 Task: Find connections with filter location Canning with filter topic #Crowdfundingwith filter profile language English with filter current company Allegis Group with filter school Careers for engineering students with filter industry Waste Collection with filter service category Packaging Design with filter keywords title Skin Care Specialist
Action: Mouse moved to (691, 107)
Screenshot: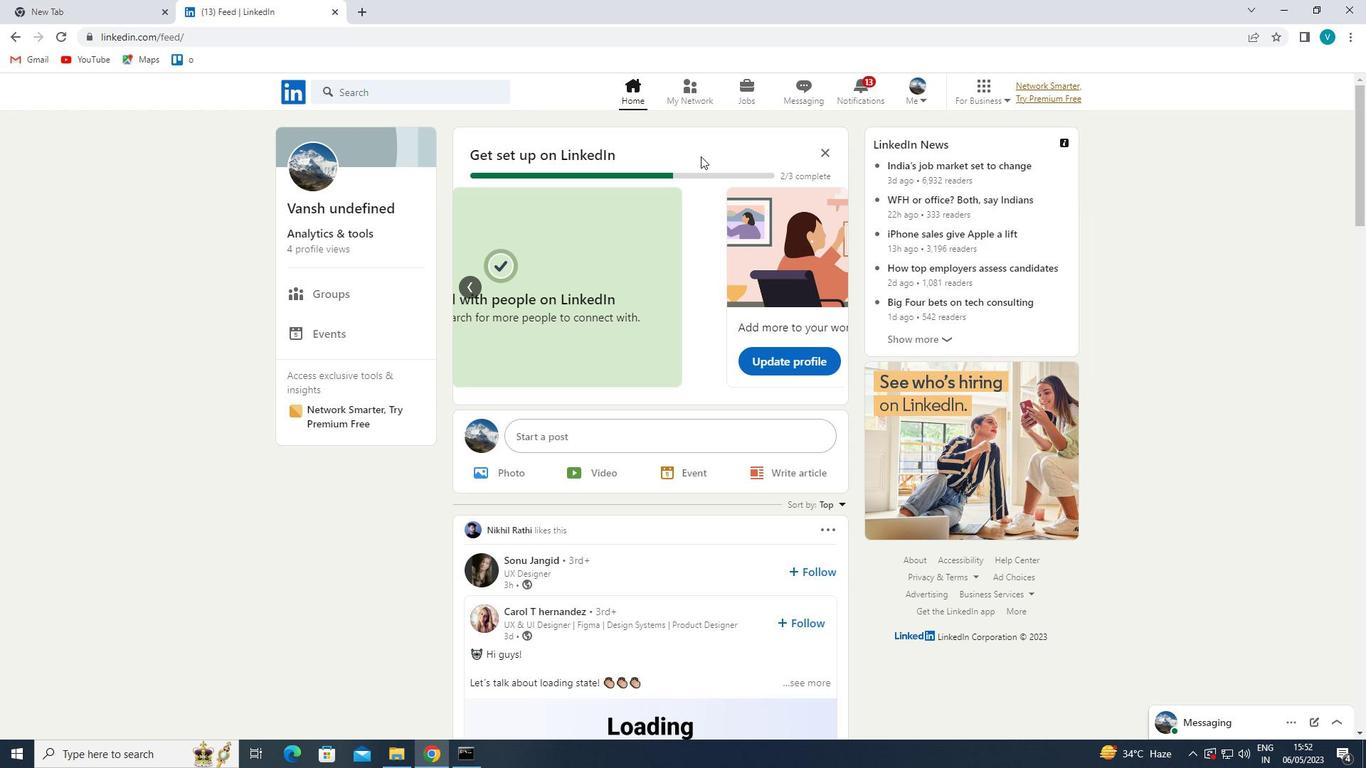 
Action: Mouse pressed left at (691, 107)
Screenshot: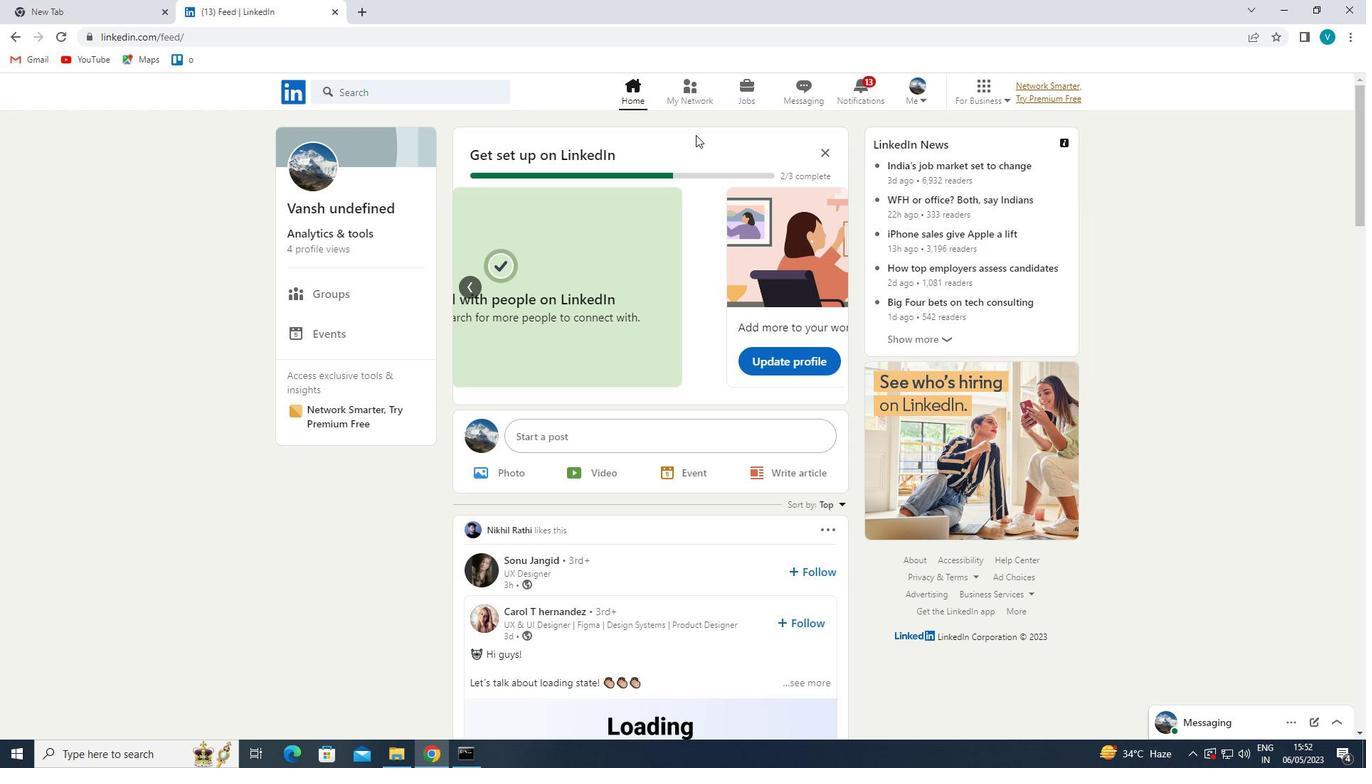
Action: Mouse moved to (406, 156)
Screenshot: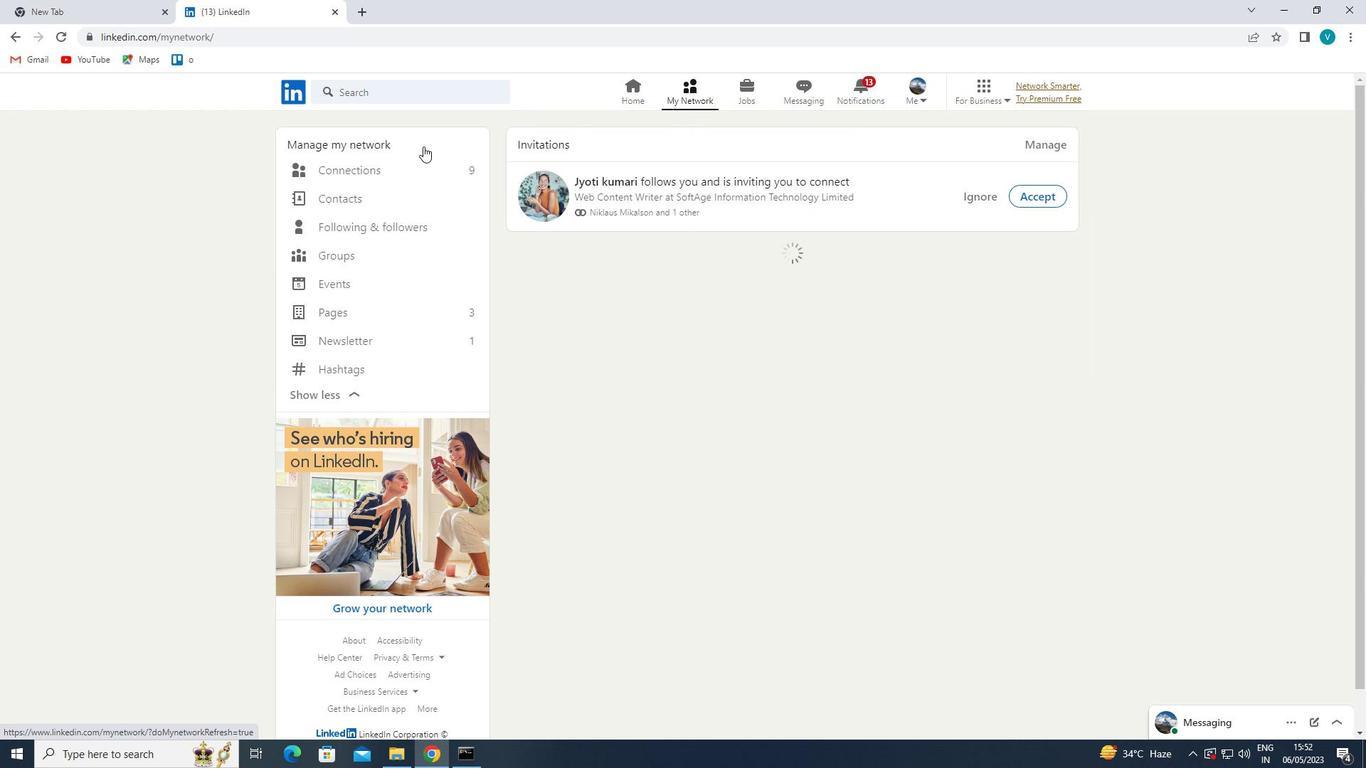 
Action: Mouse pressed left at (406, 156)
Screenshot: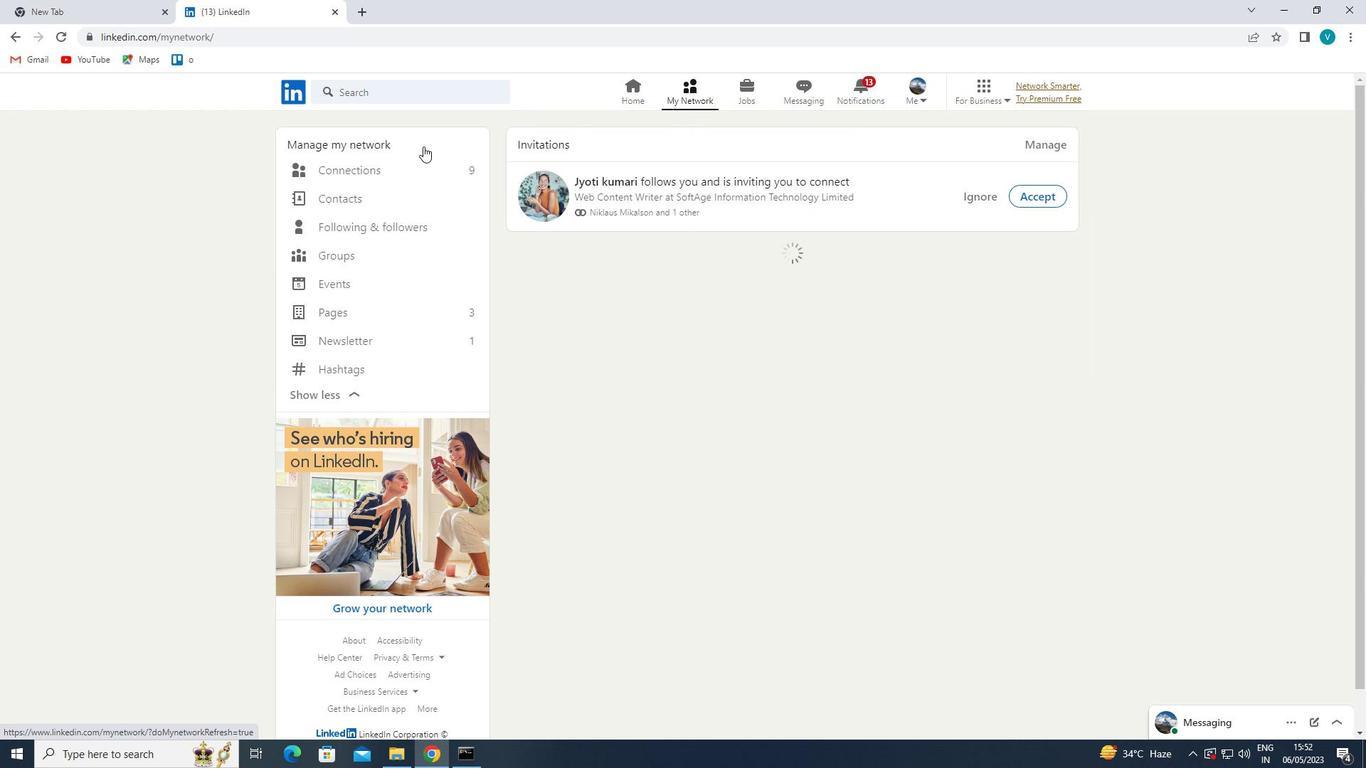 
Action: Mouse moved to (406, 159)
Screenshot: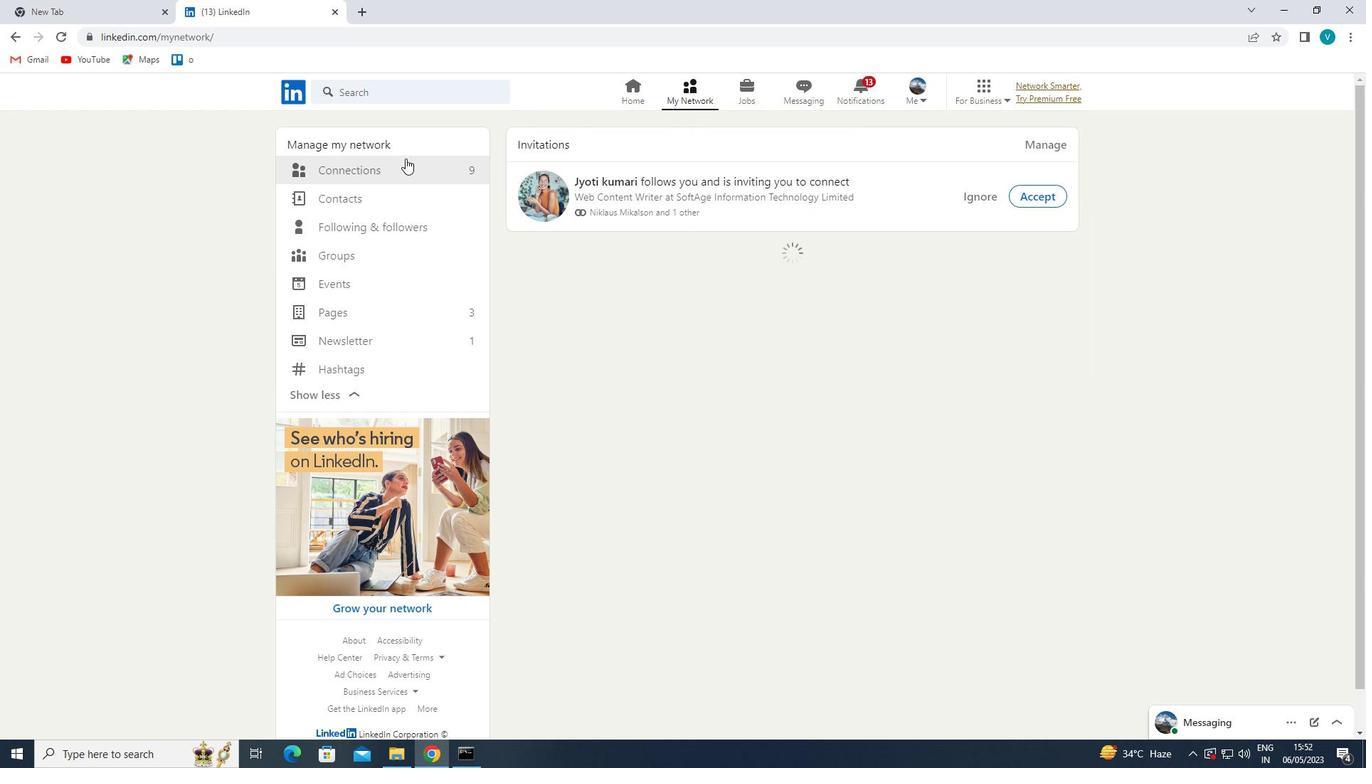 
Action: Mouse pressed left at (406, 159)
Screenshot: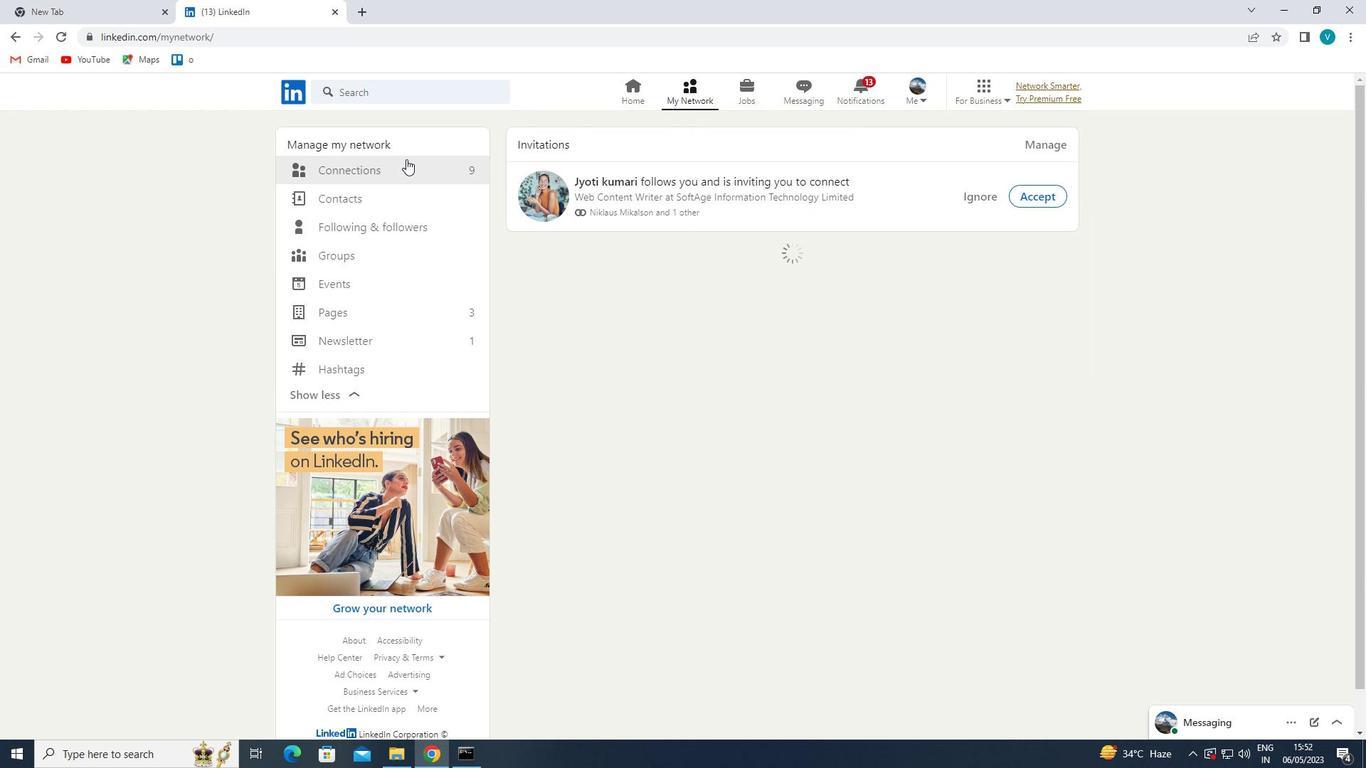 
Action: Mouse moved to (398, 168)
Screenshot: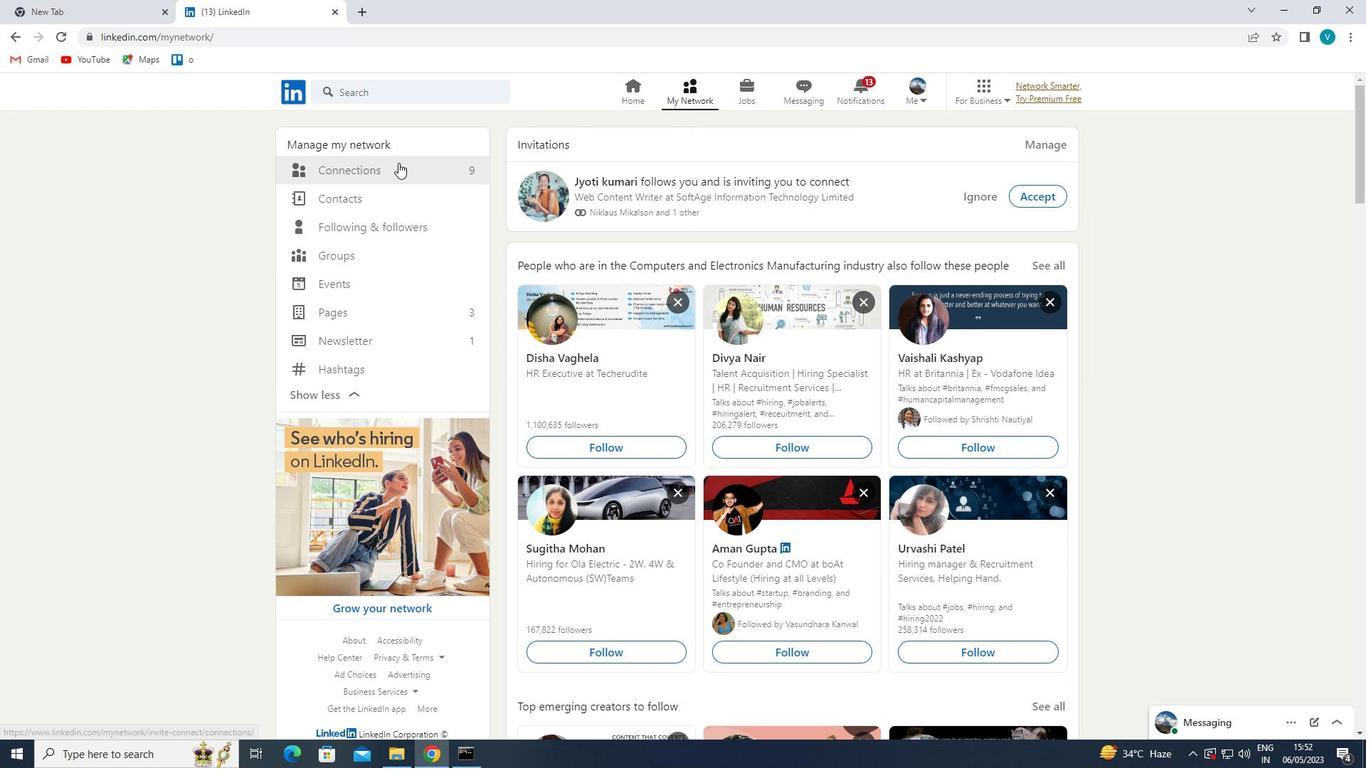 
Action: Mouse pressed left at (398, 168)
Screenshot: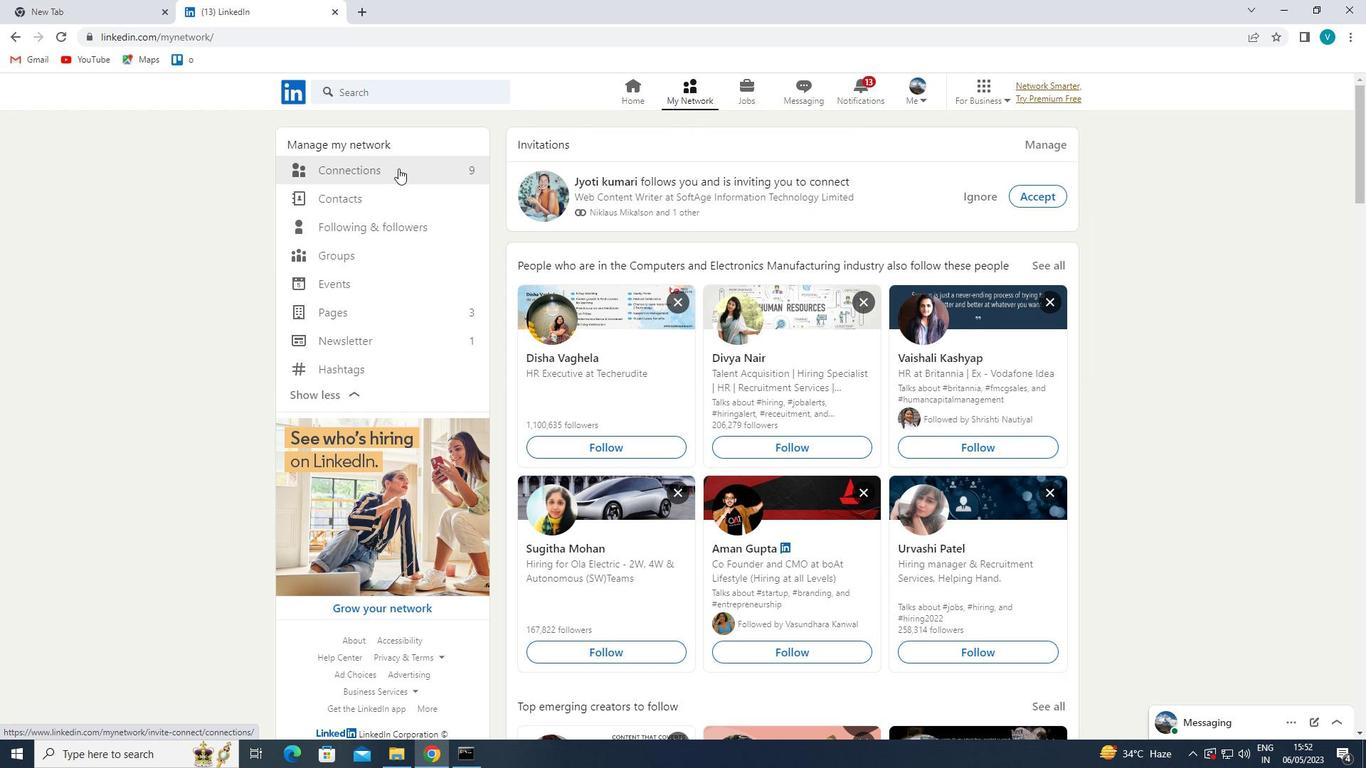 
Action: Mouse moved to (769, 170)
Screenshot: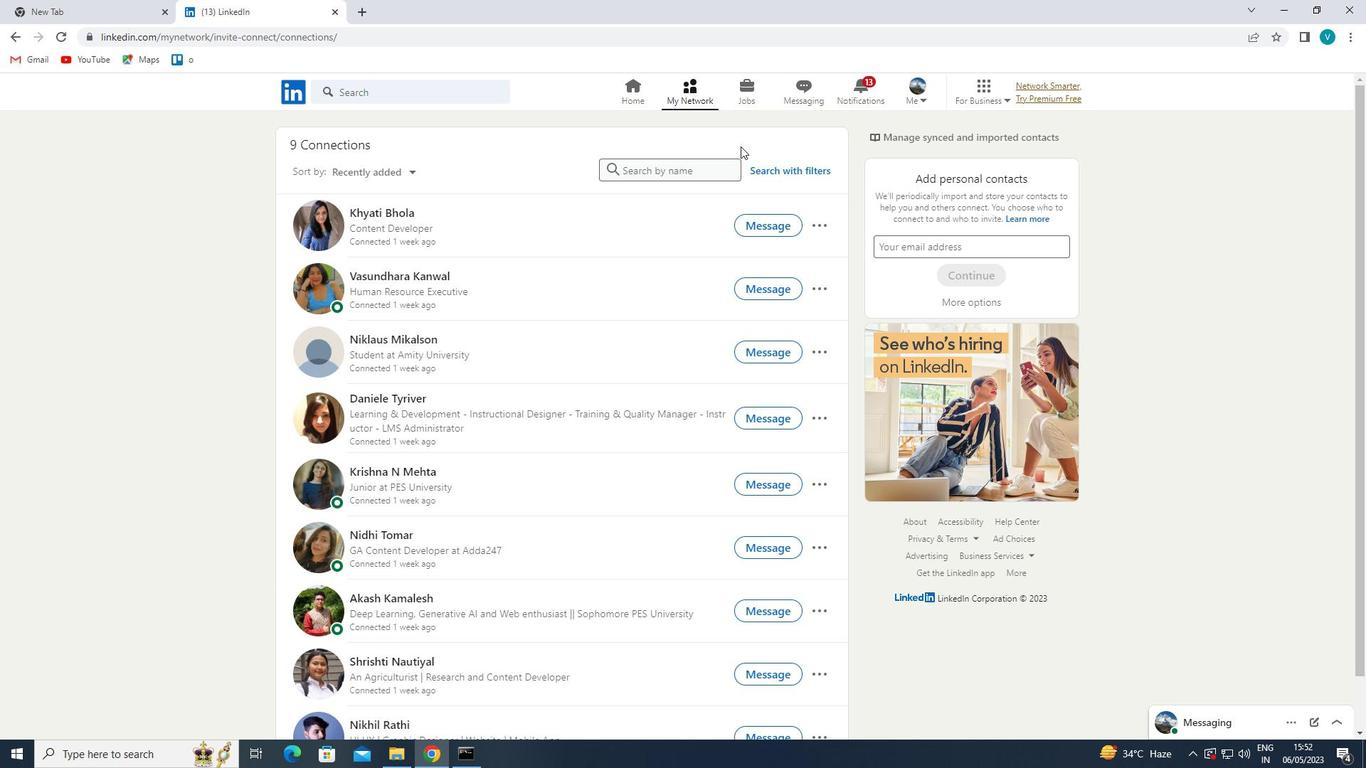 
Action: Mouse pressed left at (769, 170)
Screenshot: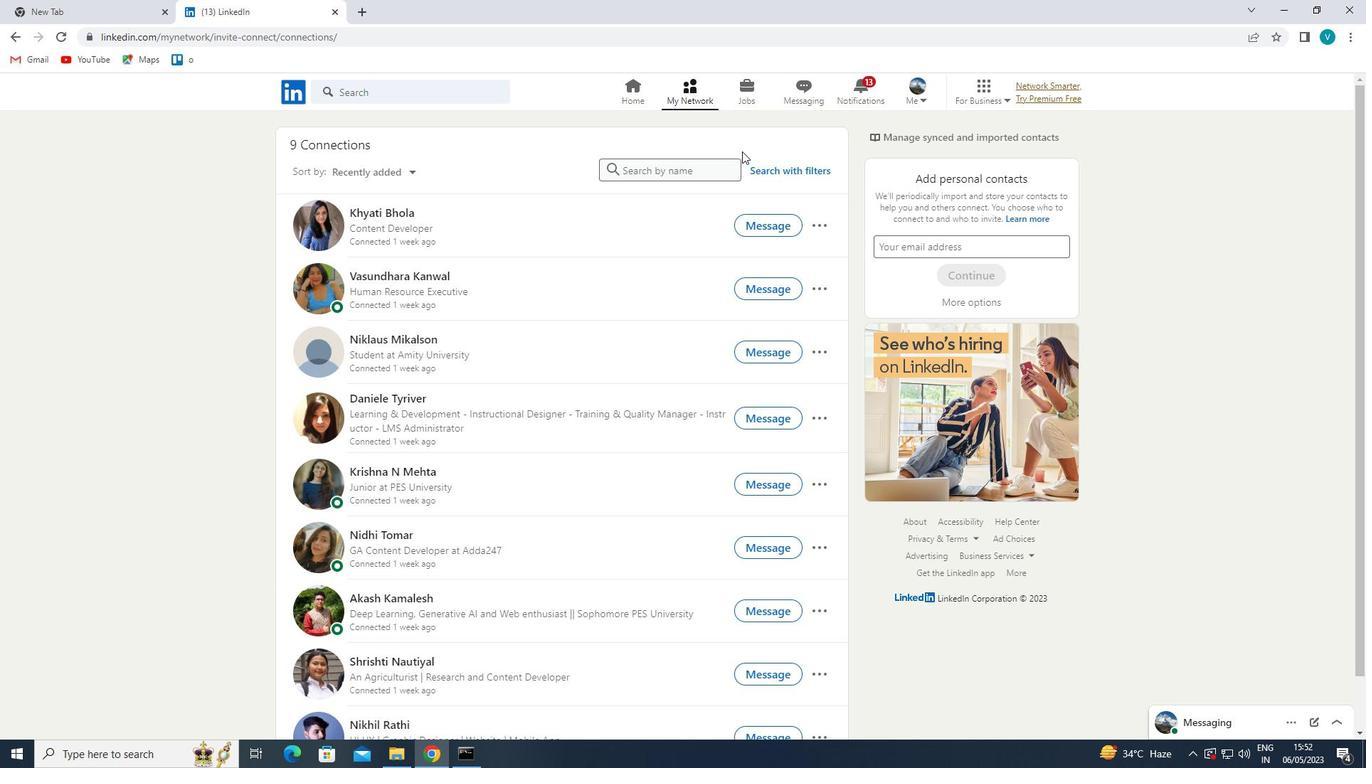 
Action: Mouse moved to (660, 130)
Screenshot: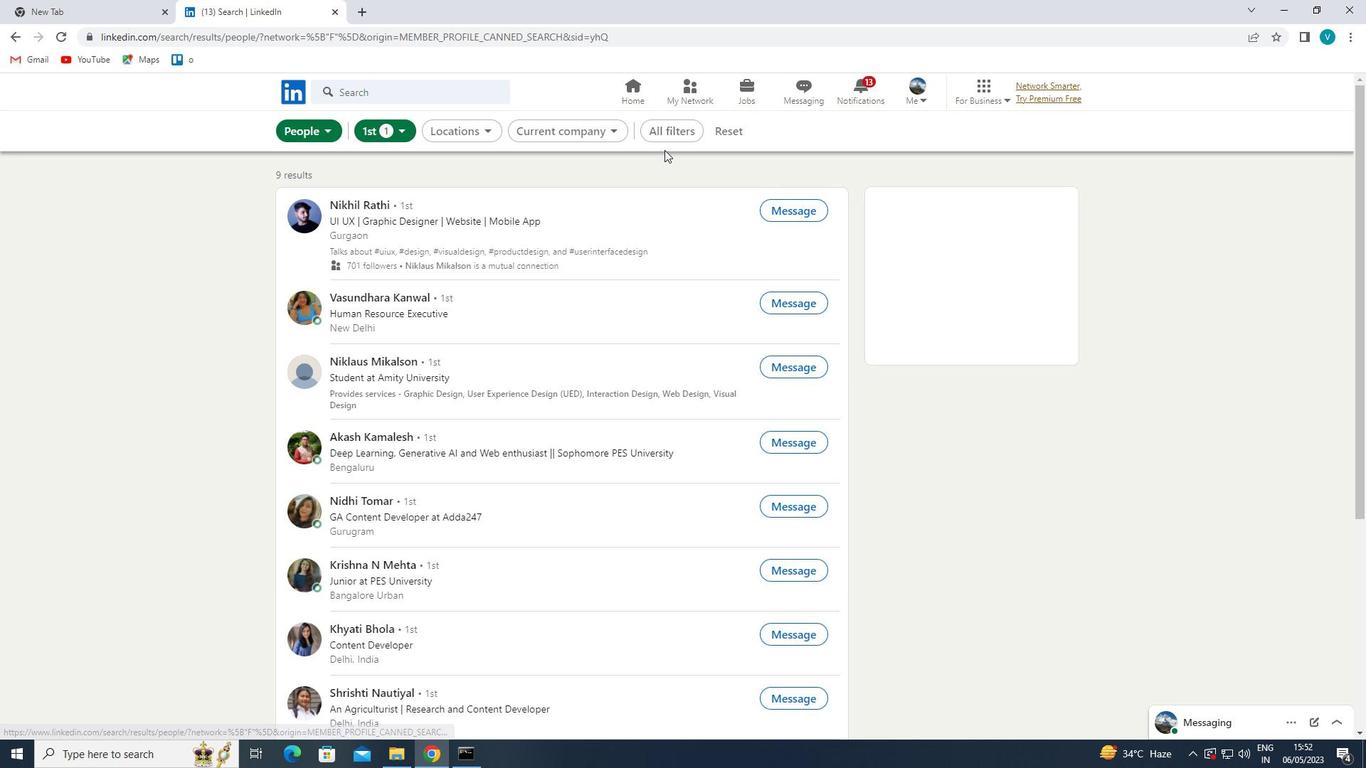 
Action: Mouse pressed left at (660, 130)
Screenshot: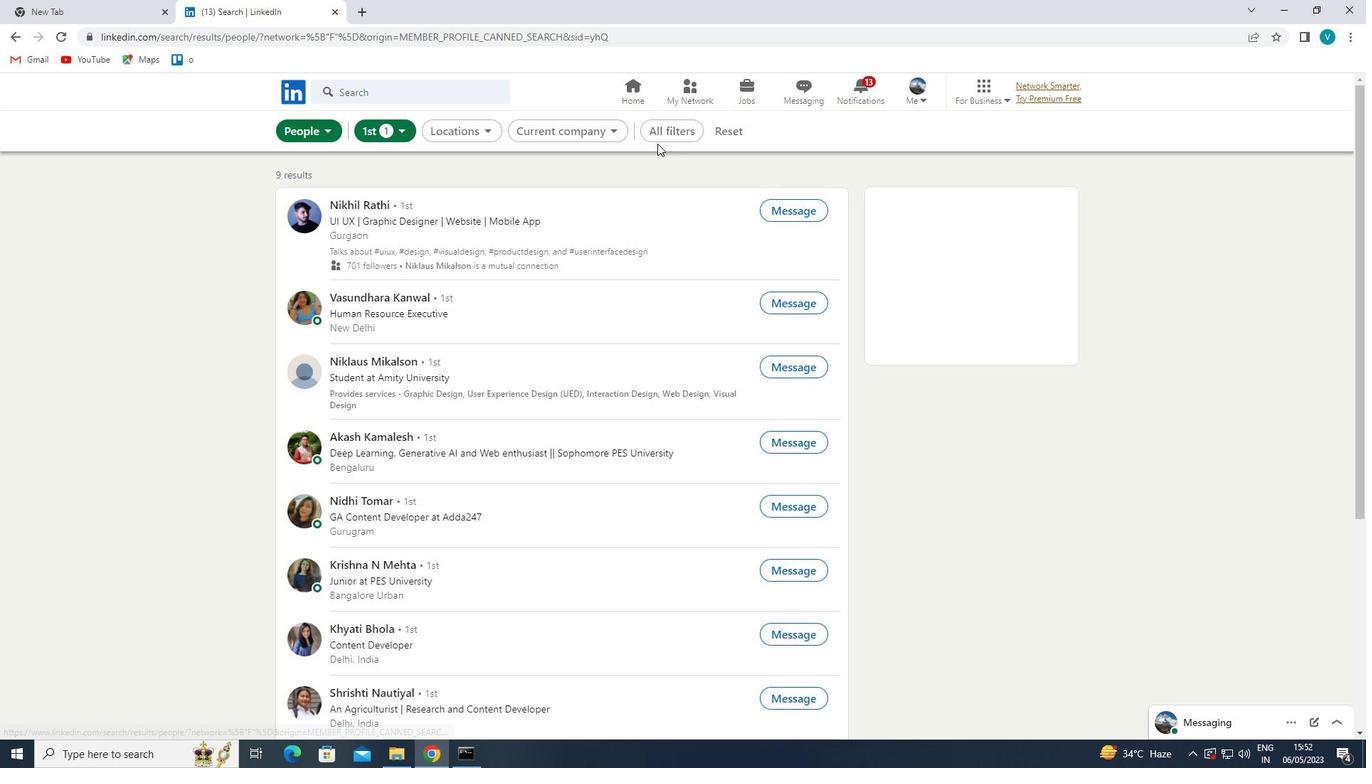 
Action: Mouse moved to (1202, 324)
Screenshot: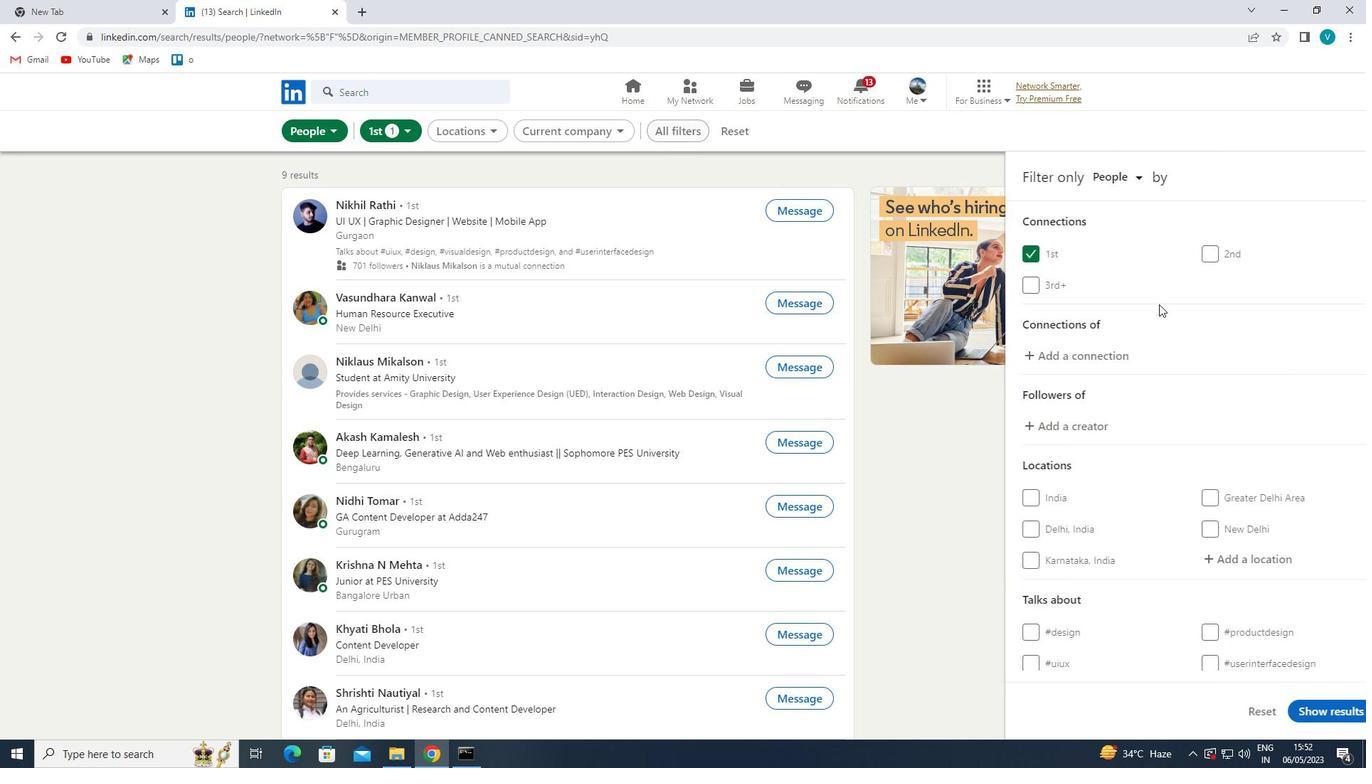 
Action: Mouse scrolled (1202, 323) with delta (0, 0)
Screenshot: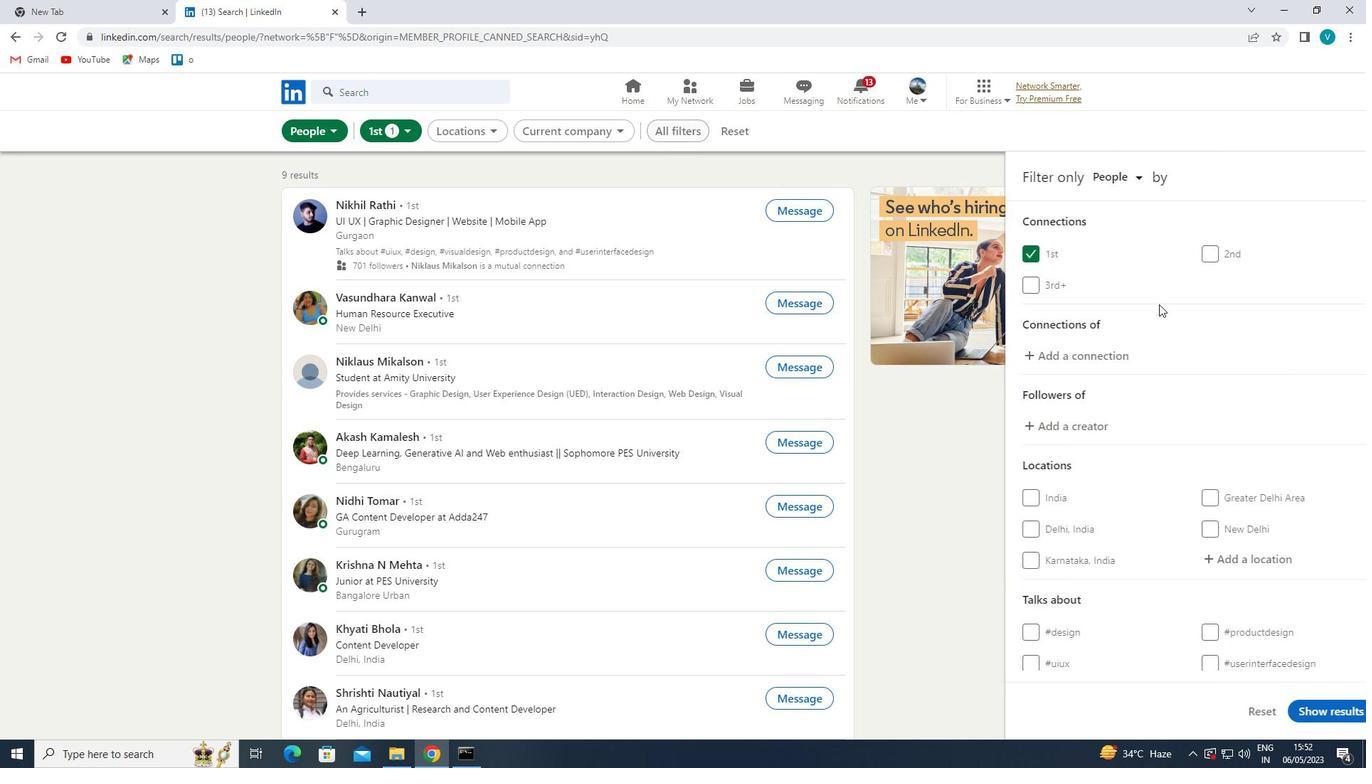 
Action: Mouse scrolled (1202, 323) with delta (0, 0)
Screenshot: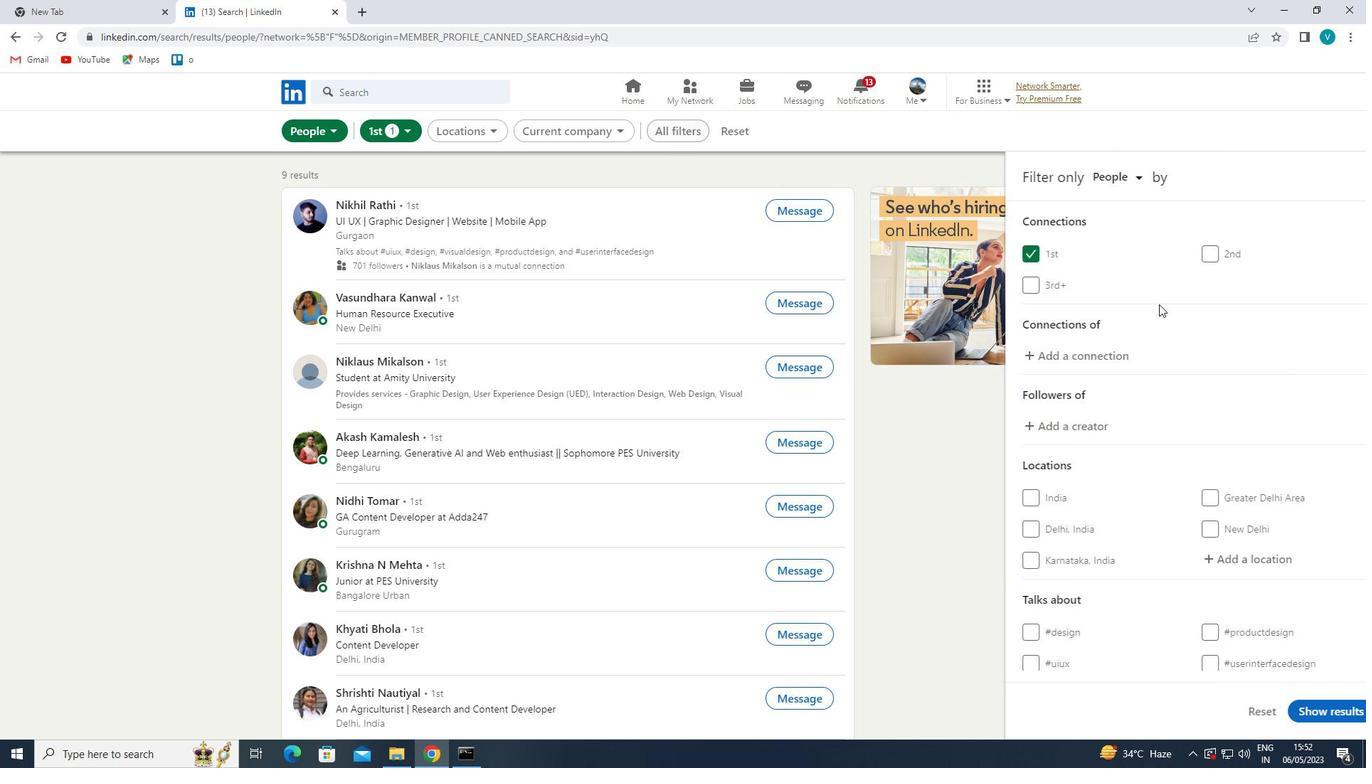 
Action: Mouse moved to (1231, 421)
Screenshot: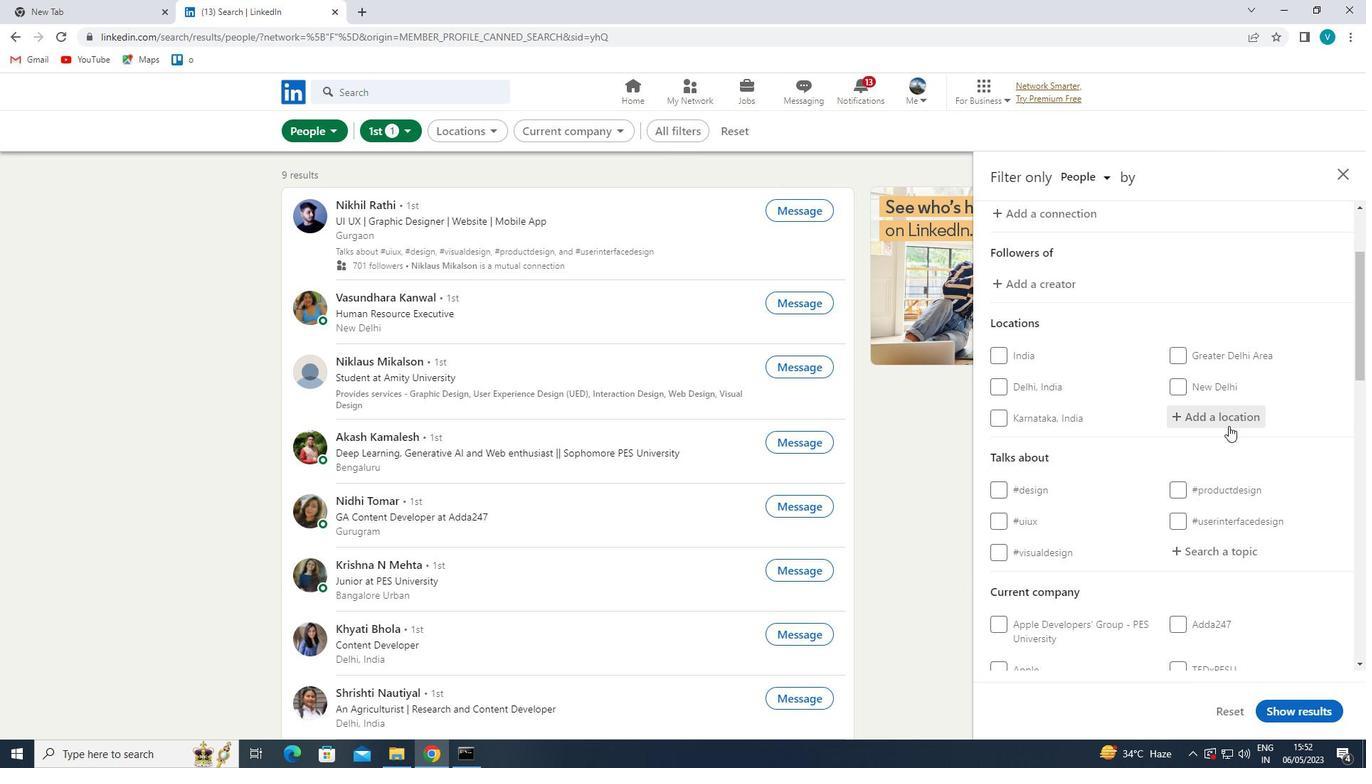 
Action: Mouse pressed left at (1231, 421)
Screenshot: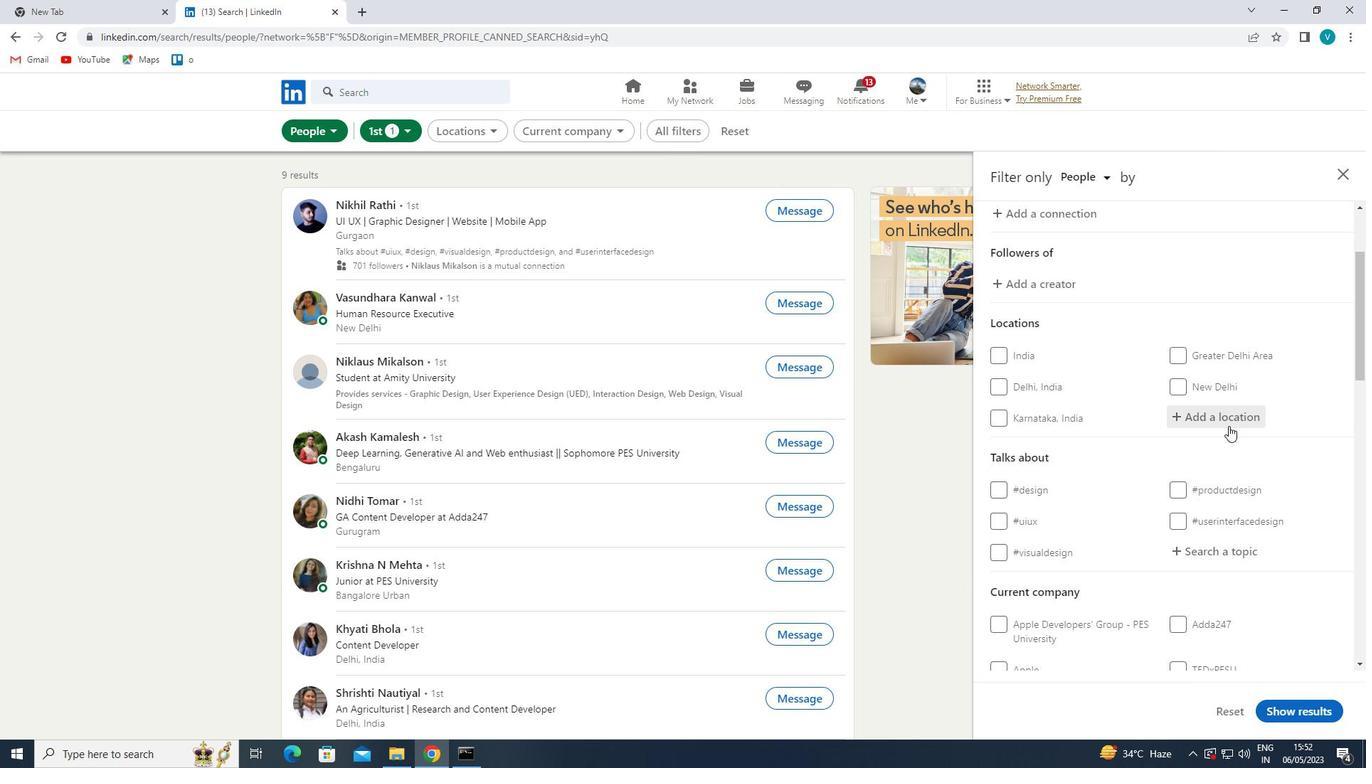 
Action: Mouse moved to (704, 234)
Screenshot: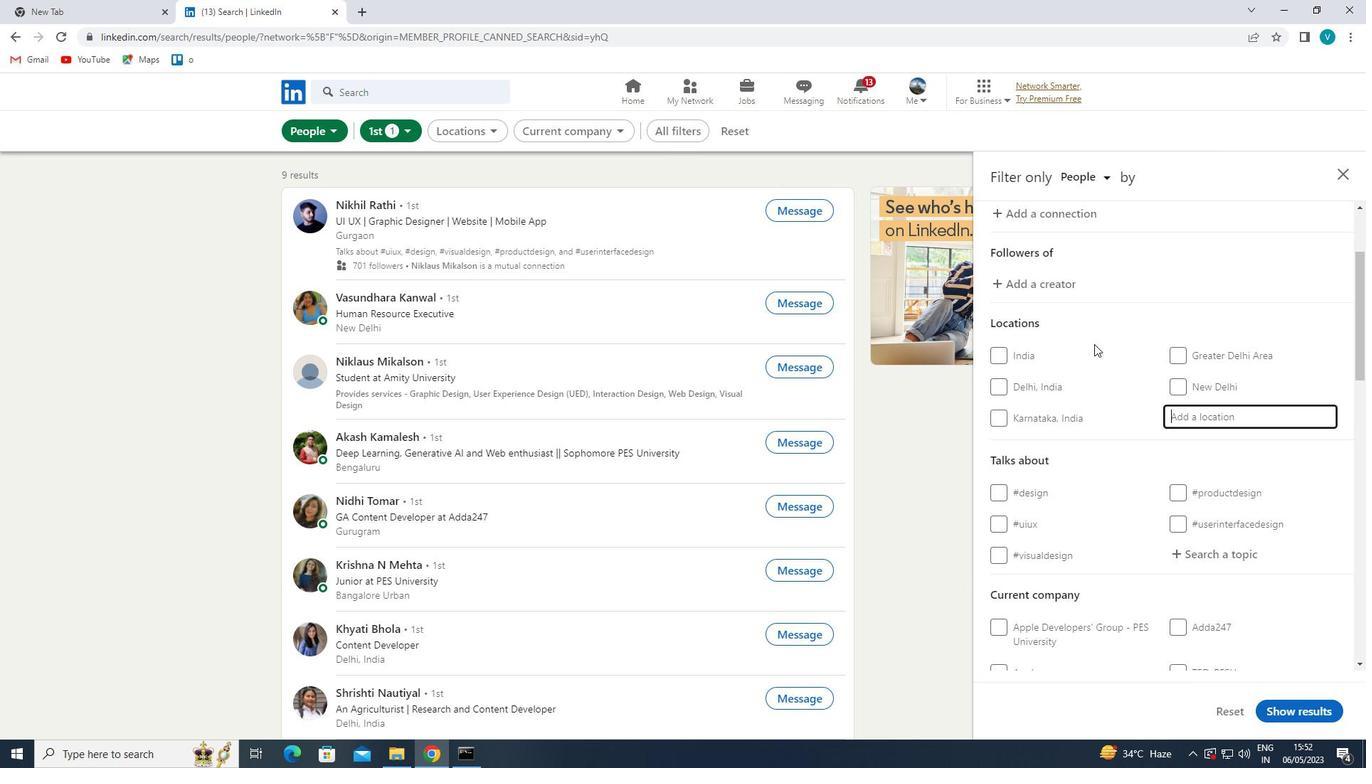 
Action: Key pressed <Key.shift>CANNING
Screenshot: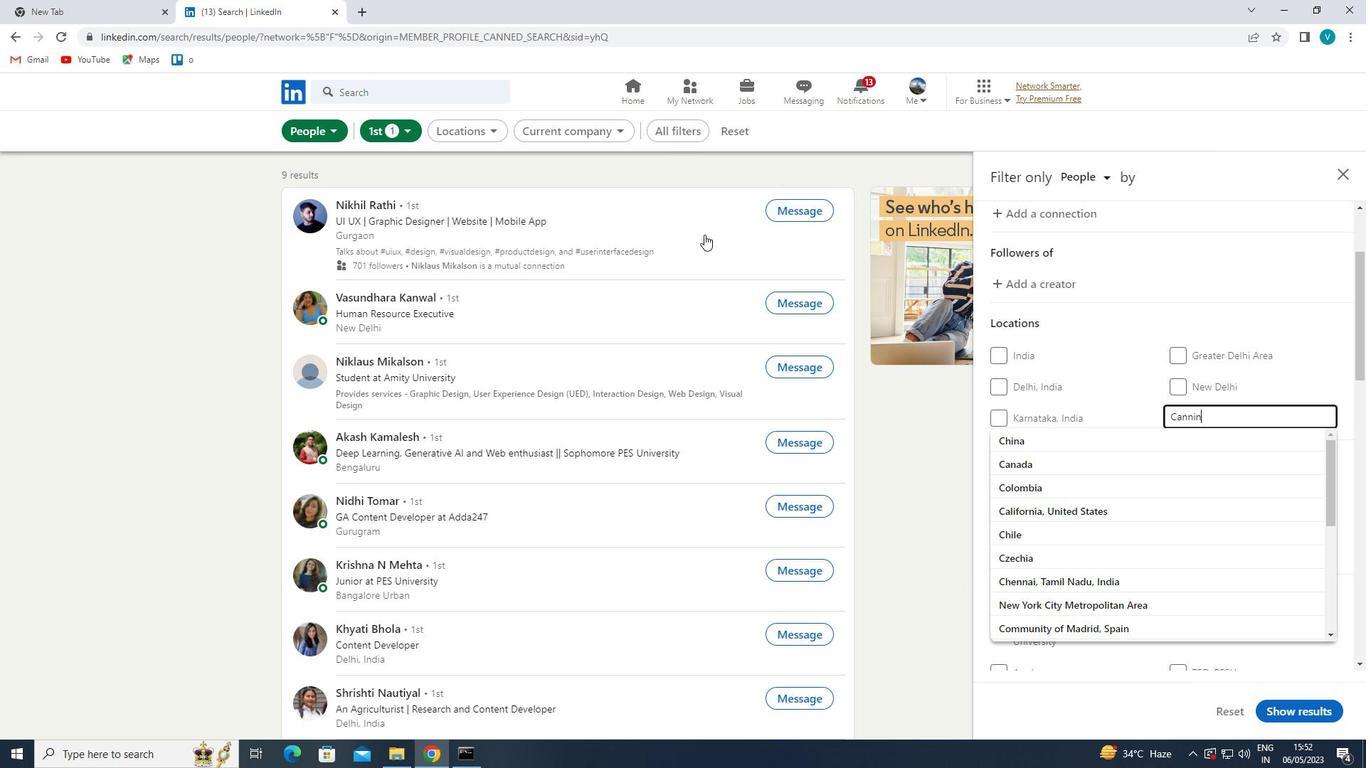 
Action: Mouse moved to (1119, 437)
Screenshot: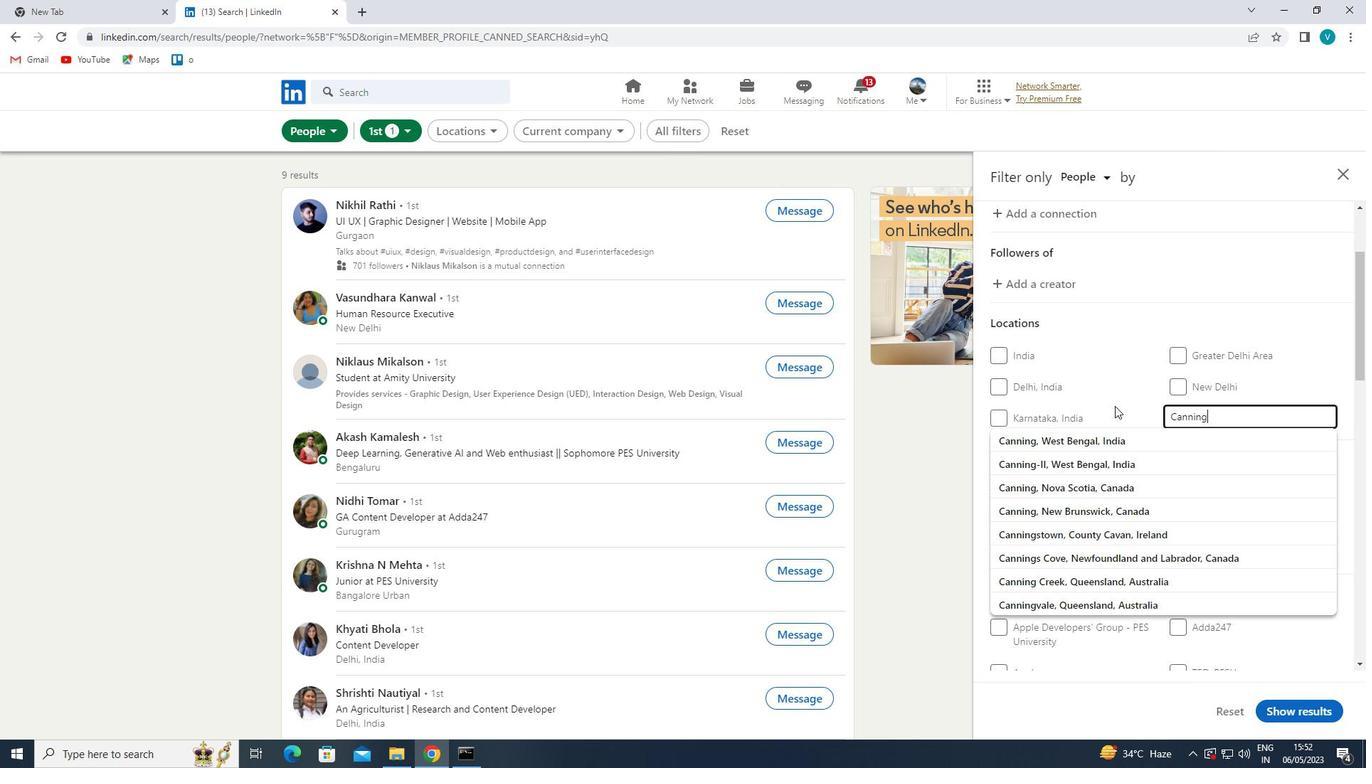 
Action: Mouse pressed left at (1119, 437)
Screenshot: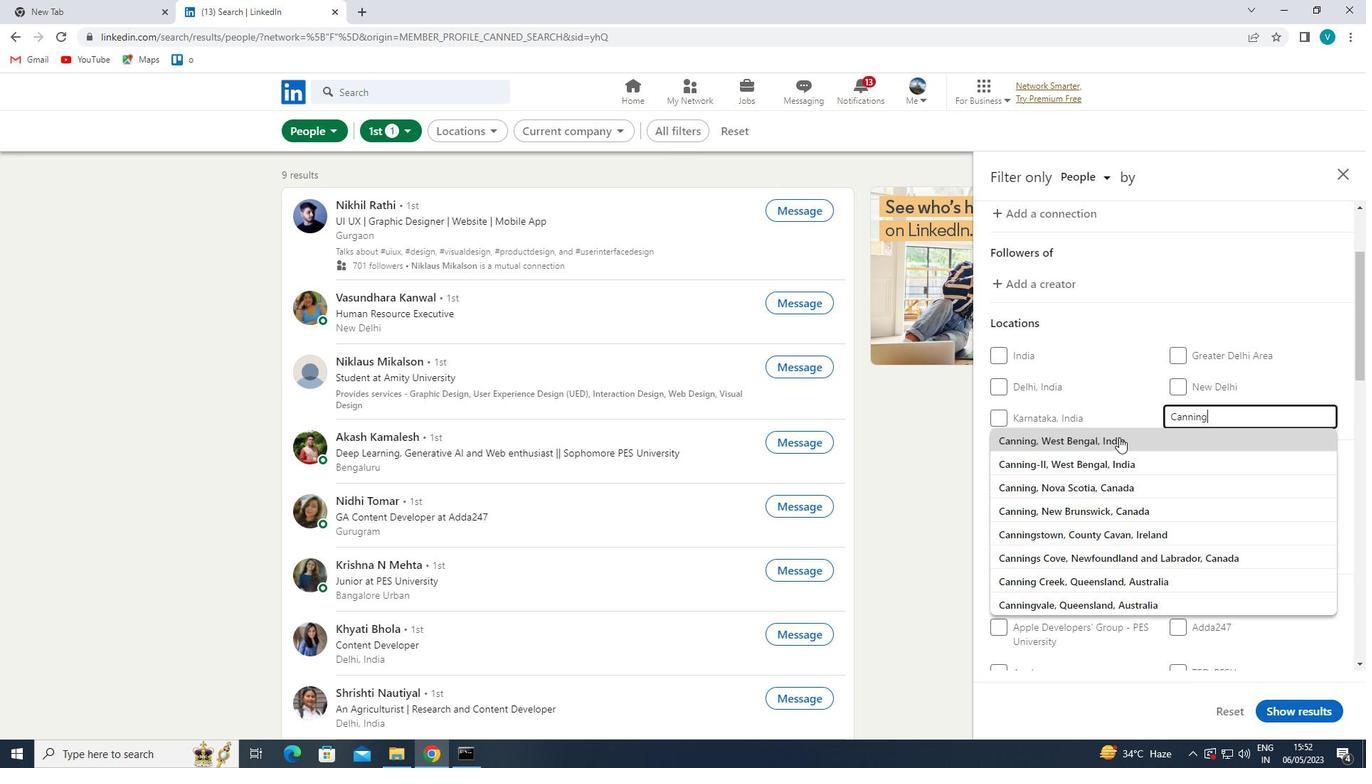 
Action: Mouse moved to (1146, 437)
Screenshot: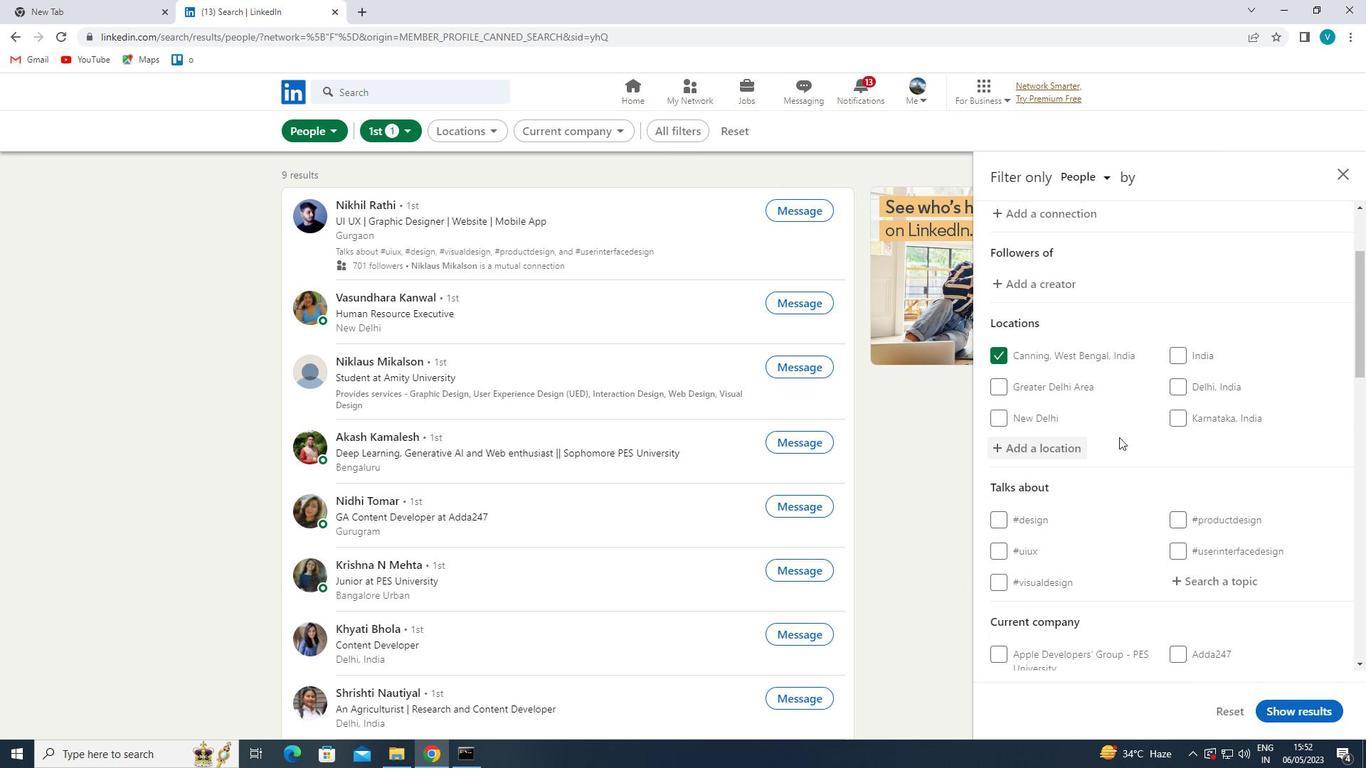 
Action: Mouse scrolled (1146, 436) with delta (0, 0)
Screenshot: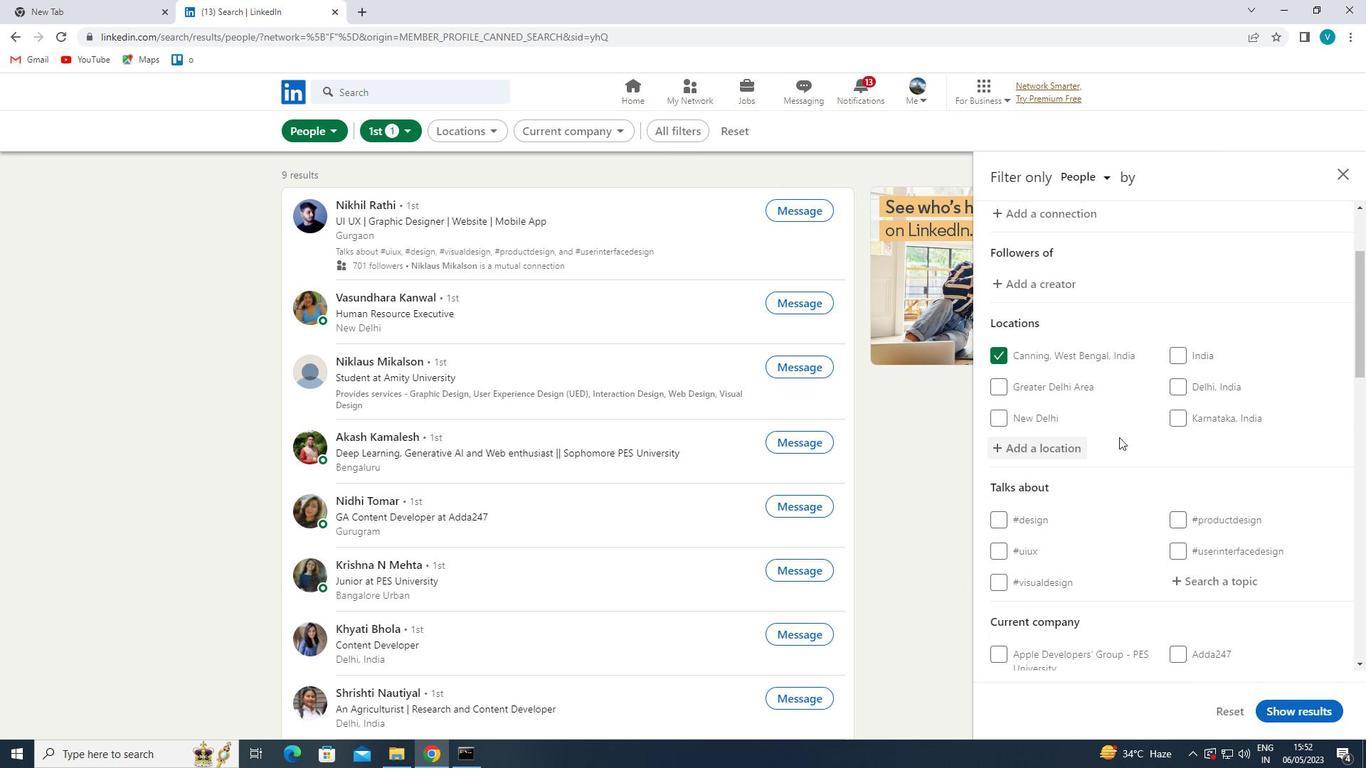
Action: Mouse moved to (1195, 503)
Screenshot: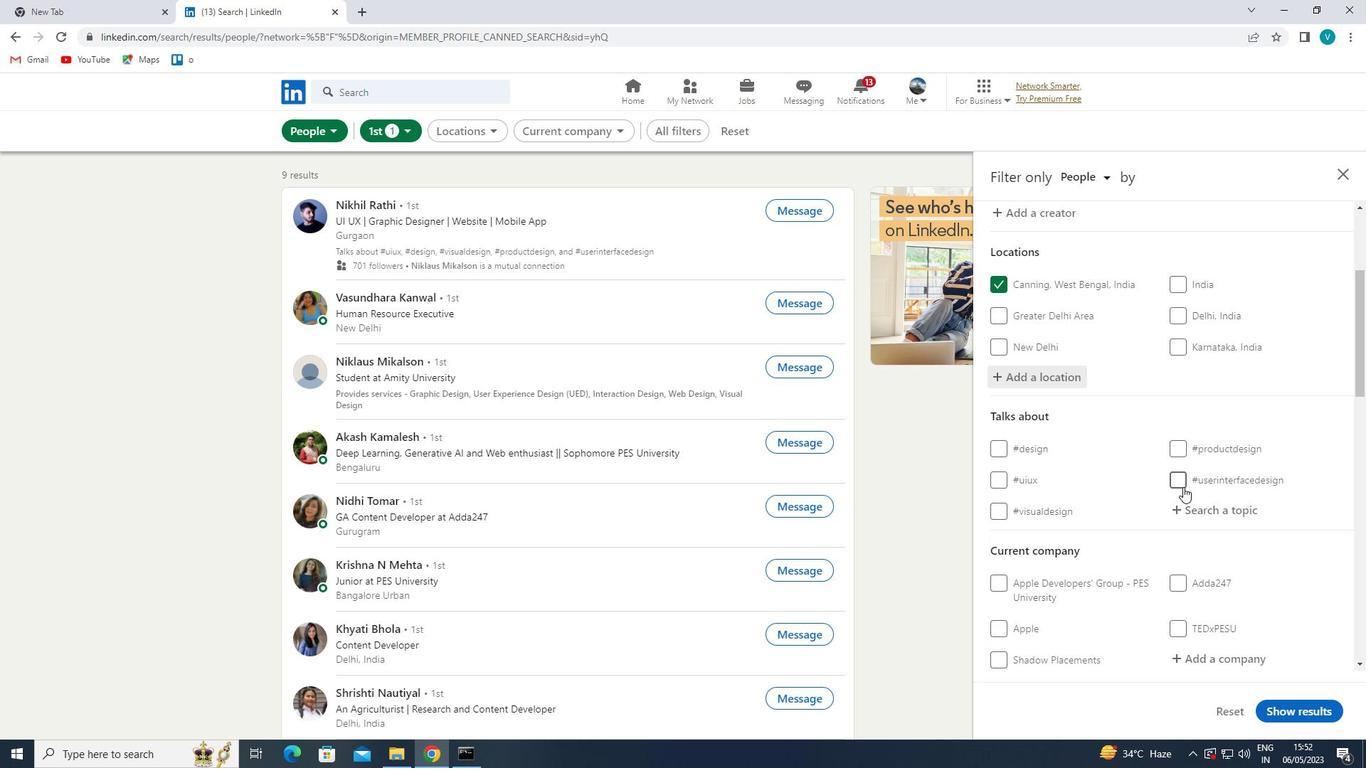 
Action: Mouse pressed left at (1195, 503)
Screenshot: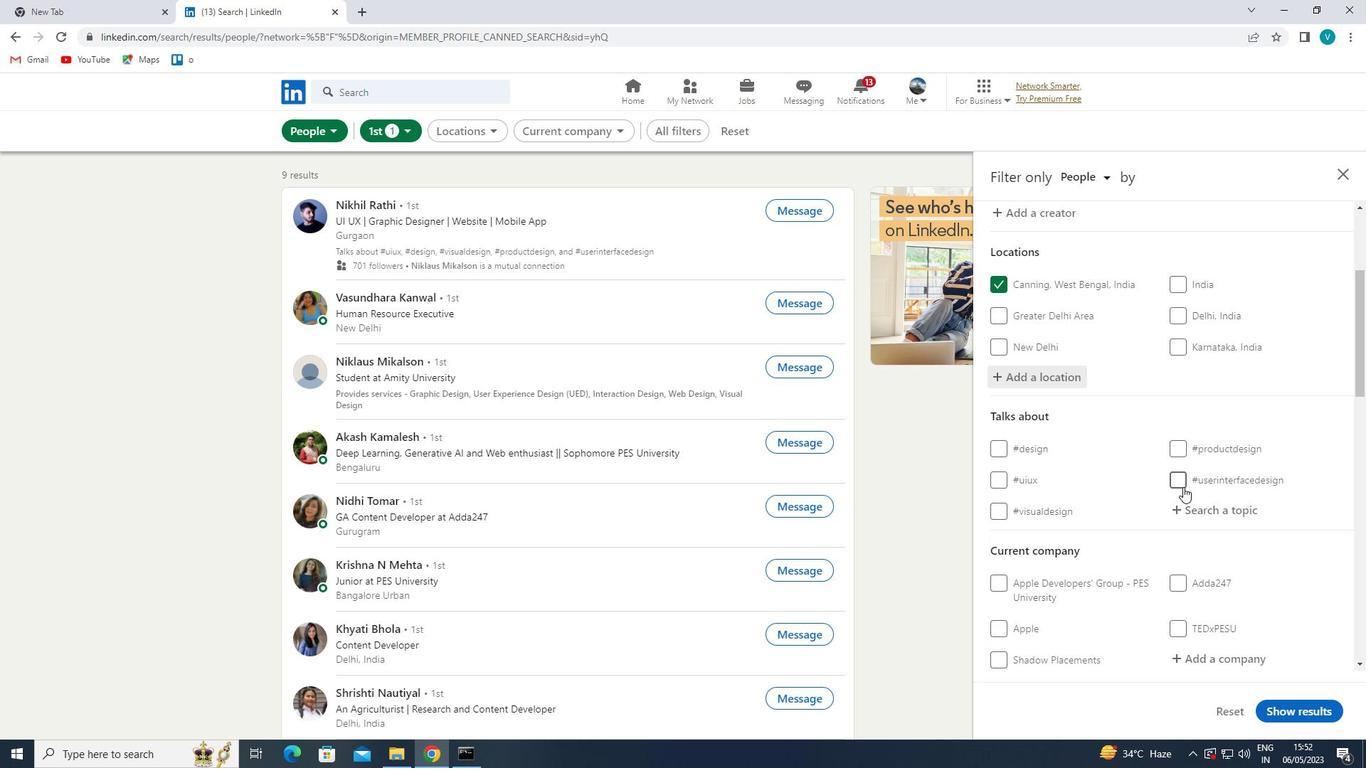 
Action: Mouse moved to (944, 371)
Screenshot: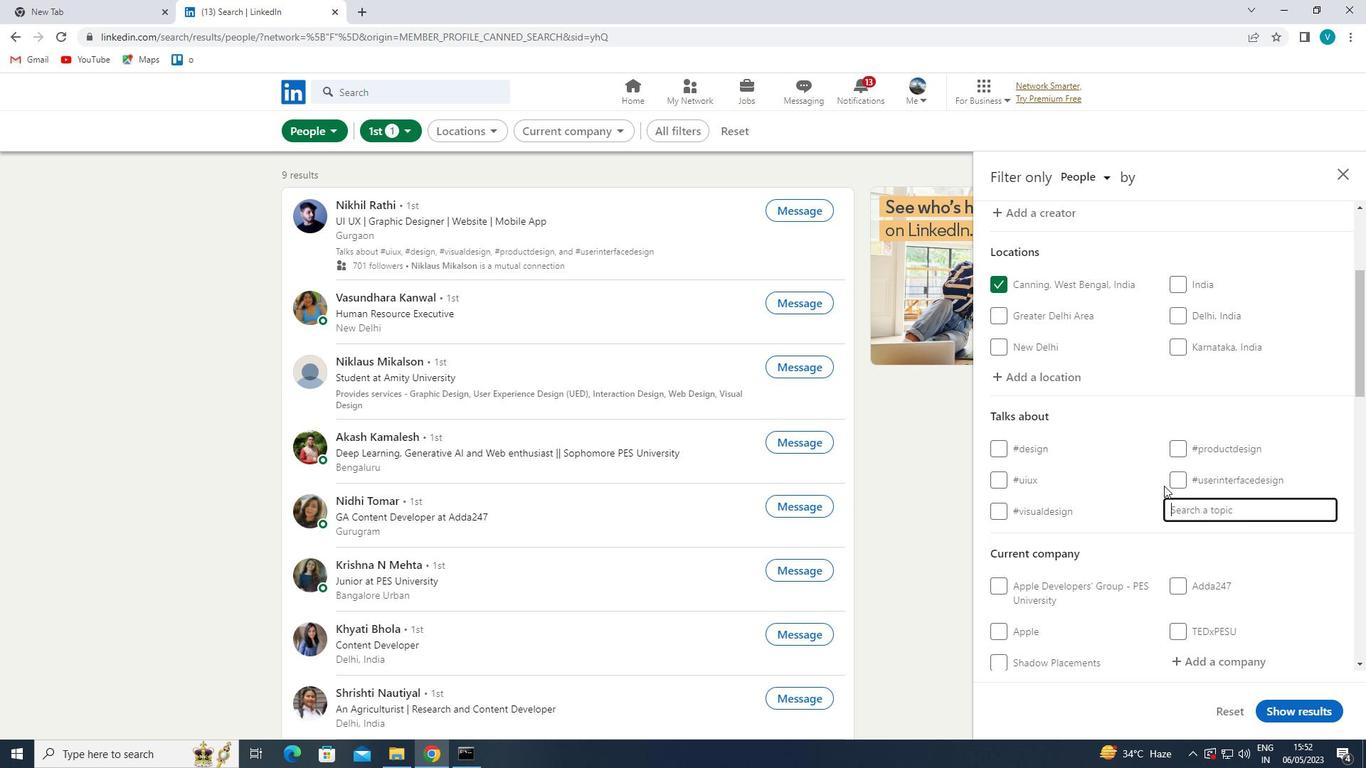 
Action: Key pressed CROWD
Screenshot: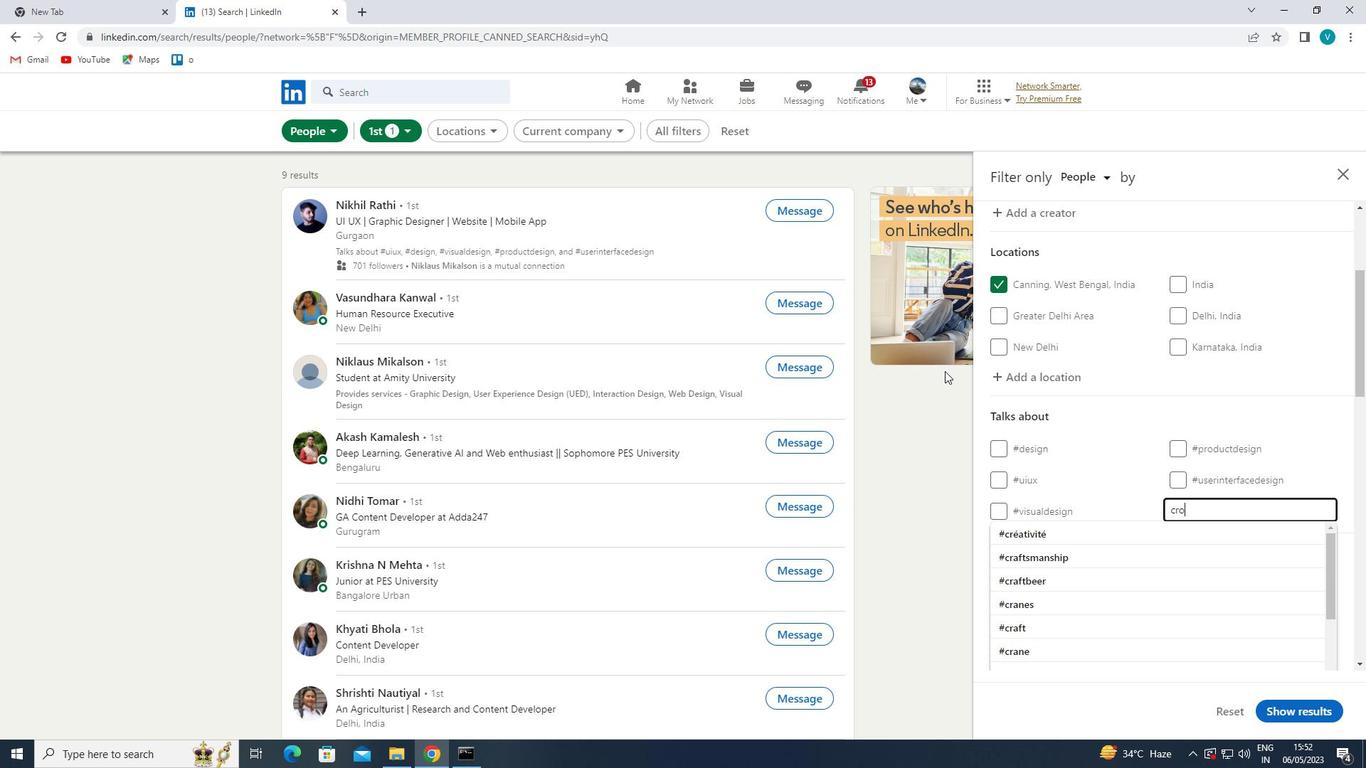 
Action: Mouse moved to (1083, 539)
Screenshot: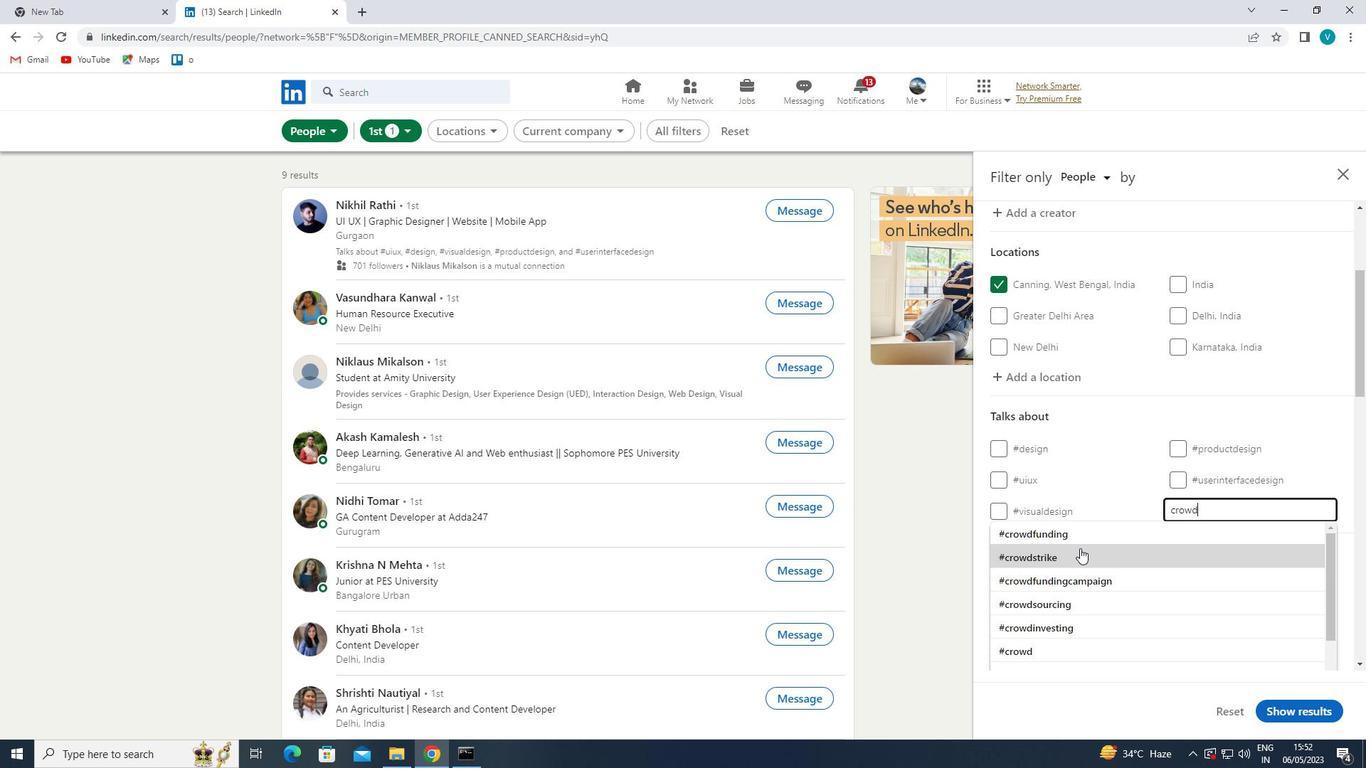 
Action: Mouse pressed left at (1083, 539)
Screenshot: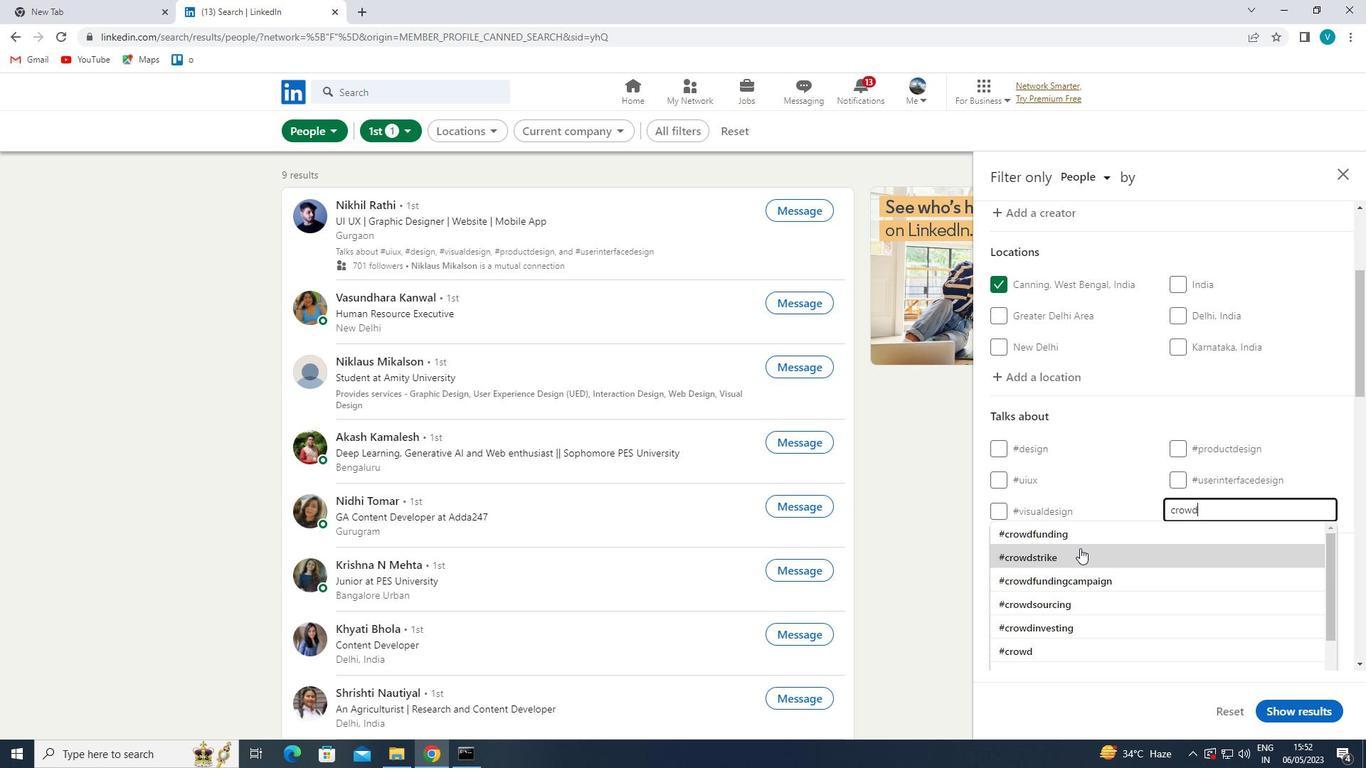 
Action: Mouse moved to (1108, 515)
Screenshot: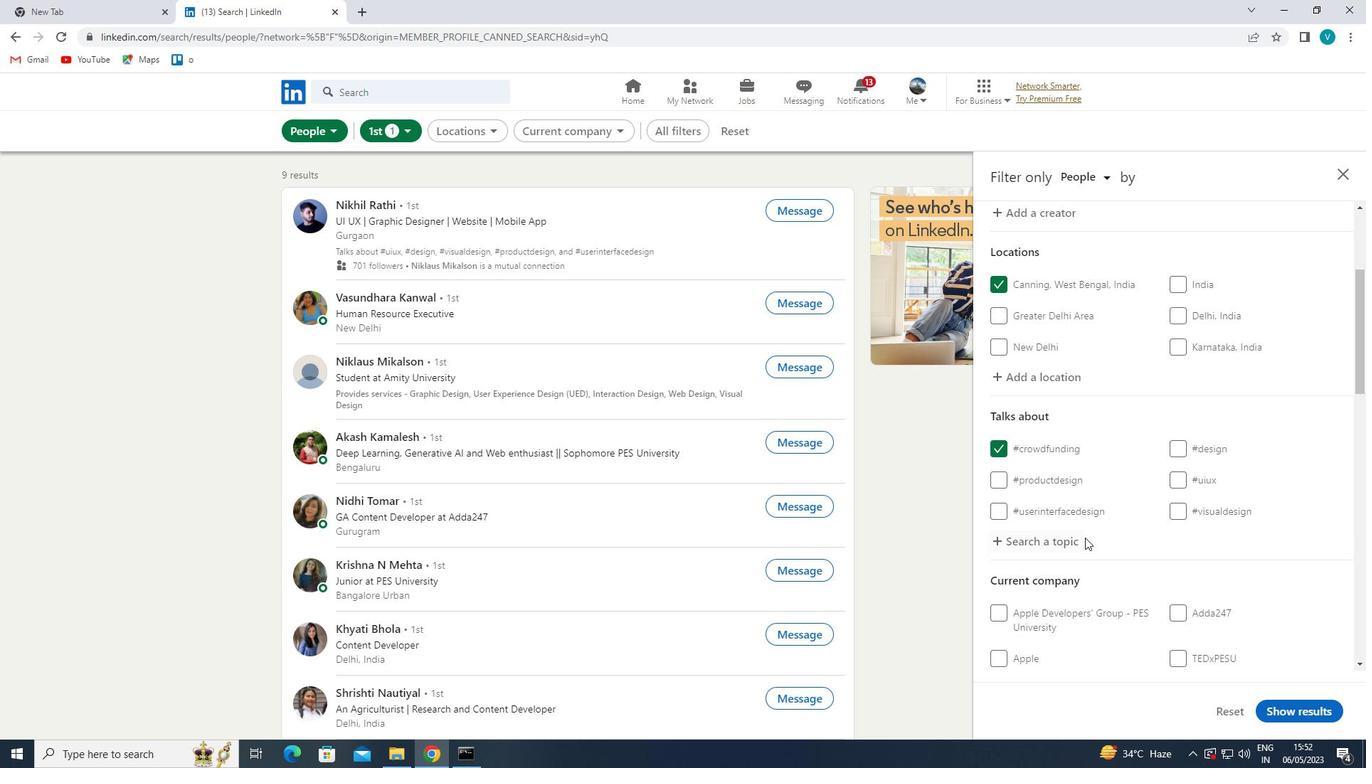 
Action: Mouse scrolled (1108, 515) with delta (0, 0)
Screenshot: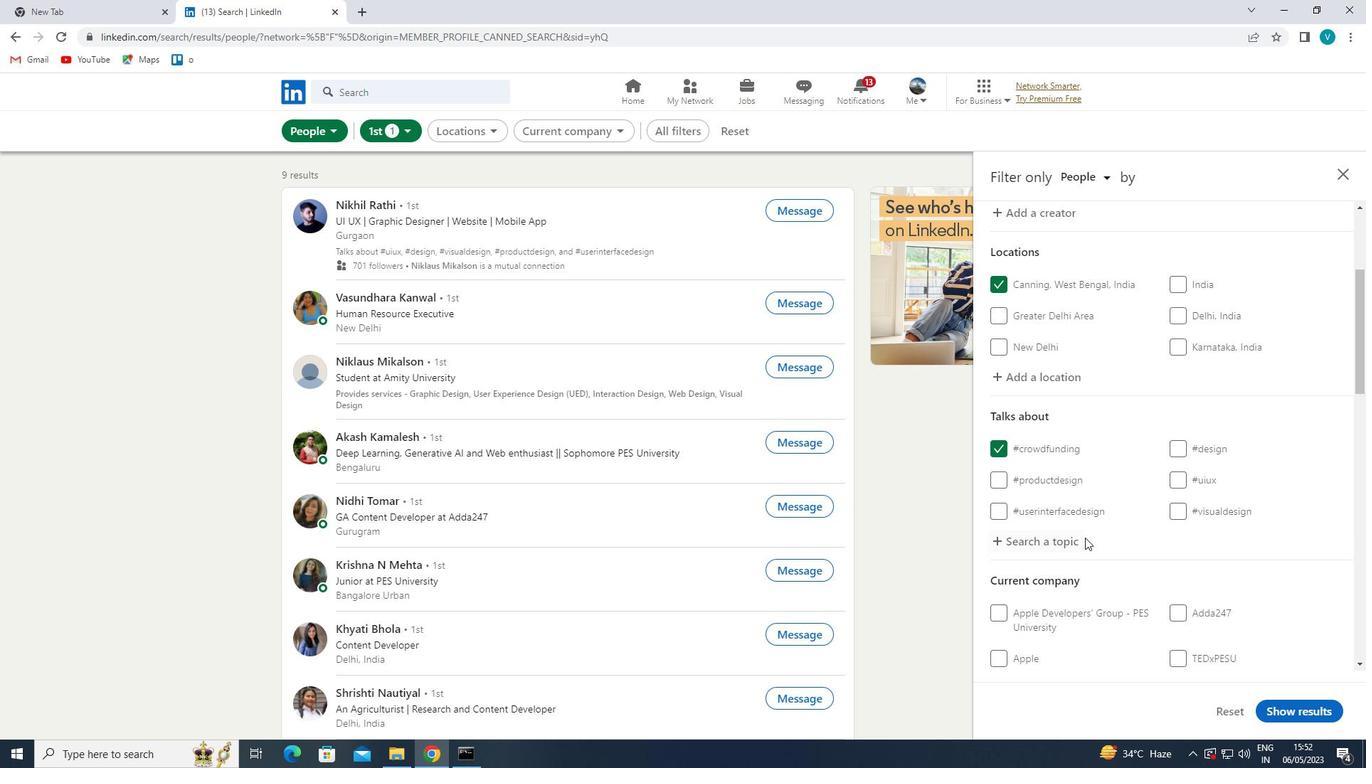 
Action: Mouse moved to (1112, 514)
Screenshot: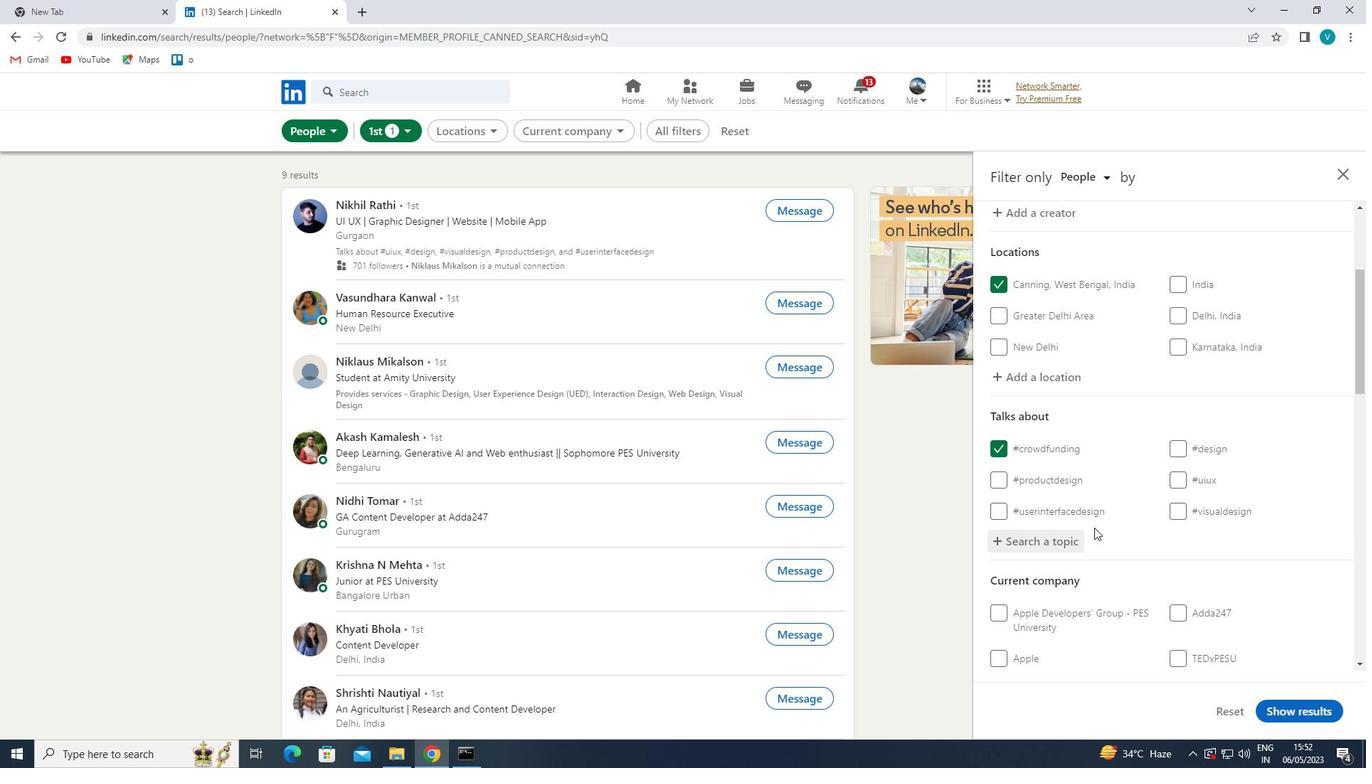 
Action: Mouse scrolled (1112, 513) with delta (0, 0)
Screenshot: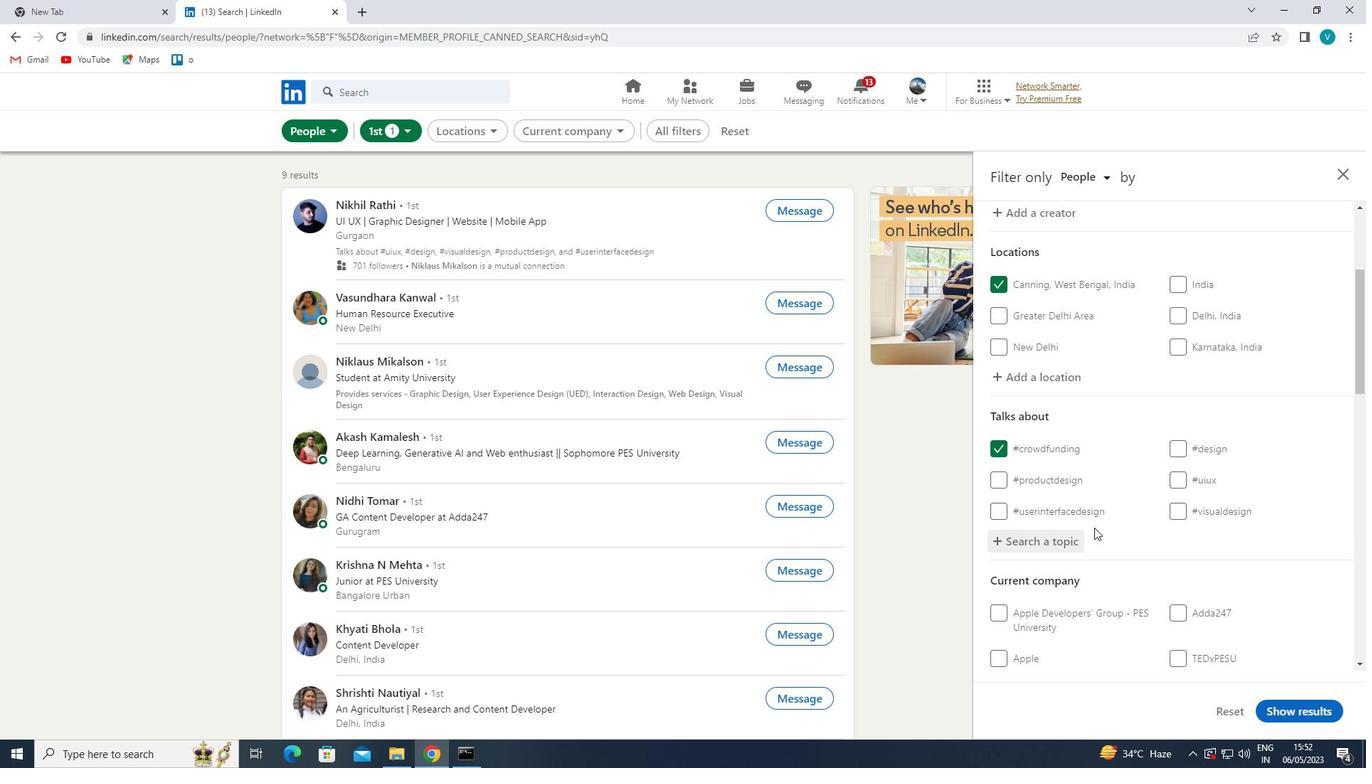 
Action: Mouse moved to (1116, 514)
Screenshot: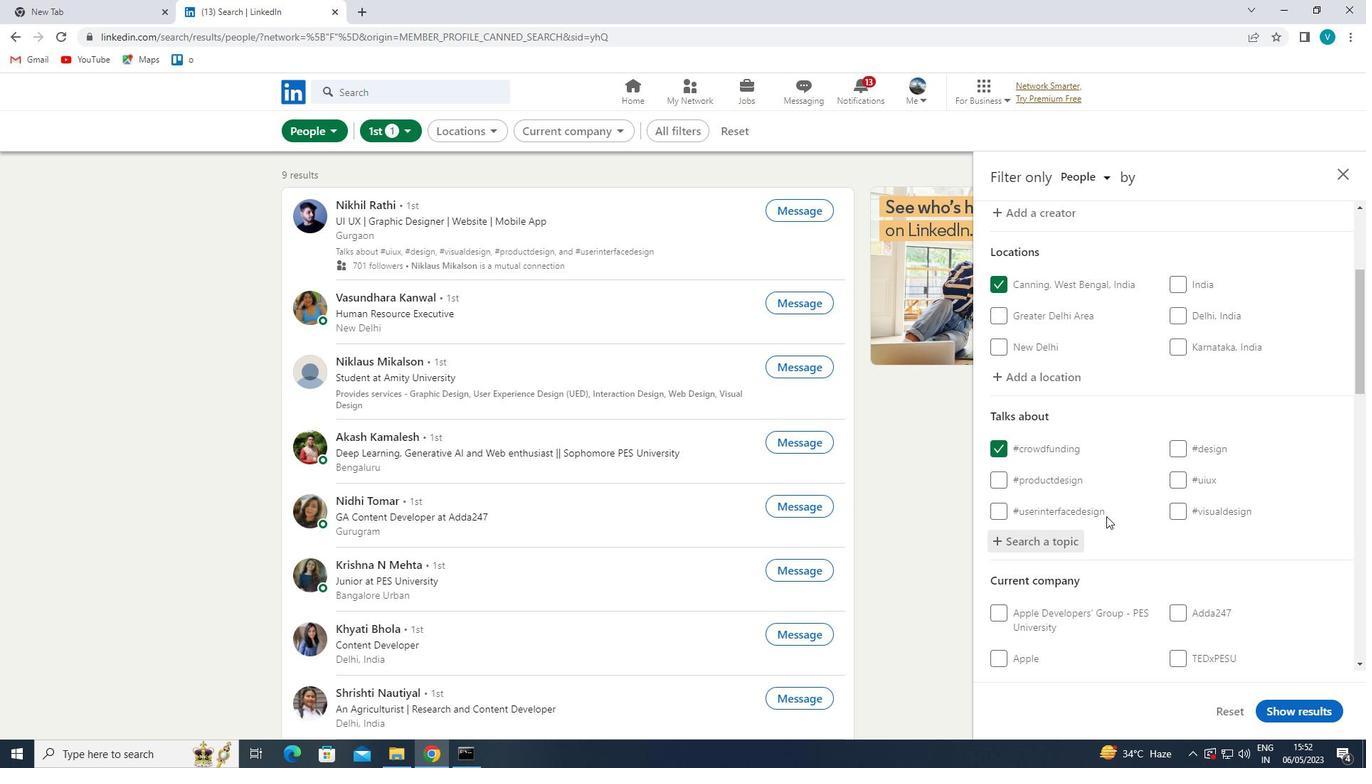 
Action: Mouse scrolled (1116, 513) with delta (0, 0)
Screenshot: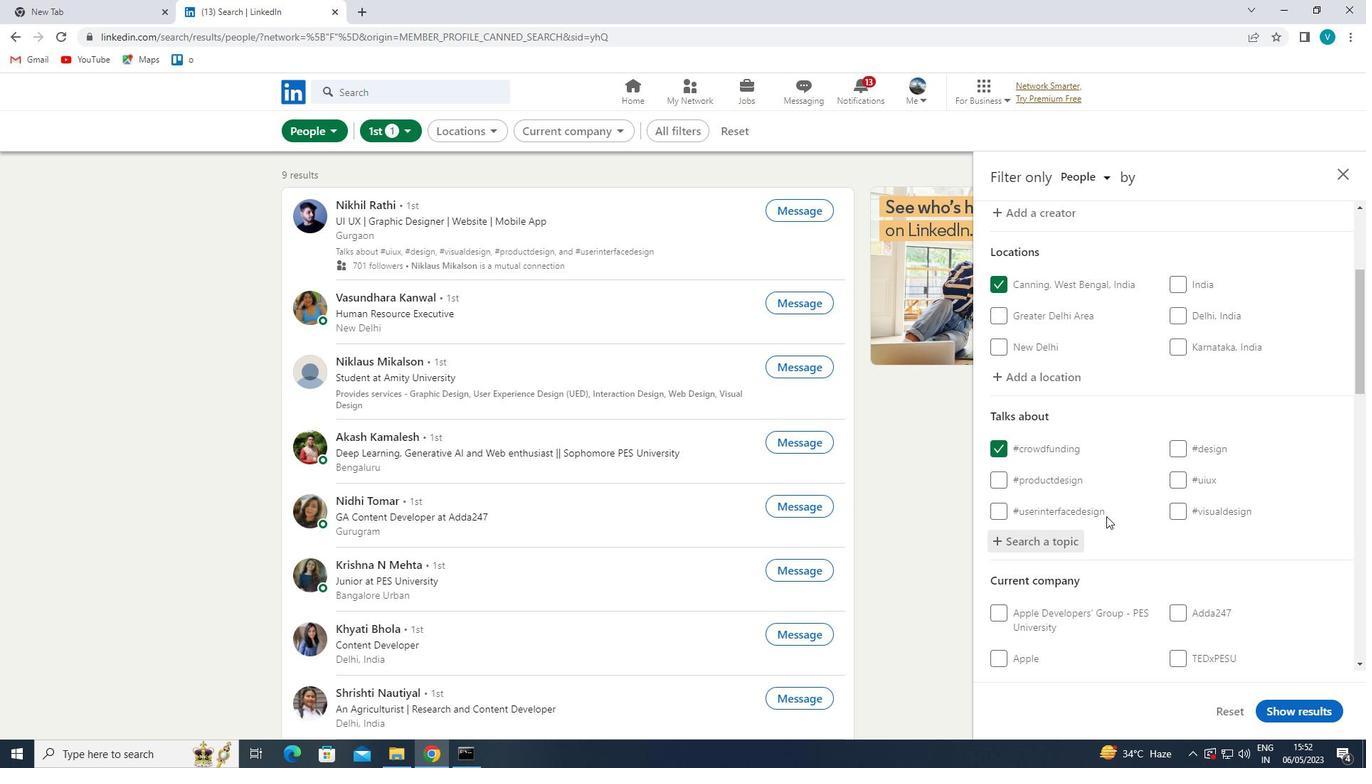 
Action: Mouse moved to (1189, 480)
Screenshot: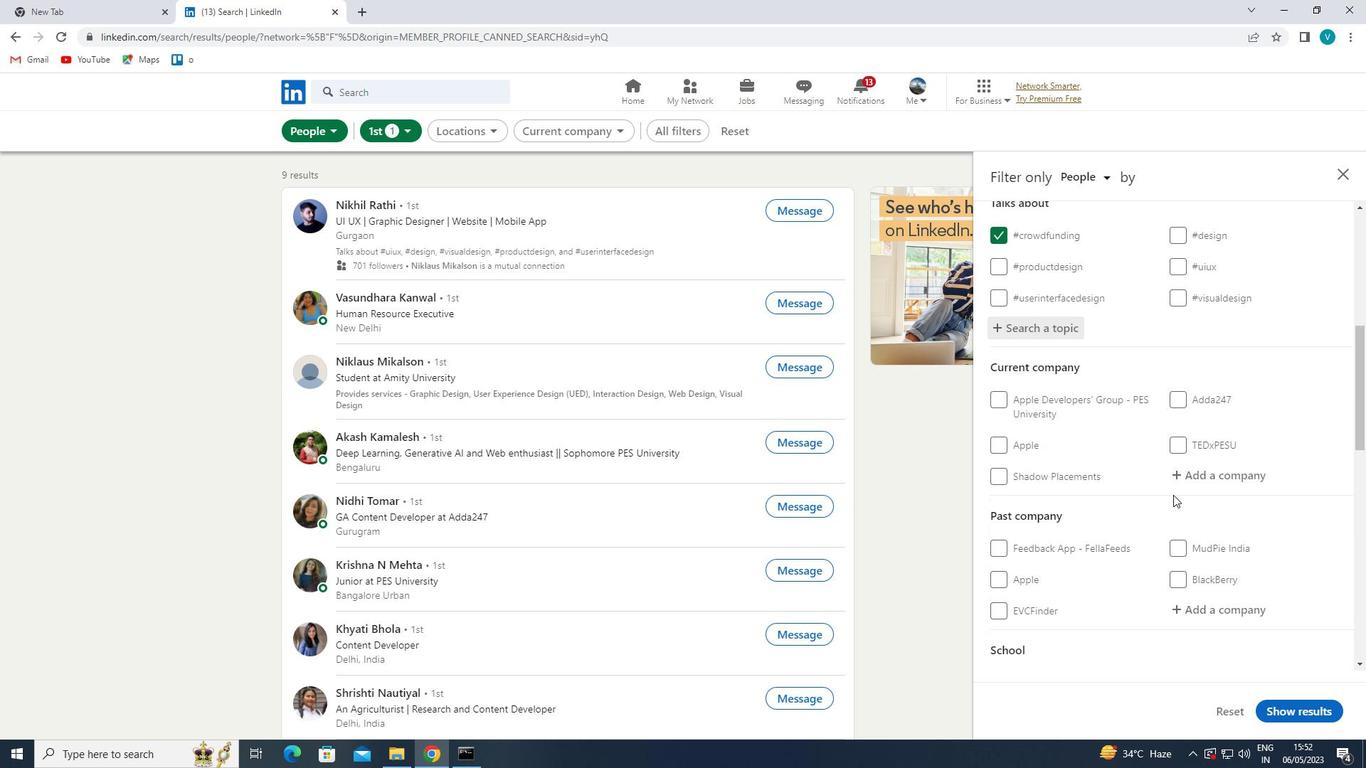 
Action: Mouse pressed left at (1189, 480)
Screenshot: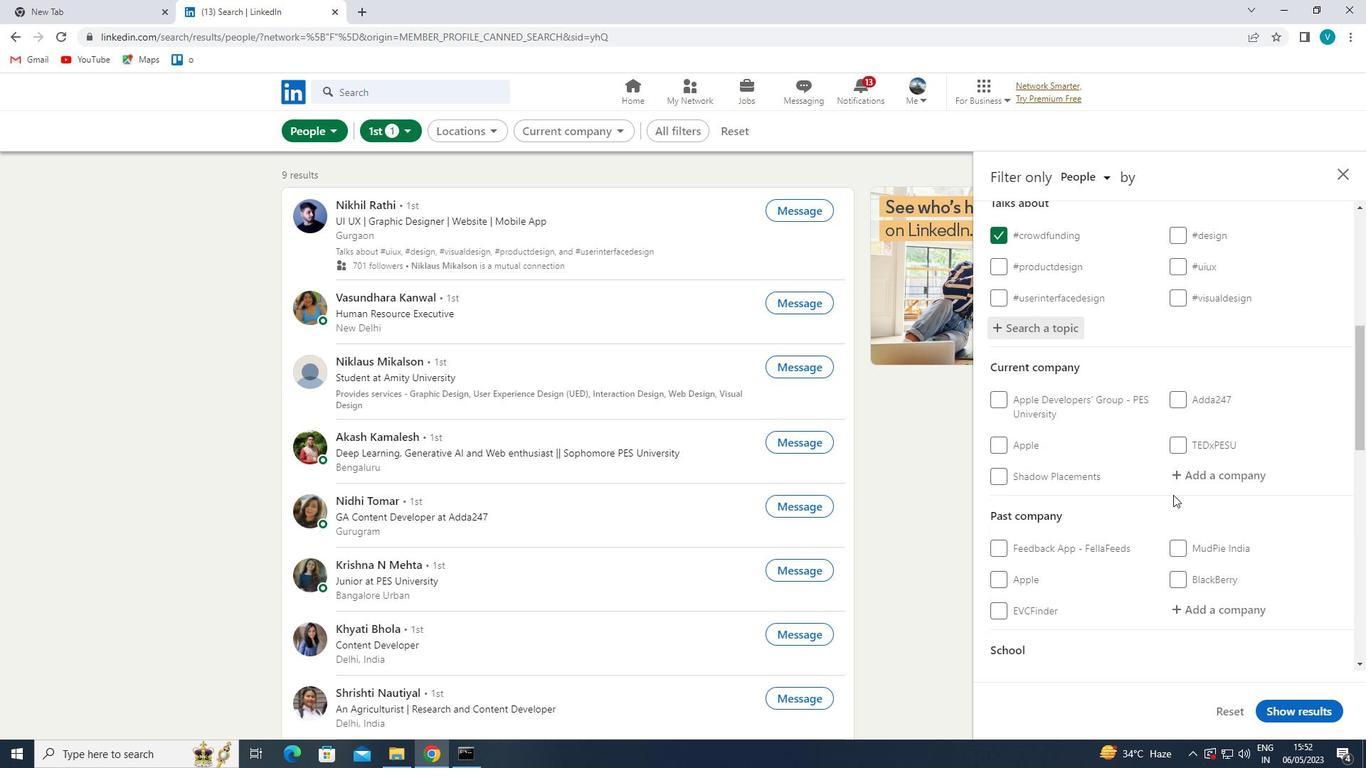 
Action: Mouse moved to (1154, 388)
Screenshot: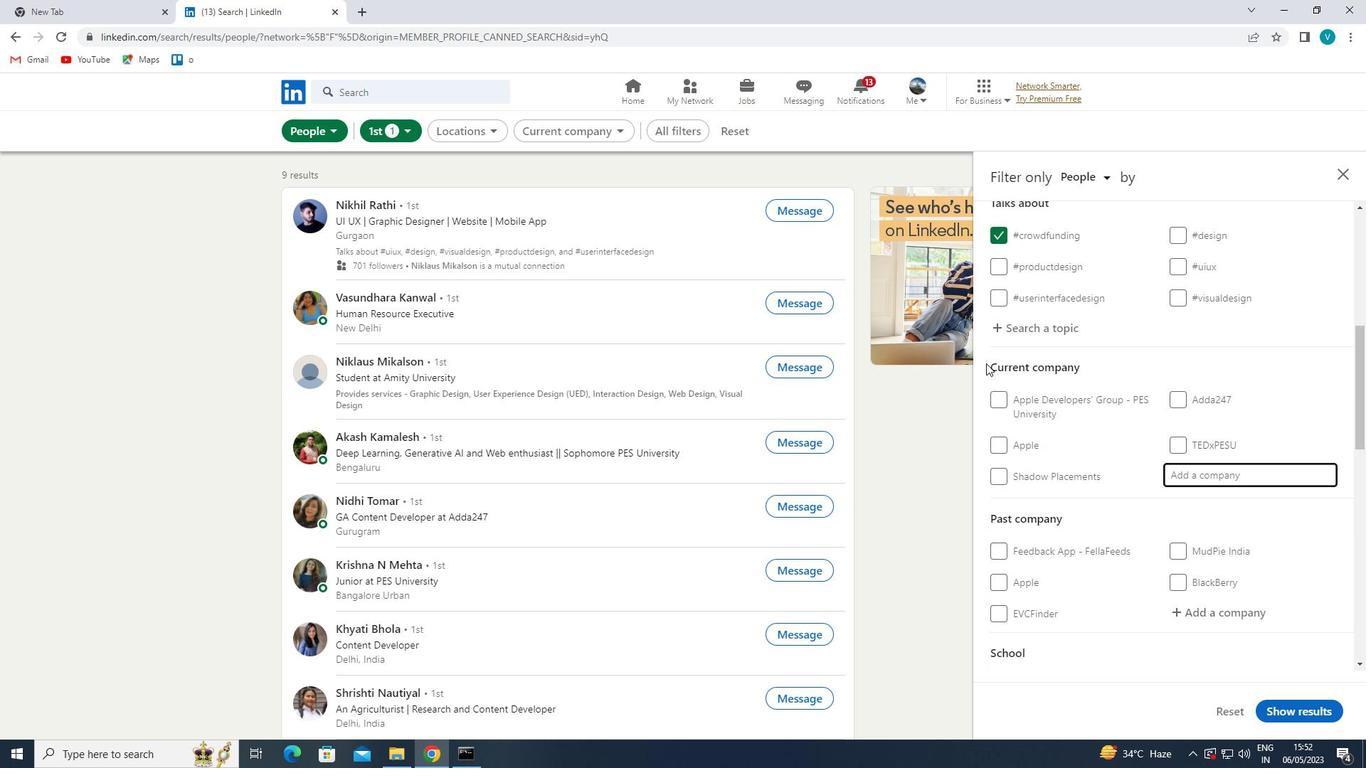 
Action: Mouse scrolled (1154, 387) with delta (0, 0)
Screenshot: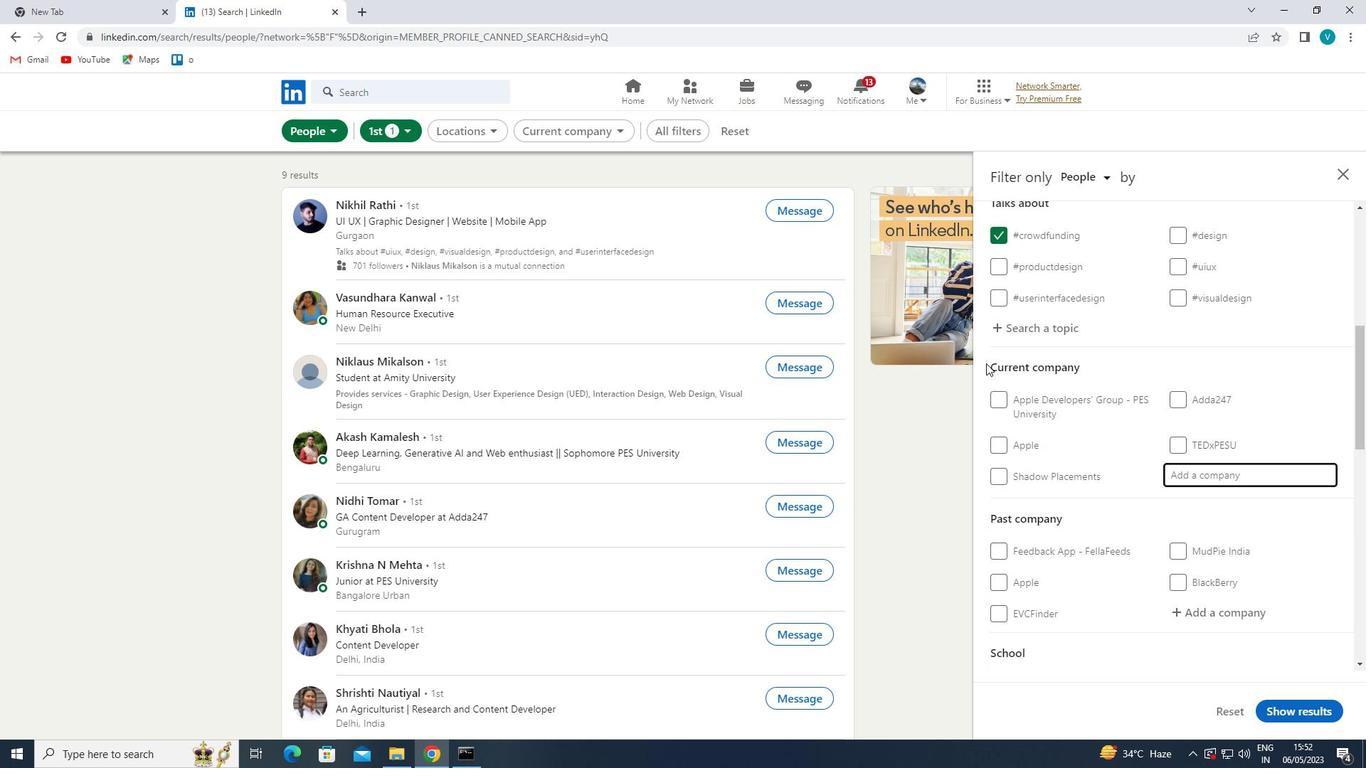 
Action: Mouse moved to (1155, 389)
Screenshot: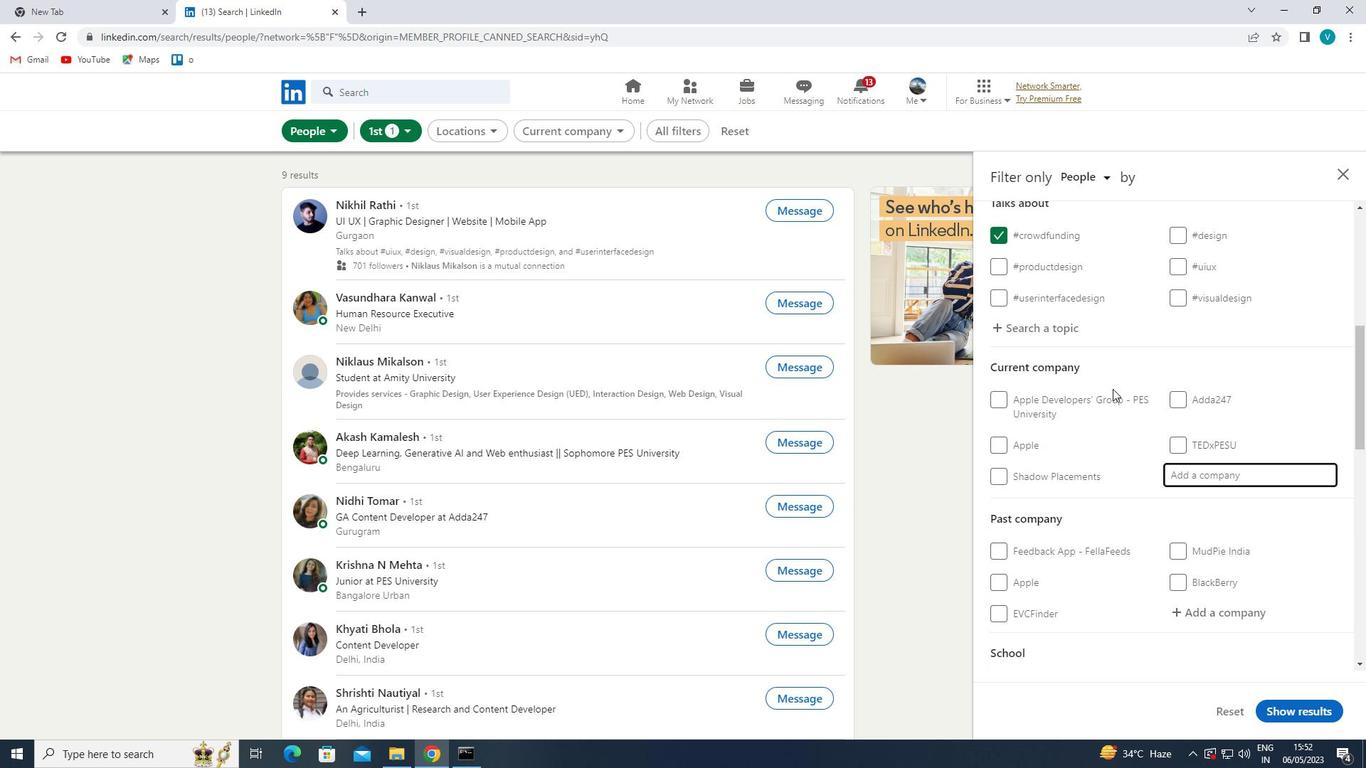 
Action: Mouse scrolled (1155, 388) with delta (0, 0)
Screenshot: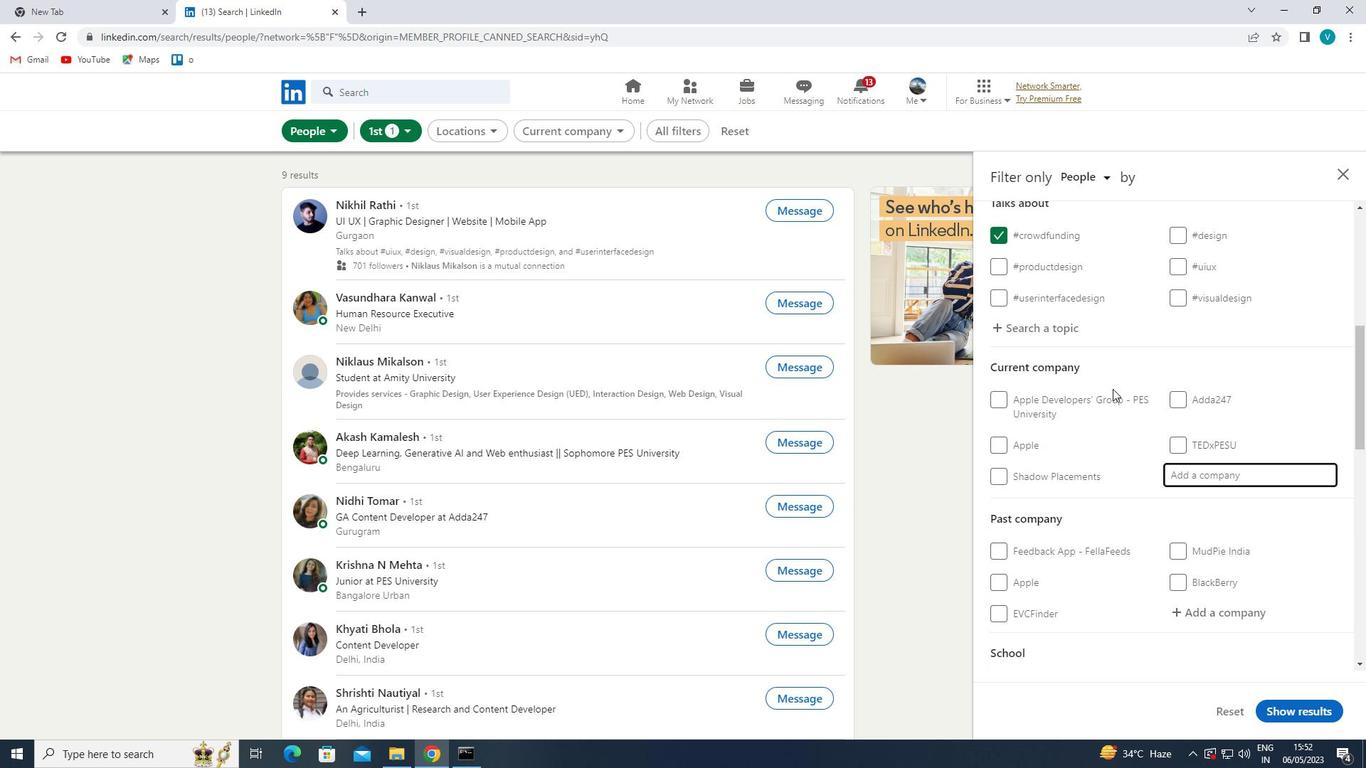 
Action: Mouse moved to (1156, 389)
Screenshot: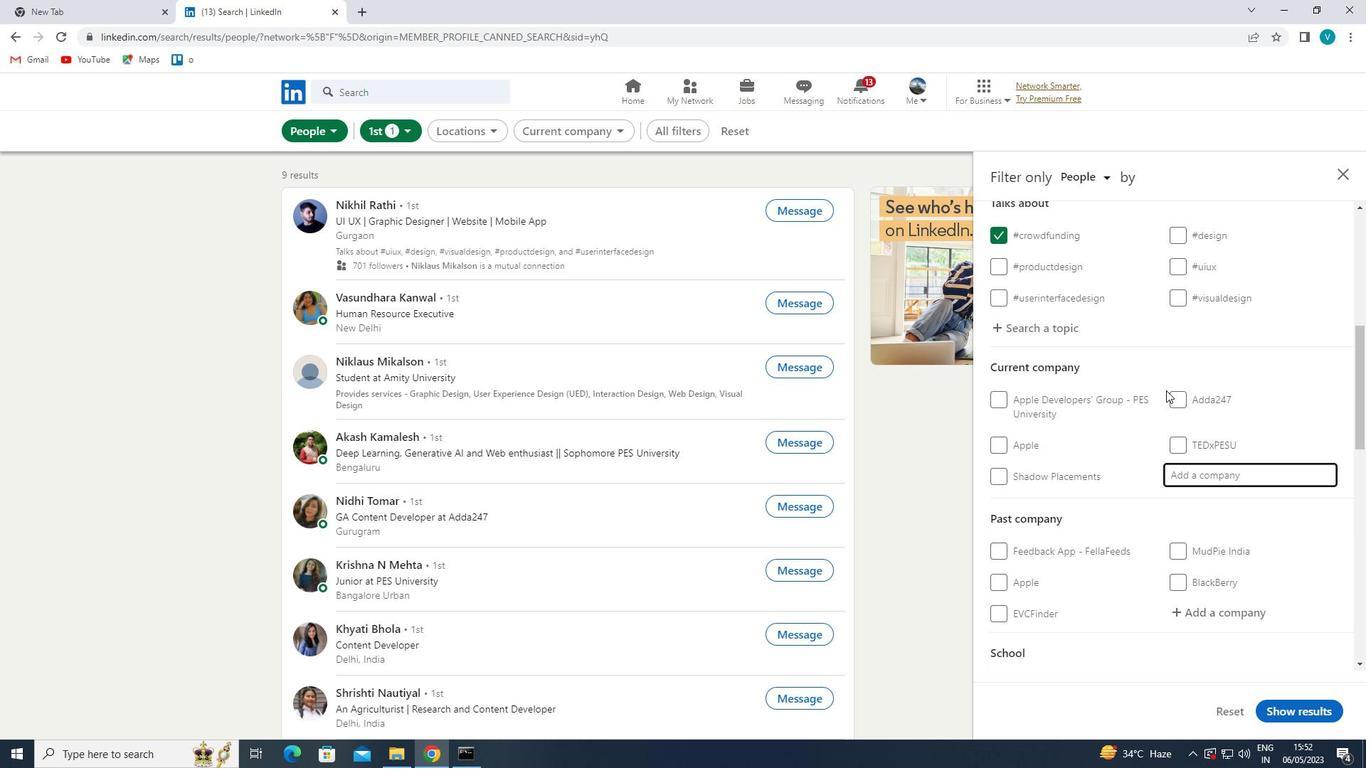 
Action: Mouse scrolled (1156, 389) with delta (0, 0)
Screenshot: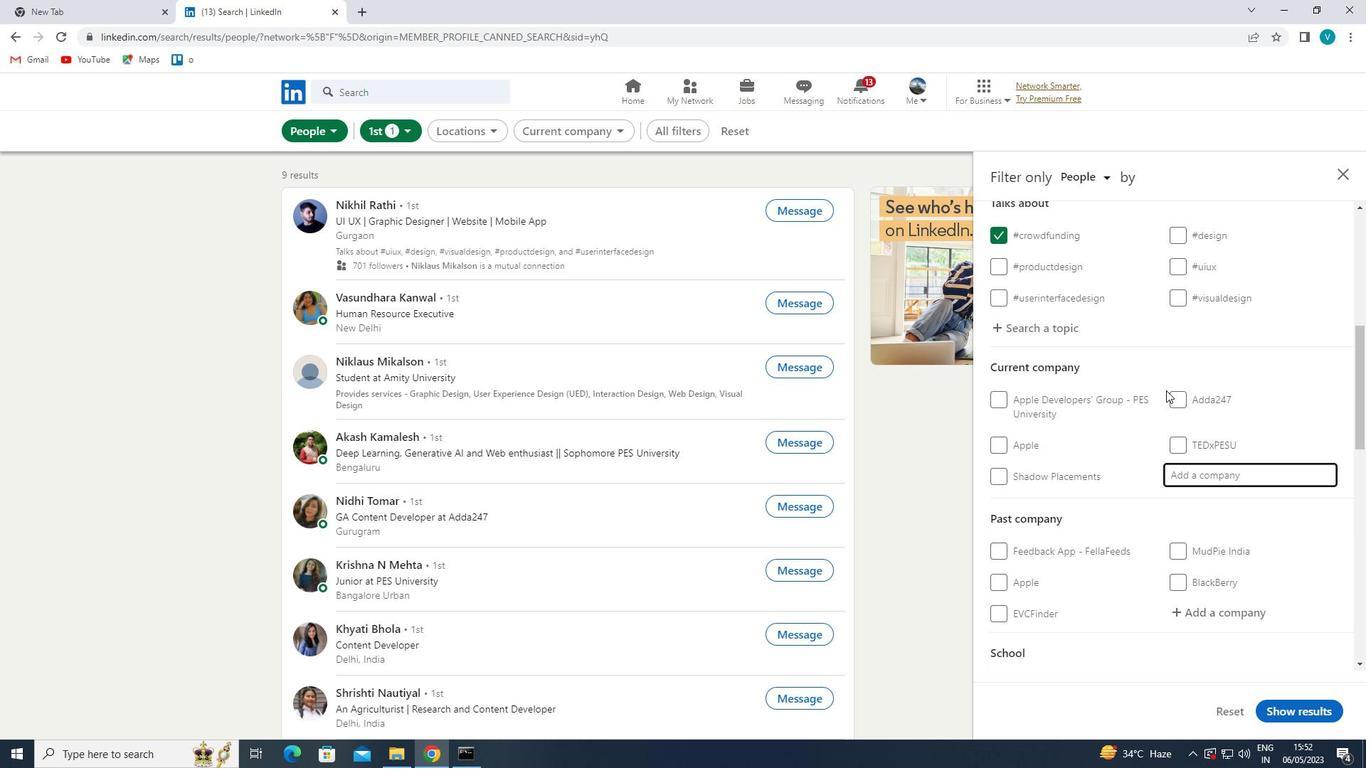 
Action: Mouse moved to (1156, 391)
Screenshot: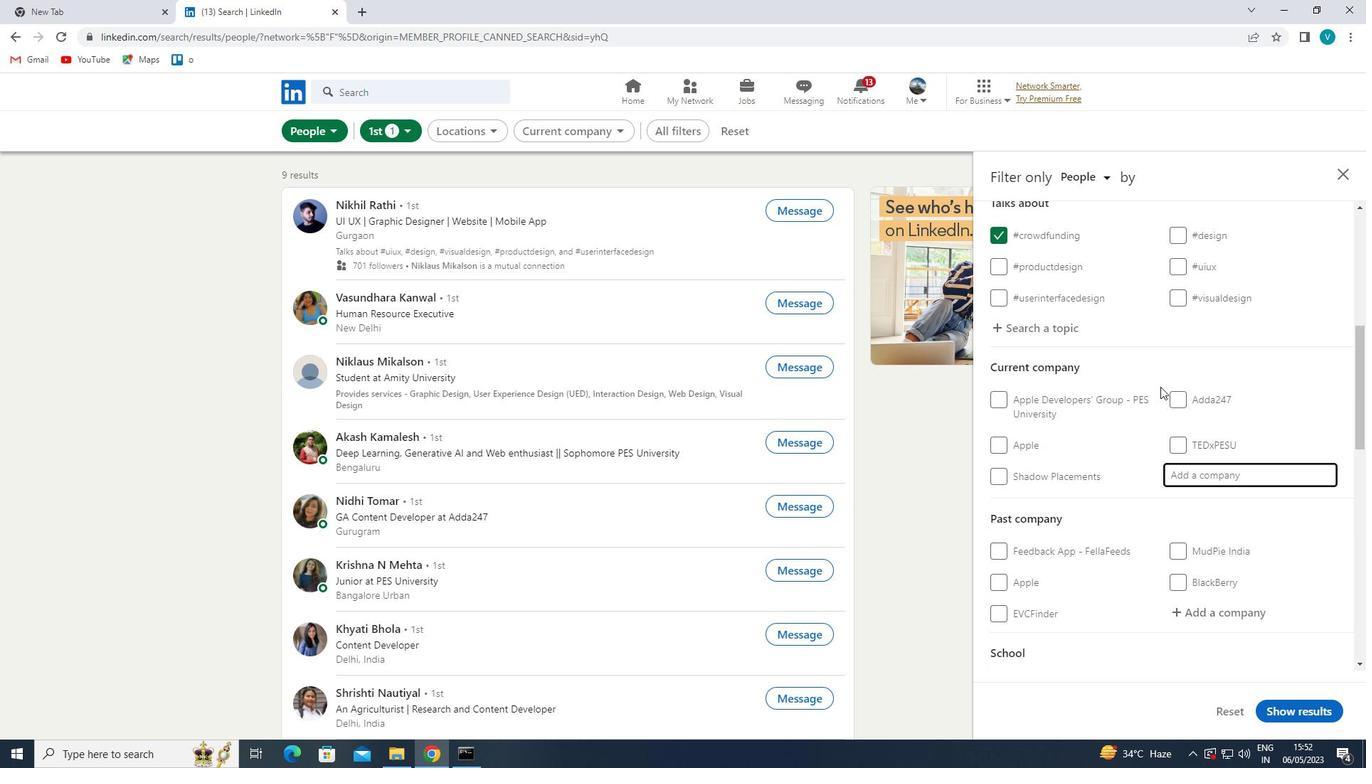 
Action: Mouse scrolled (1156, 390) with delta (0, 0)
Screenshot: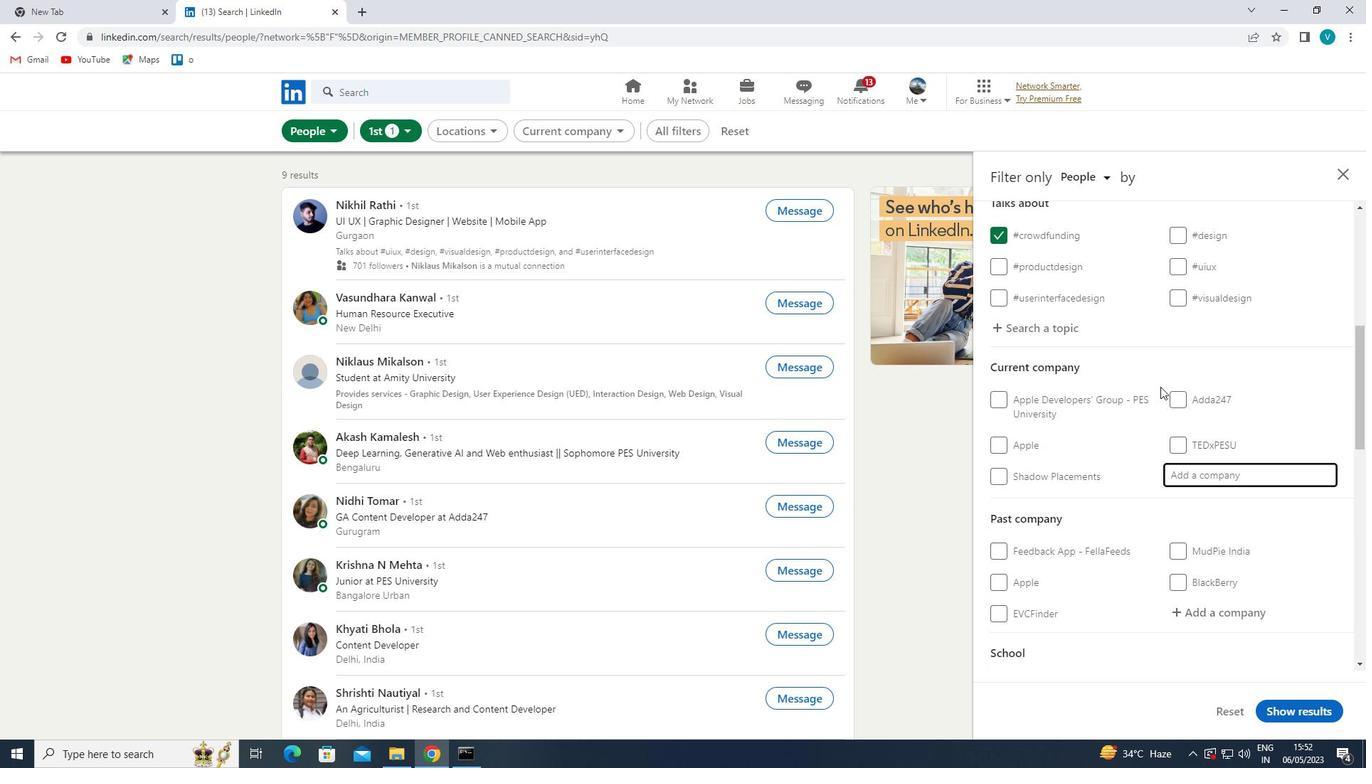
Action: Mouse scrolled (1156, 390) with delta (0, 0)
Screenshot: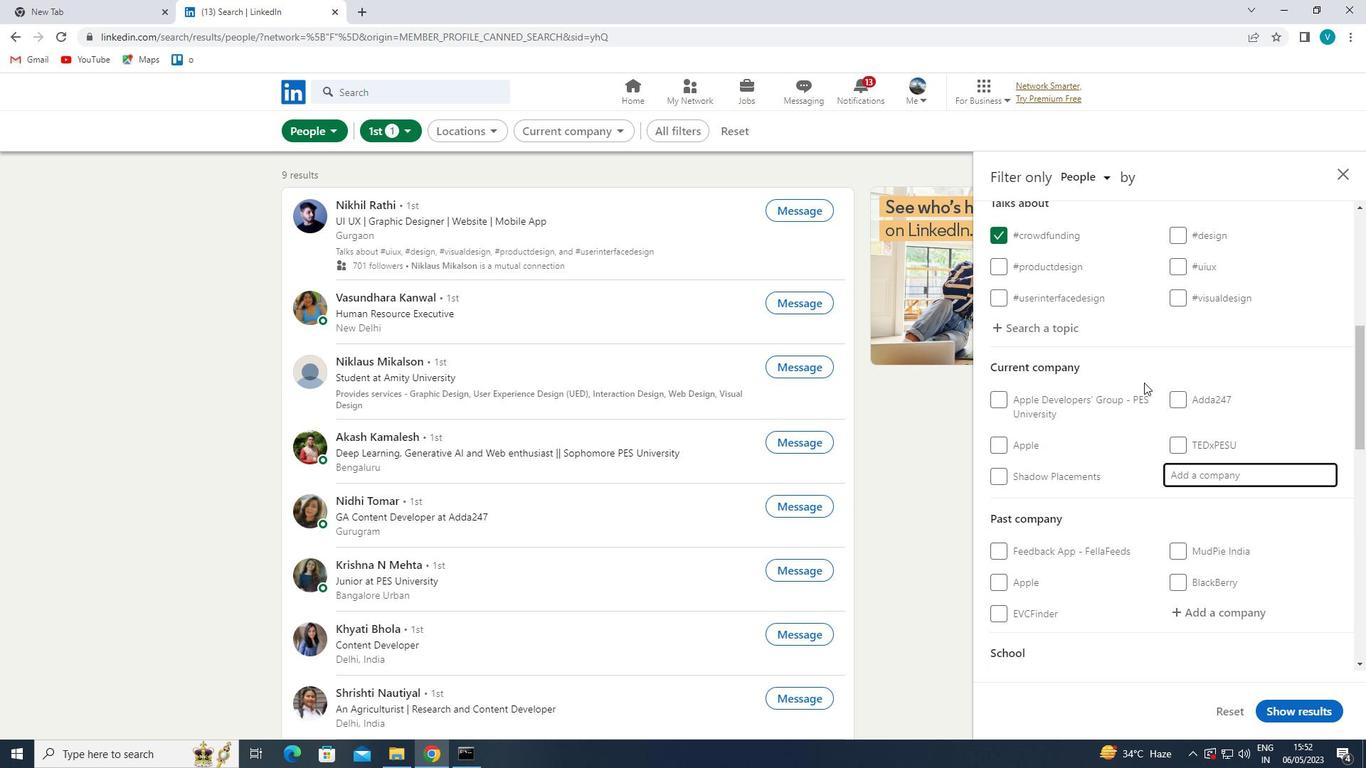 
Action: Mouse scrolled (1156, 390) with delta (0, 0)
Screenshot: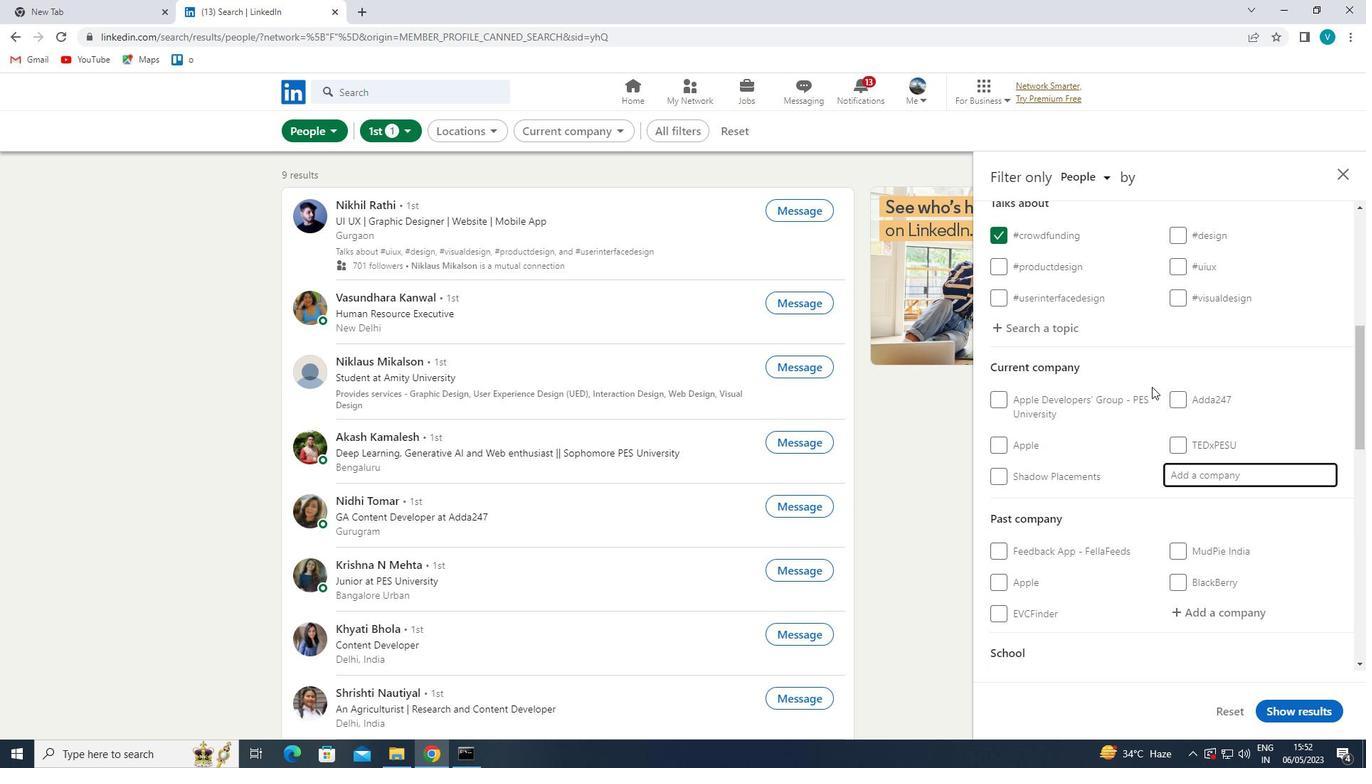 
Action: Mouse moved to (1063, 525)
Screenshot: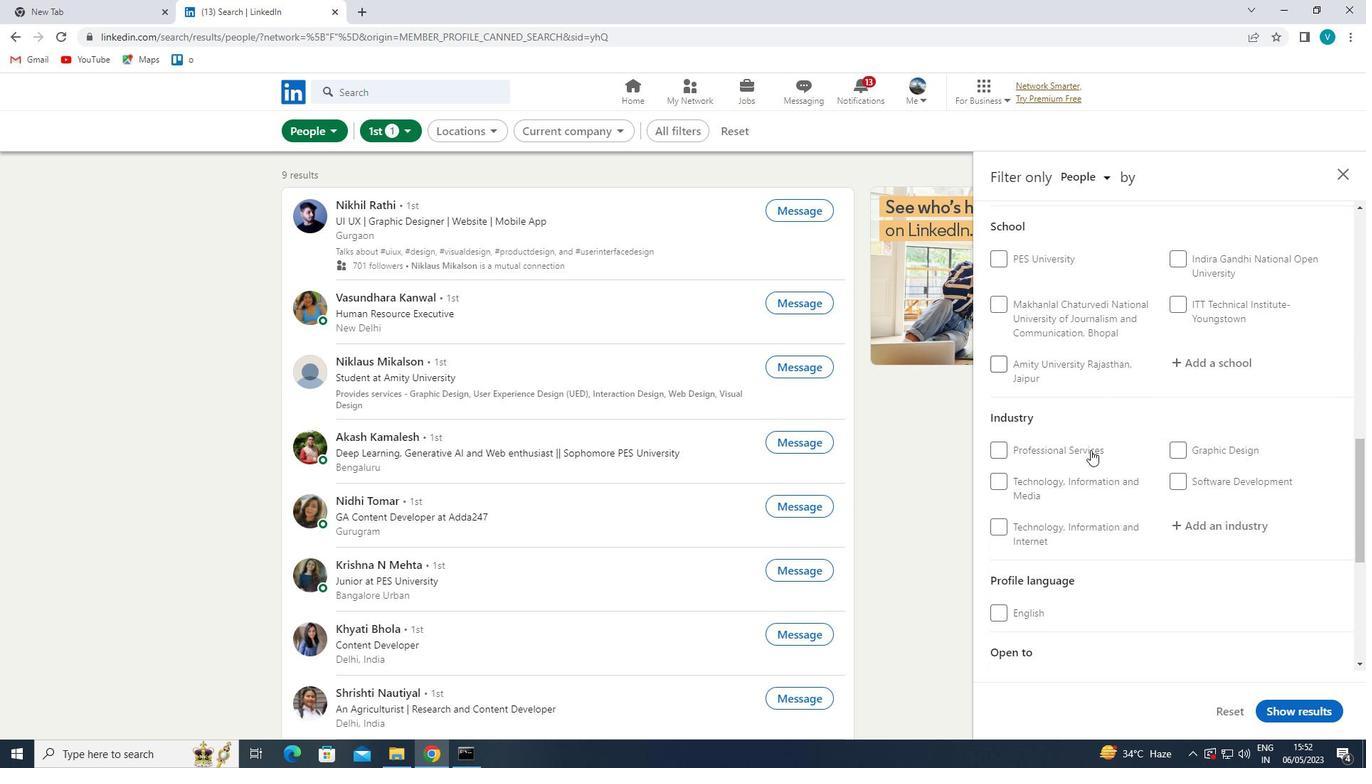 
Action: Mouse scrolled (1063, 525) with delta (0, 0)
Screenshot: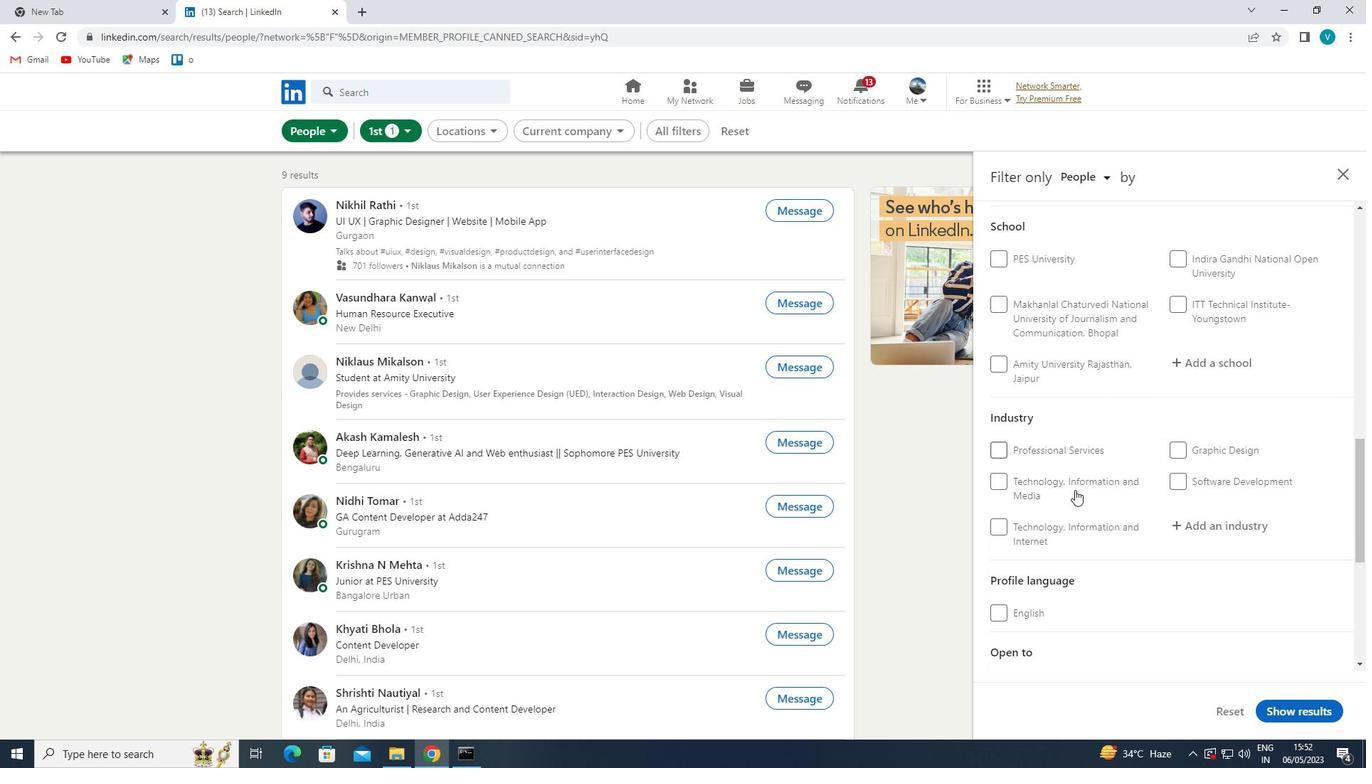 
Action: Mouse moved to (1063, 526)
Screenshot: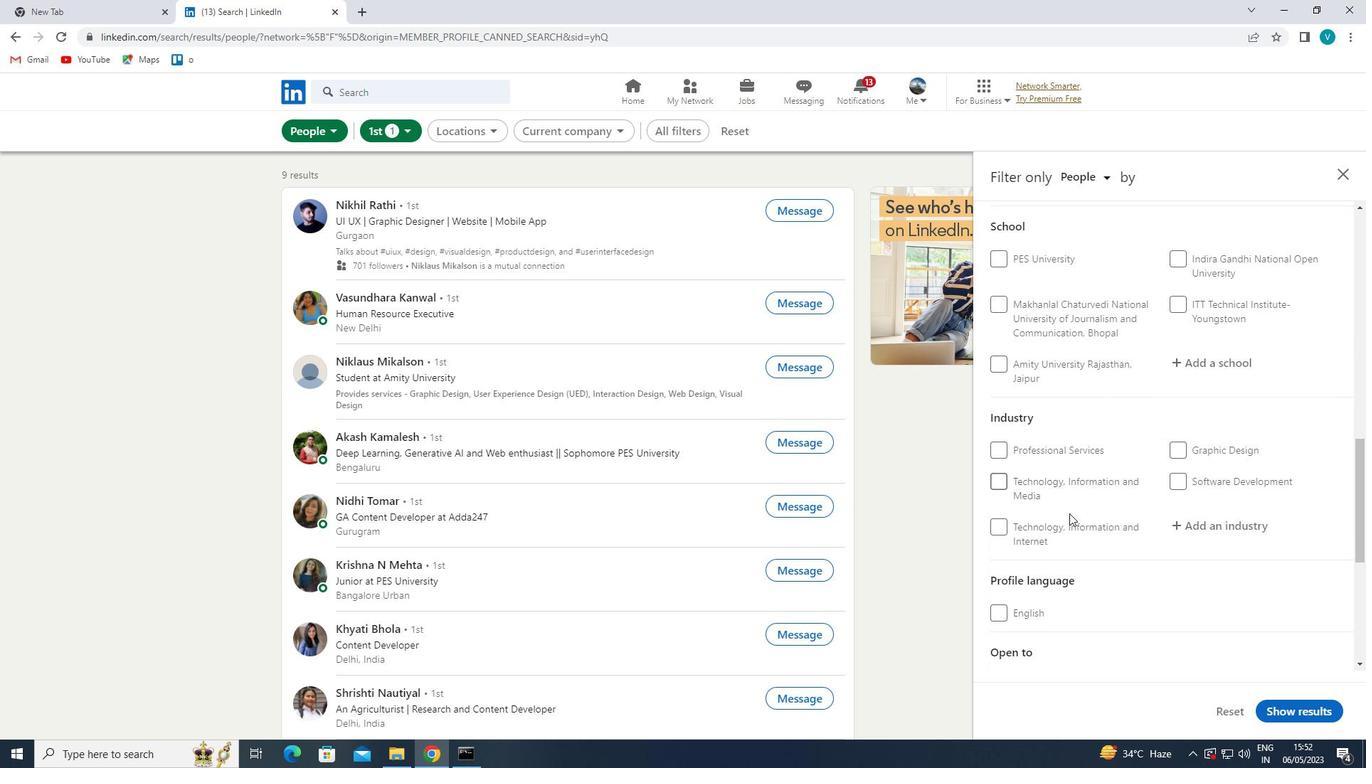 
Action: Mouse scrolled (1063, 525) with delta (0, 0)
Screenshot: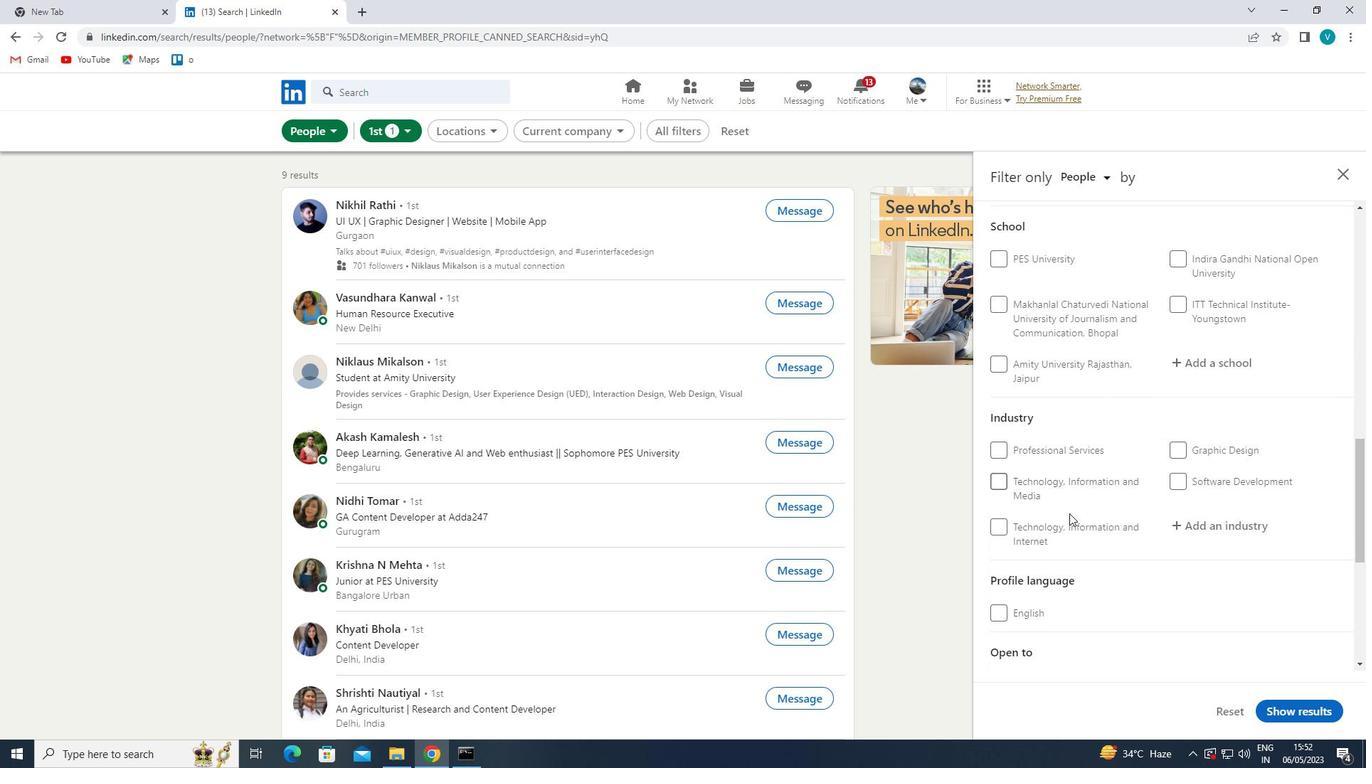 
Action: Mouse moved to (999, 472)
Screenshot: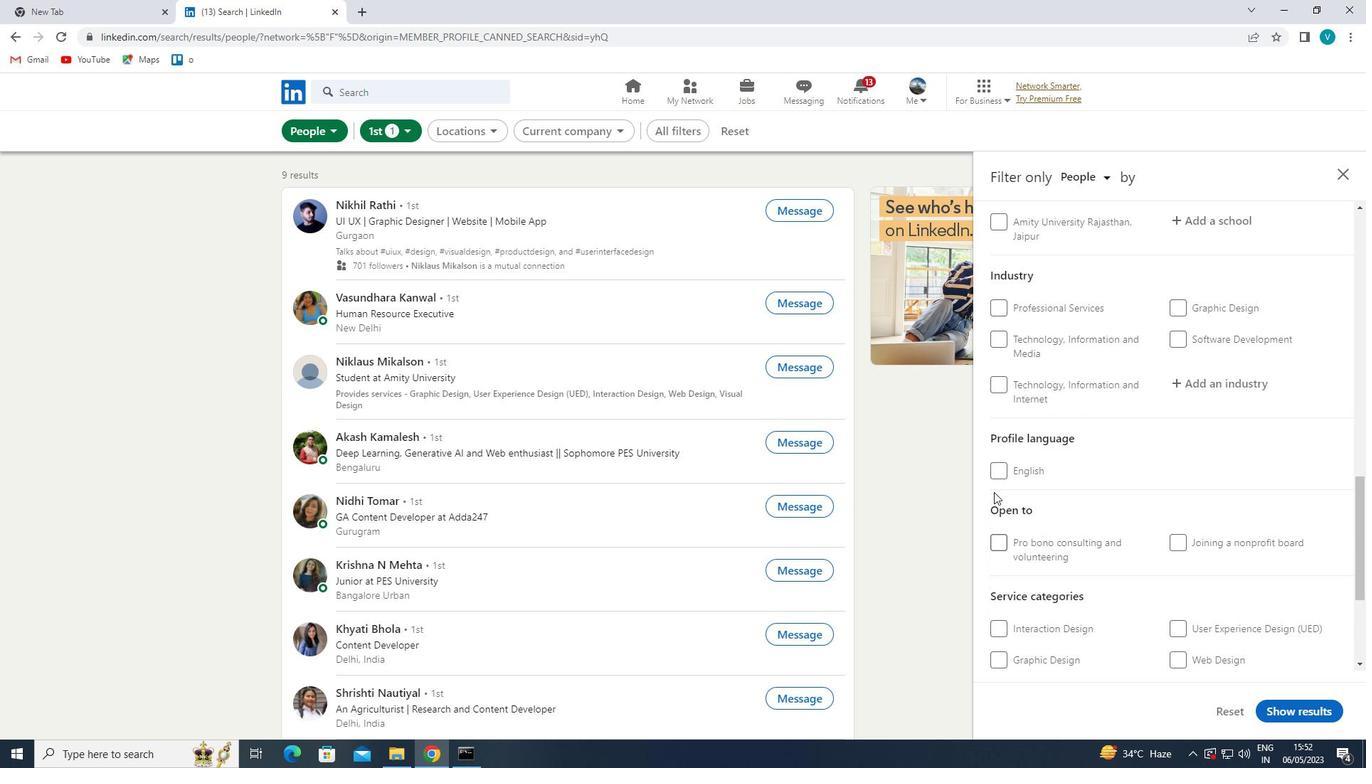 
Action: Mouse pressed left at (999, 472)
Screenshot: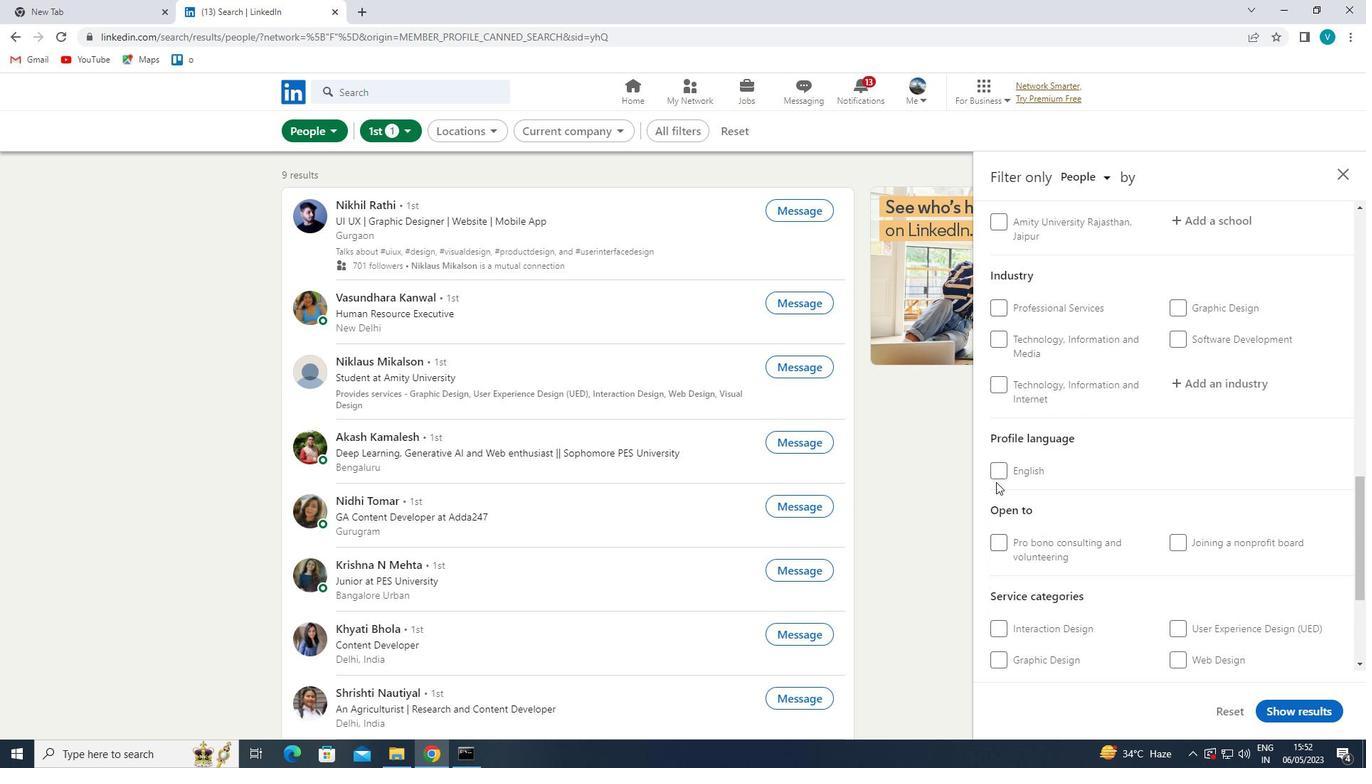 
Action: Mouse moved to (1154, 456)
Screenshot: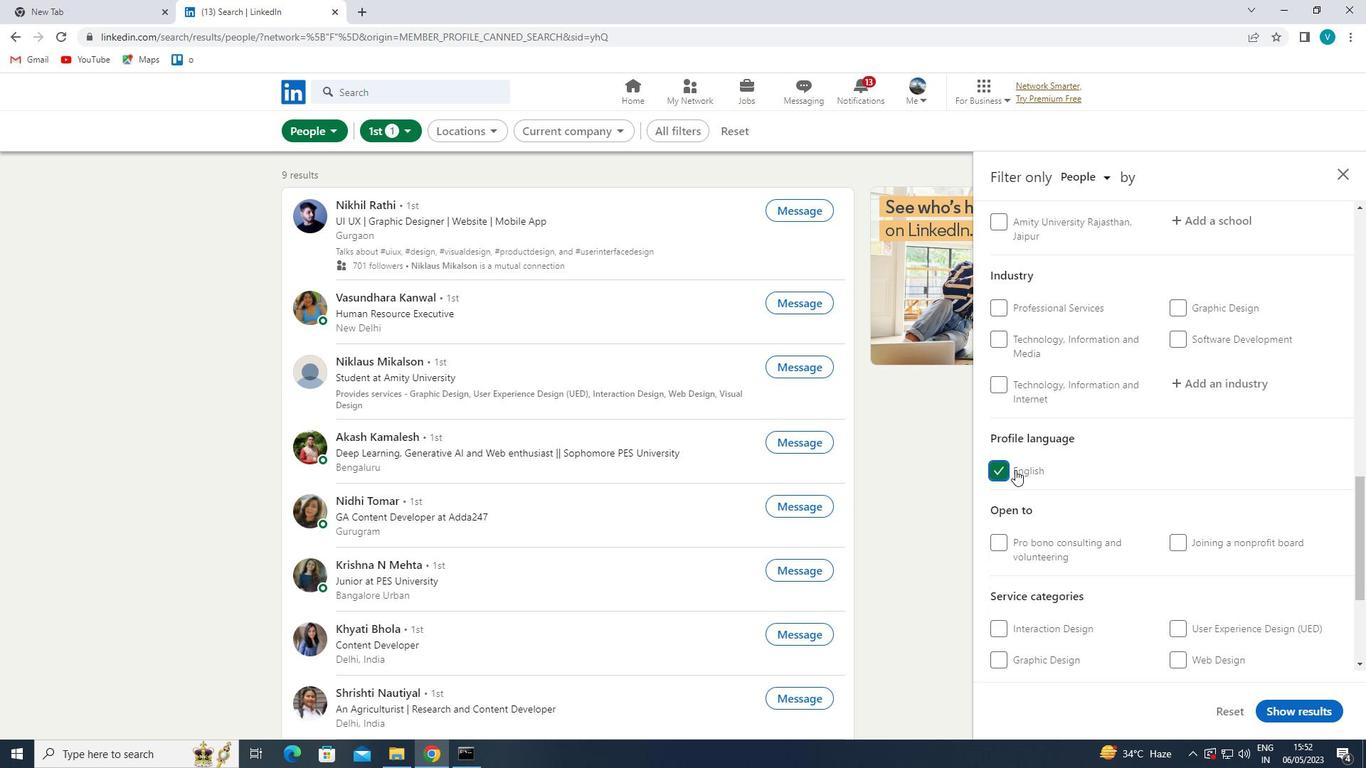 
Action: Mouse scrolled (1154, 457) with delta (0, 0)
Screenshot: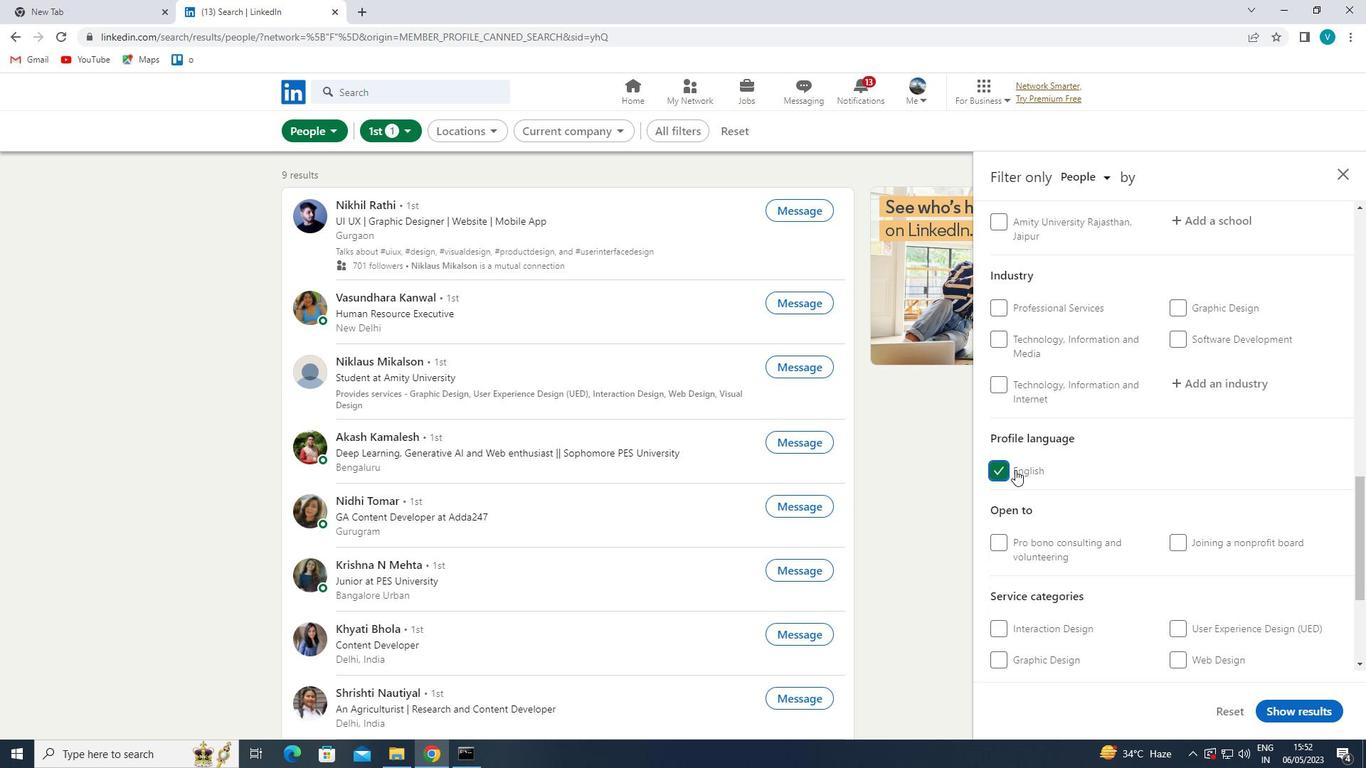 
Action: Mouse moved to (1156, 456)
Screenshot: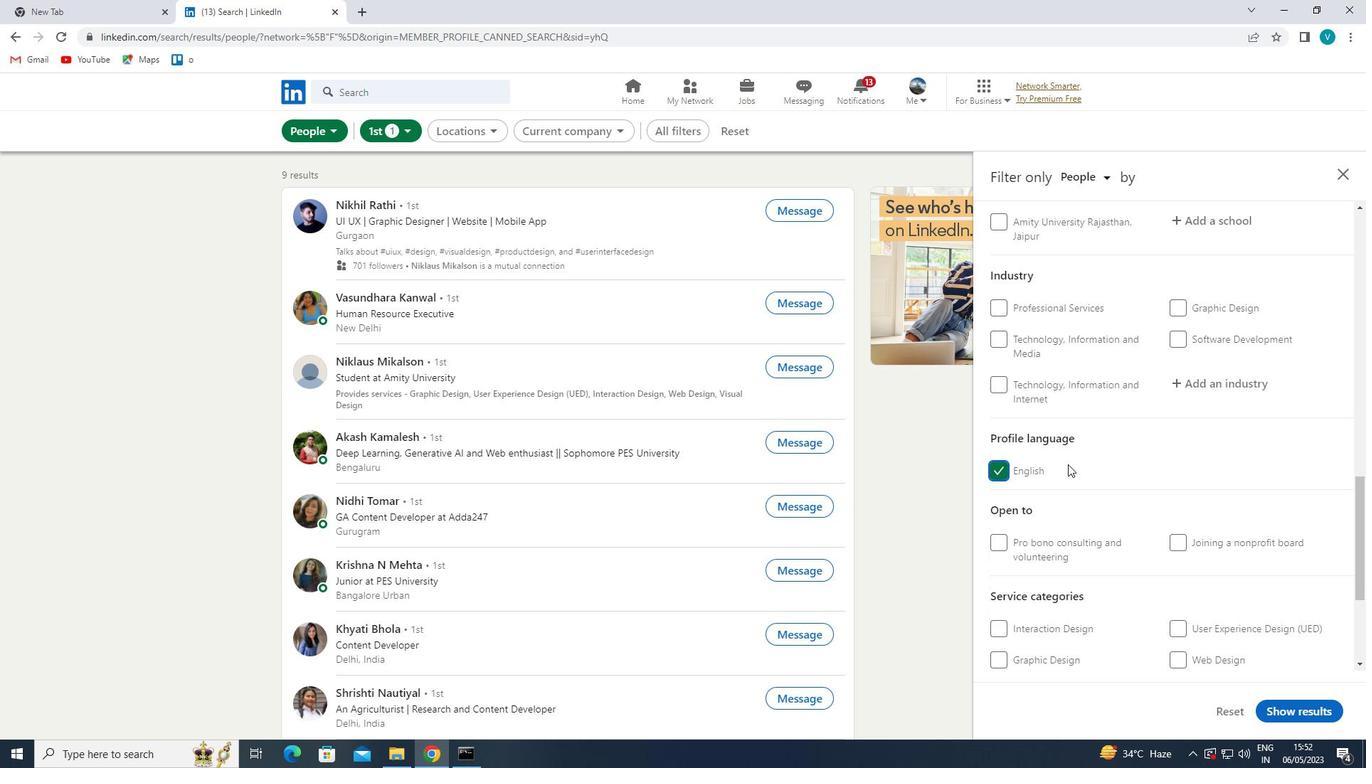 
Action: Mouse scrolled (1156, 456) with delta (0, 0)
Screenshot: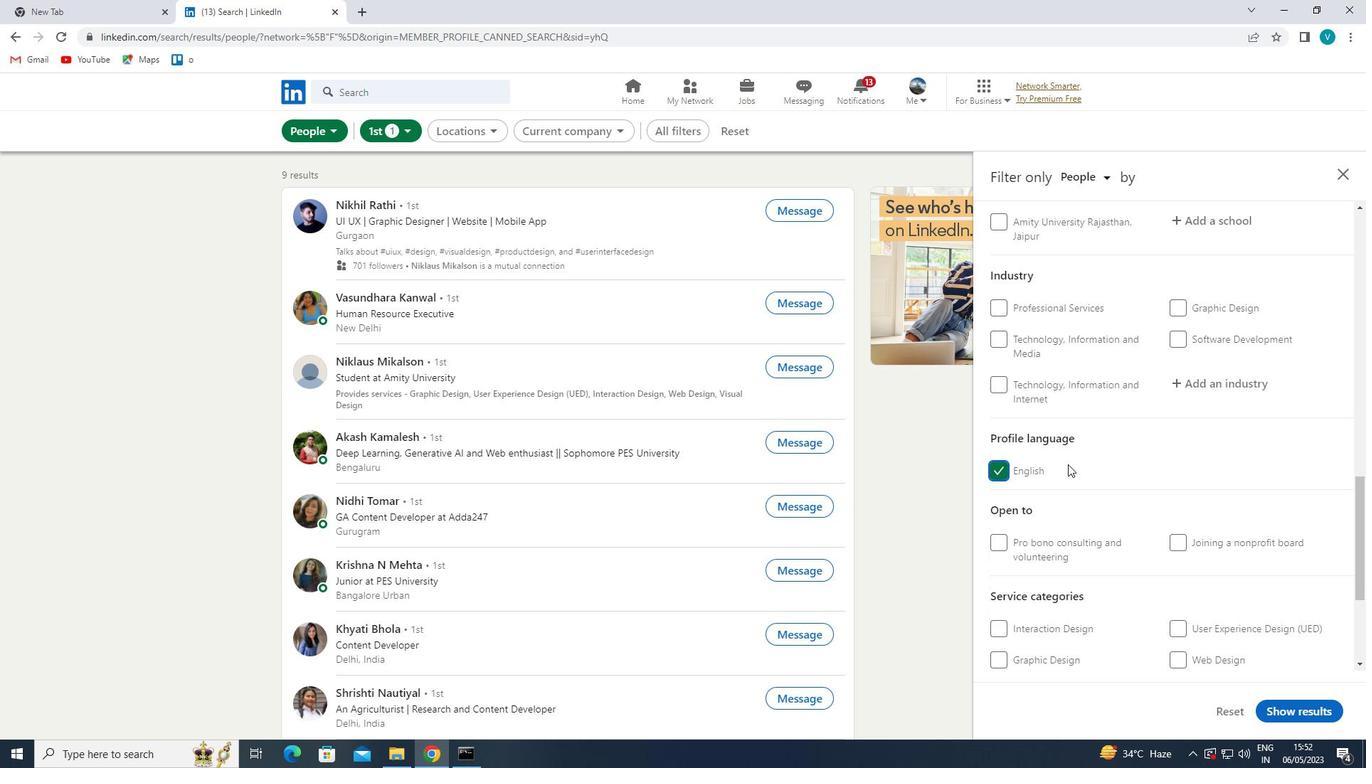 
Action: Mouse moved to (1161, 454)
Screenshot: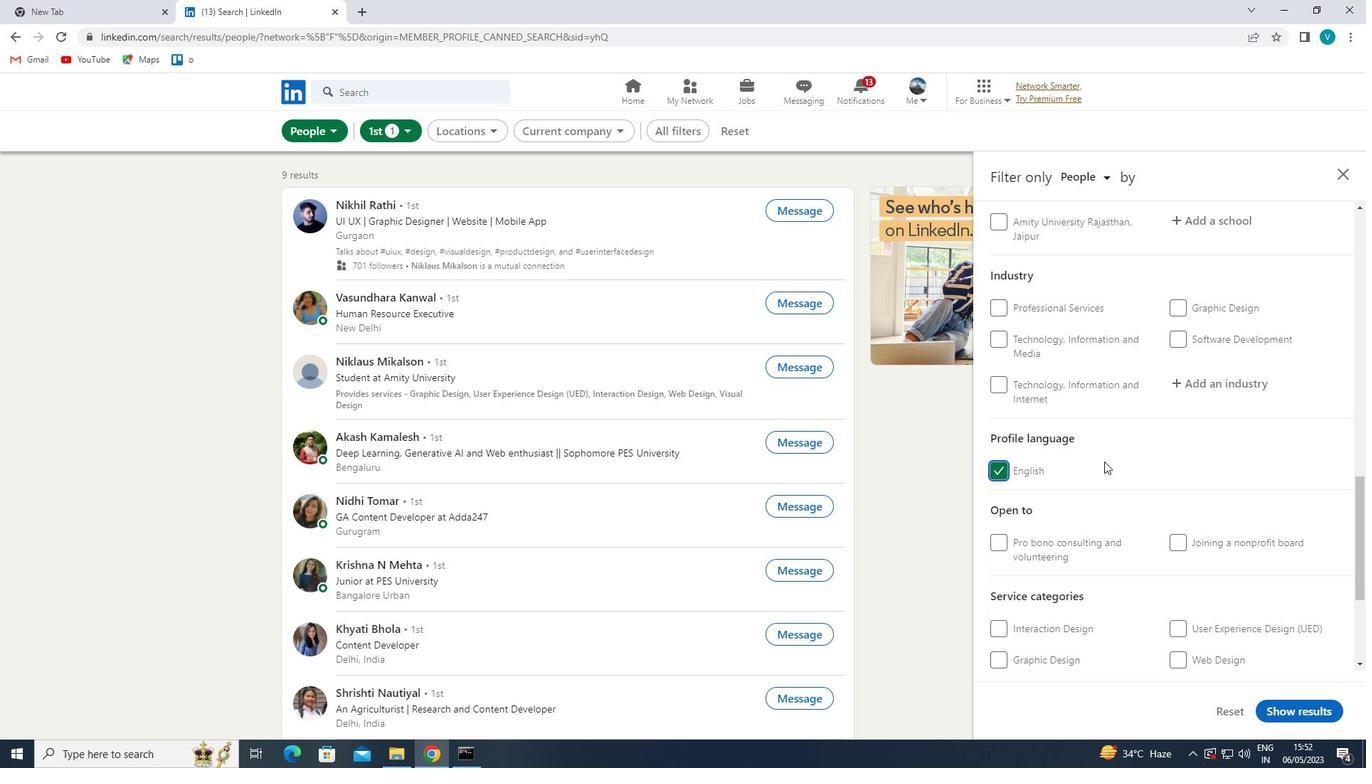 
Action: Mouse scrolled (1161, 455) with delta (0, 0)
Screenshot: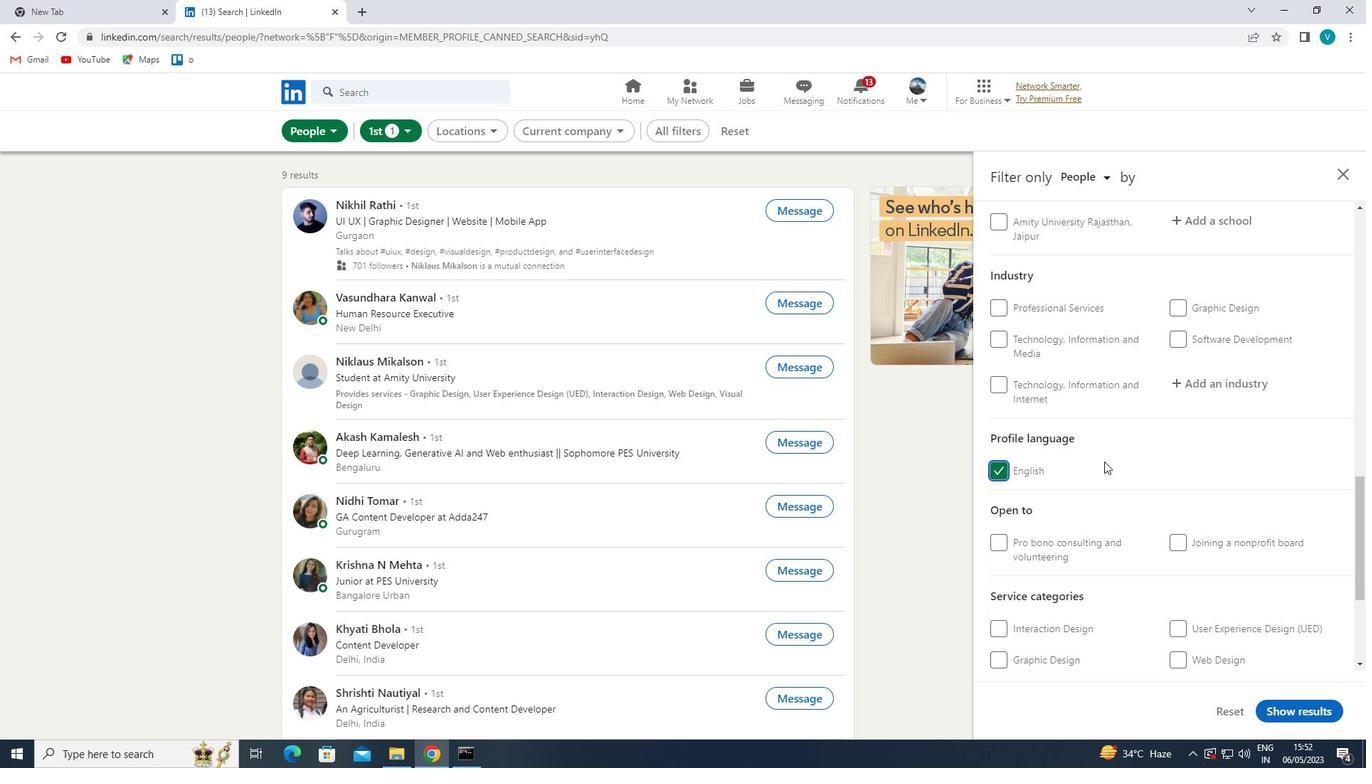 
Action: Mouse moved to (1163, 454)
Screenshot: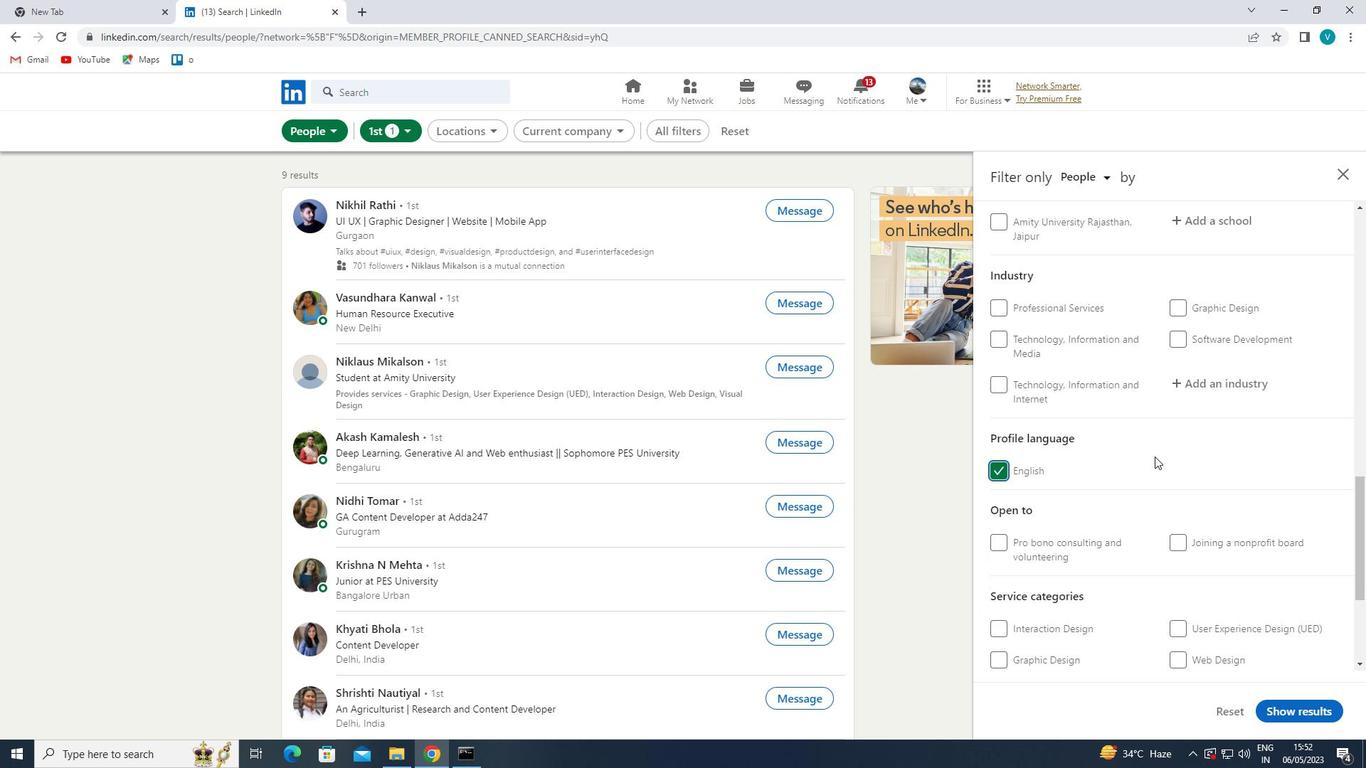 
Action: Mouse scrolled (1163, 455) with delta (0, 0)
Screenshot: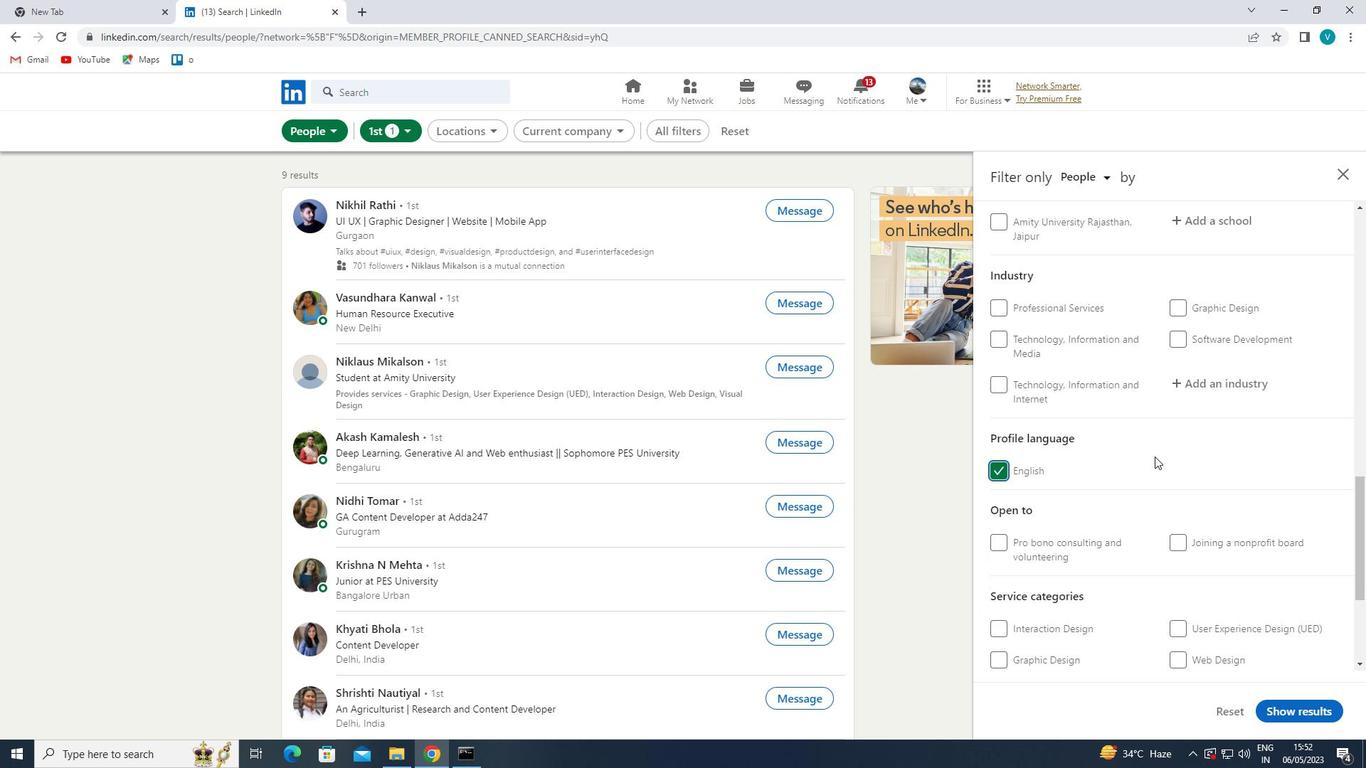 
Action: Mouse moved to (1163, 454)
Screenshot: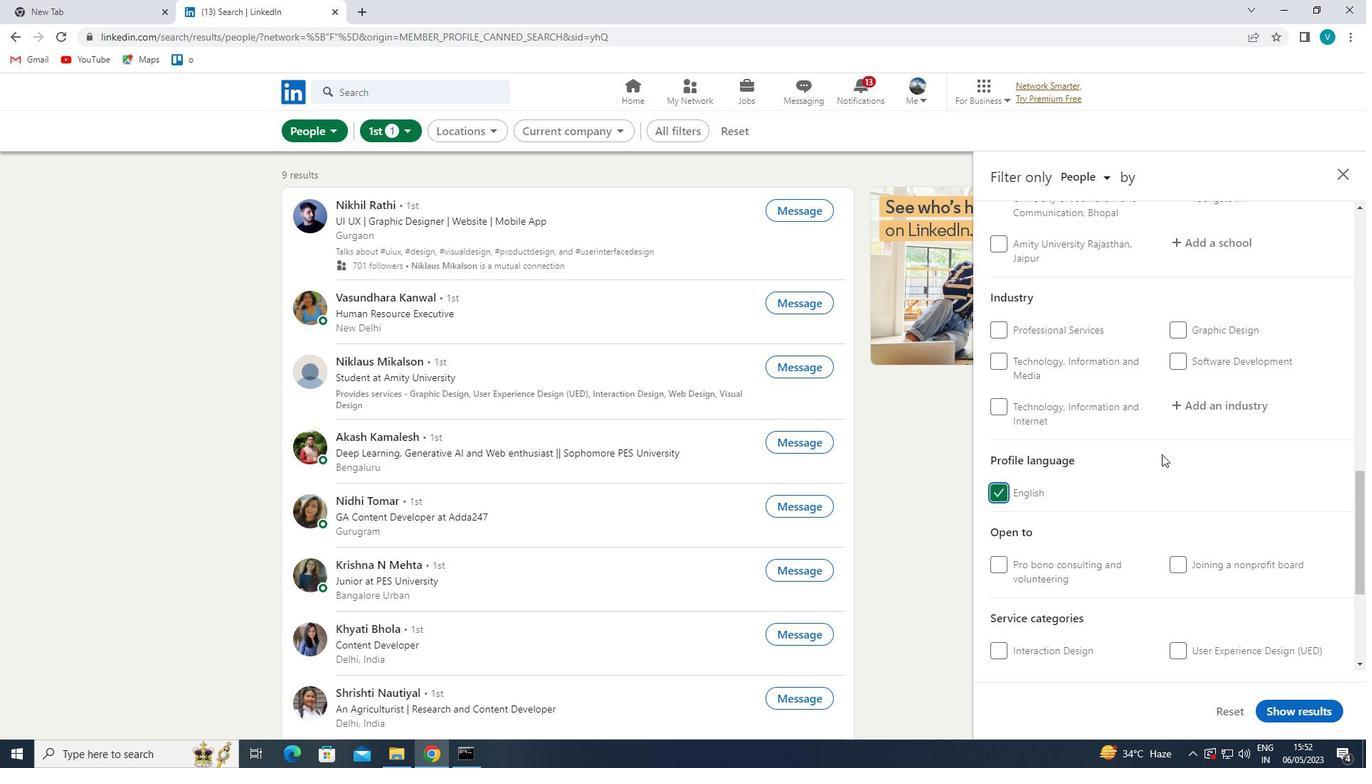 
Action: Mouse scrolled (1163, 455) with delta (0, 0)
Screenshot: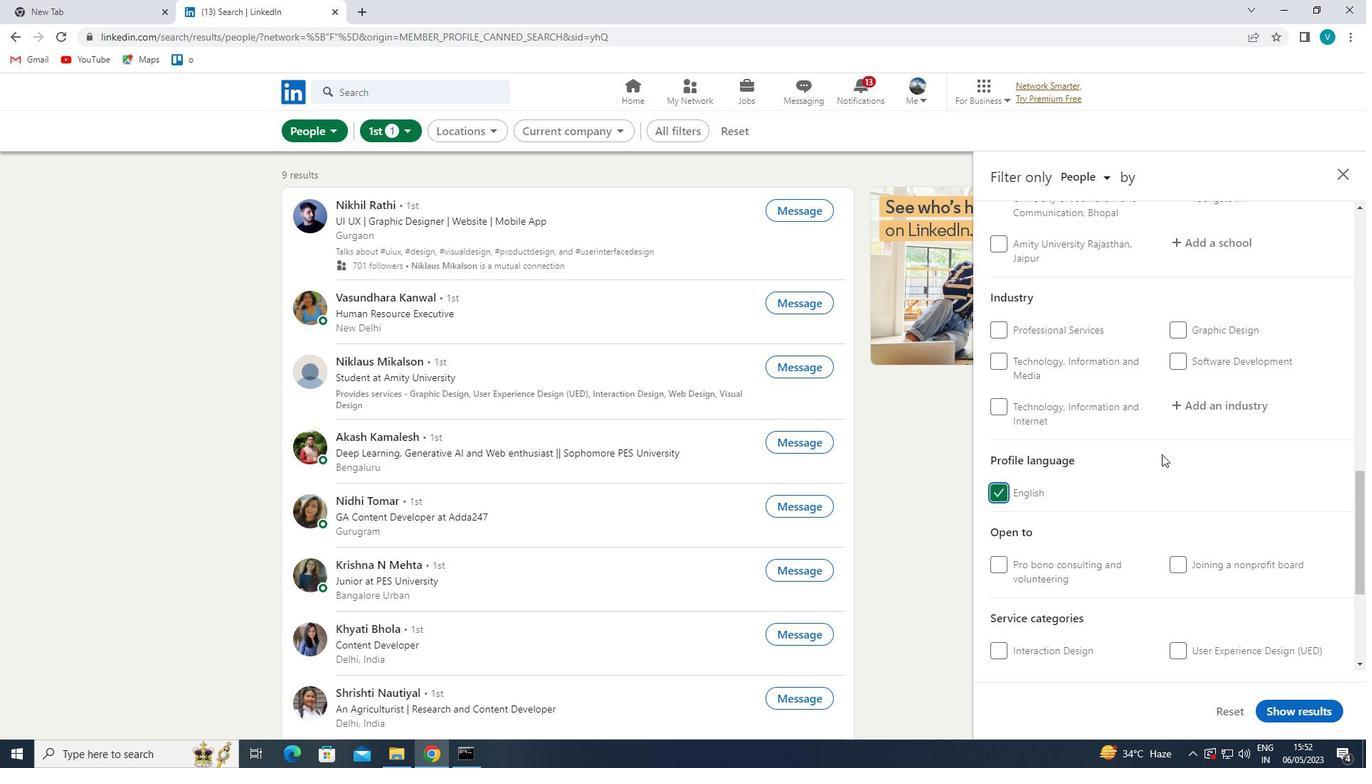 
Action: Mouse moved to (1165, 454)
Screenshot: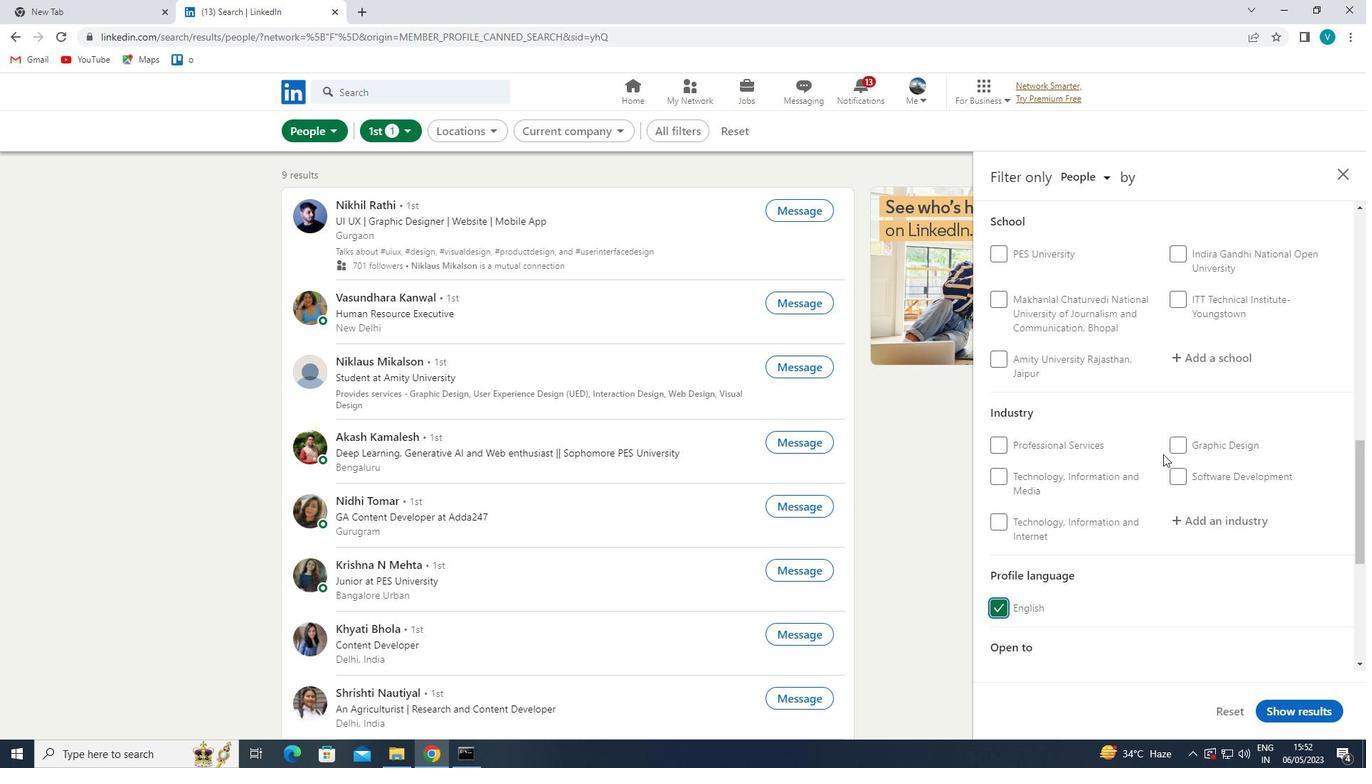 
Action: Mouse scrolled (1165, 455) with delta (0, 0)
Screenshot: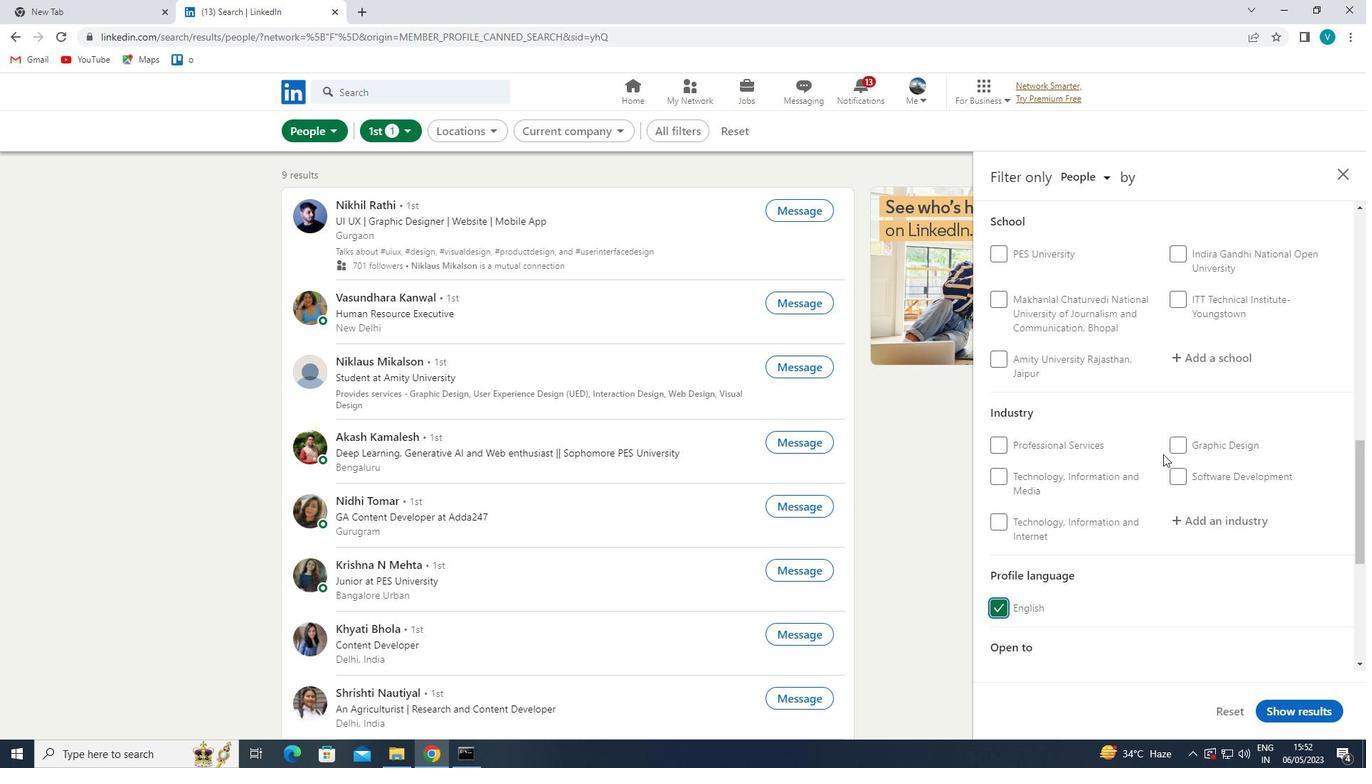 
Action: Mouse moved to (1244, 333)
Screenshot: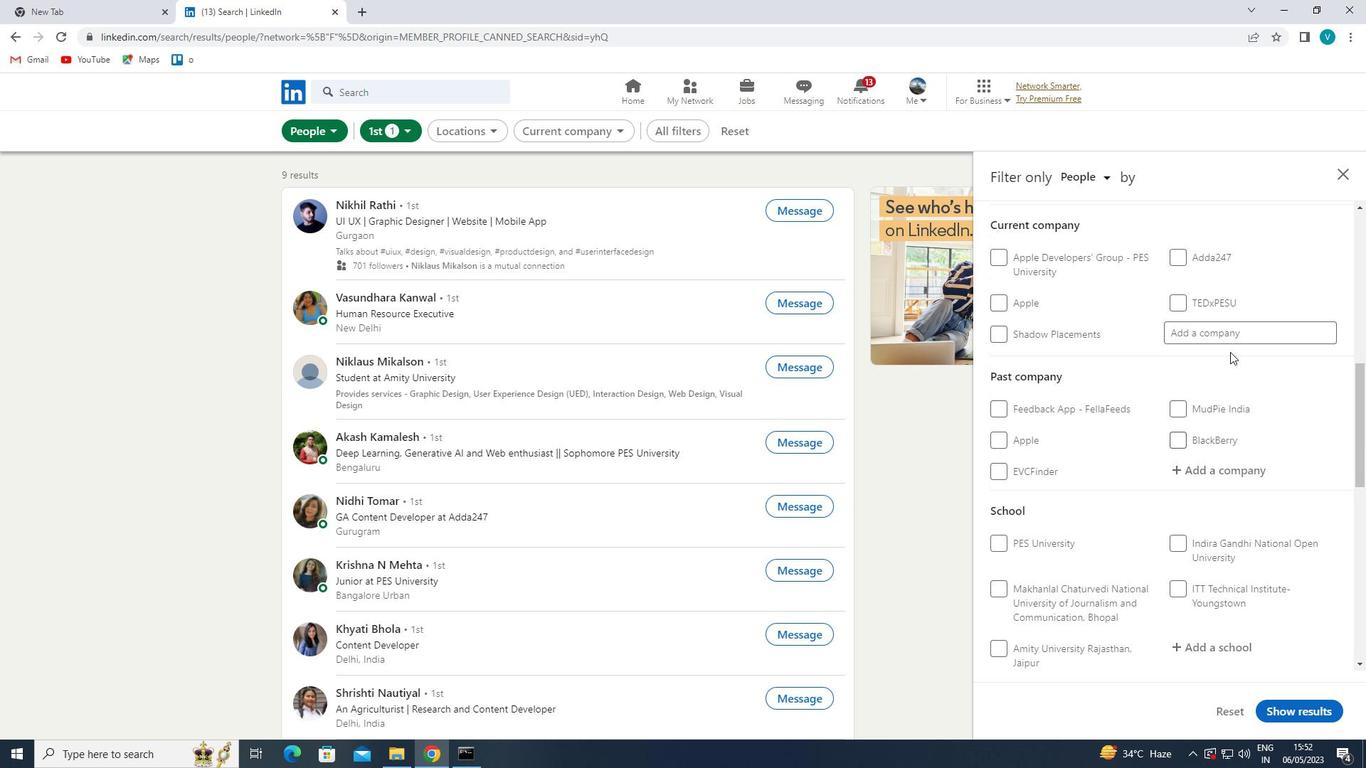 
Action: Mouse pressed left at (1244, 333)
Screenshot: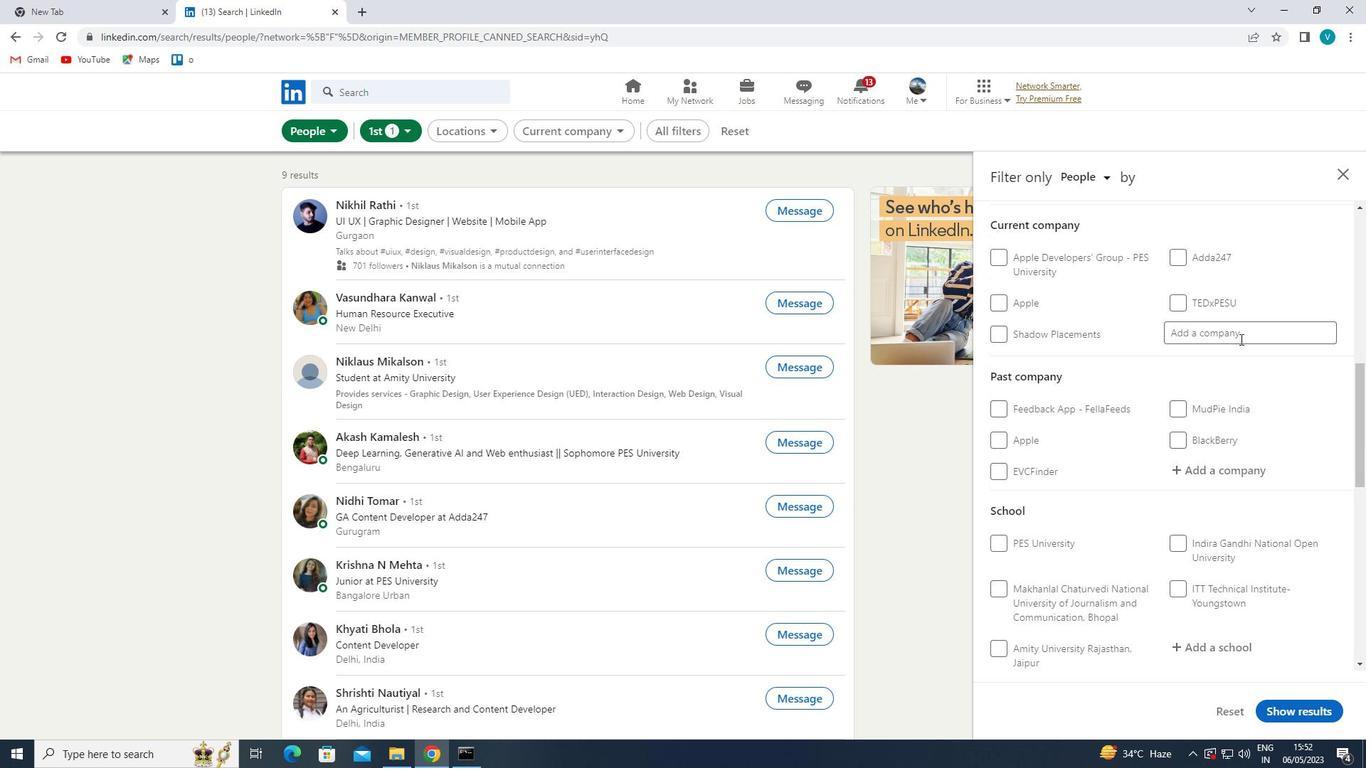 
Action: Mouse moved to (1193, 303)
Screenshot: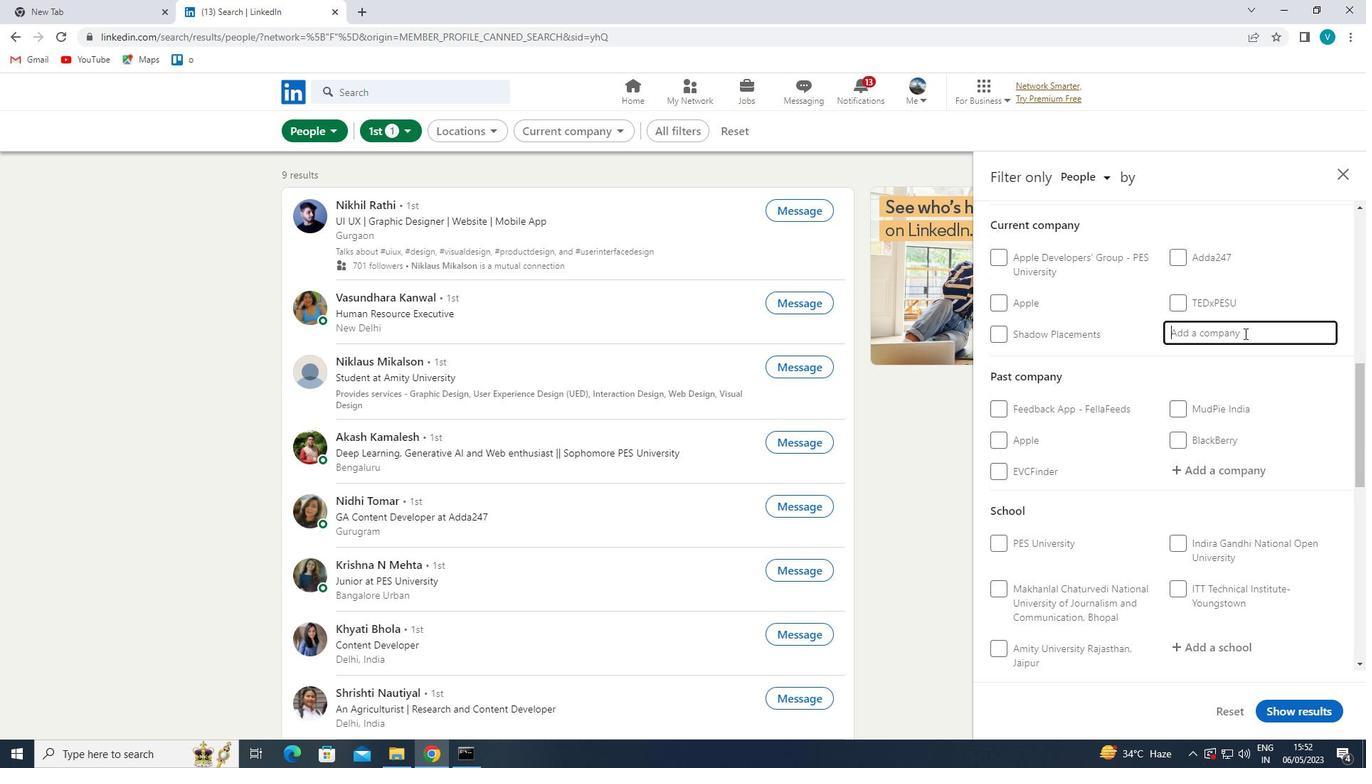 
Action: Key pressed <Key.shift>ALLE
Screenshot: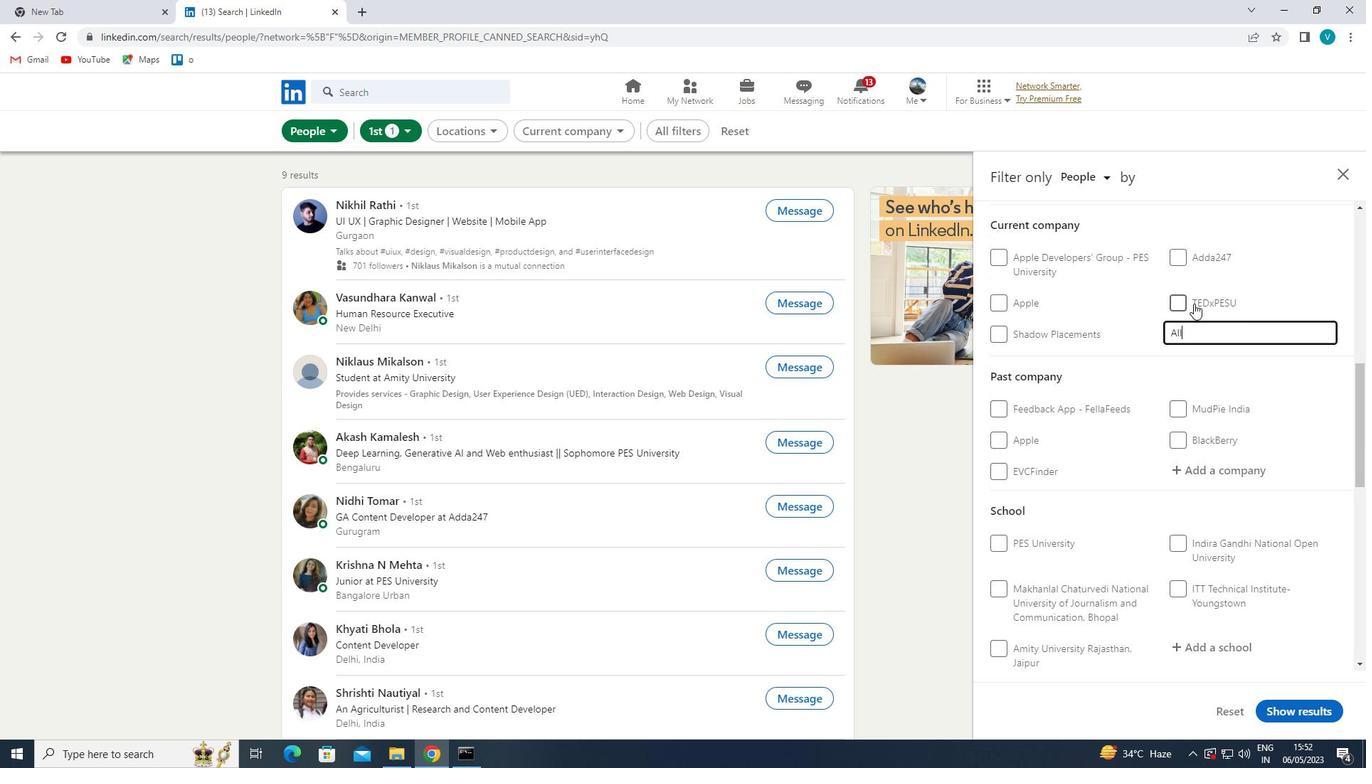 
Action: Mouse moved to (1145, 401)
Screenshot: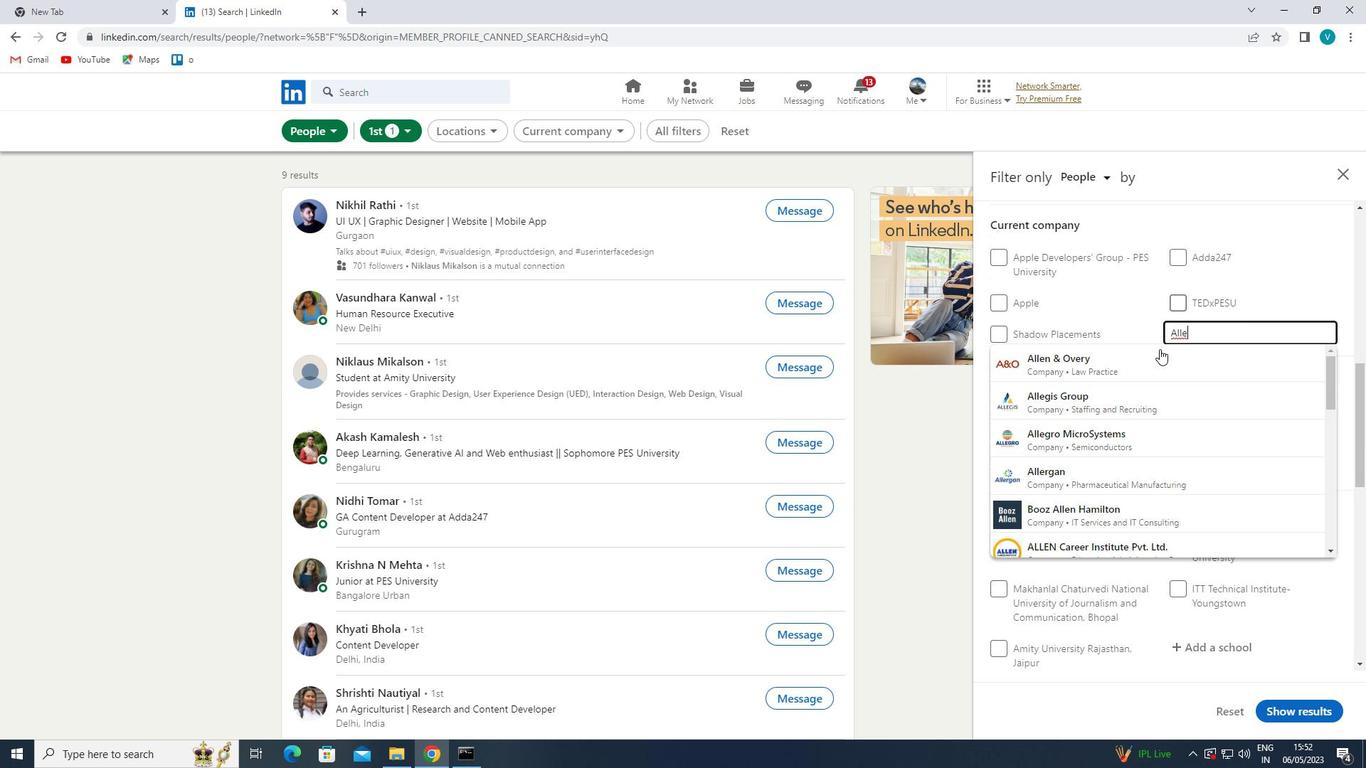 
Action: Mouse pressed left at (1145, 401)
Screenshot: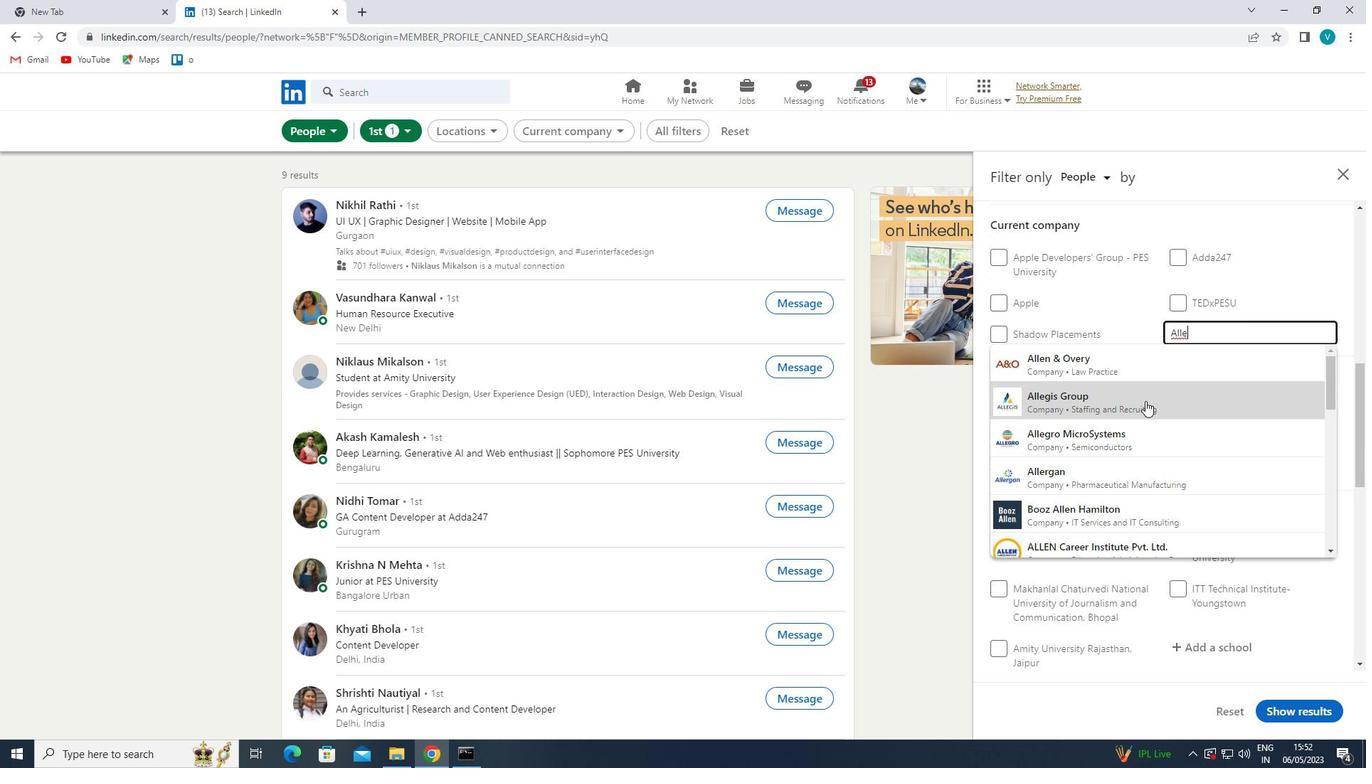 
Action: Mouse moved to (1144, 401)
Screenshot: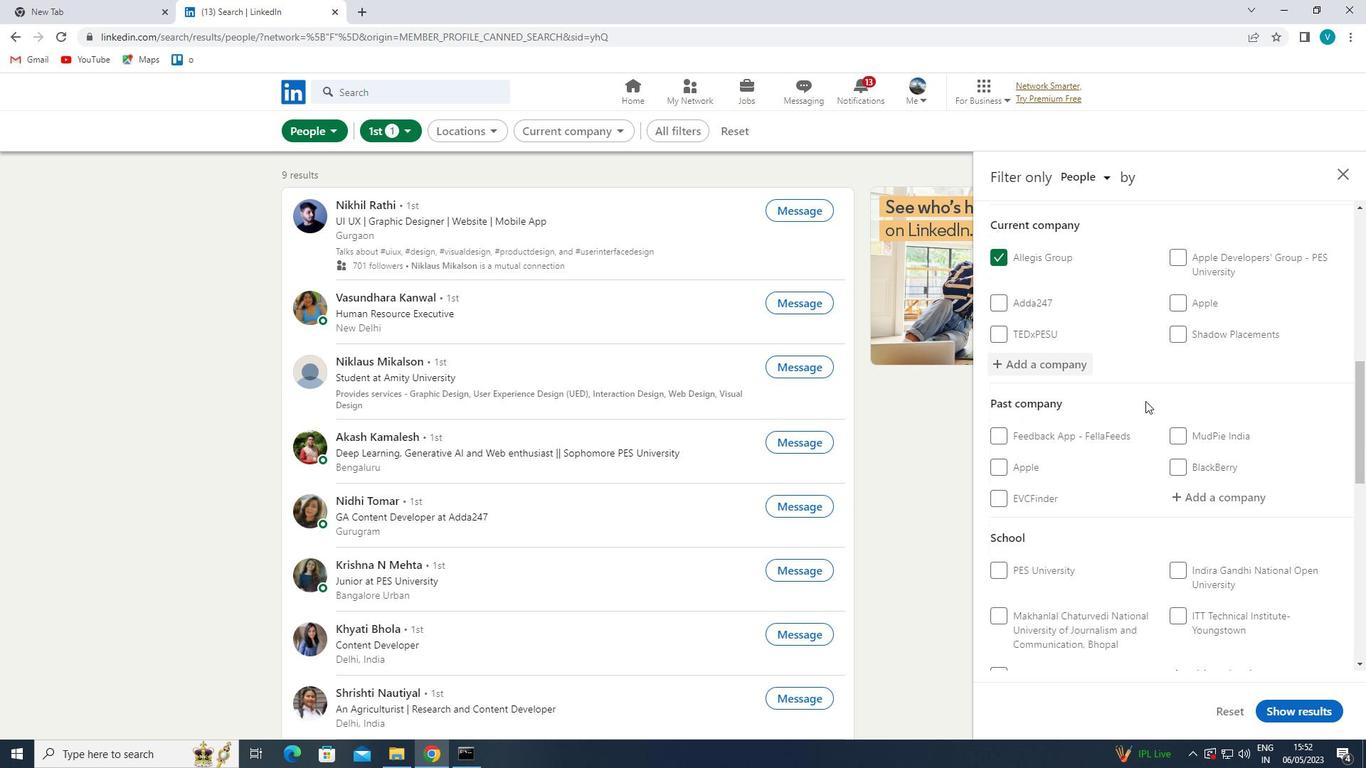
Action: Mouse scrolled (1144, 400) with delta (0, 0)
Screenshot: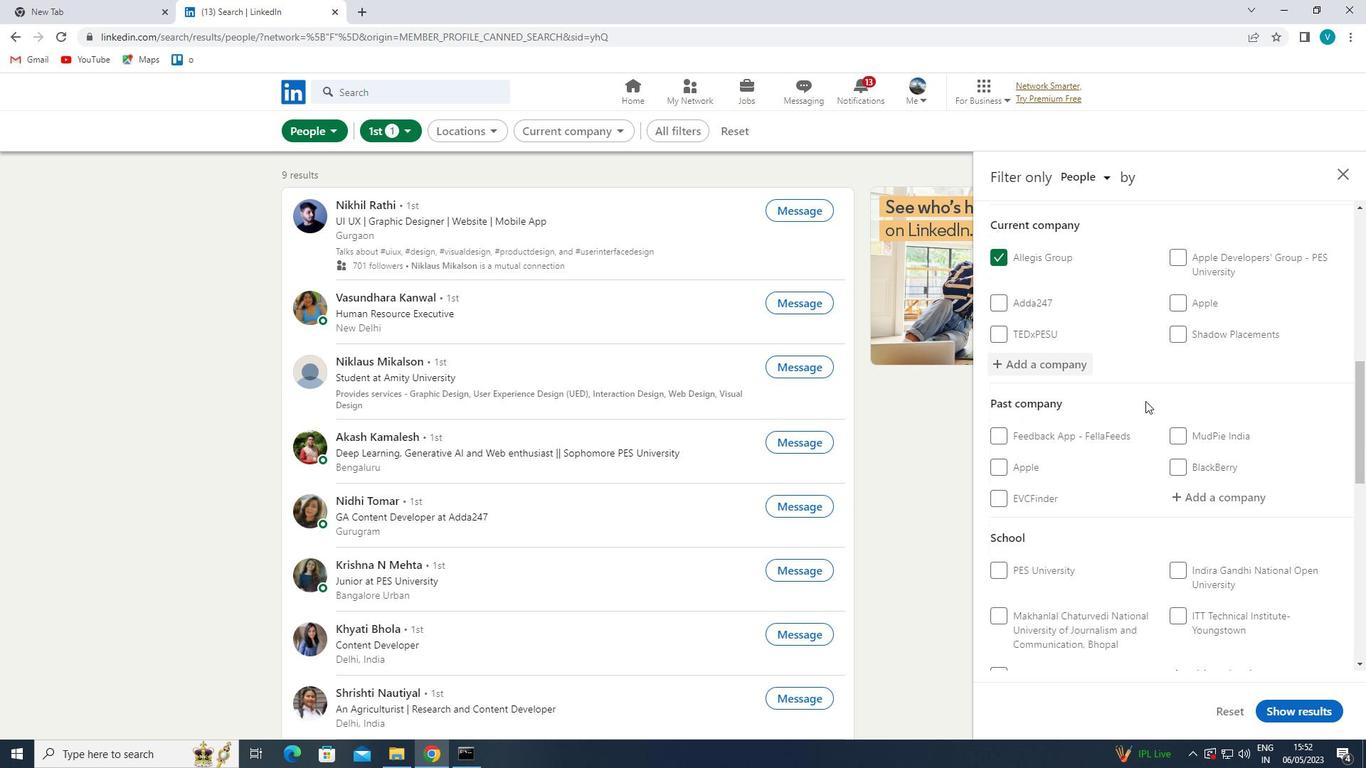 
Action: Mouse moved to (1143, 401)
Screenshot: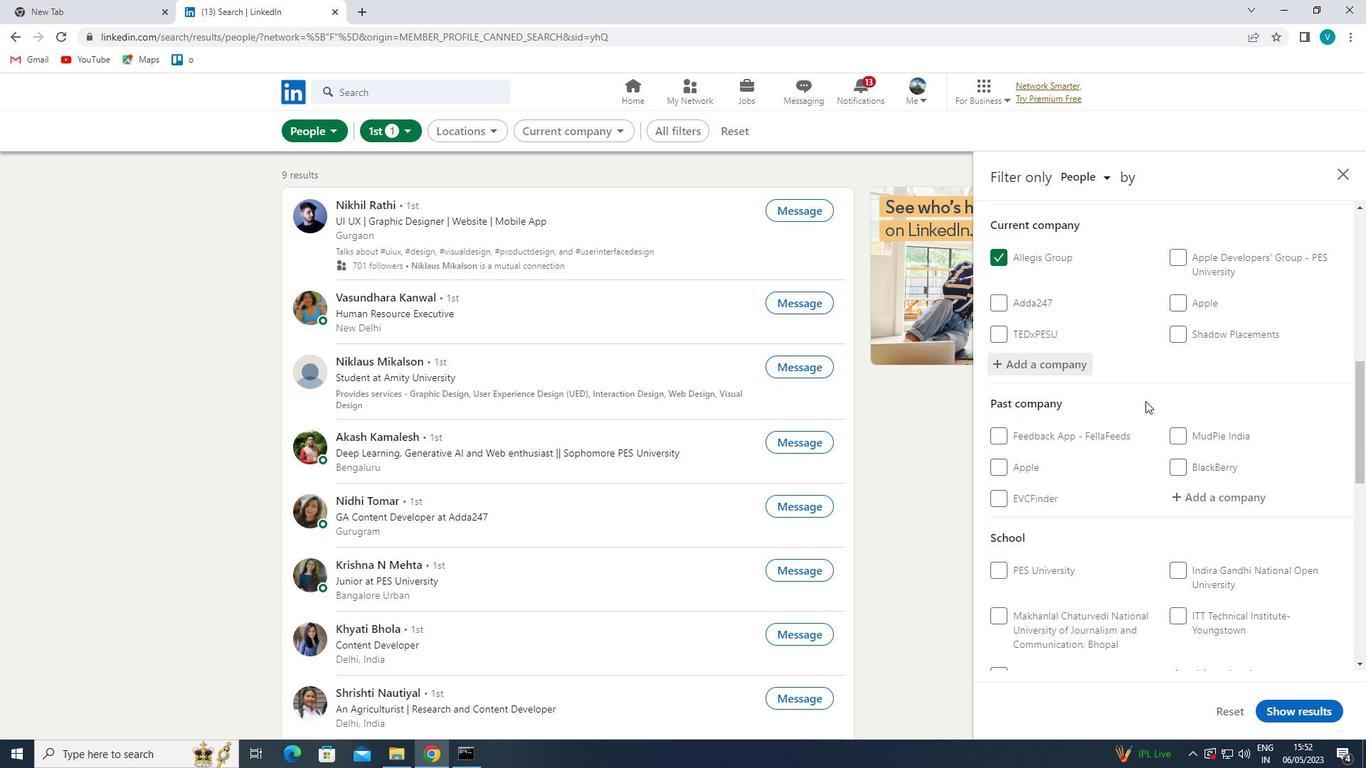 
Action: Mouse scrolled (1143, 400) with delta (0, 0)
Screenshot: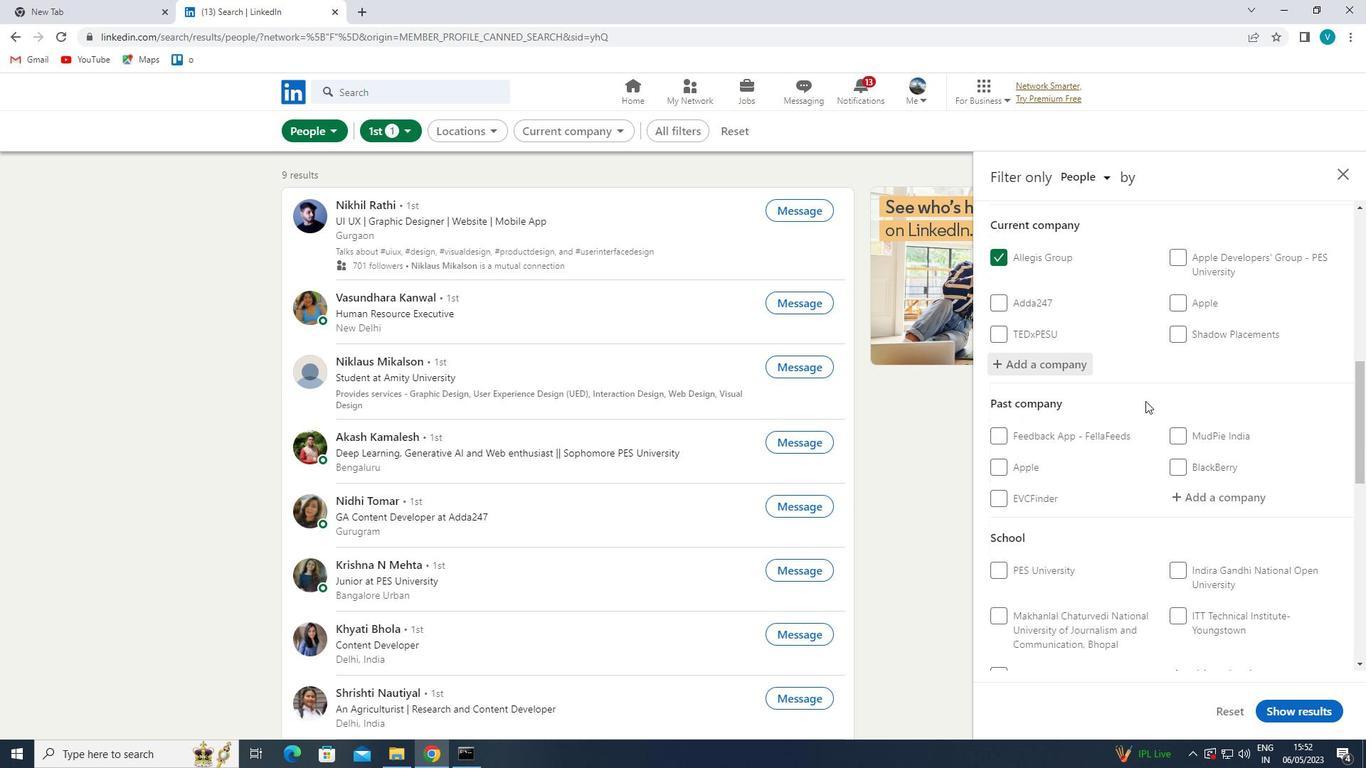 
Action: Mouse moved to (1143, 401)
Screenshot: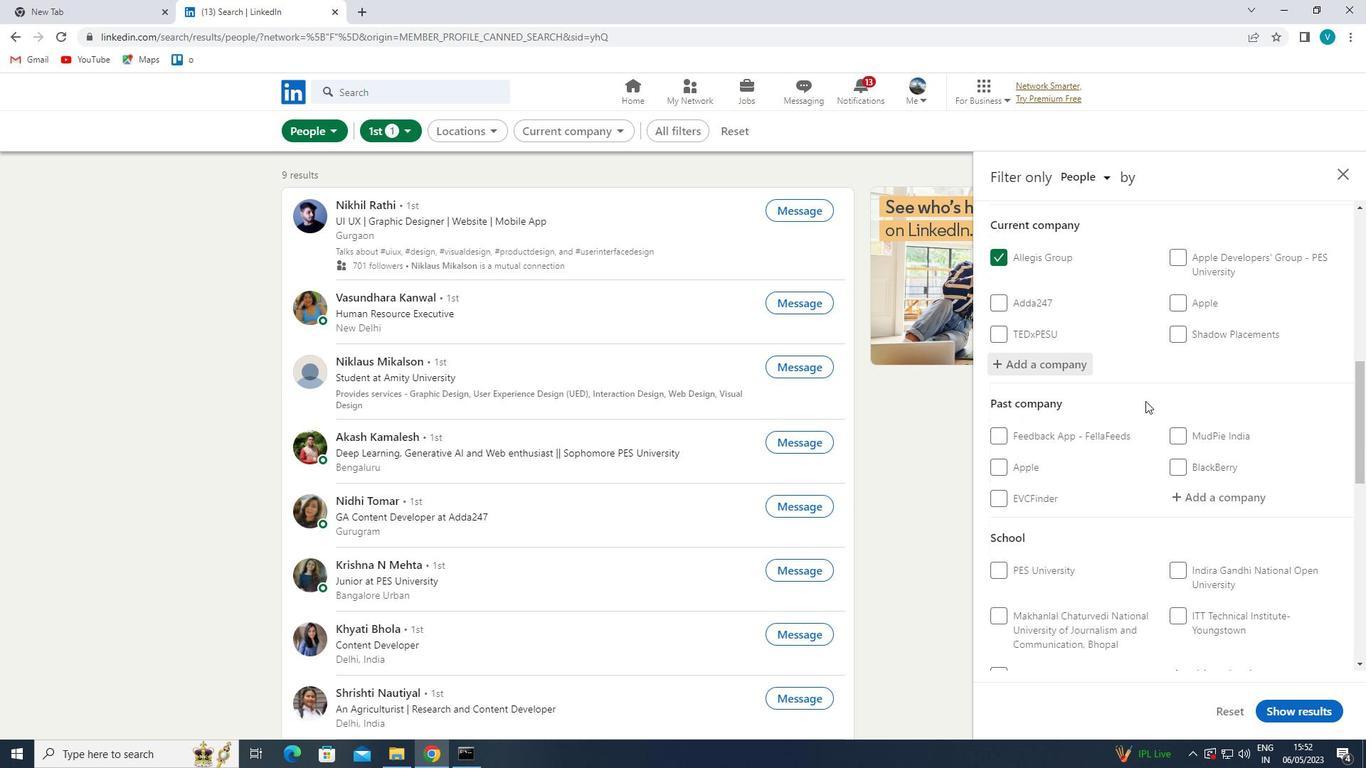 
Action: Mouse scrolled (1143, 400) with delta (0, 0)
Screenshot: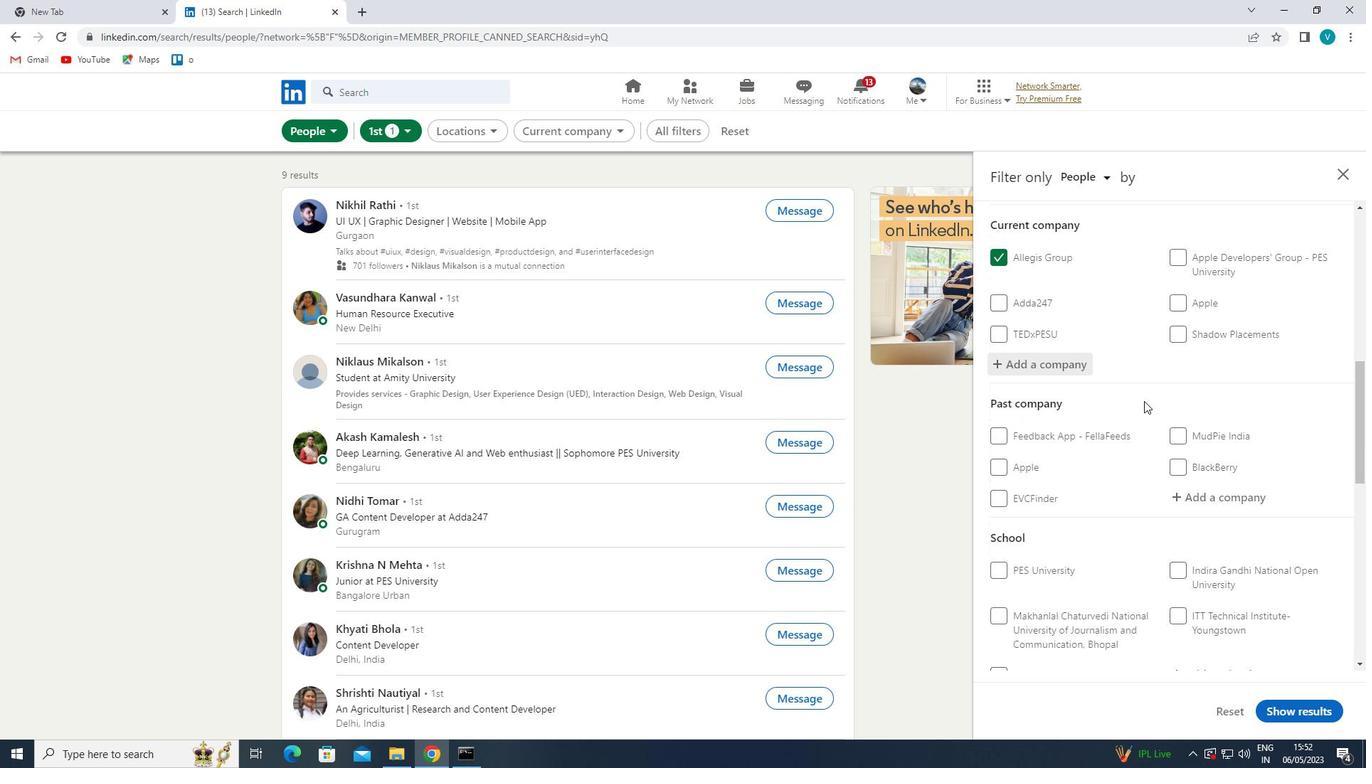 
Action: Mouse moved to (1143, 401)
Screenshot: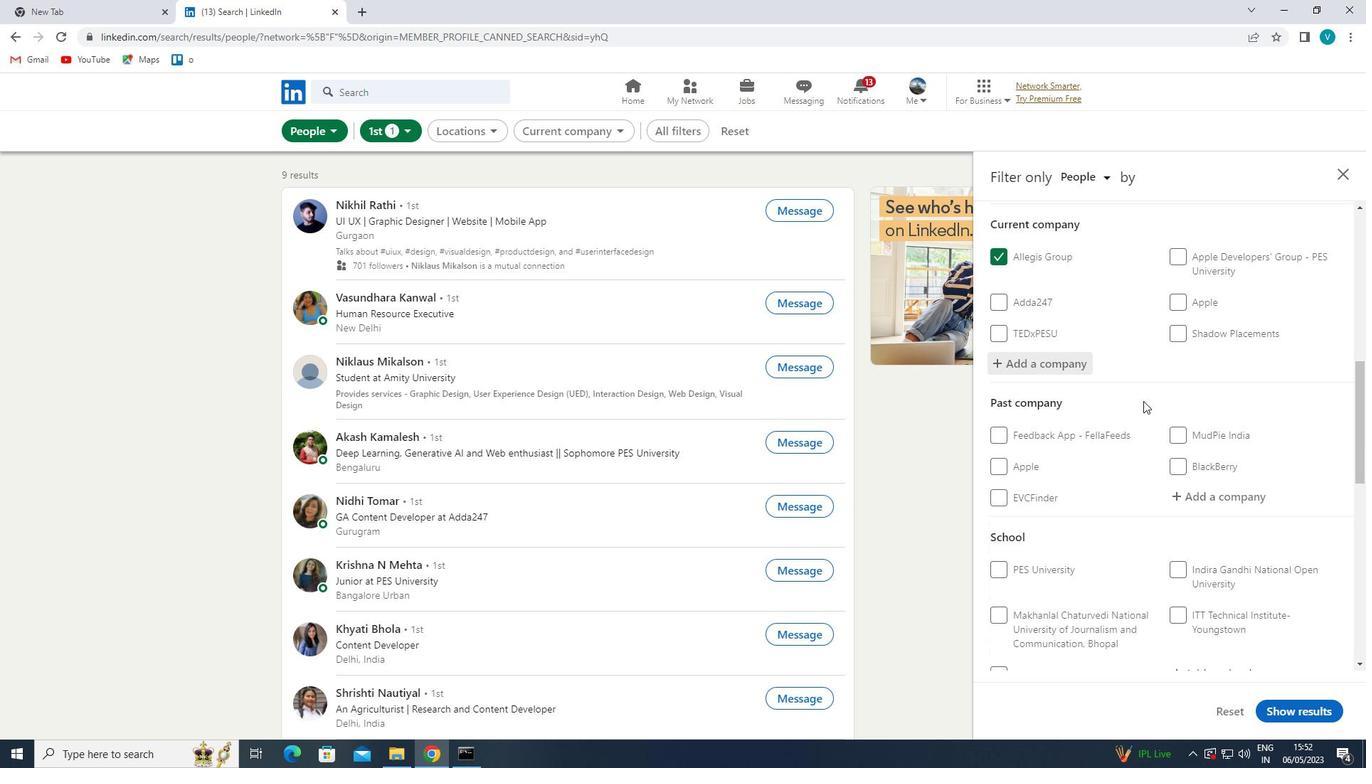 
Action: Mouse scrolled (1143, 400) with delta (0, 0)
Screenshot: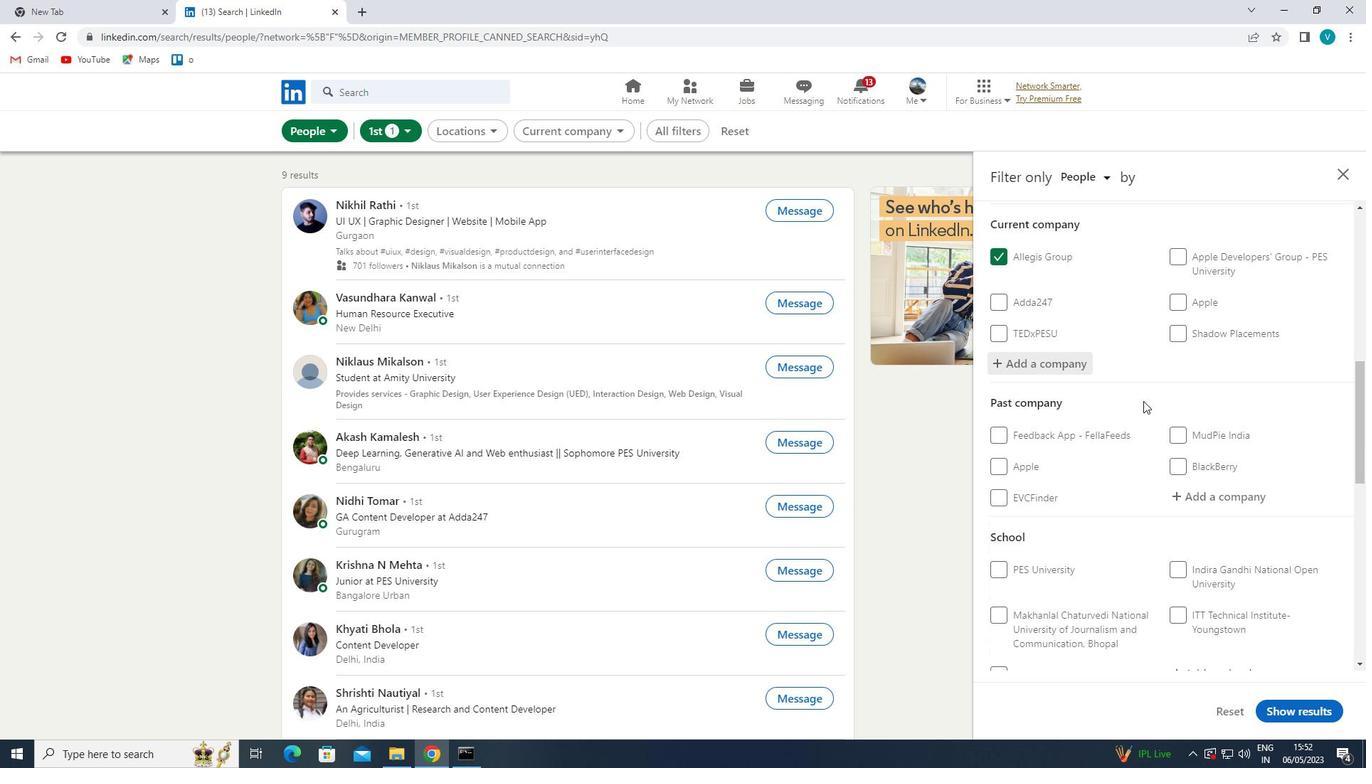 
Action: Mouse moved to (1144, 399)
Screenshot: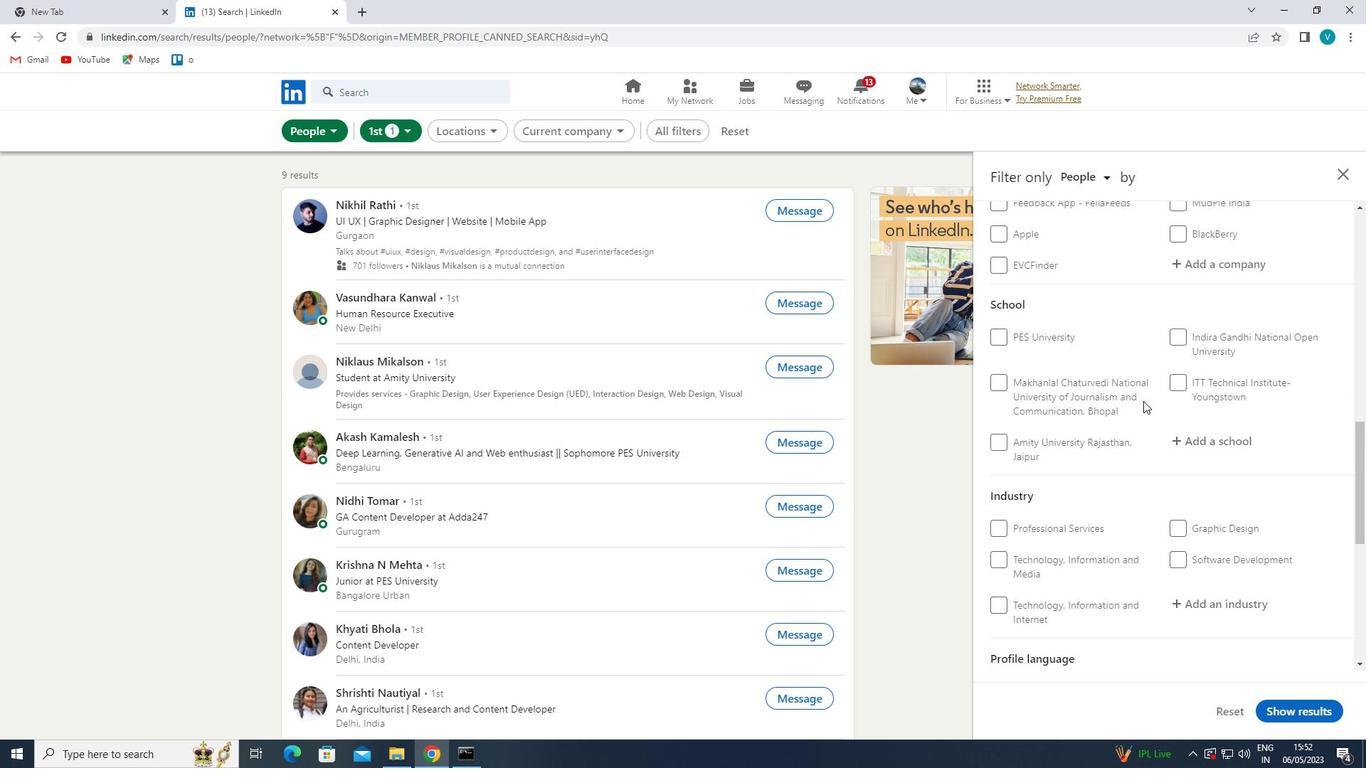 
Action: Mouse scrolled (1144, 400) with delta (0, 0)
Screenshot: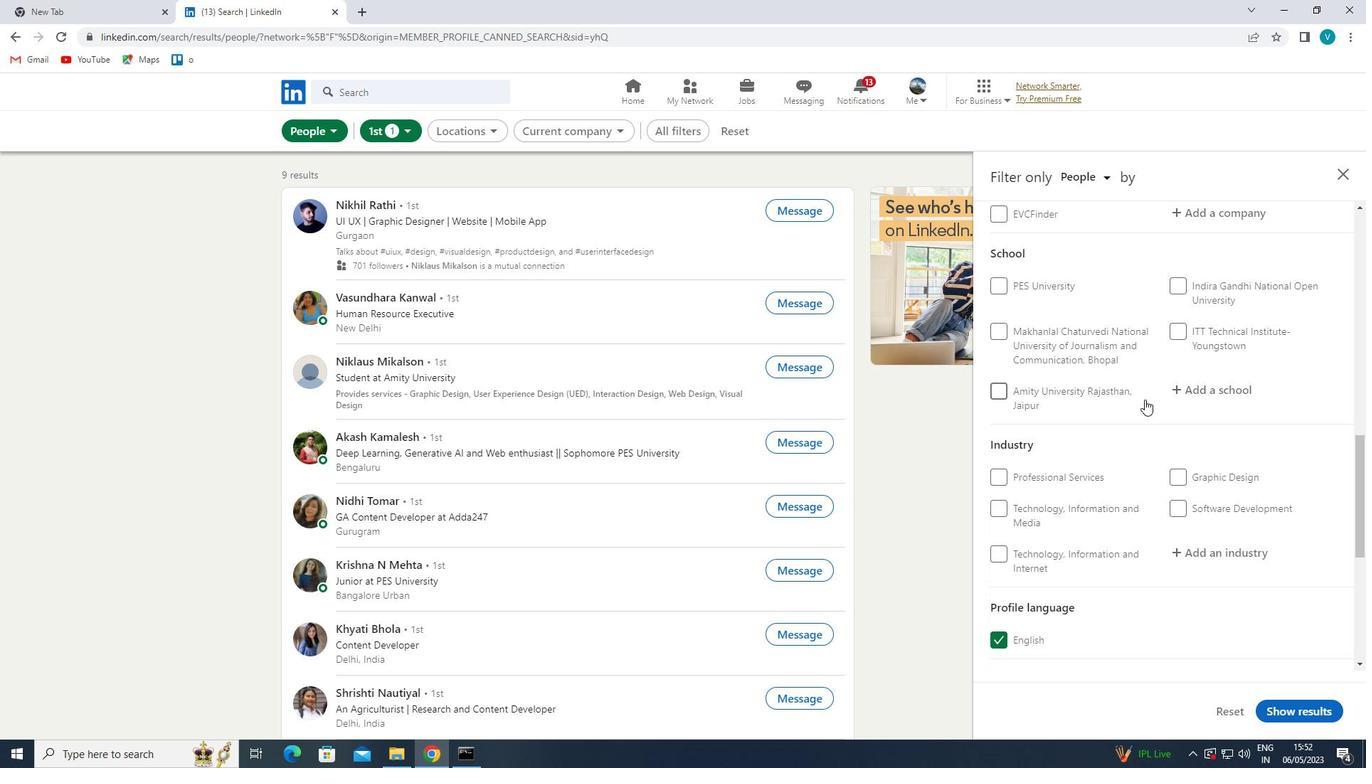 
Action: Mouse moved to (1146, 399)
Screenshot: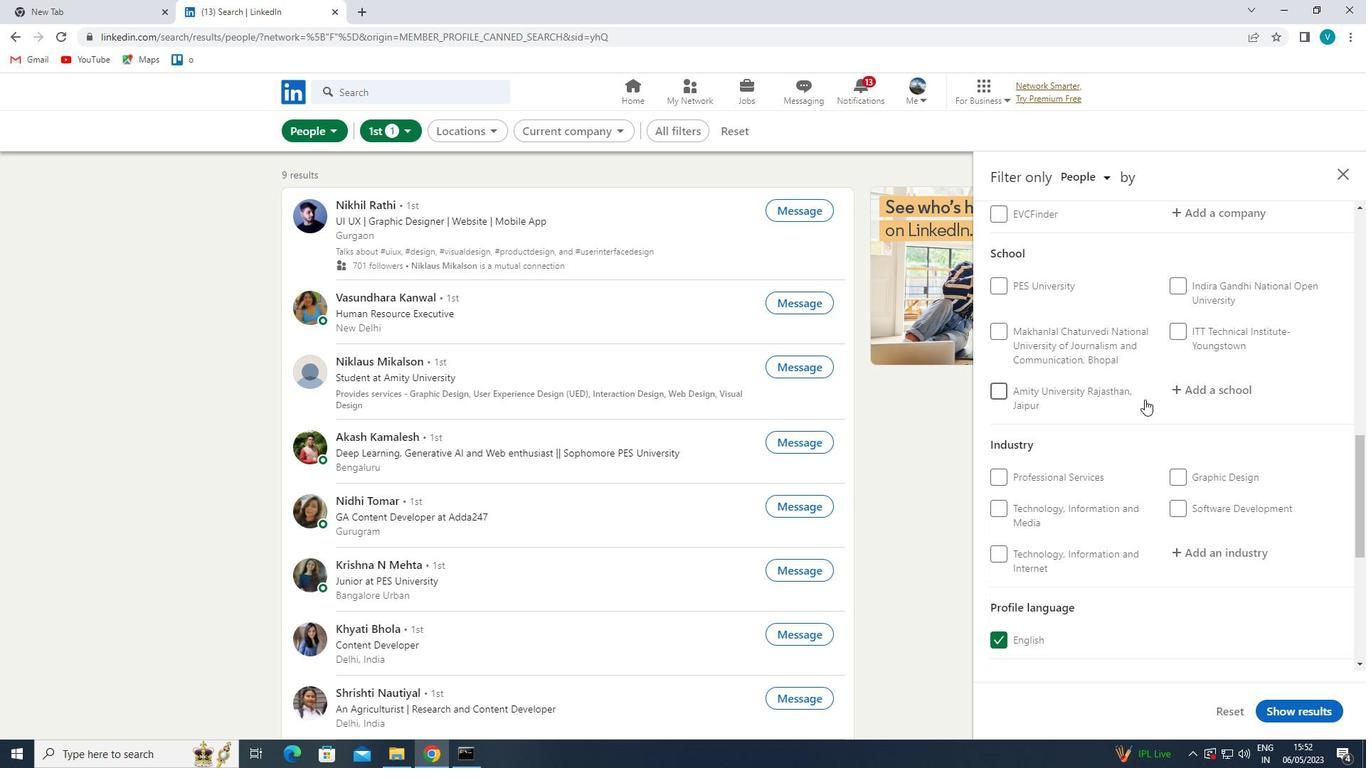 
Action: Mouse scrolled (1146, 399) with delta (0, 0)
Screenshot: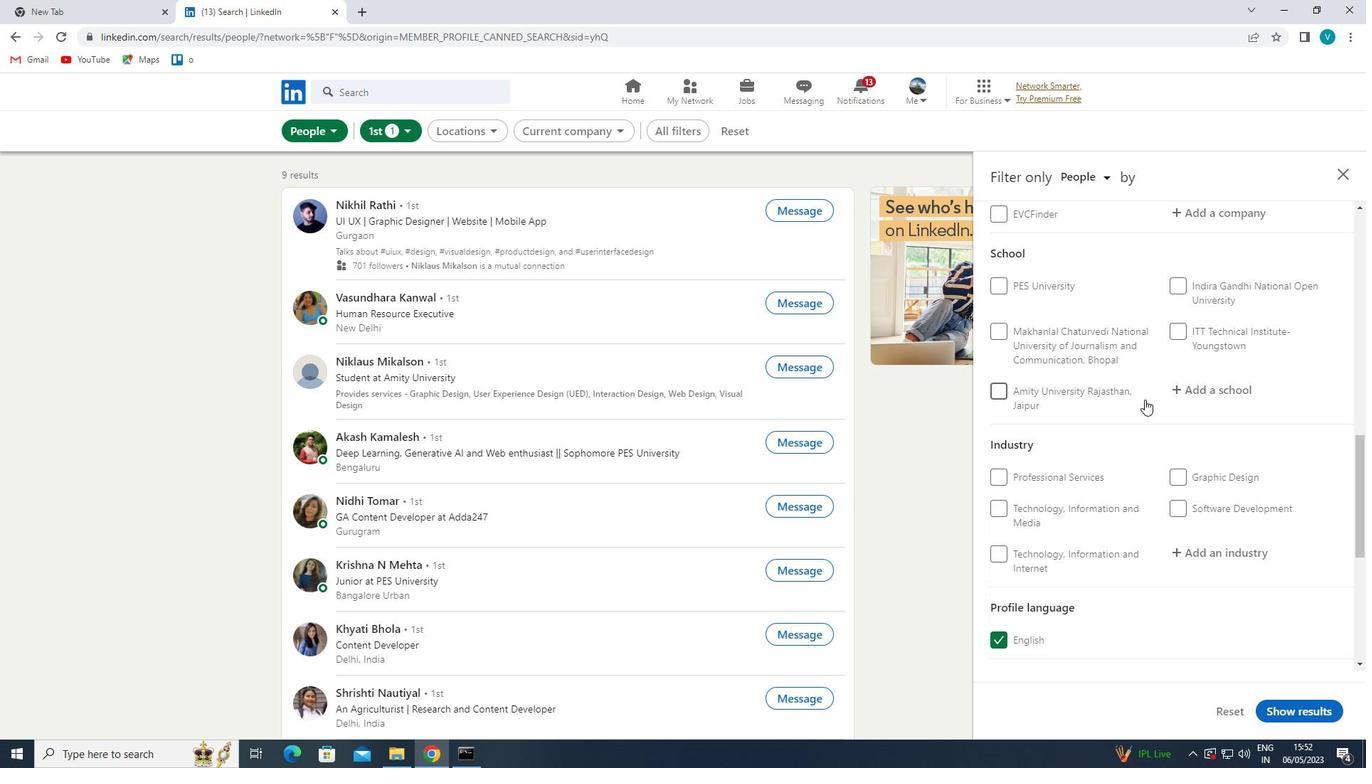 
Action: Mouse moved to (1146, 399)
Screenshot: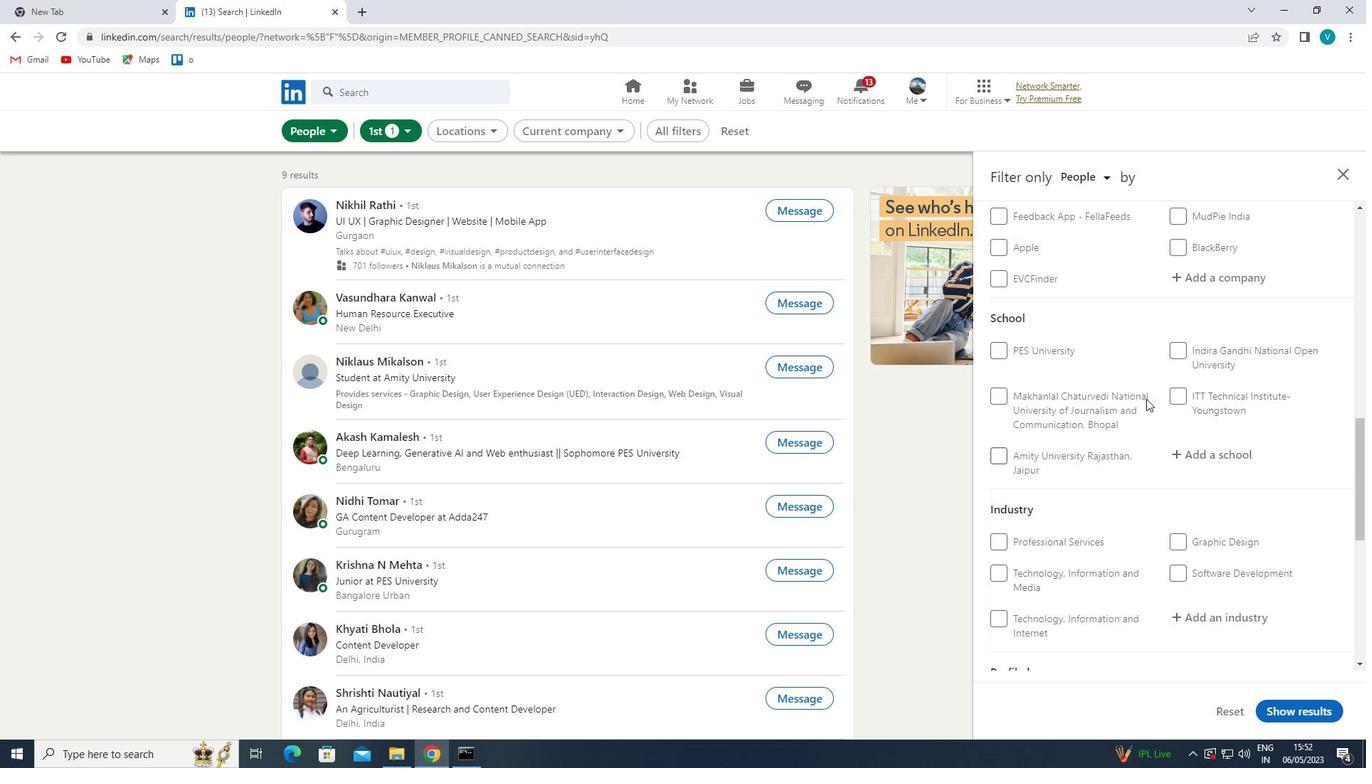 
Action: Mouse scrolled (1146, 398) with delta (0, 0)
Screenshot: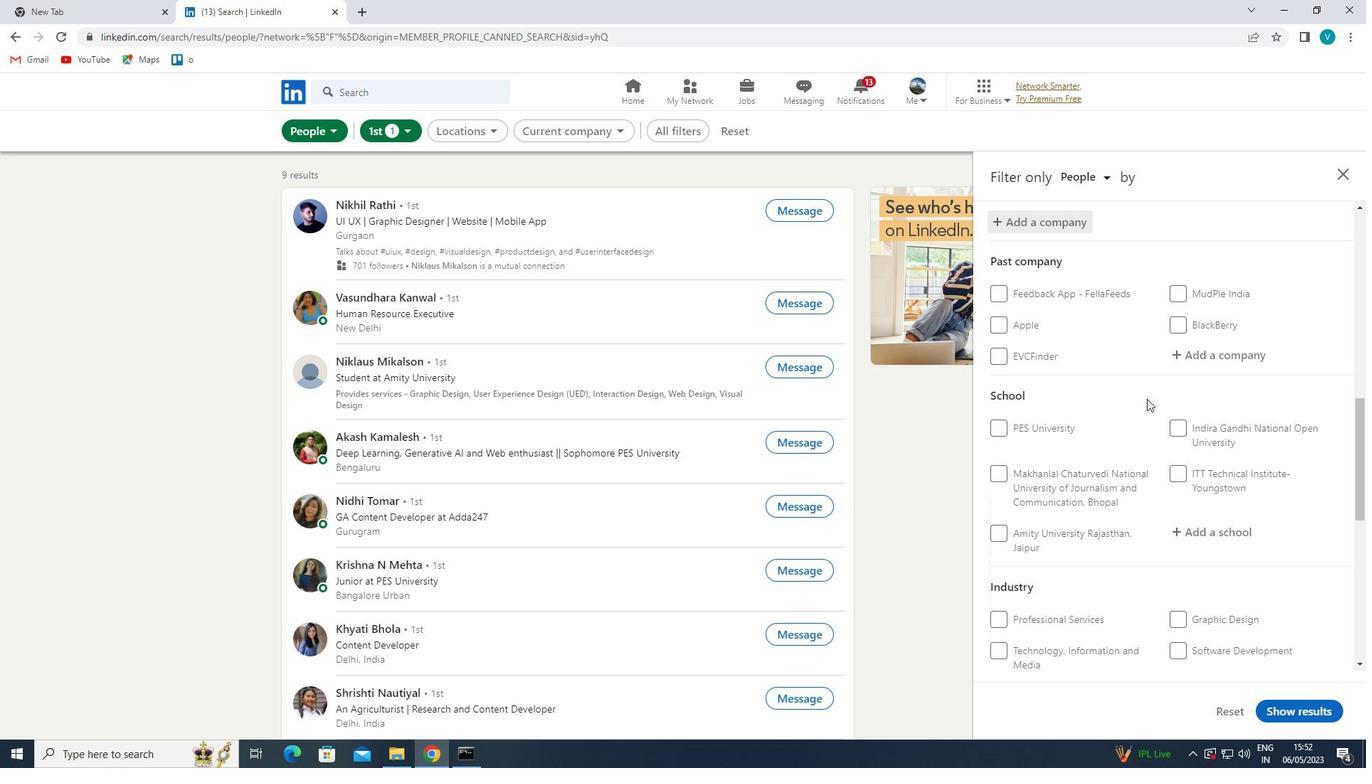 
Action: Mouse moved to (1147, 399)
Screenshot: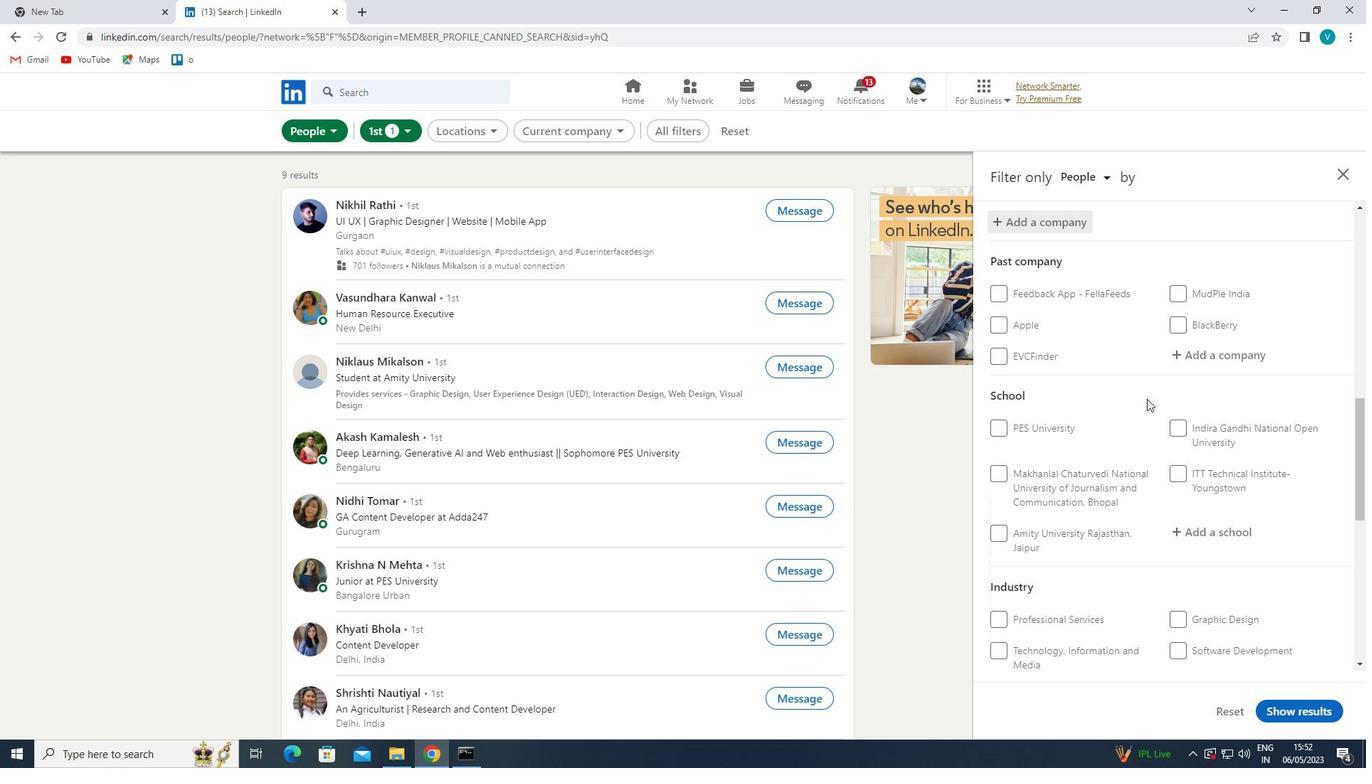 
Action: Mouse scrolled (1147, 398) with delta (0, 0)
Screenshot: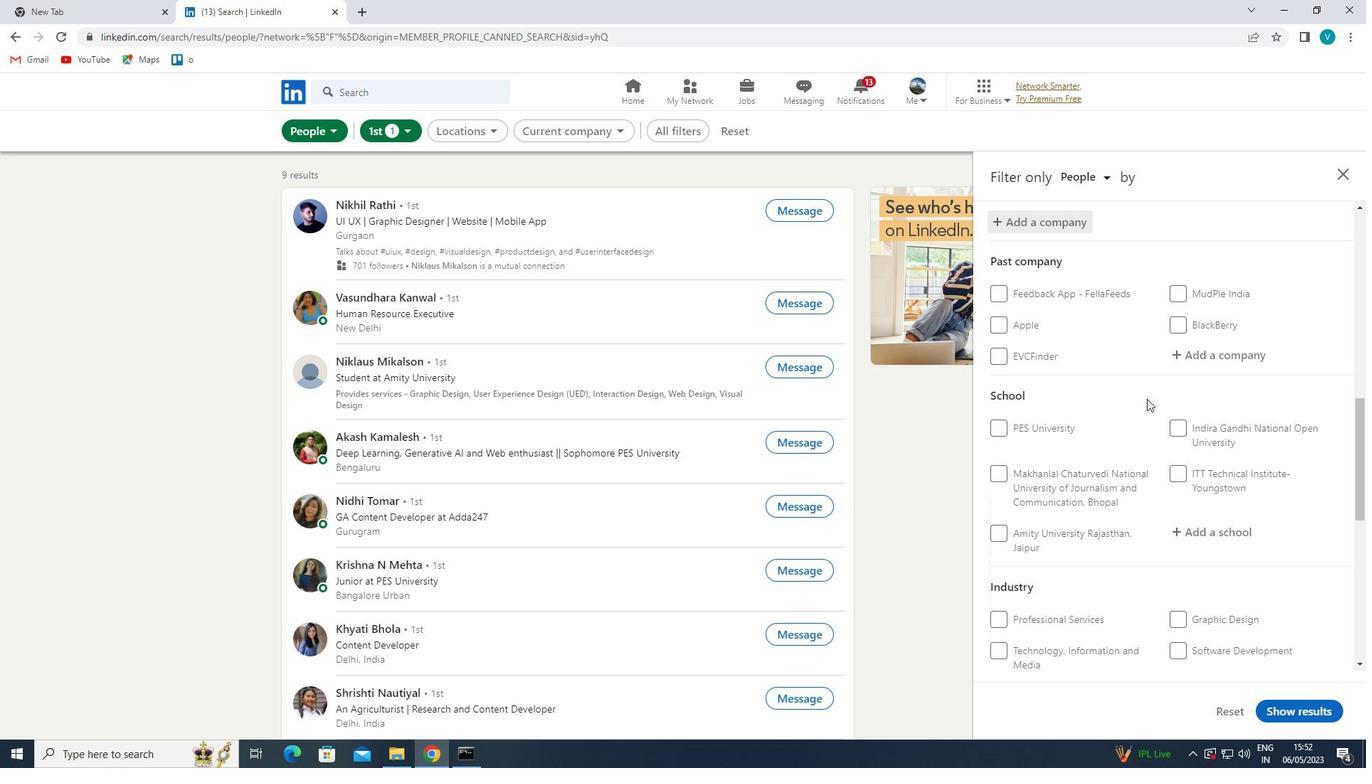 
Action: Mouse moved to (1213, 388)
Screenshot: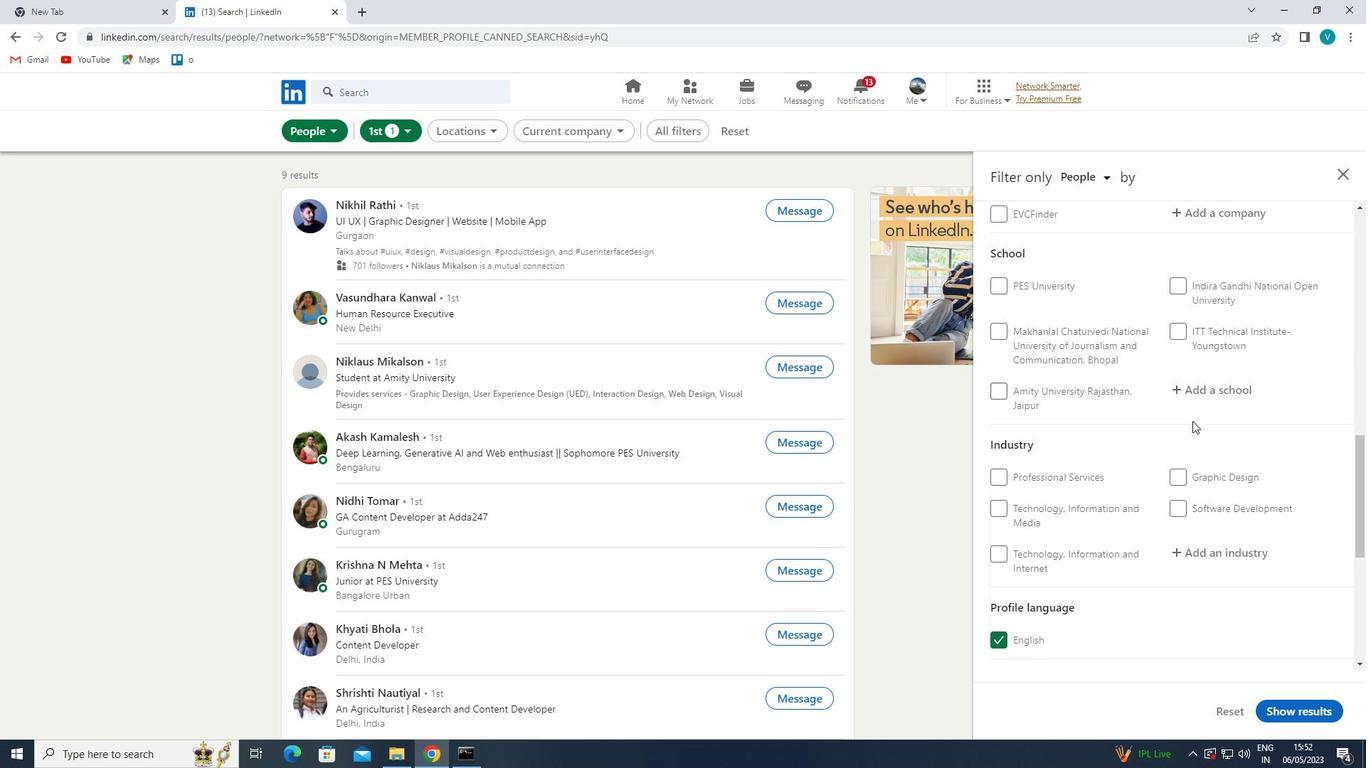 
Action: Mouse pressed left at (1213, 388)
Screenshot: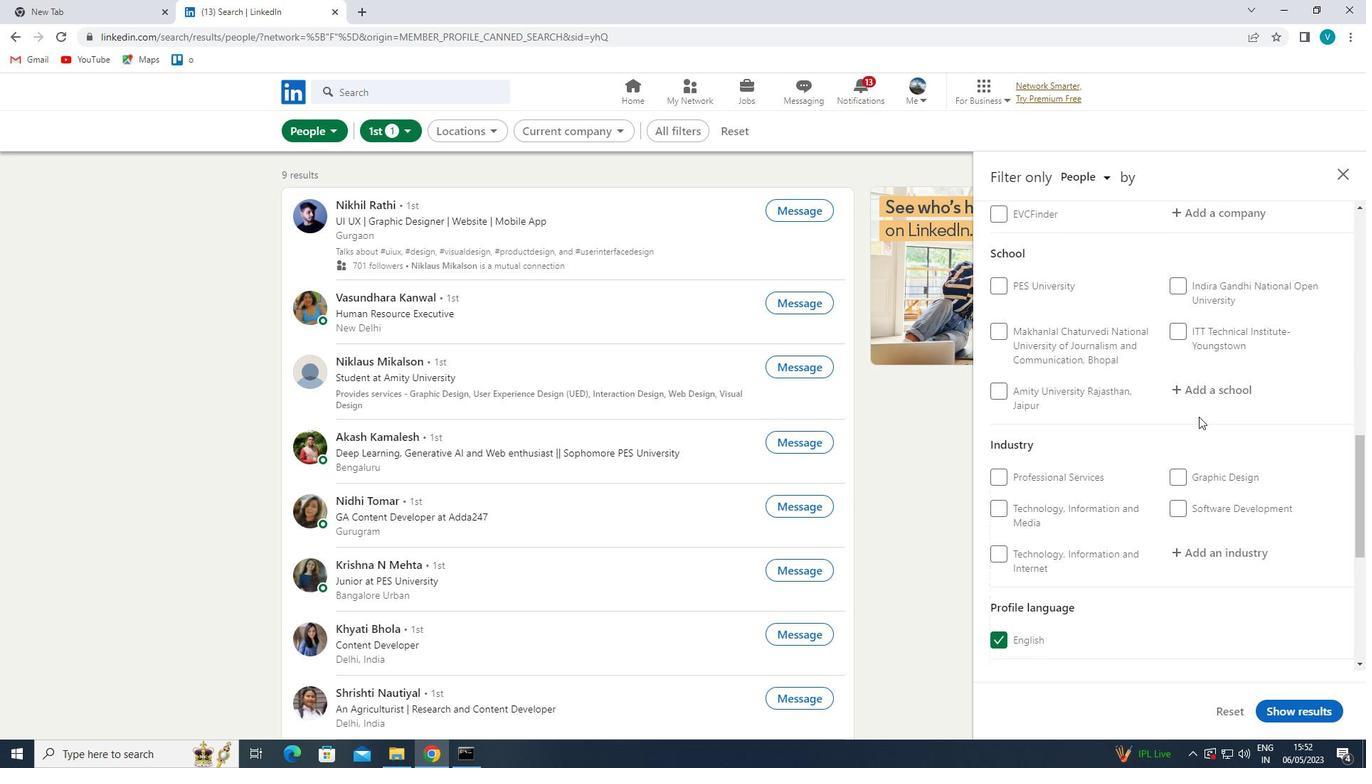 
Action: Mouse moved to (1160, 357)
Screenshot: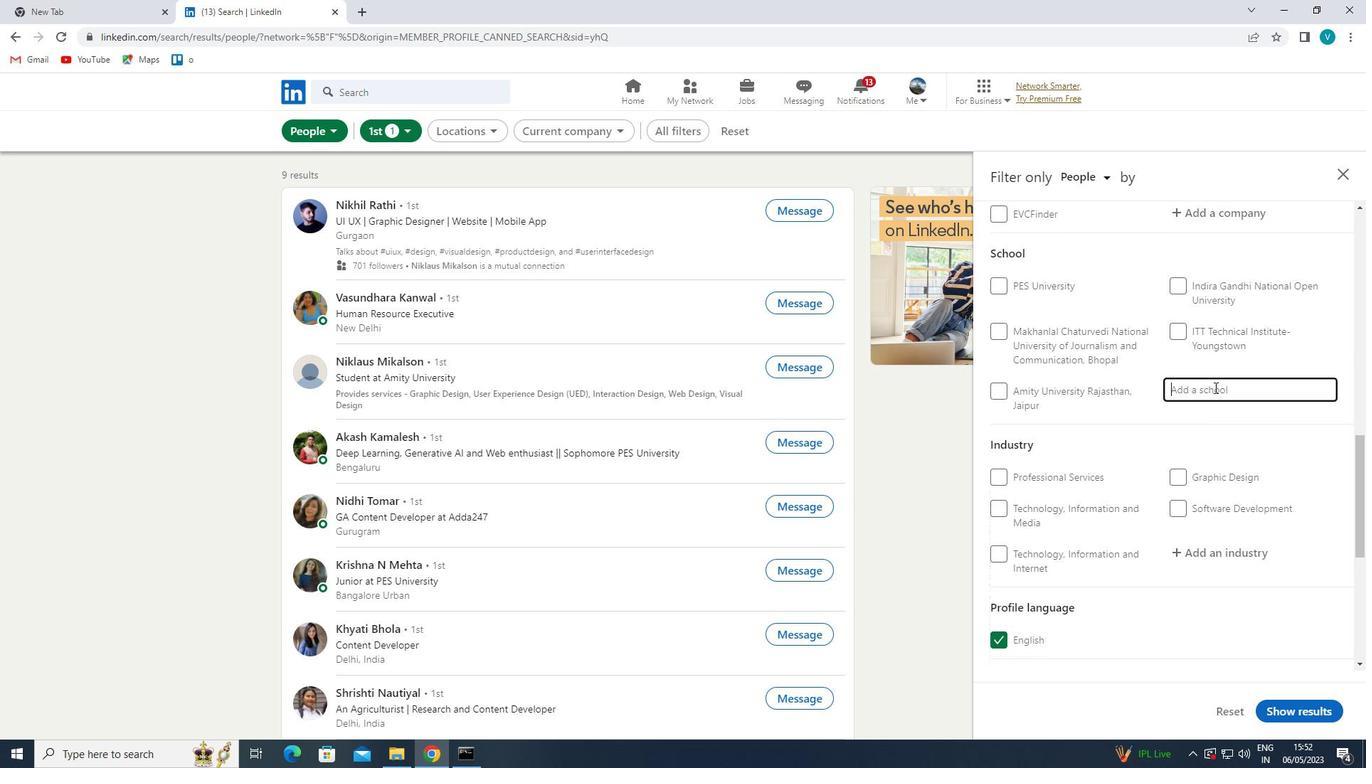 
Action: Key pressed <Key.shift>CAREERS
Screenshot: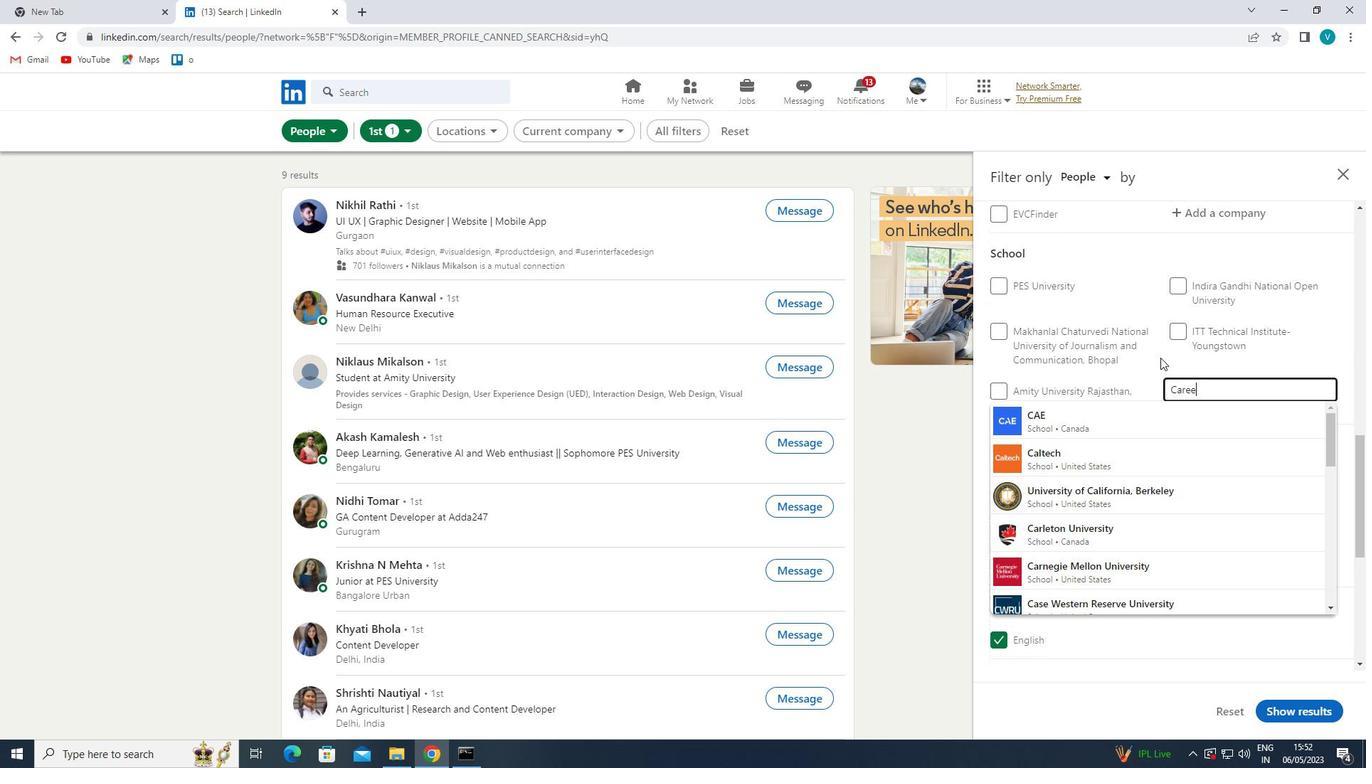 
Action: Mouse moved to (1142, 488)
Screenshot: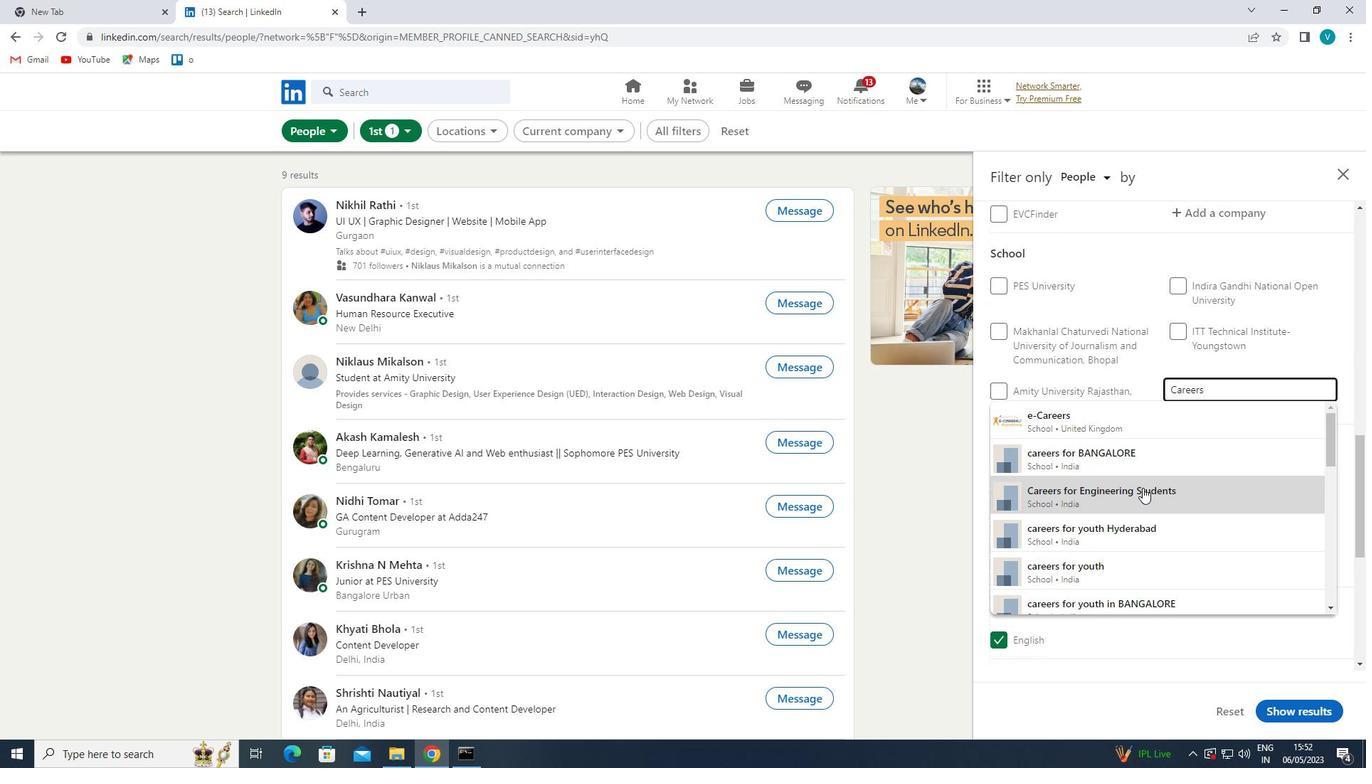 
Action: Mouse pressed left at (1142, 488)
Screenshot: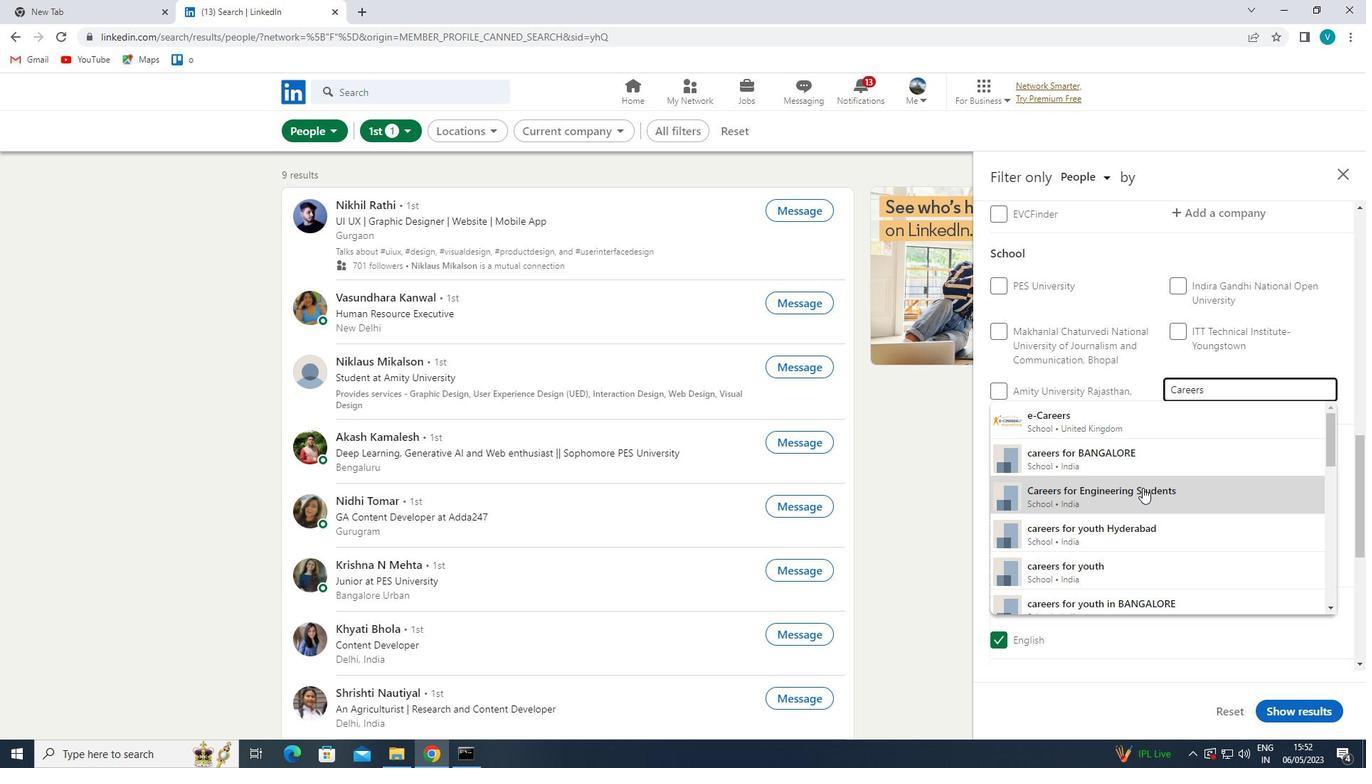 
Action: Mouse moved to (1158, 483)
Screenshot: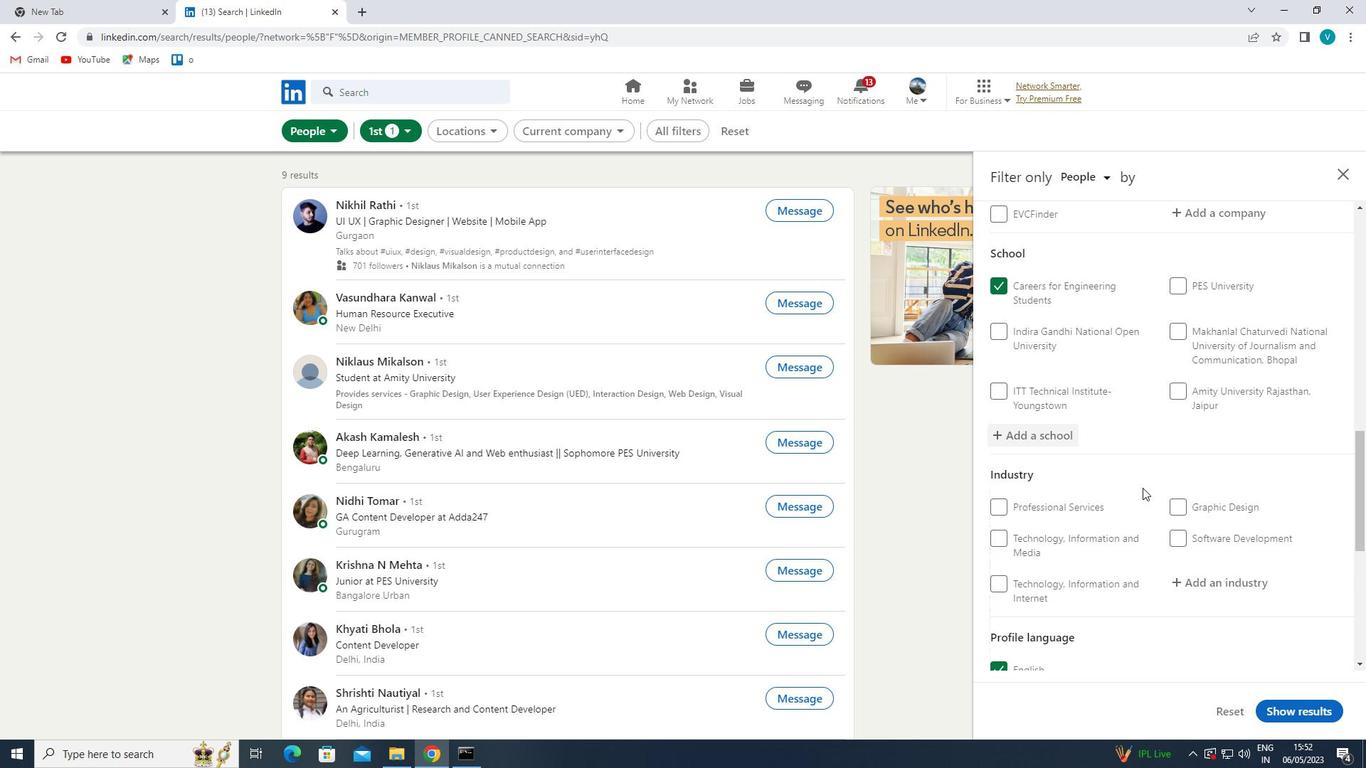 
Action: Mouse scrolled (1158, 482) with delta (0, 0)
Screenshot: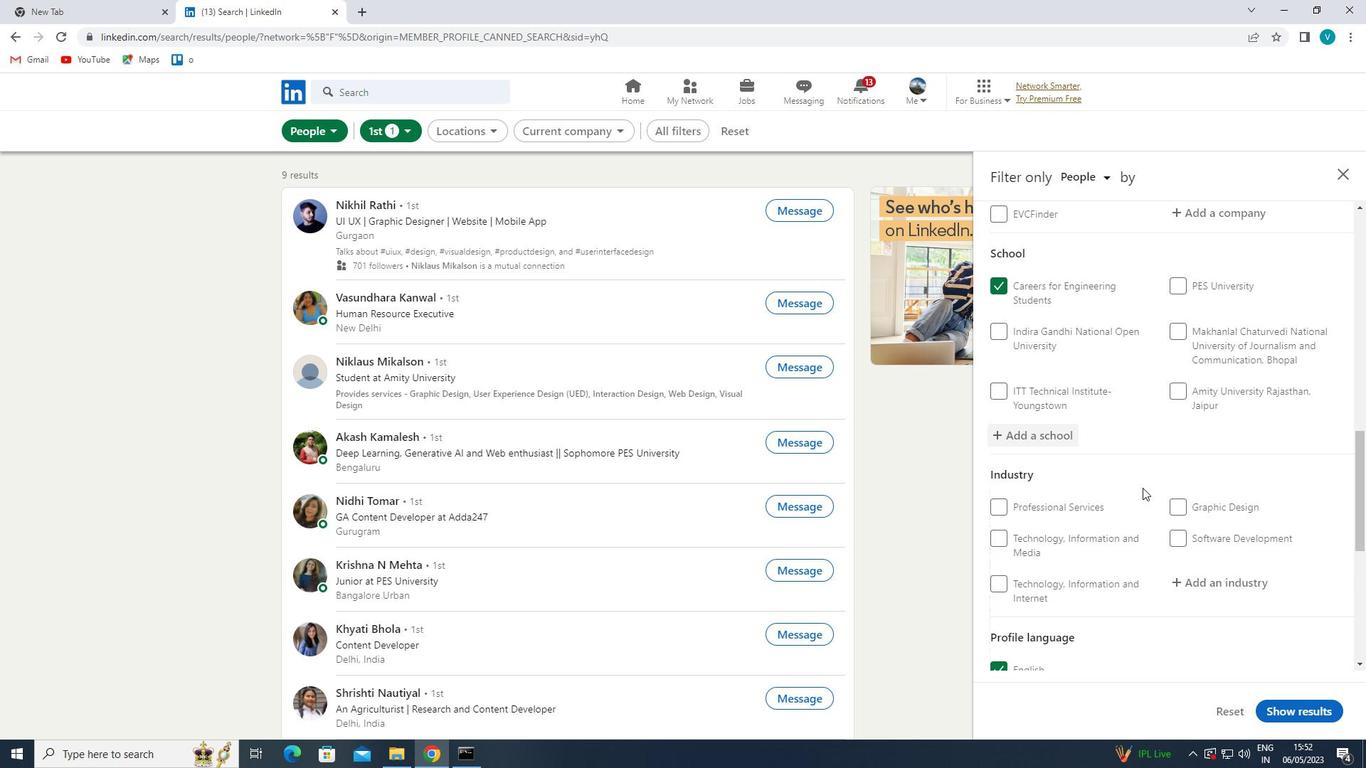 
Action: Mouse moved to (1176, 477)
Screenshot: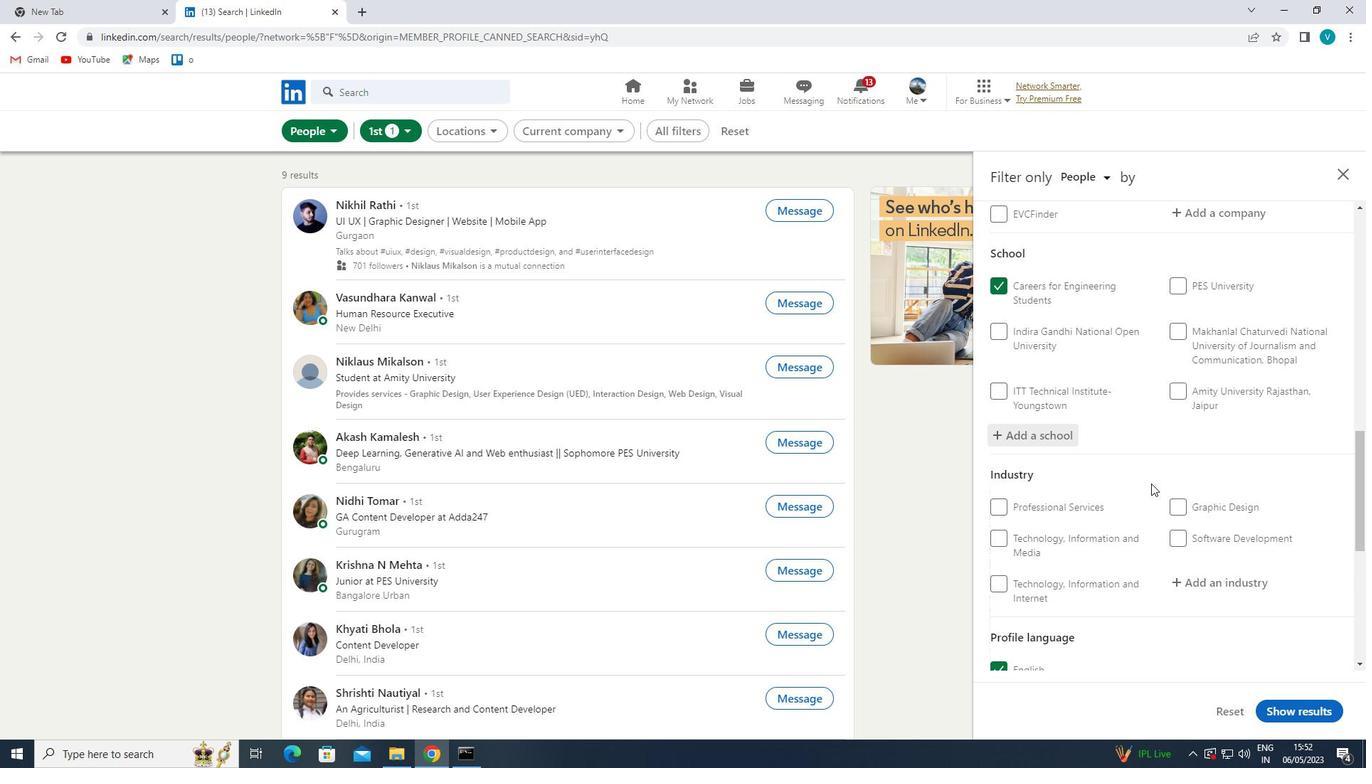 
Action: Mouse scrolled (1176, 476) with delta (0, 0)
Screenshot: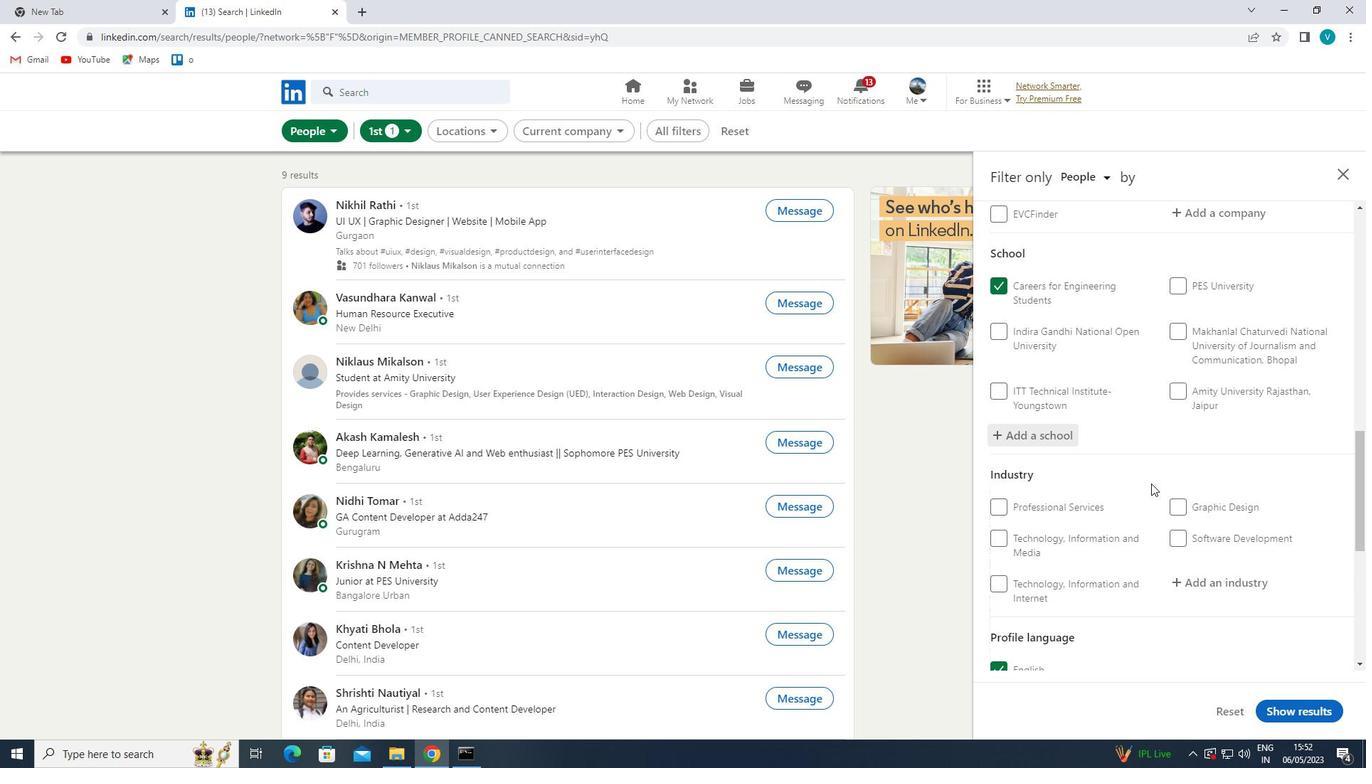 
Action: Mouse moved to (1183, 475)
Screenshot: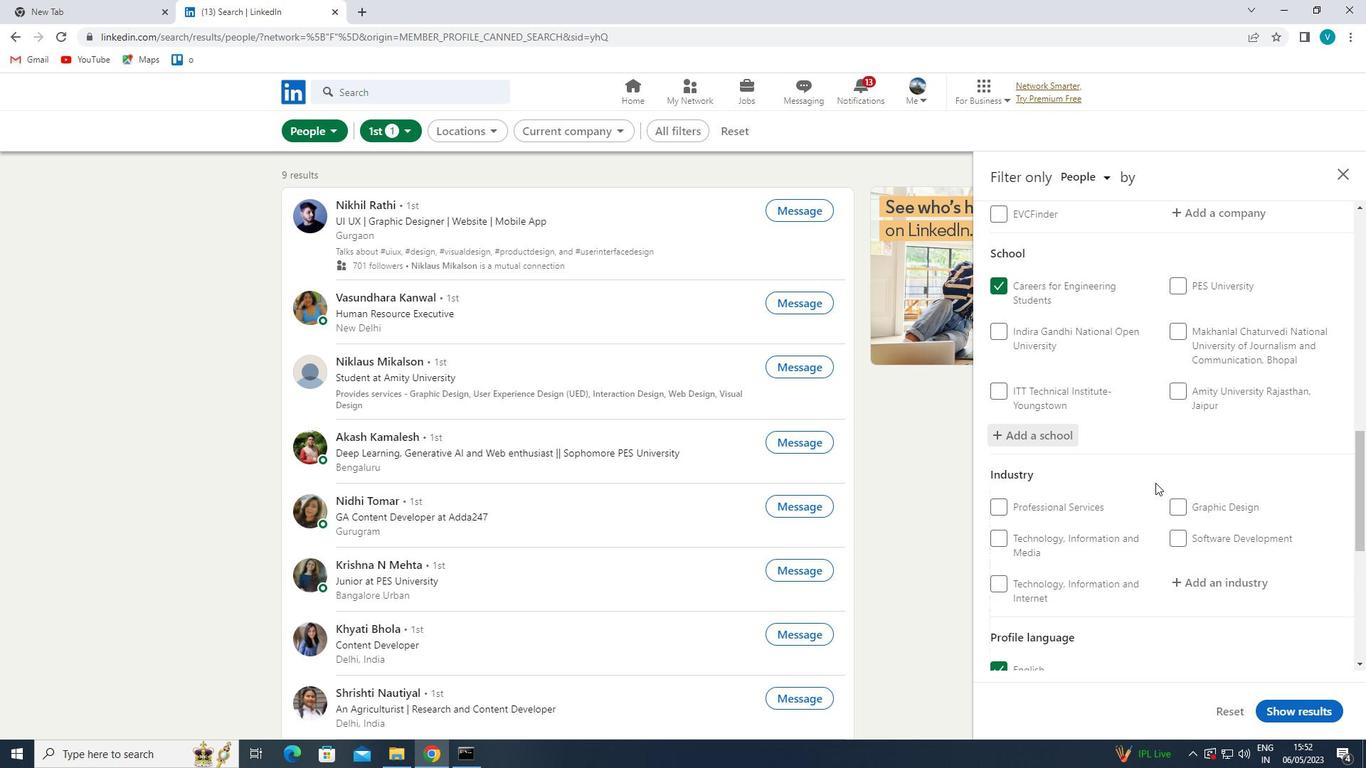 
Action: Mouse scrolled (1183, 474) with delta (0, 0)
Screenshot: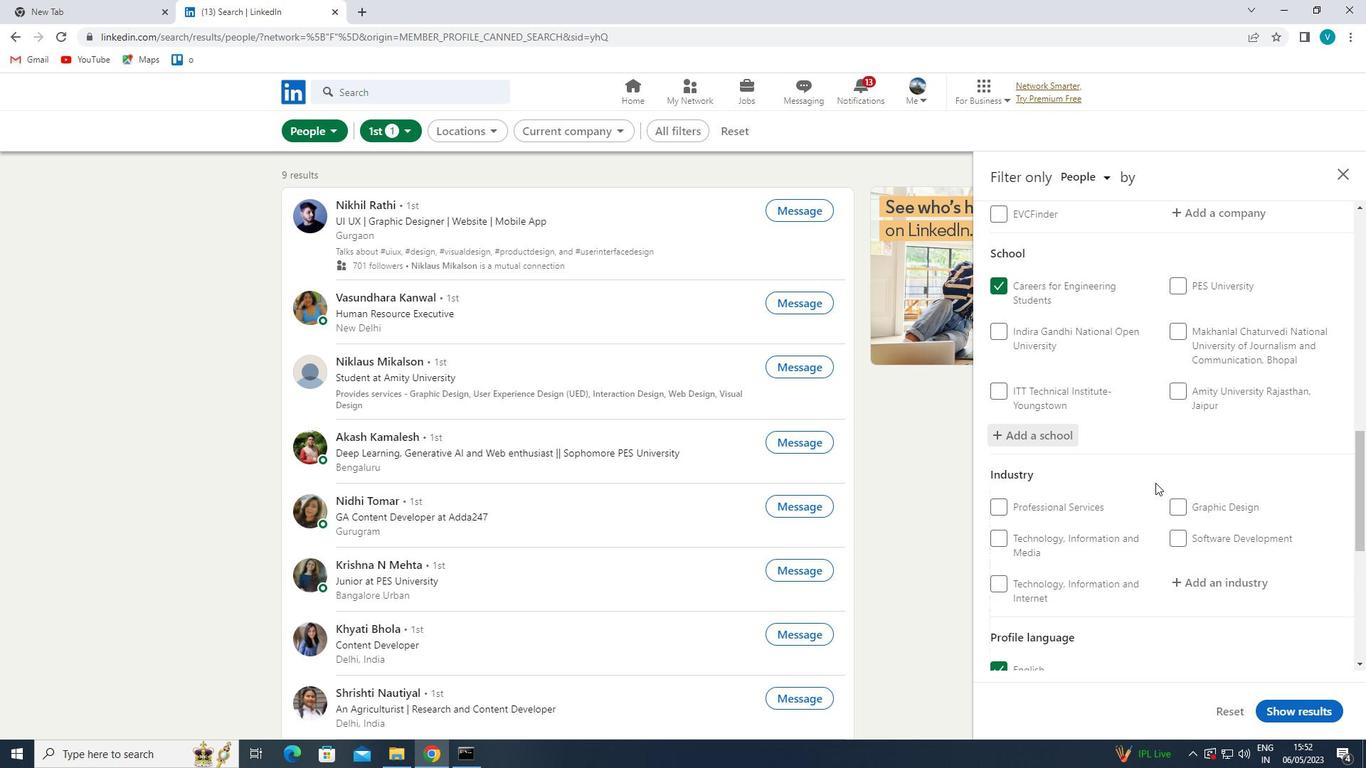 
Action: Mouse moved to (1183, 475)
Screenshot: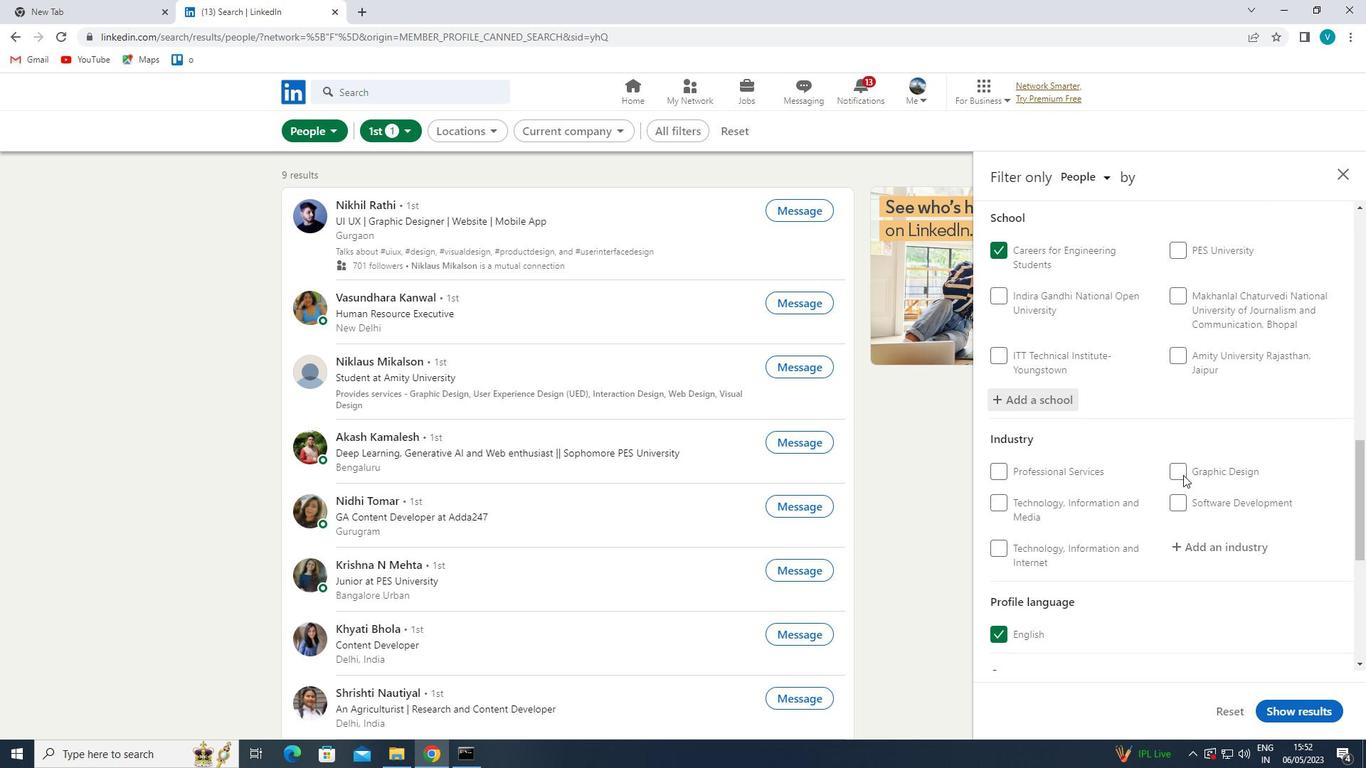 
Action: Mouse scrolled (1183, 474) with delta (0, 0)
Screenshot: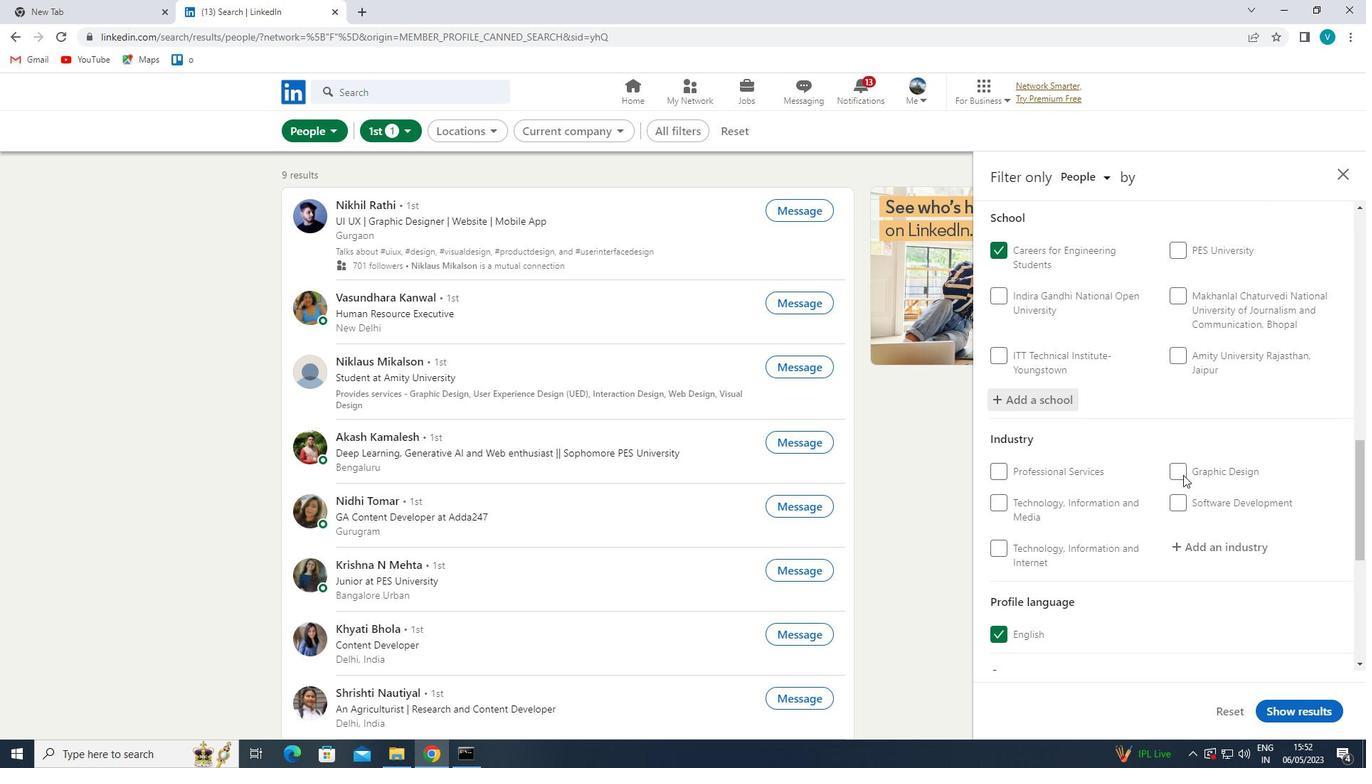 
Action: Mouse moved to (1184, 473)
Screenshot: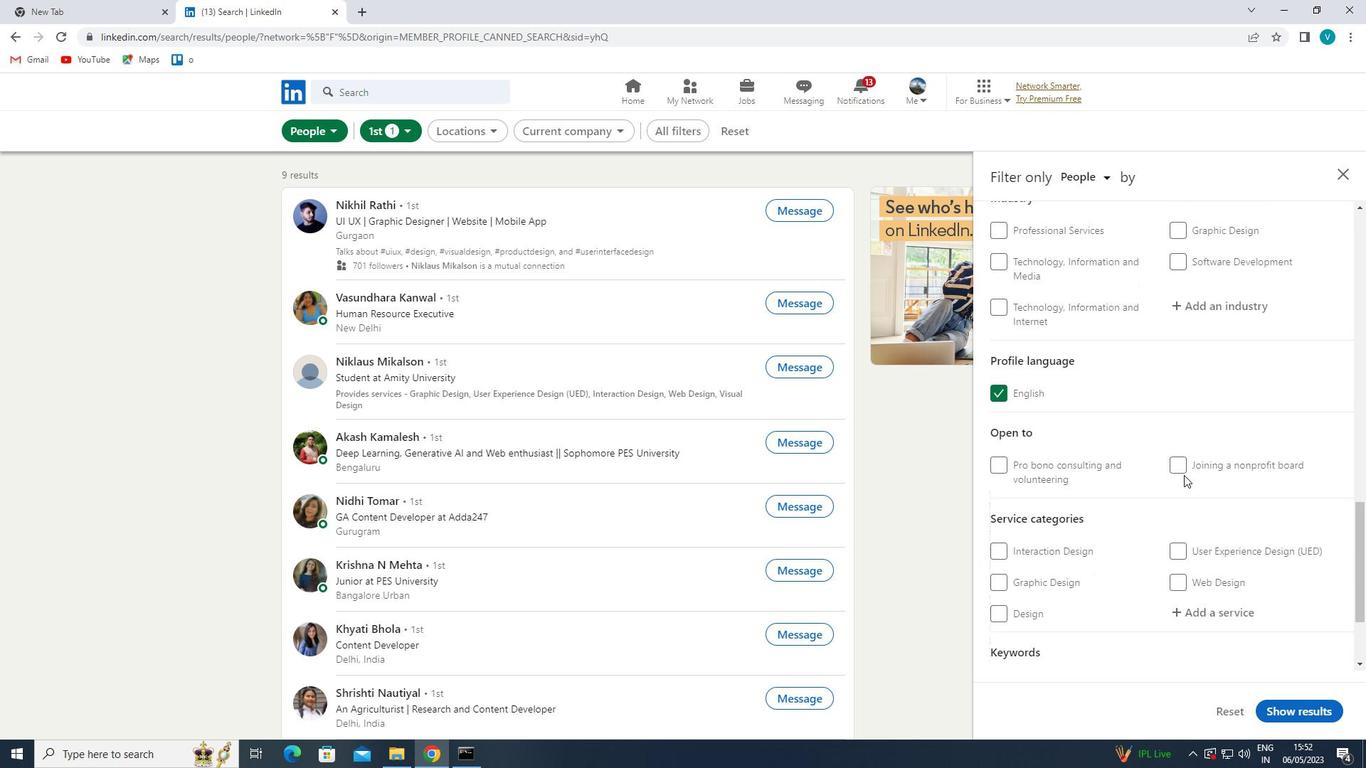
Action: Mouse scrolled (1184, 474) with delta (0, 0)
Screenshot: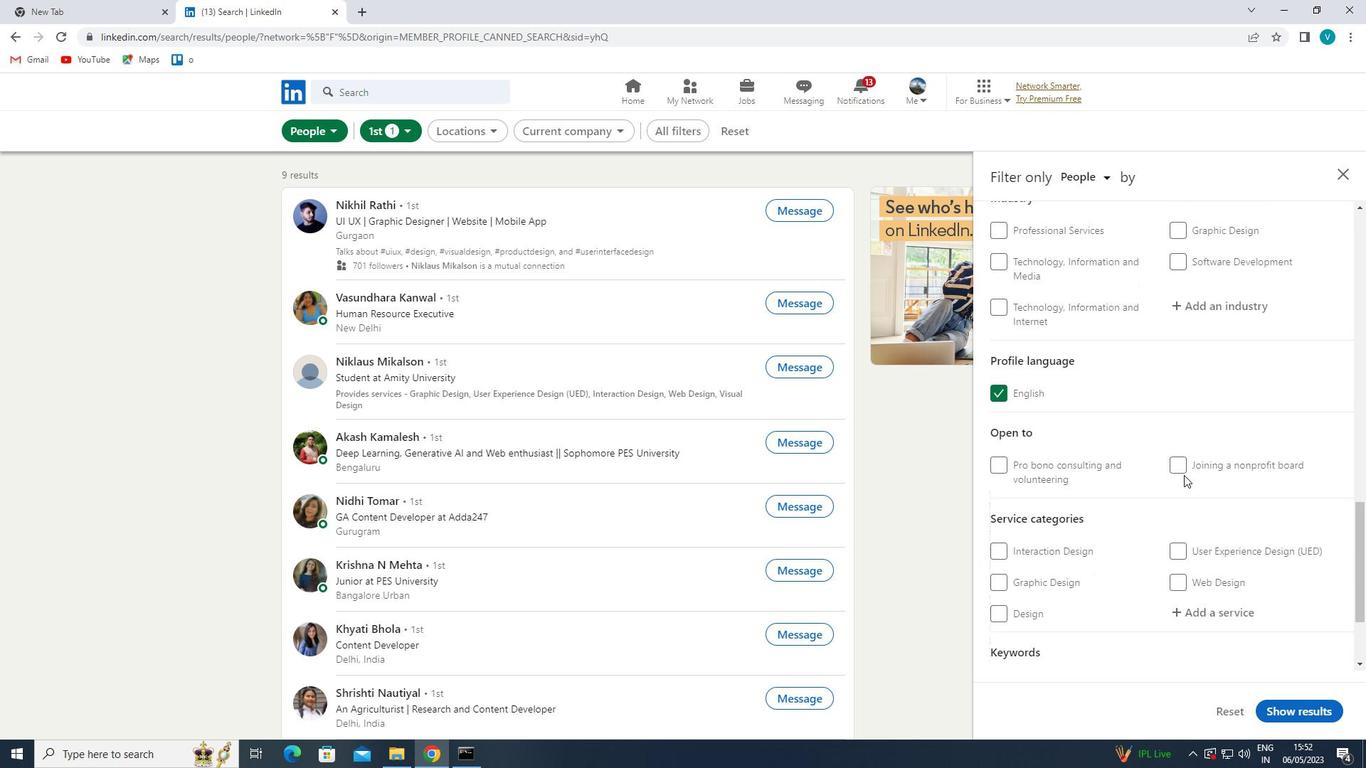 
Action: Mouse moved to (1220, 374)
Screenshot: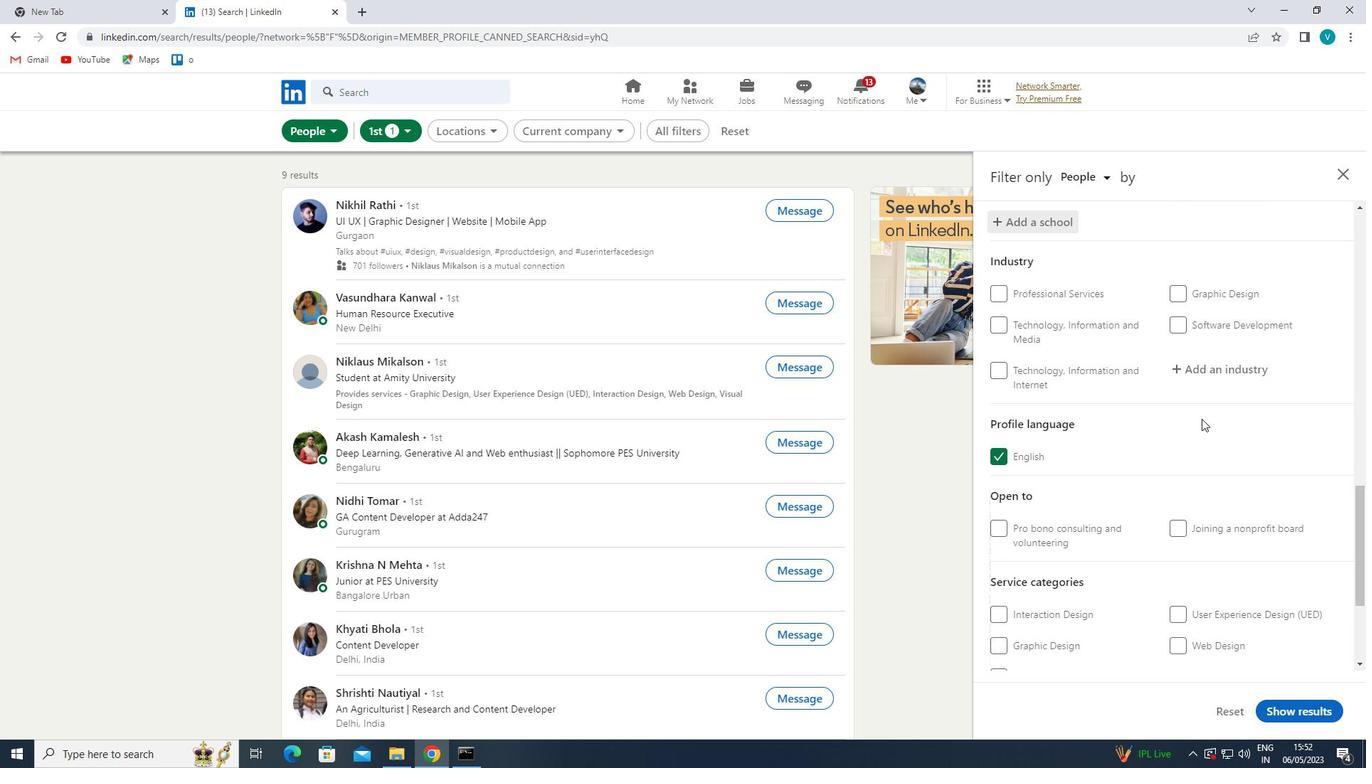 
Action: Mouse pressed left at (1220, 374)
Screenshot: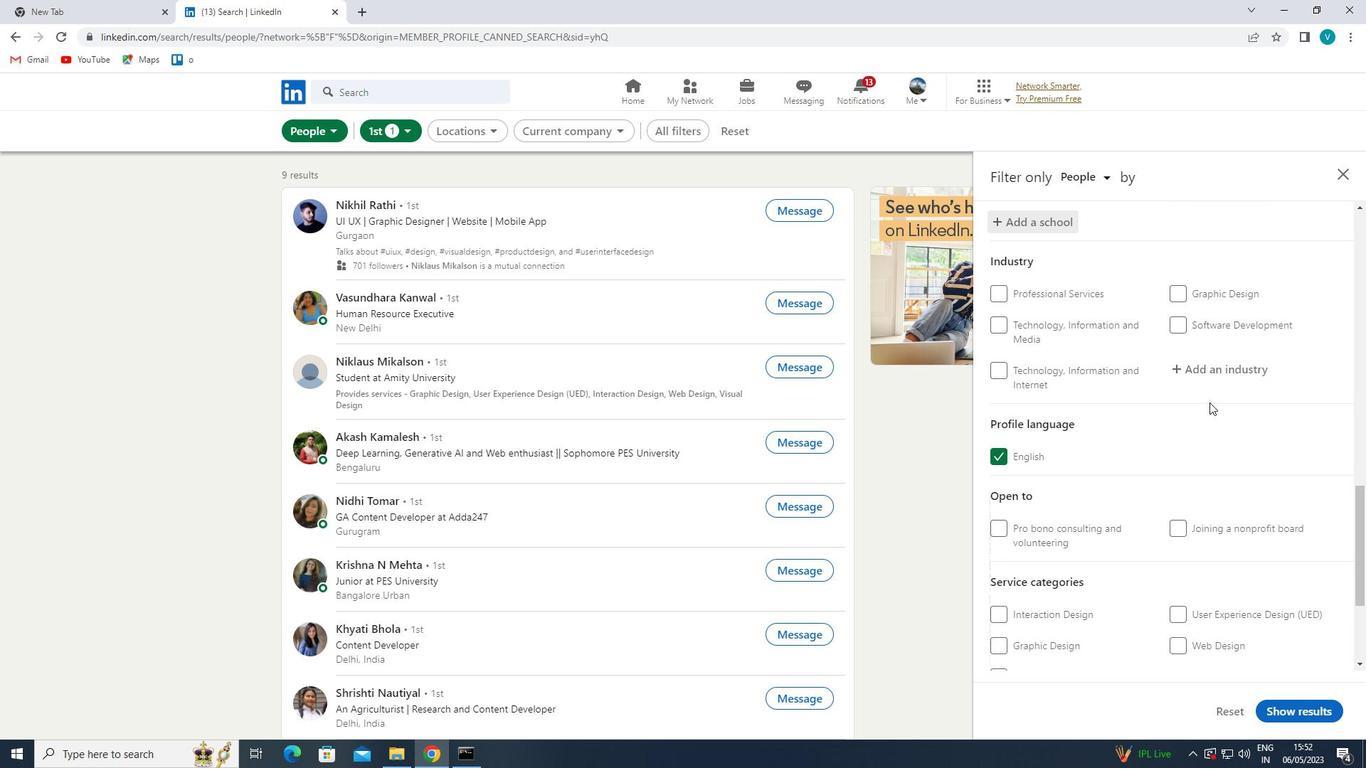 
Action: Mouse moved to (1135, 326)
Screenshot: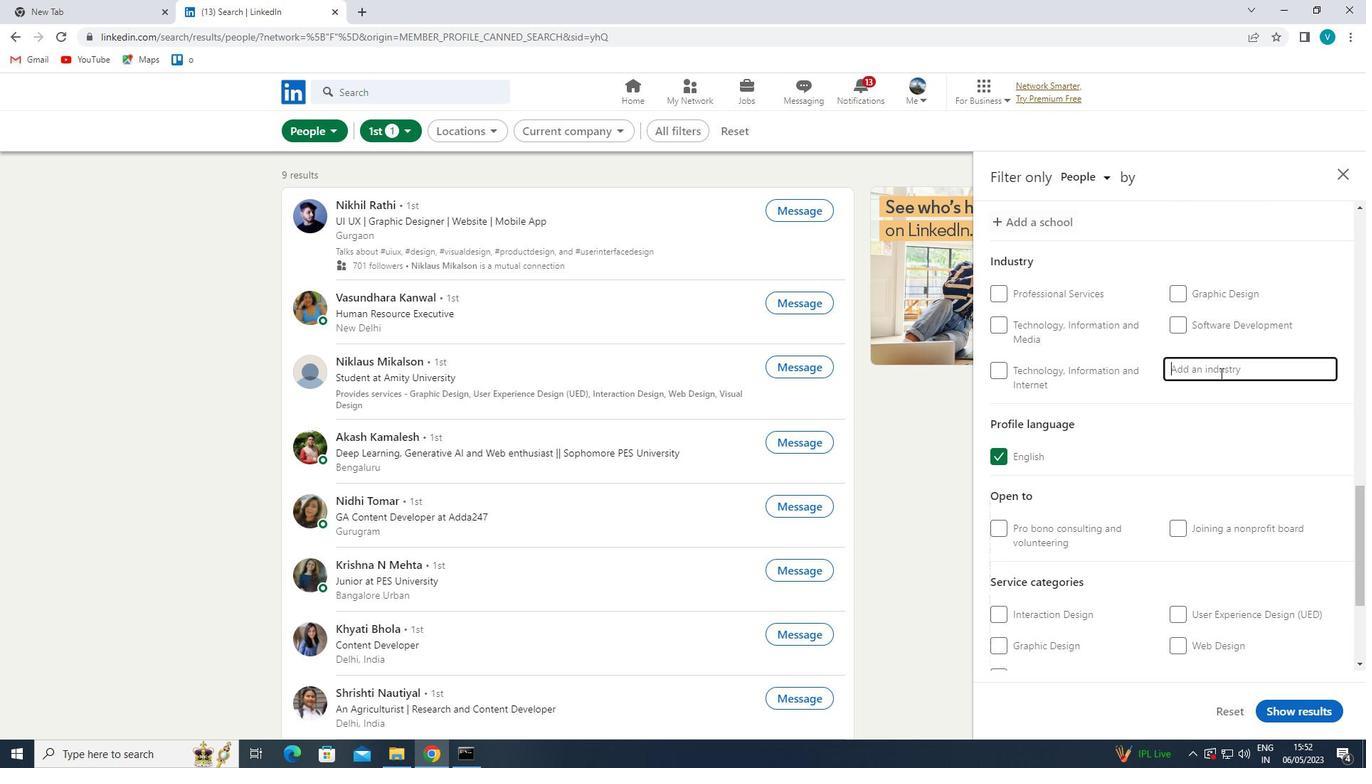 
Action: Key pressed <Key.shift>WASTE<Key.space>
Screenshot: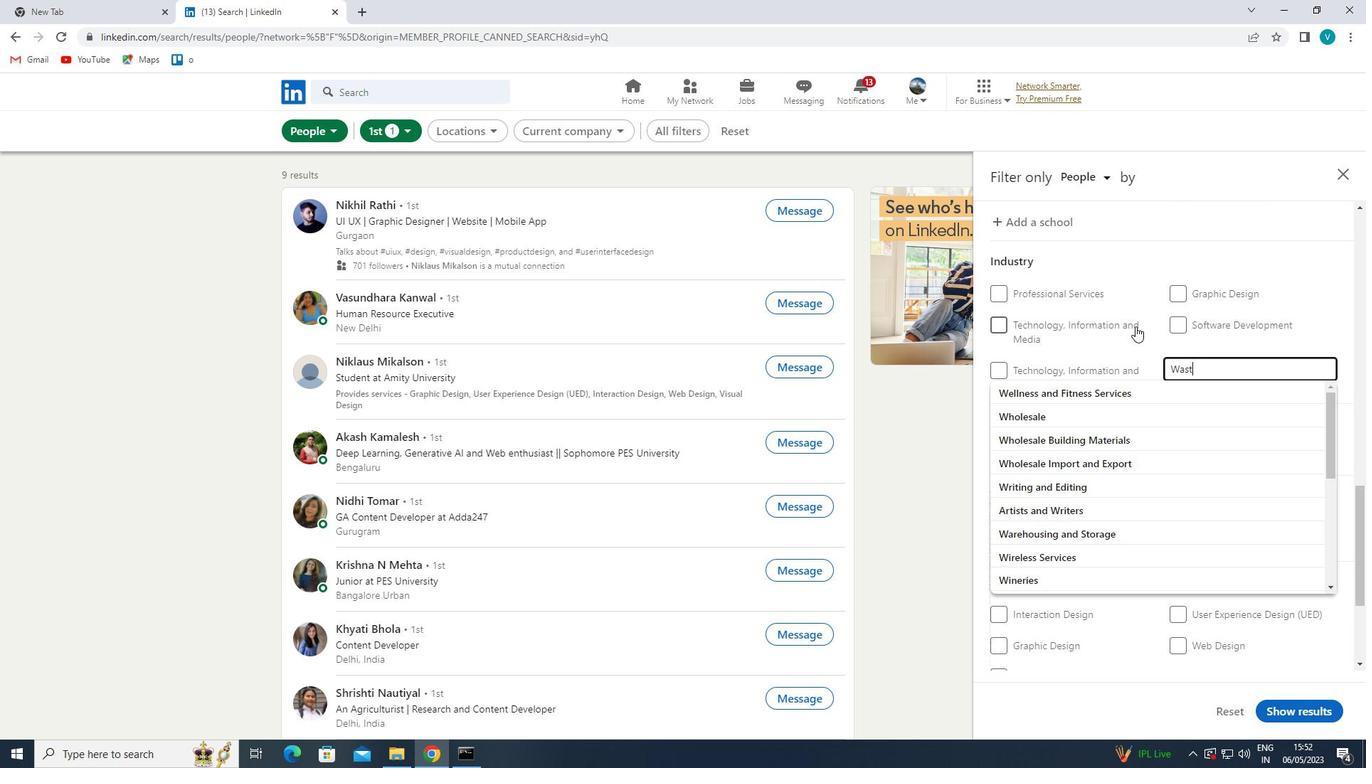 
Action: Mouse moved to (1117, 441)
Screenshot: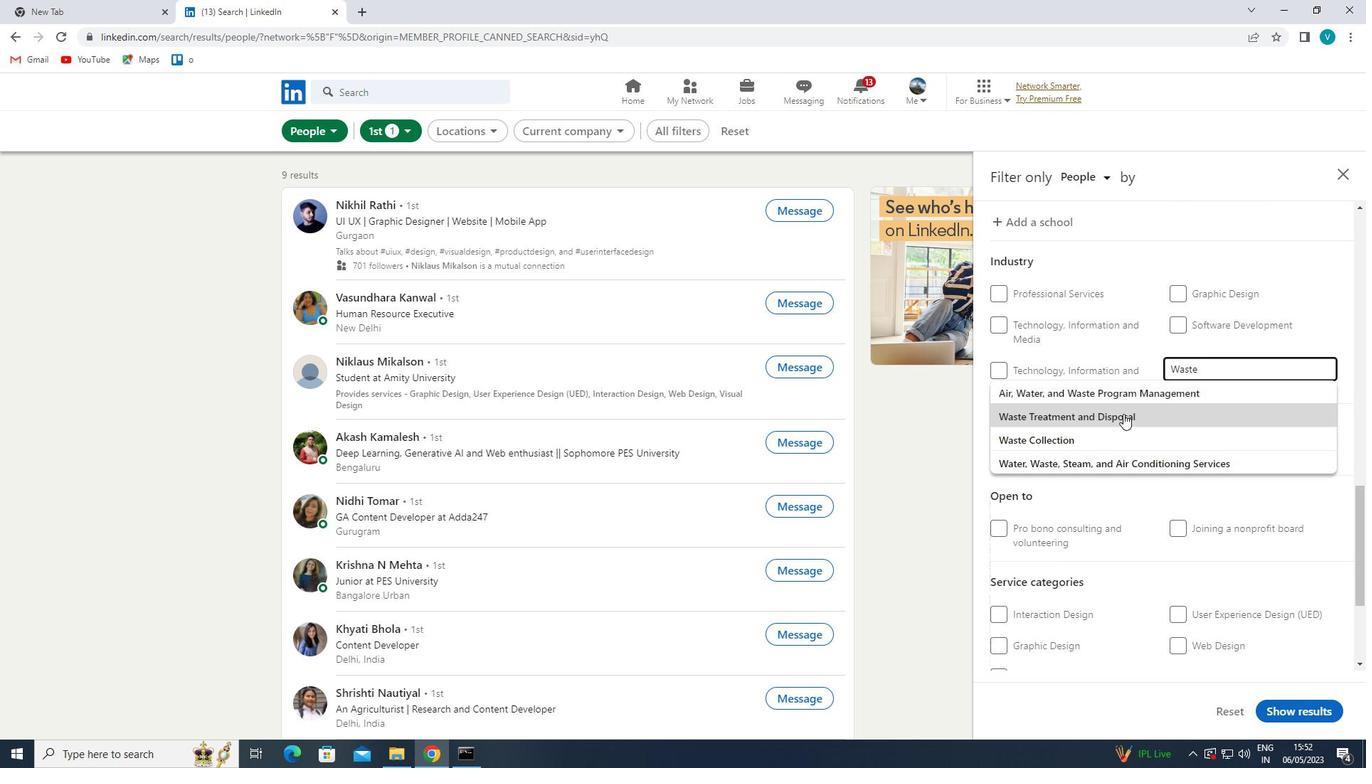 
Action: Mouse pressed left at (1117, 441)
Screenshot: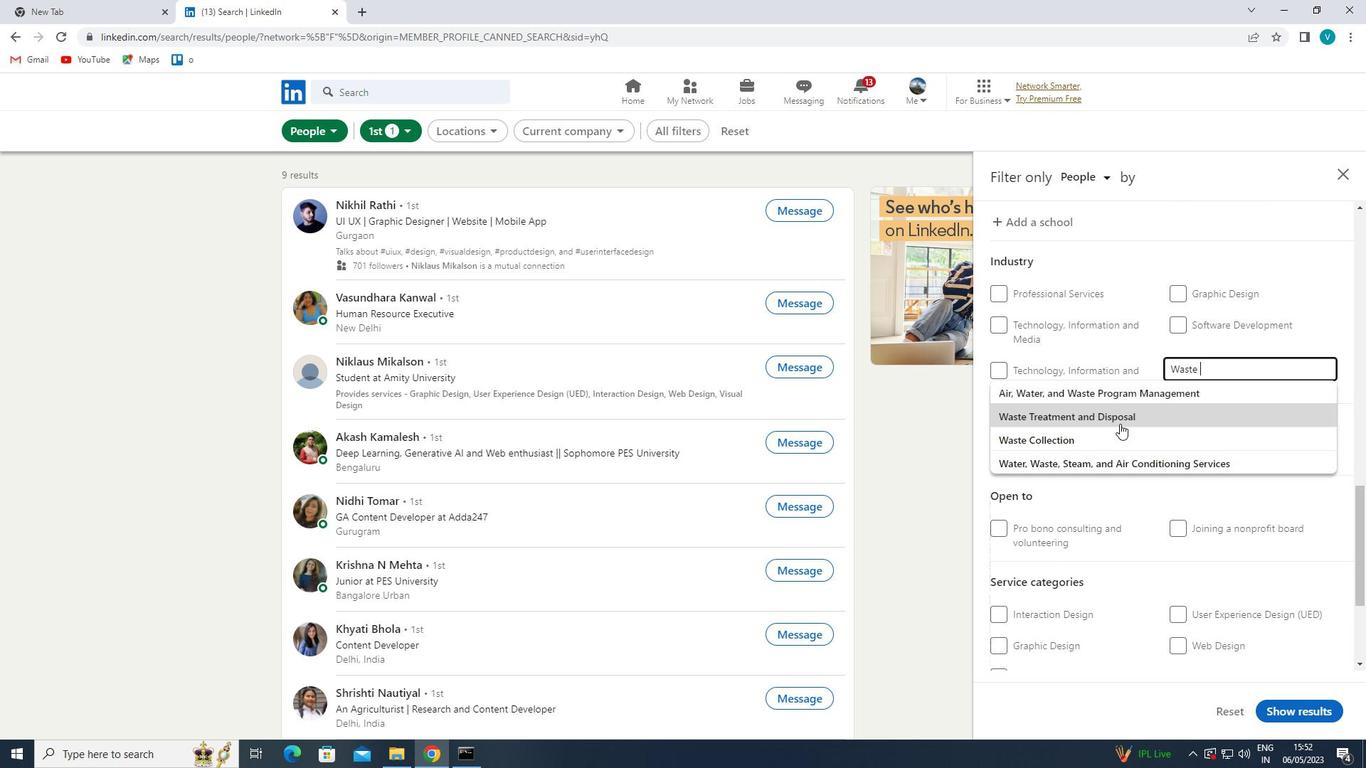 
Action: Mouse moved to (1124, 441)
Screenshot: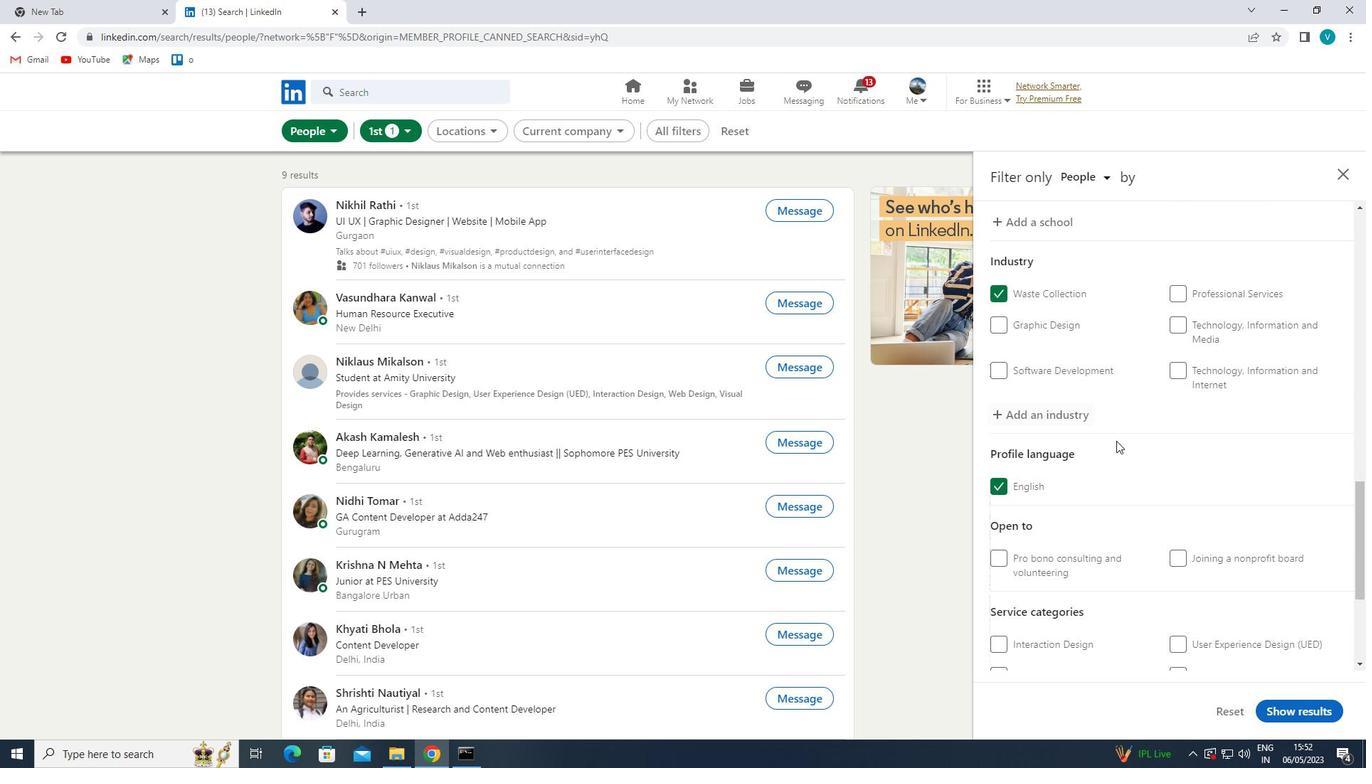 
Action: Mouse scrolled (1124, 441) with delta (0, 0)
Screenshot: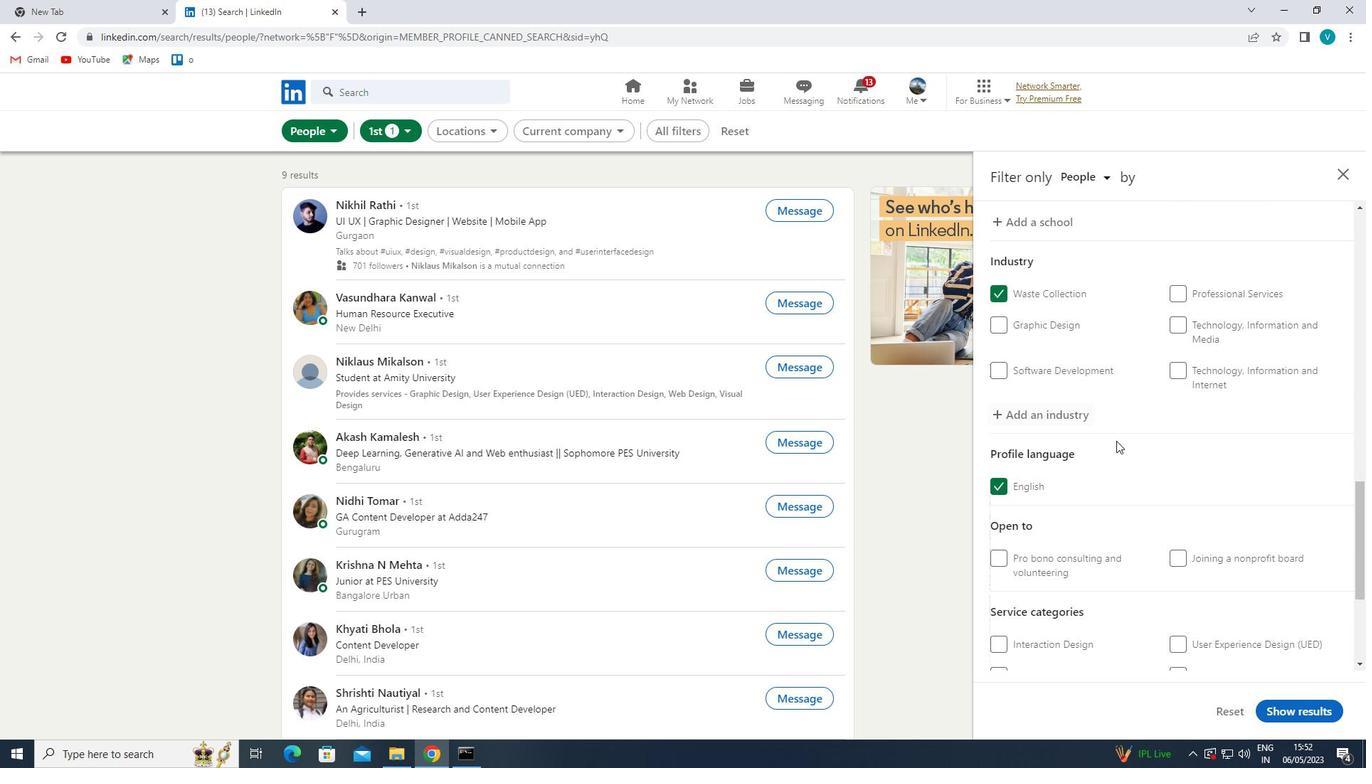 
Action: Mouse moved to (1129, 443)
Screenshot: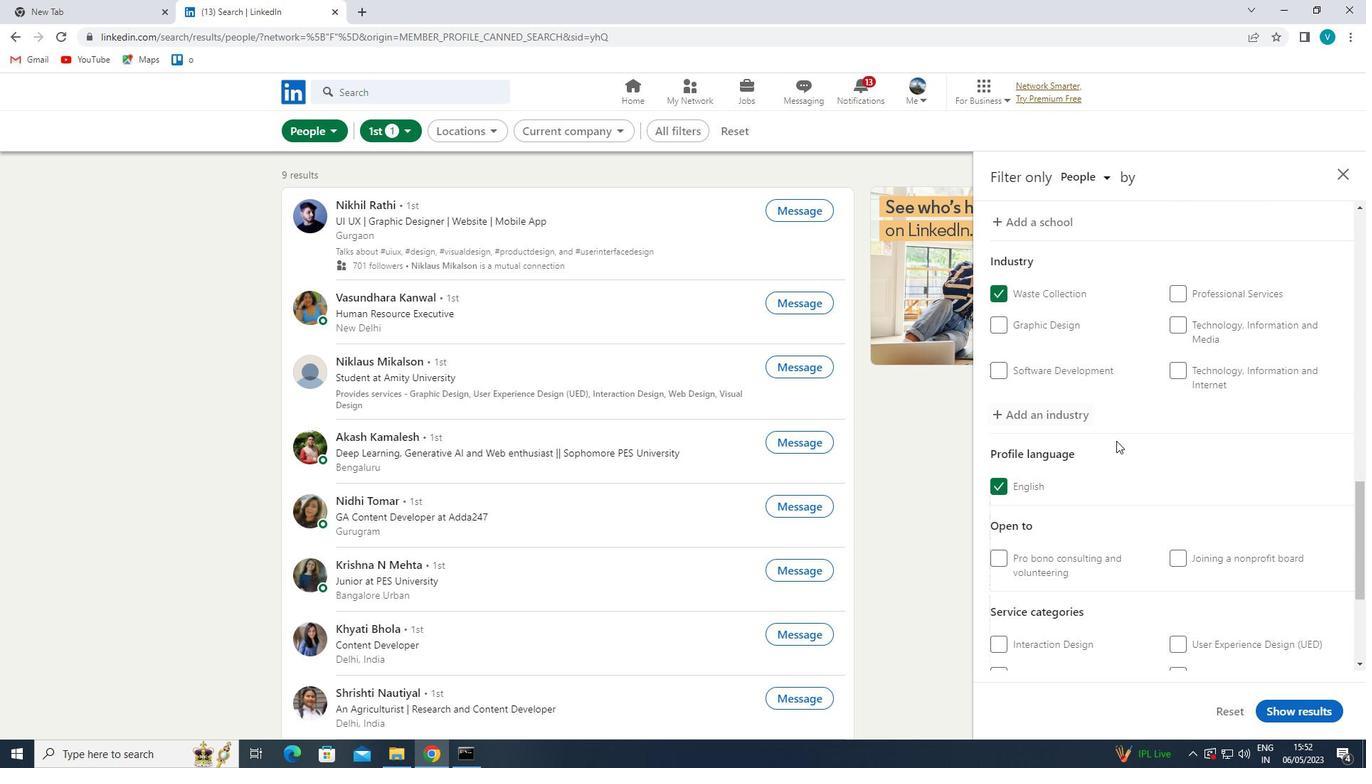 
Action: Mouse scrolled (1129, 443) with delta (0, 0)
Screenshot: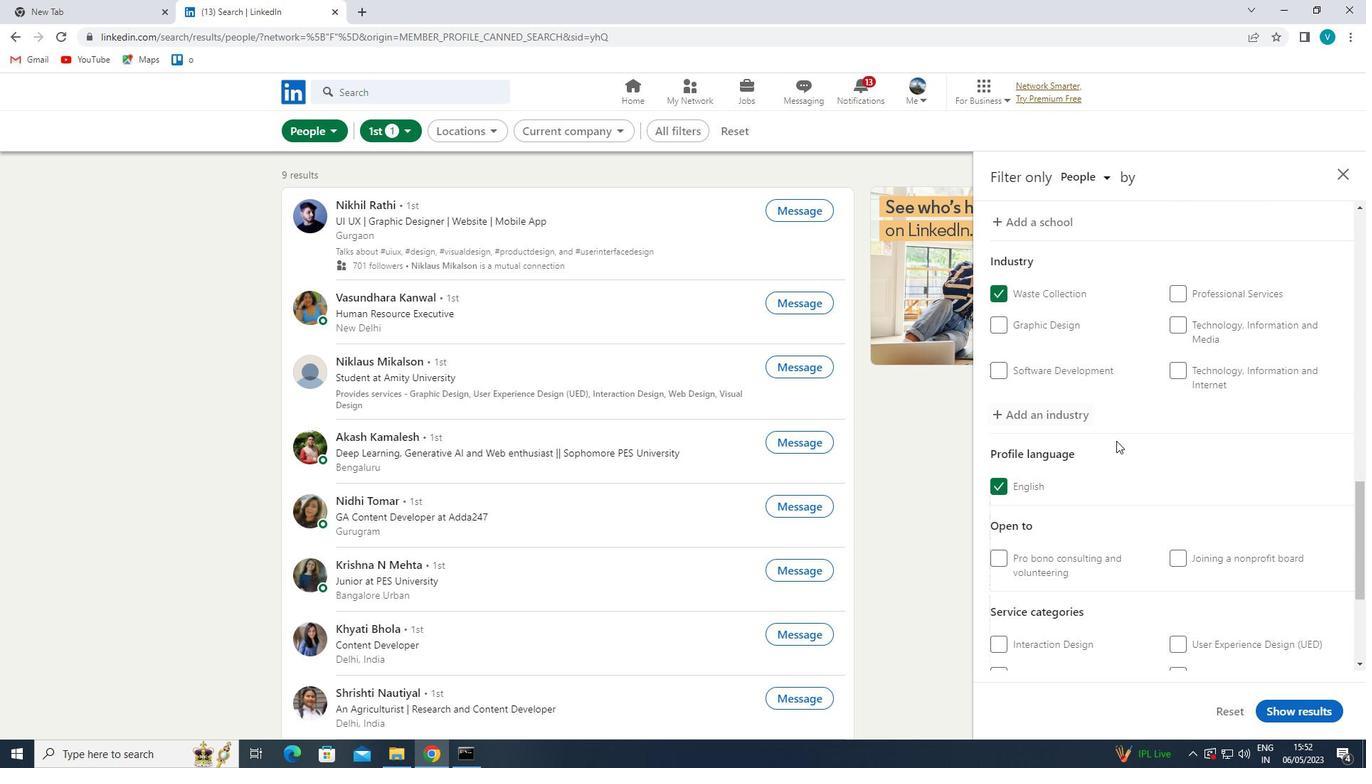 
Action: Mouse moved to (1132, 446)
Screenshot: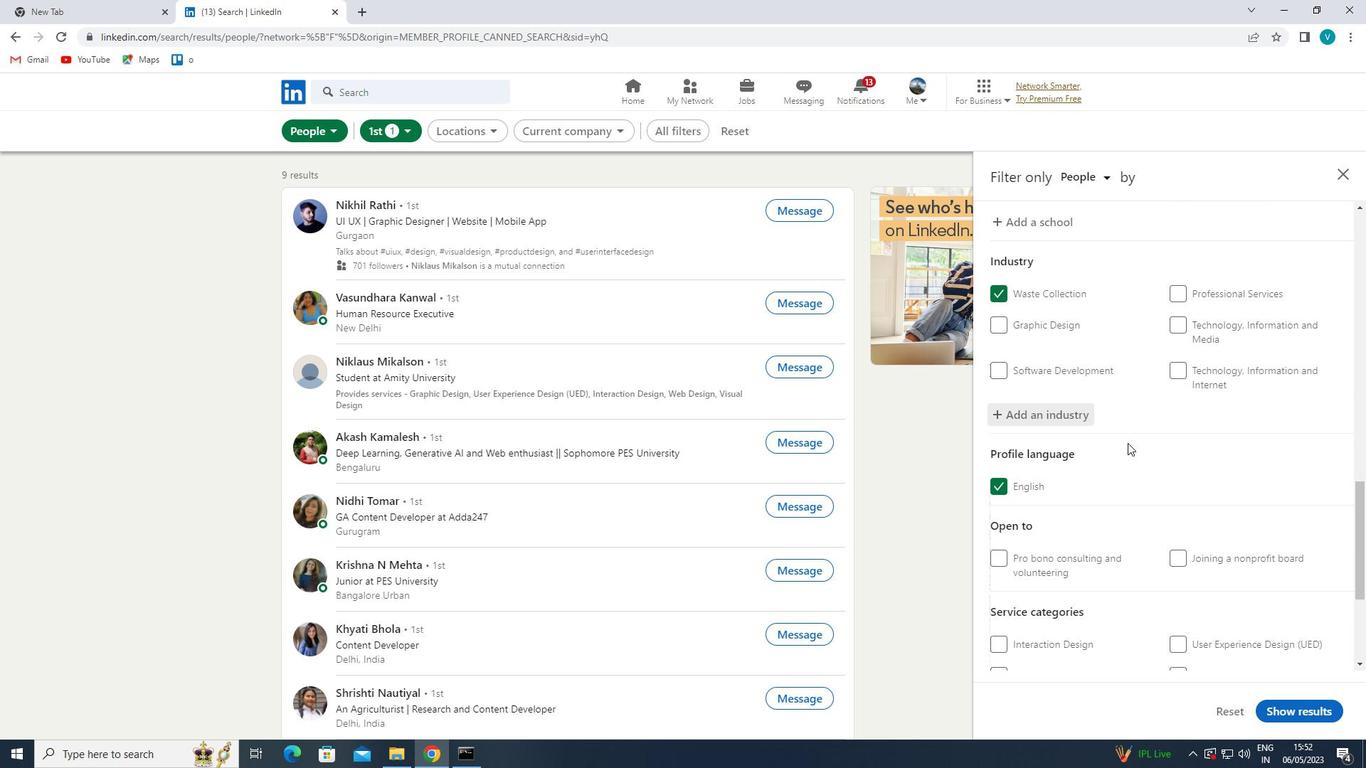 
Action: Mouse scrolled (1132, 445) with delta (0, 0)
Screenshot: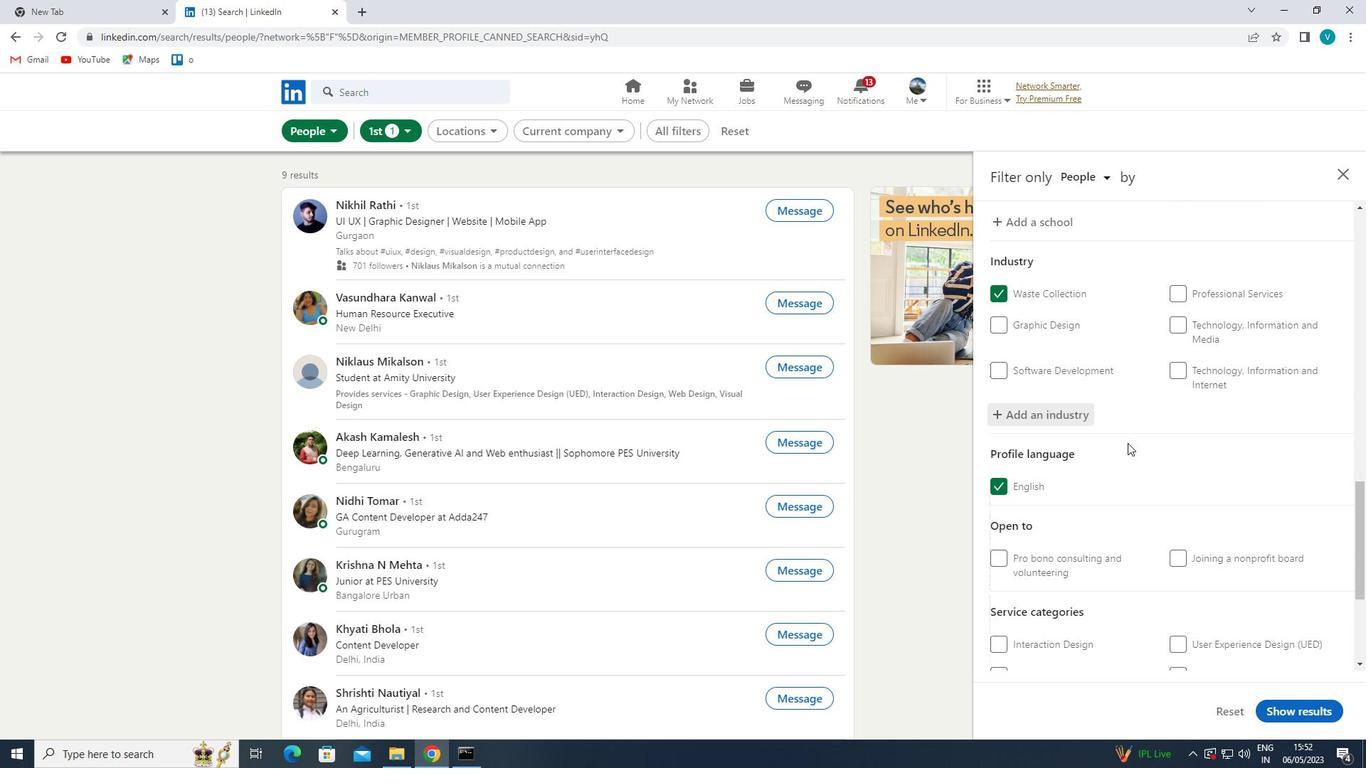 
Action: Mouse moved to (1134, 446)
Screenshot: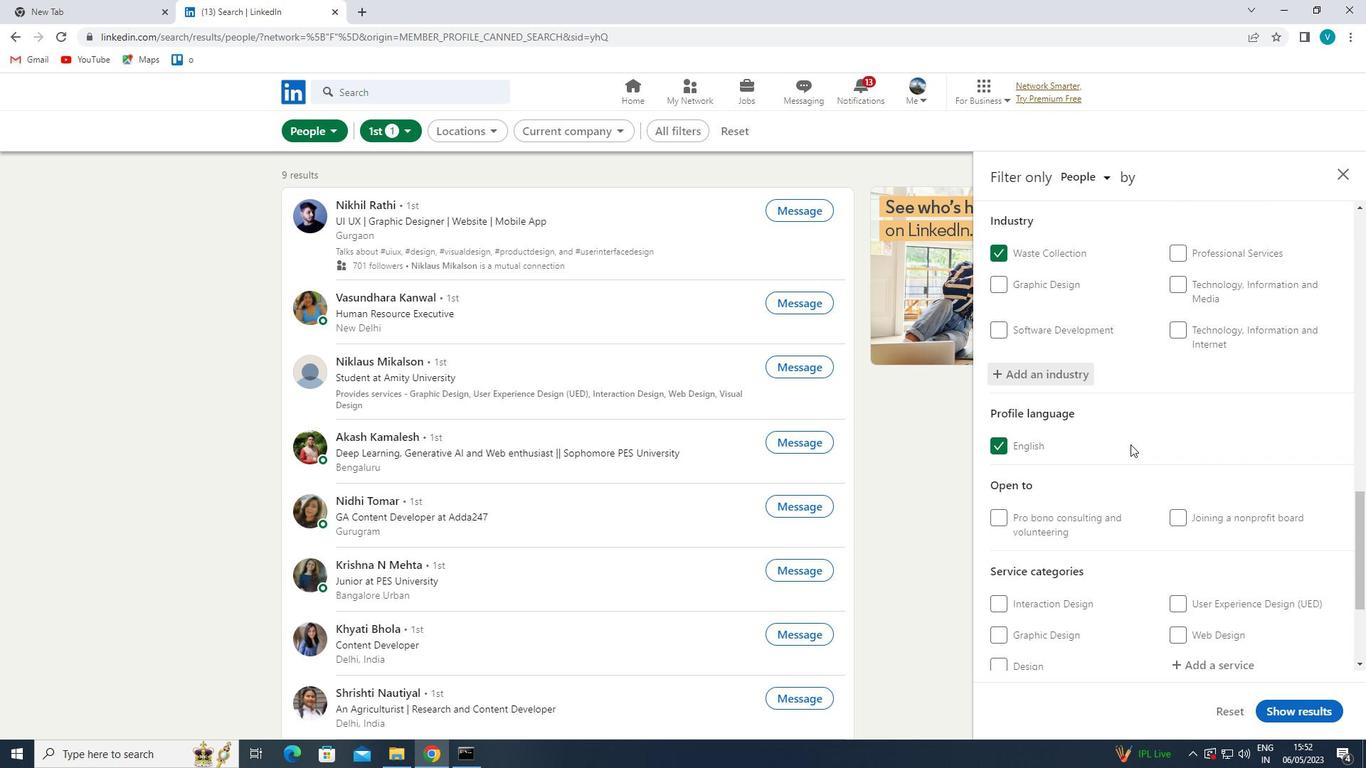 
Action: Mouse scrolled (1134, 446) with delta (0, 0)
Screenshot: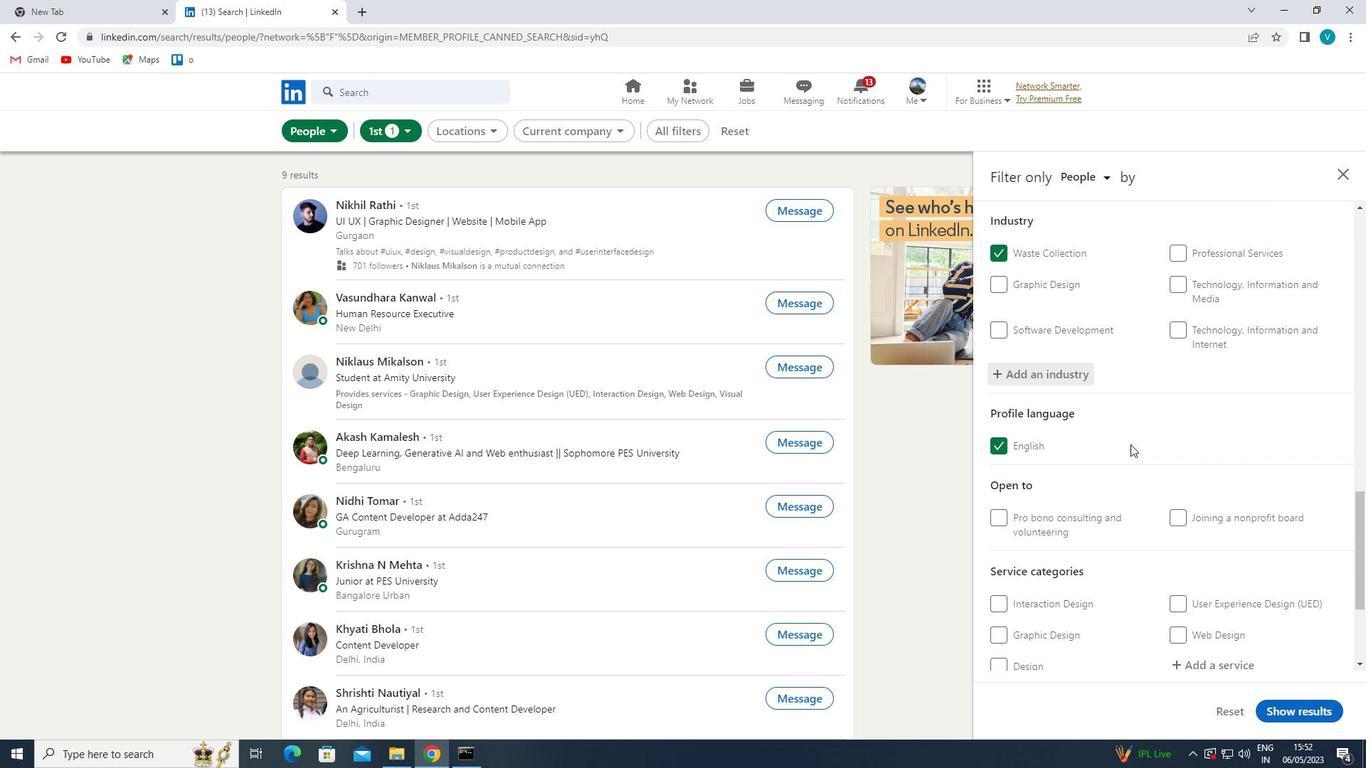
Action: Mouse moved to (1195, 470)
Screenshot: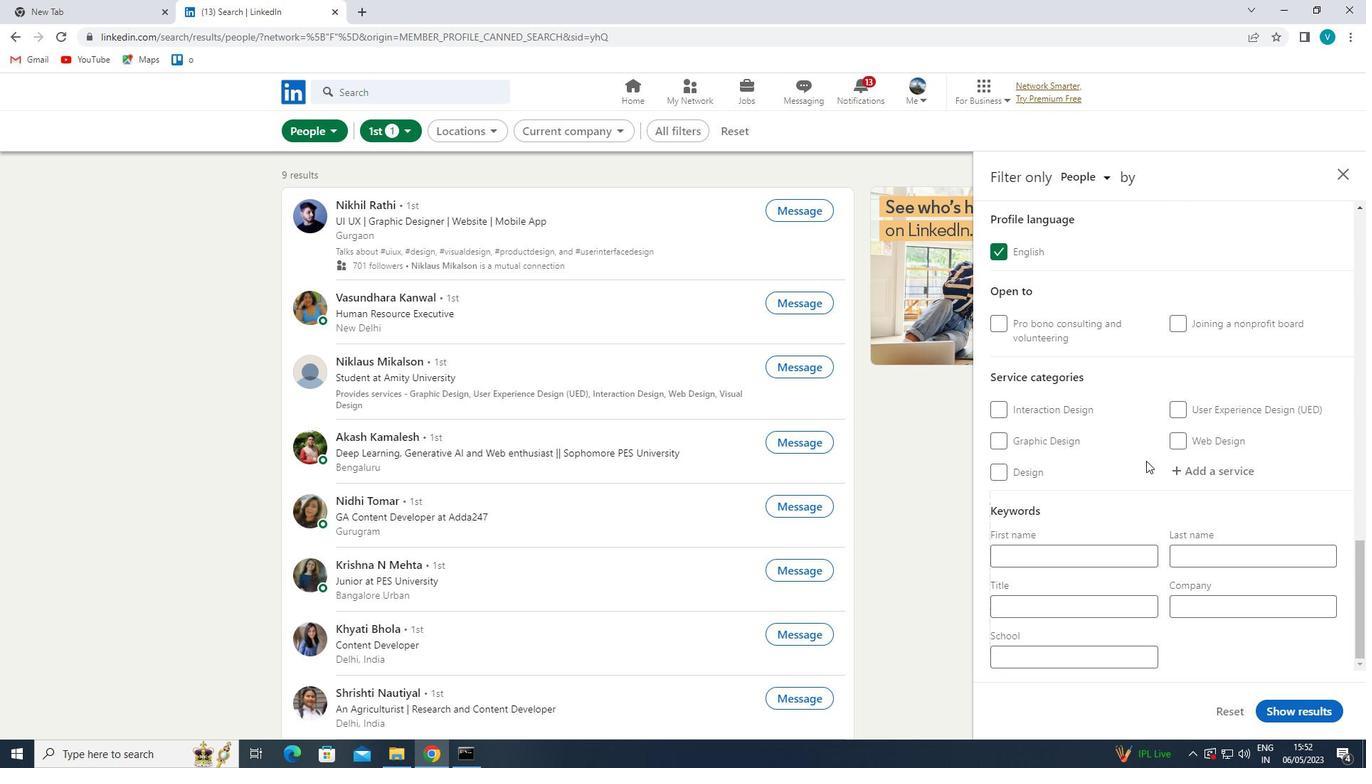 
Action: Mouse pressed left at (1195, 470)
Screenshot: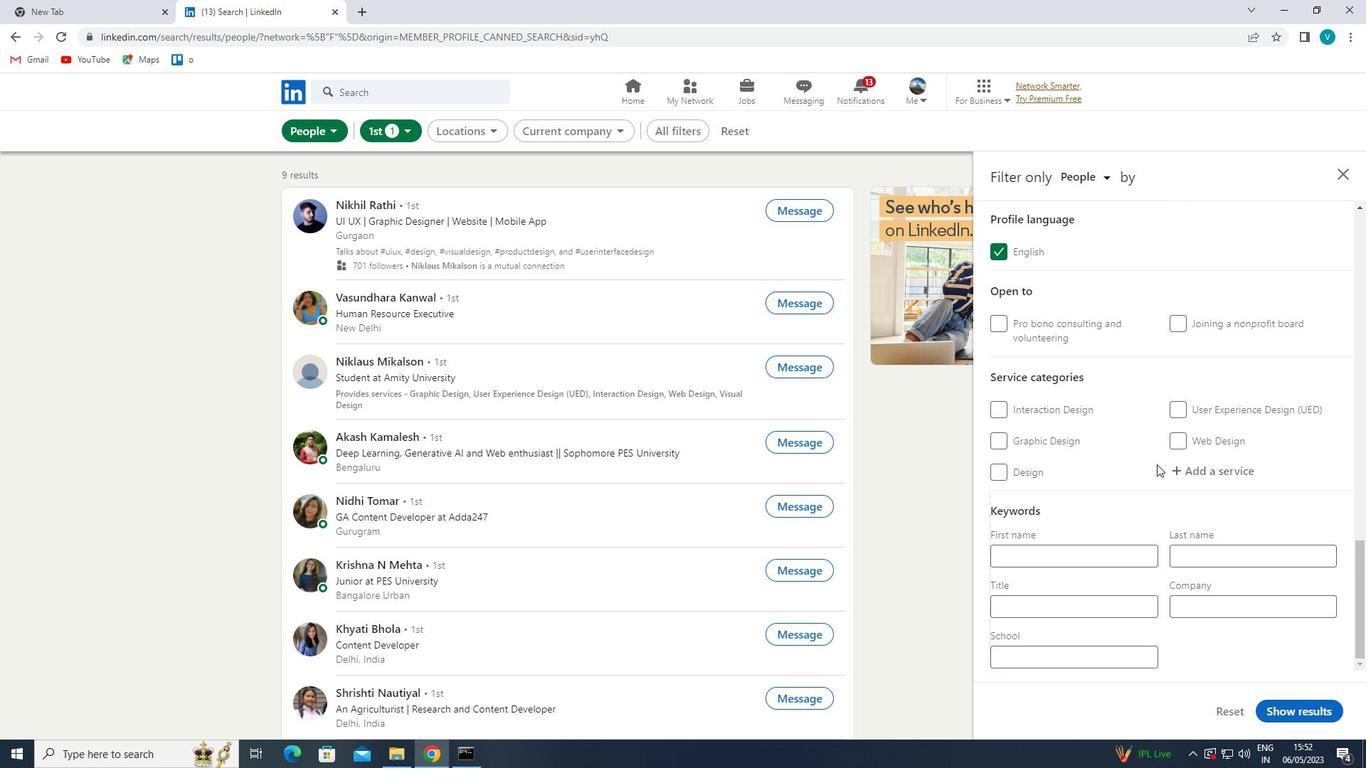
Action: Mouse moved to (978, 343)
Screenshot: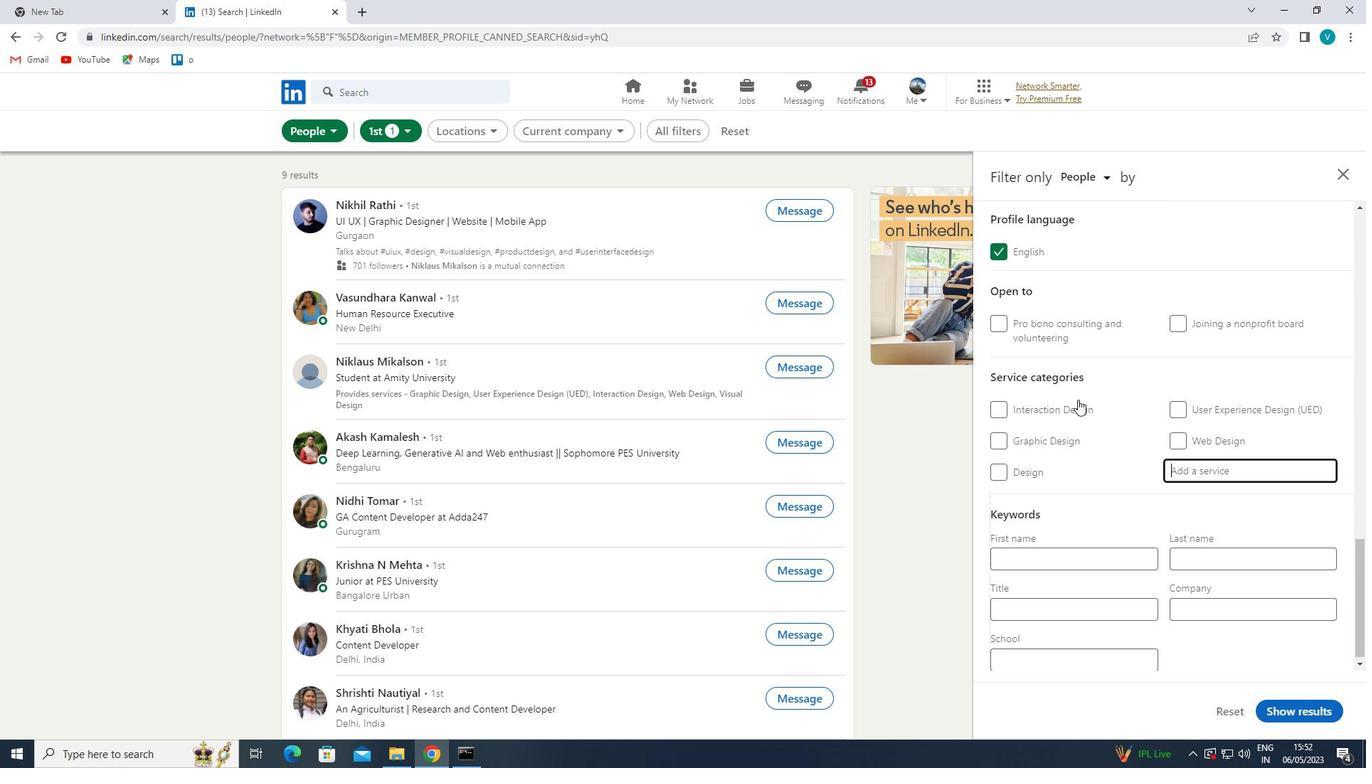 
Action: Key pressed <Key.shift>PACKA
Screenshot: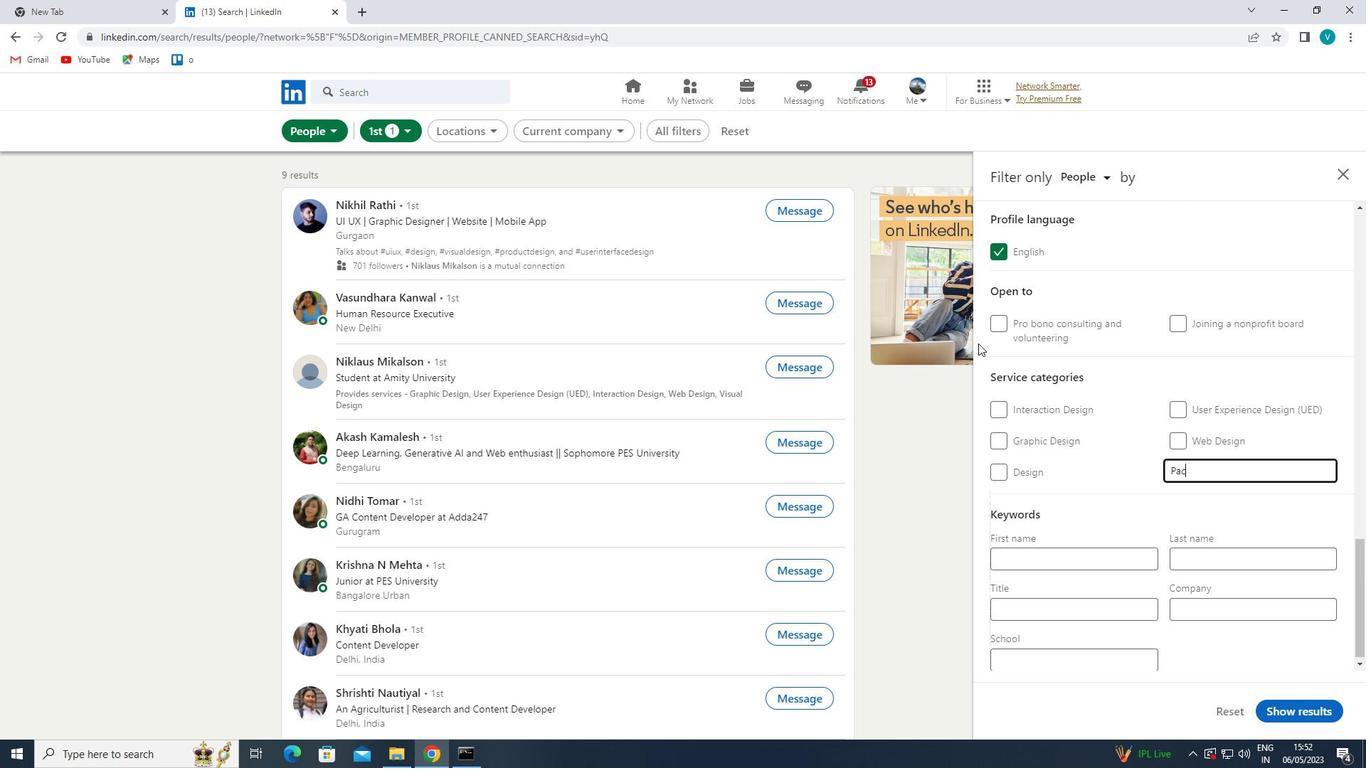 
Action: Mouse moved to (977, 342)
Screenshot: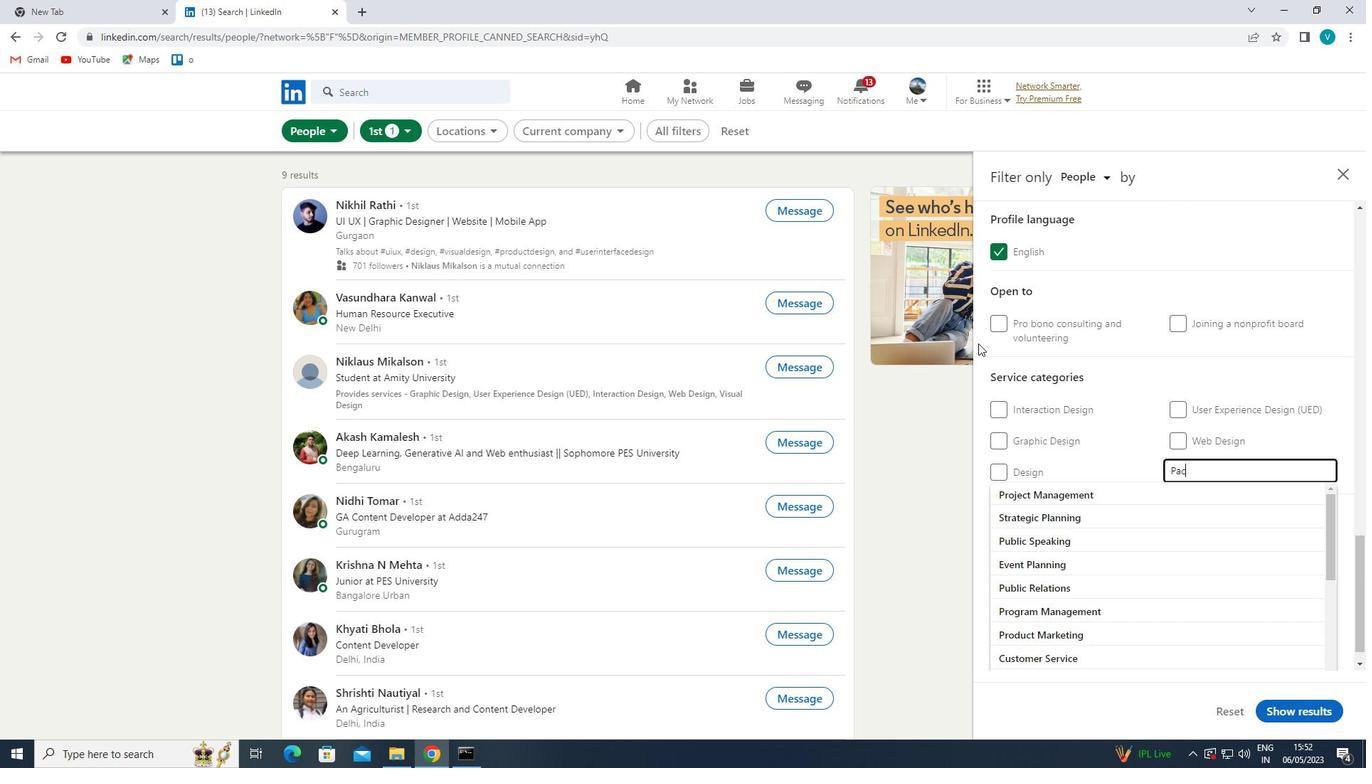 
Action: Key pressed GING<Key.space>
Screenshot: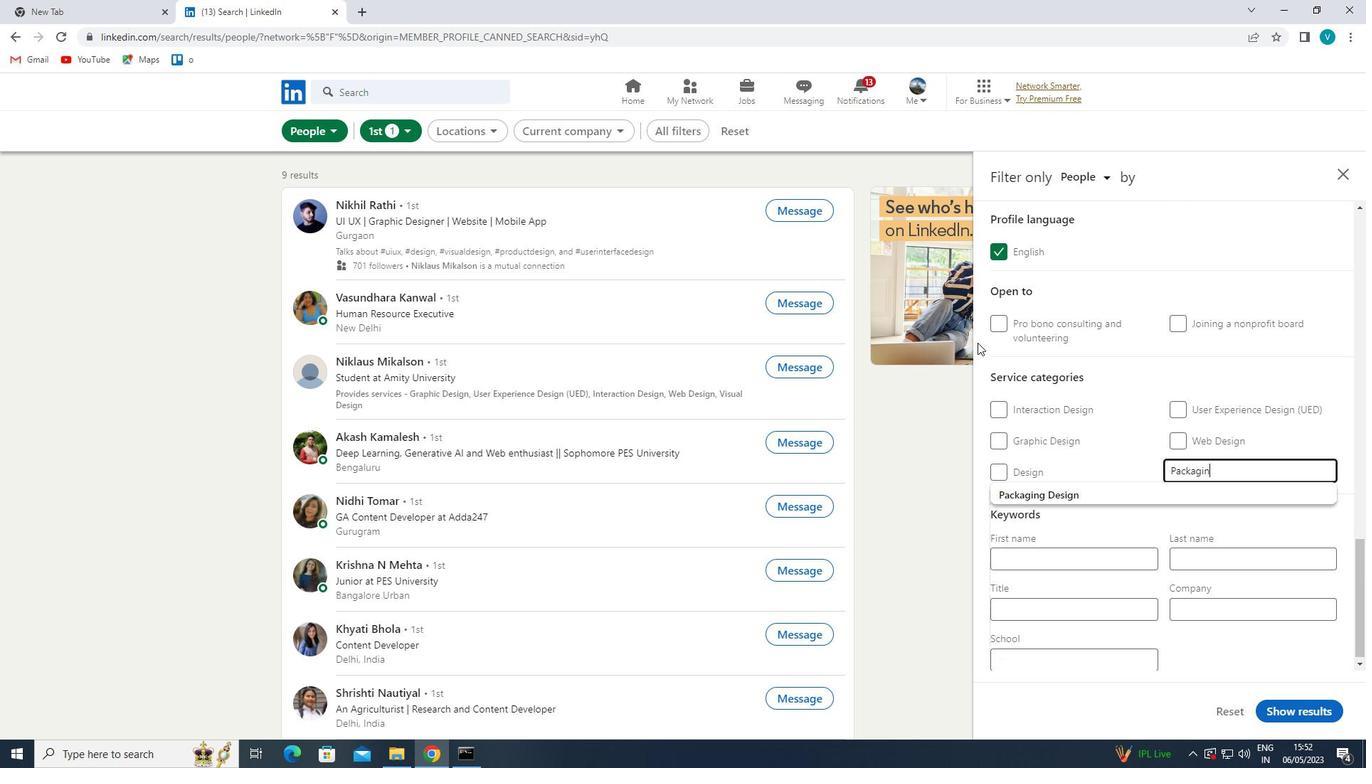 
Action: Mouse moved to (1097, 499)
Screenshot: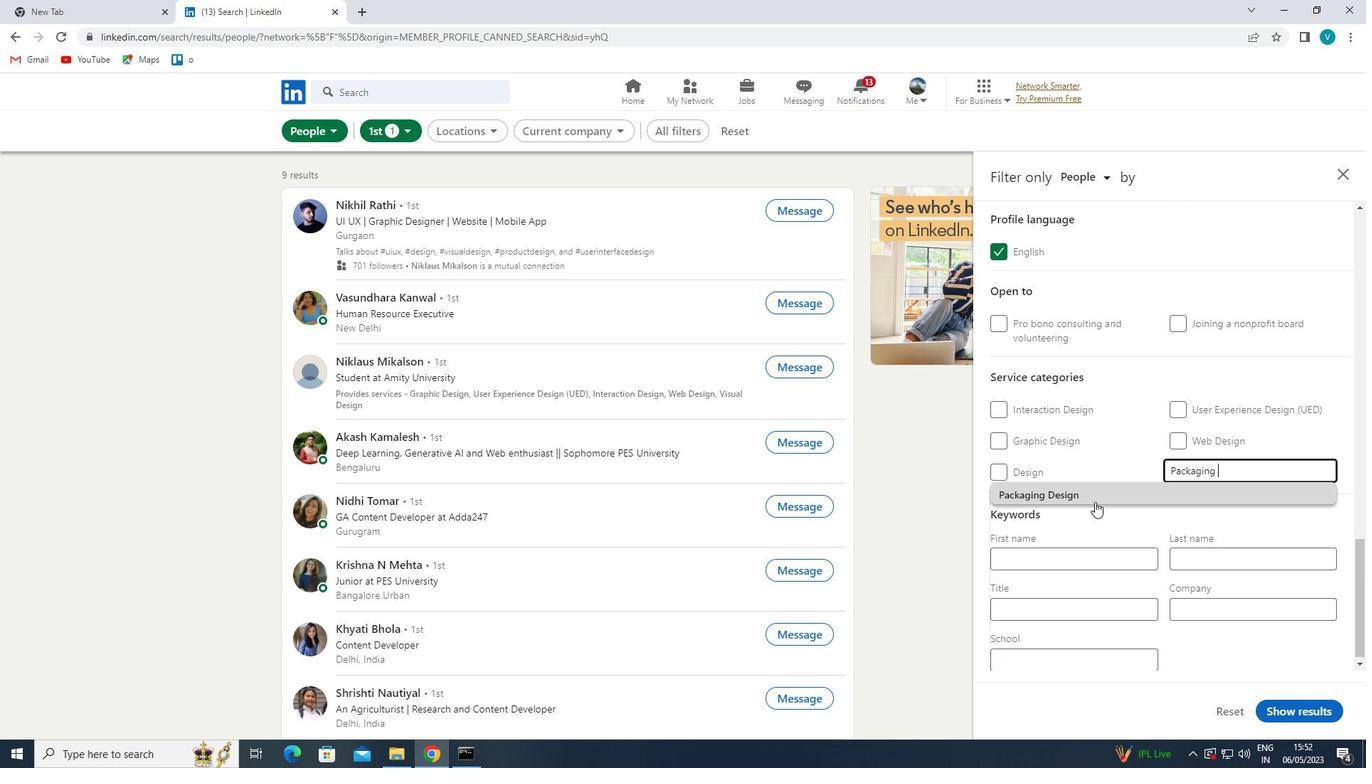 
Action: Mouse pressed left at (1097, 499)
Screenshot: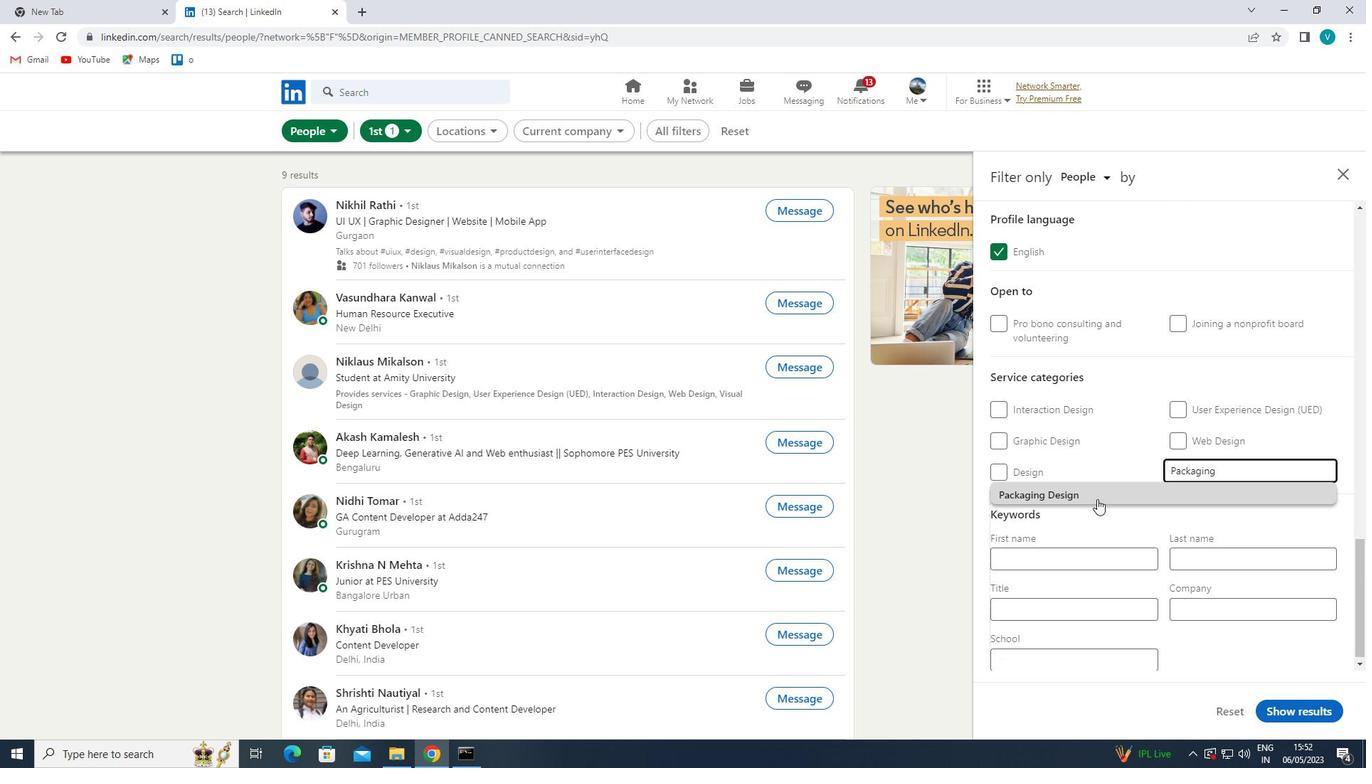
Action: Mouse scrolled (1097, 498) with delta (0, 0)
Screenshot: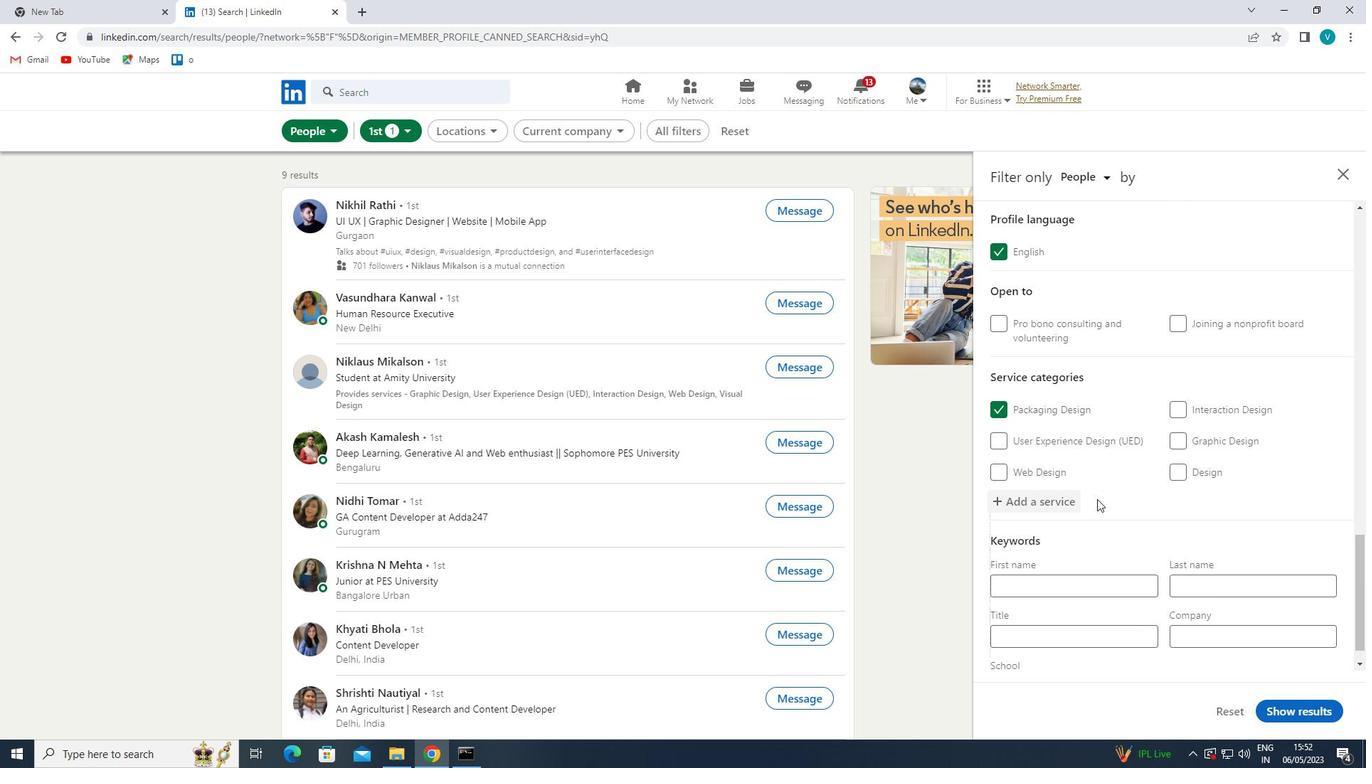 
Action: Mouse scrolled (1097, 498) with delta (0, 0)
Screenshot: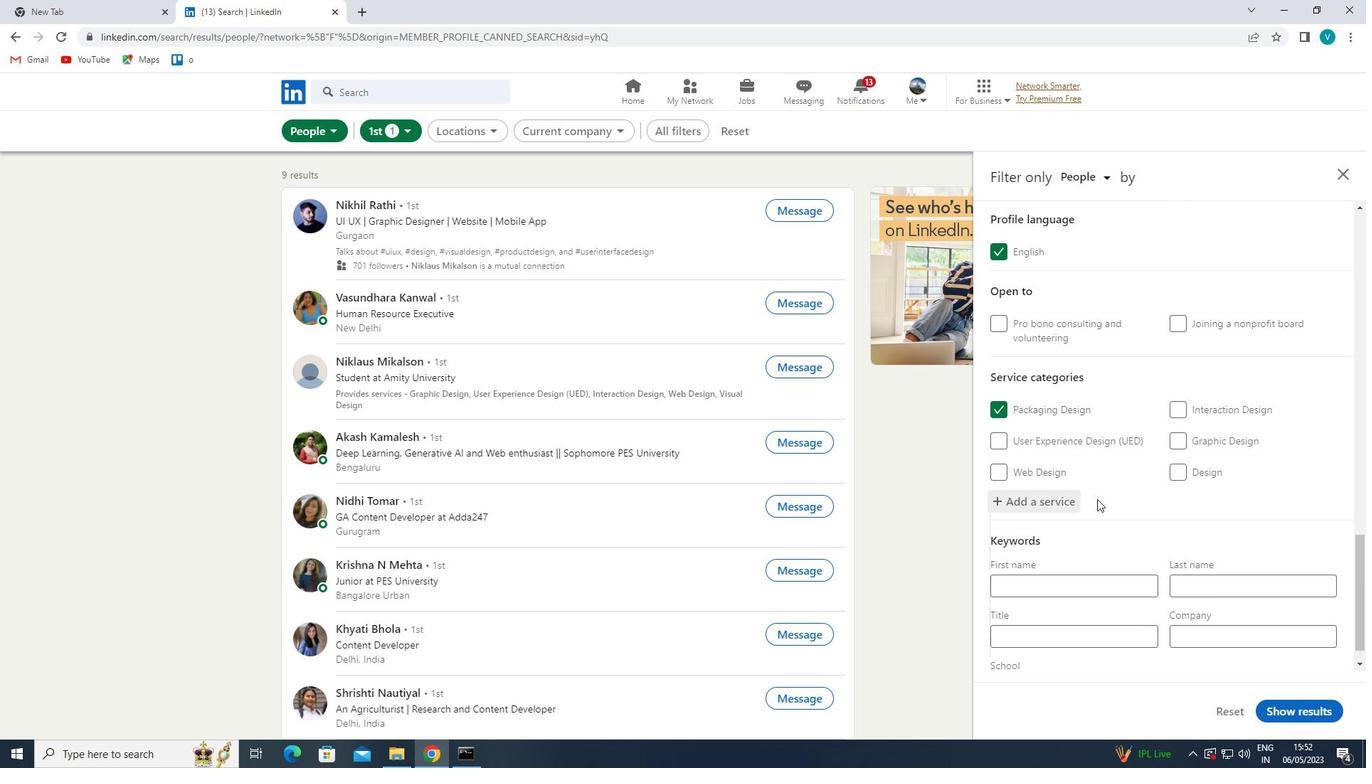 
Action: Mouse moved to (1090, 500)
Screenshot: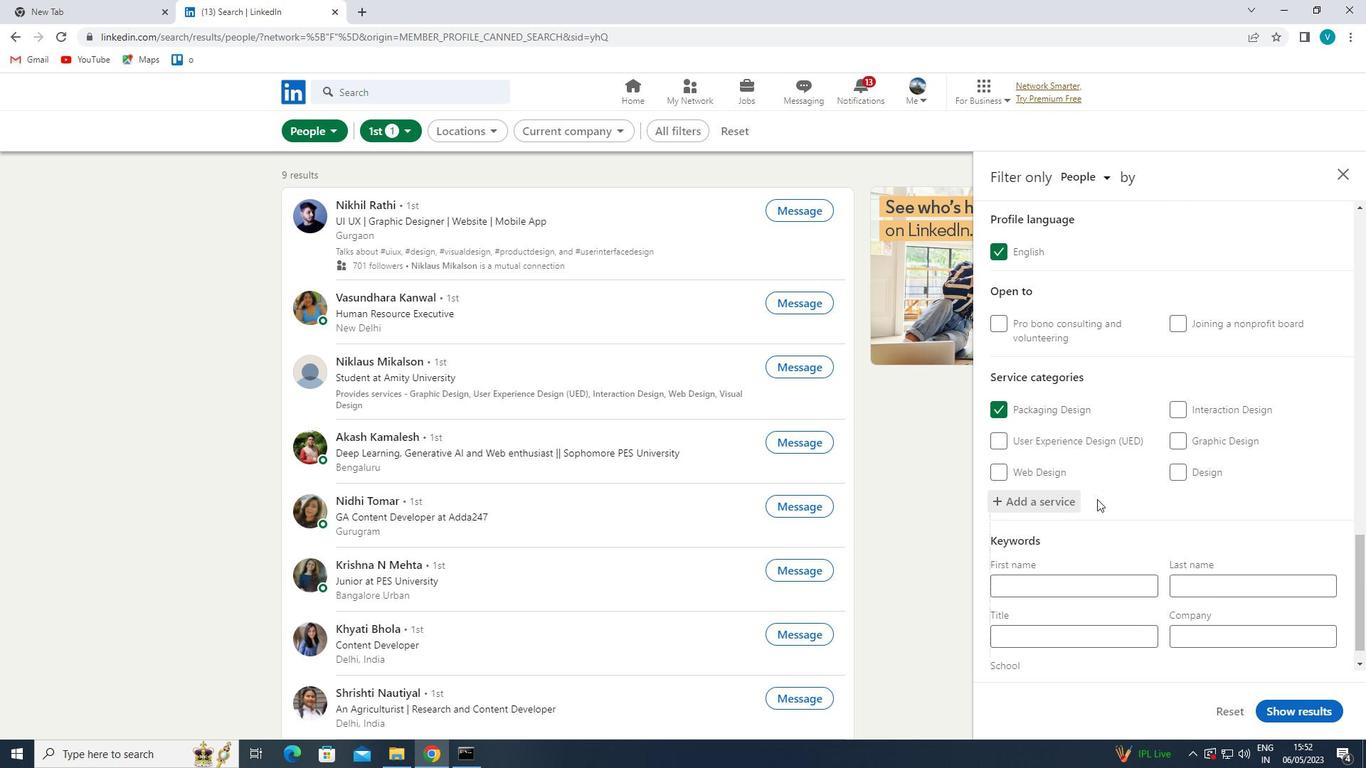 
Action: Mouse scrolled (1090, 499) with delta (0, 0)
Screenshot: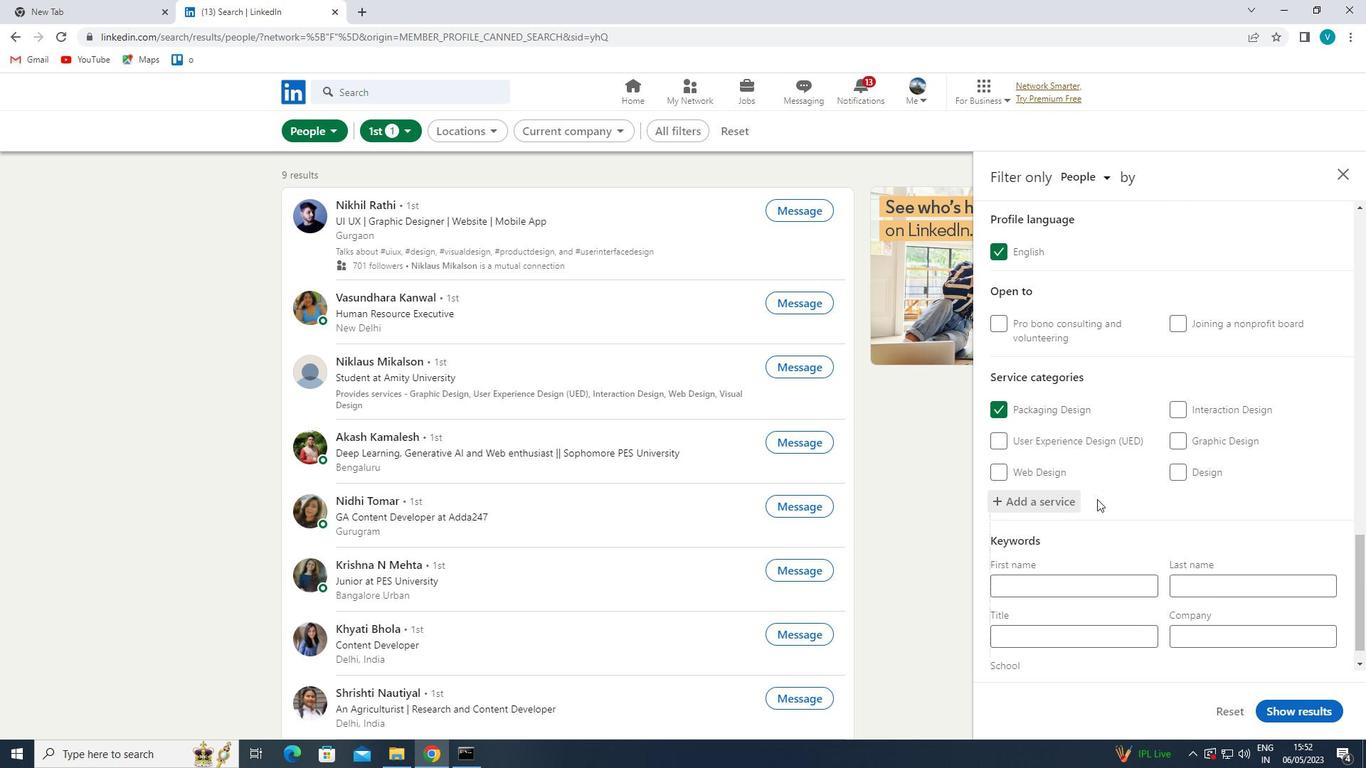 
Action: Mouse moved to (1067, 609)
Screenshot: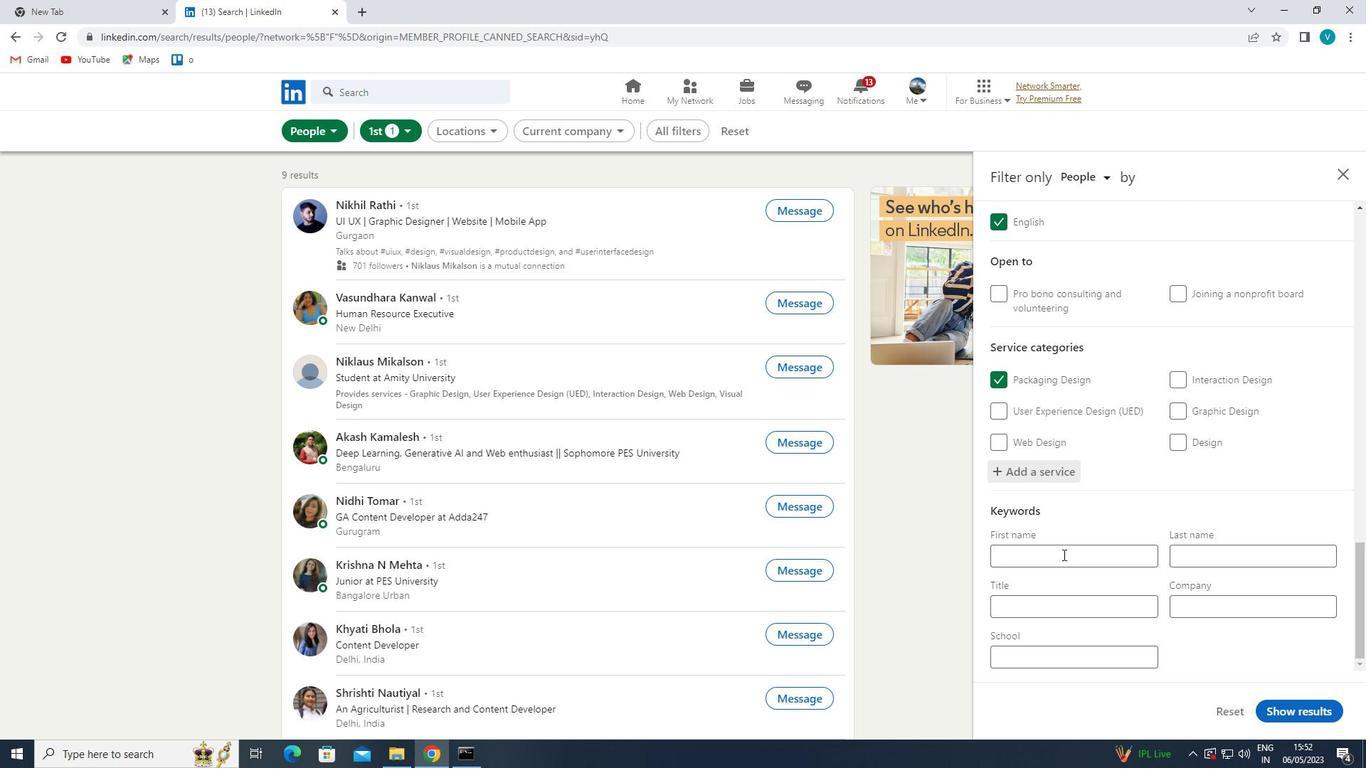 
Action: Mouse pressed left at (1067, 609)
Screenshot: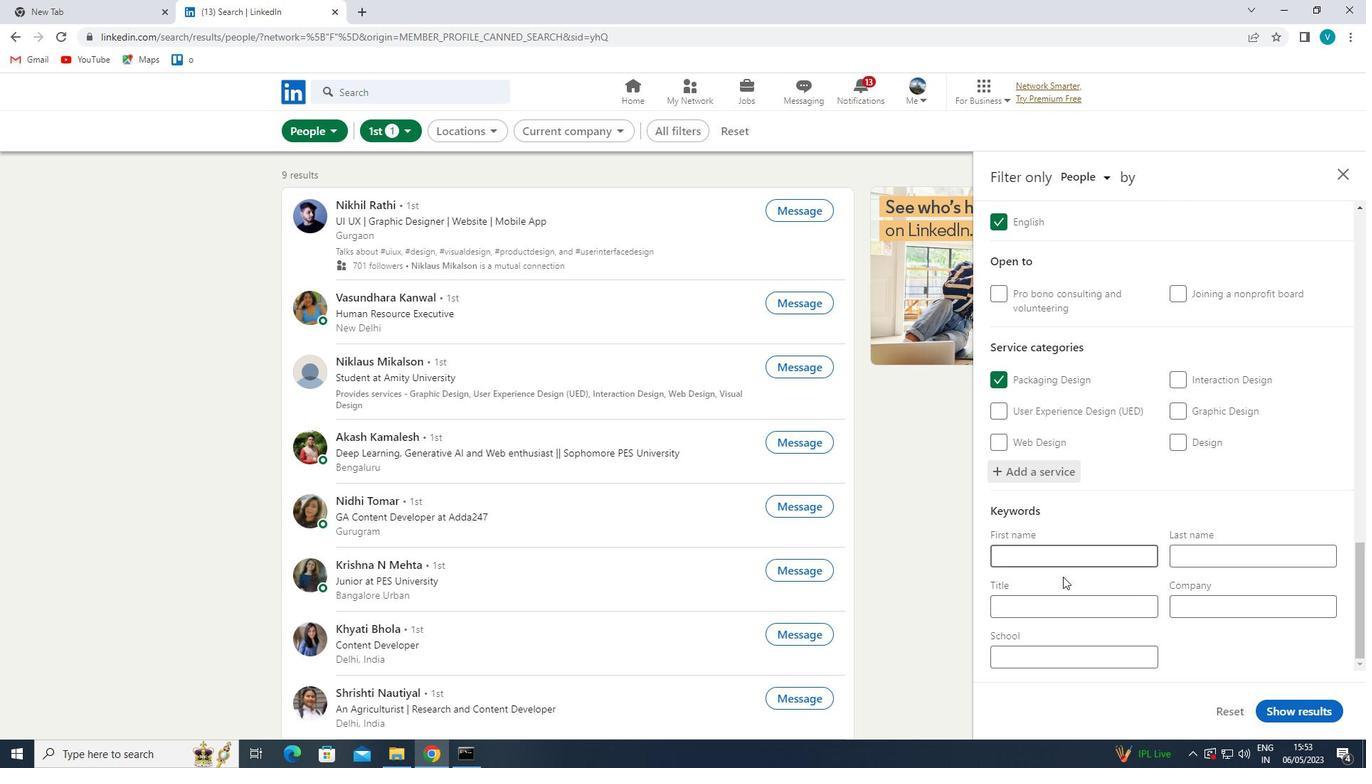 
Action: Mouse moved to (1068, 609)
Screenshot: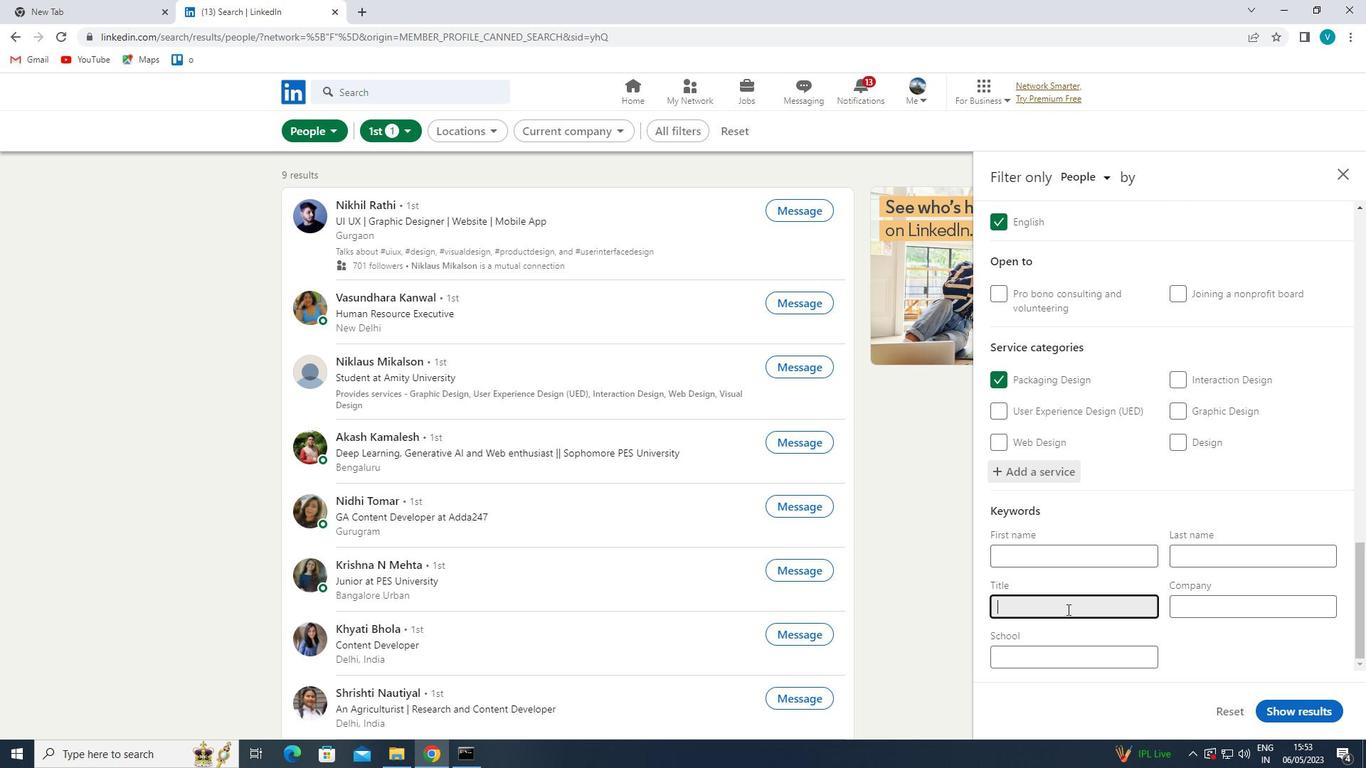 
Action: Key pressed <Key.shift>SKIN<Key.space><Key.shift>CARE<Key.space><Key.shift>SPECIALIST<Key.space>
Screenshot: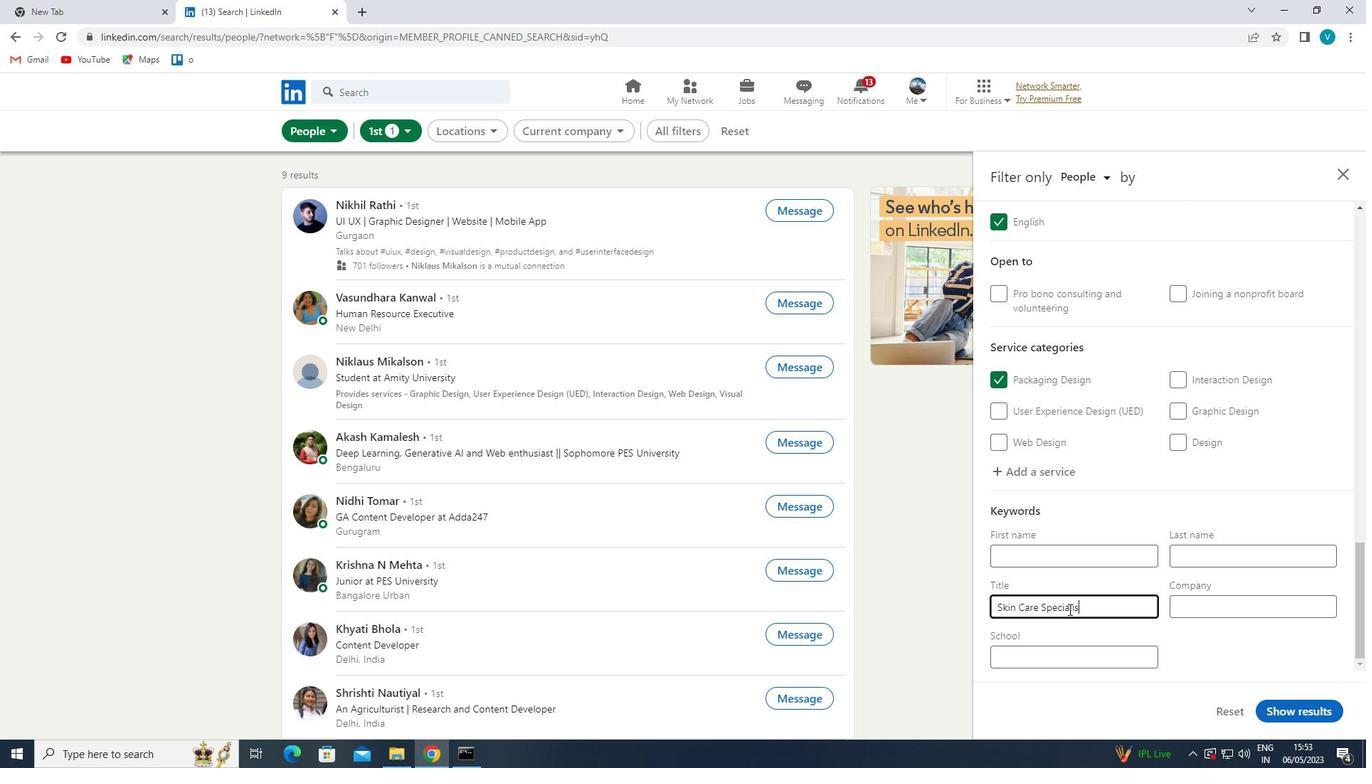
Action: Mouse moved to (1292, 709)
Screenshot: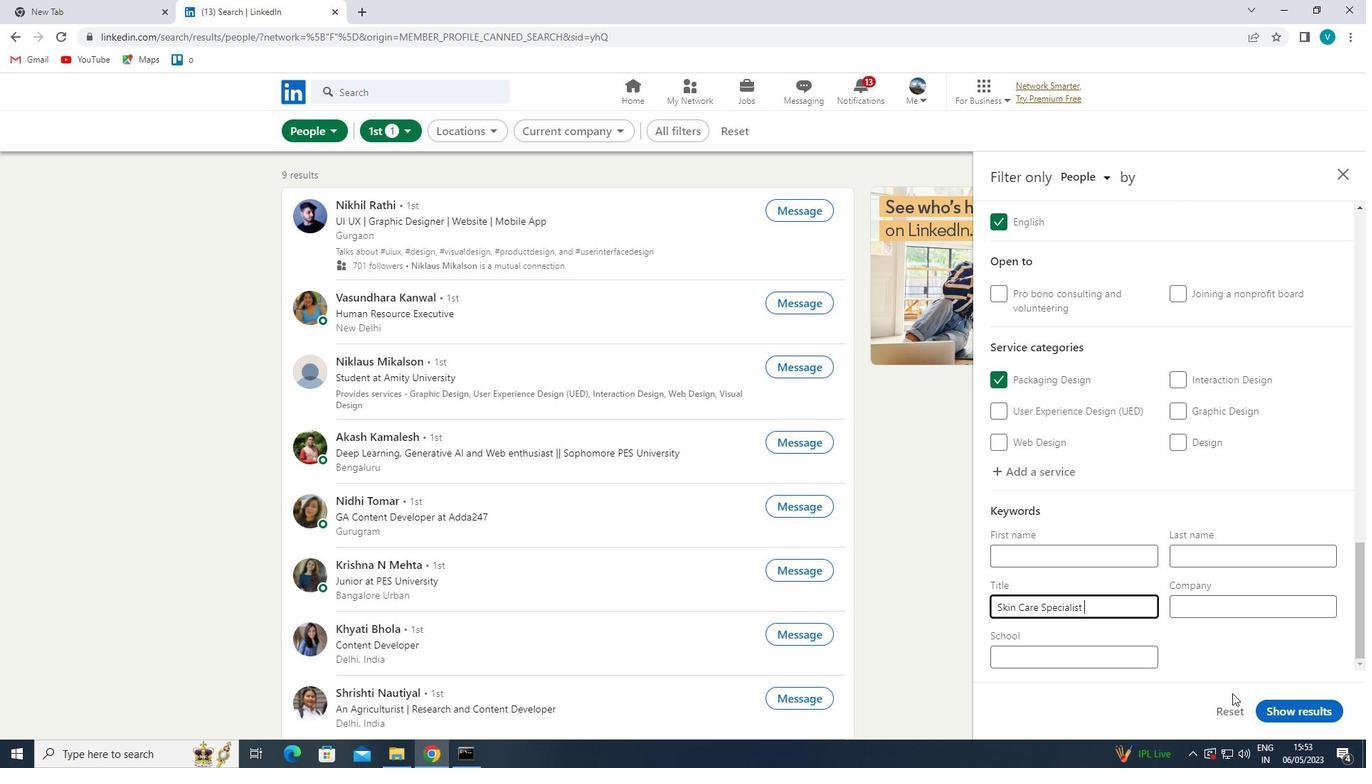
Action: Mouse pressed left at (1292, 709)
Screenshot: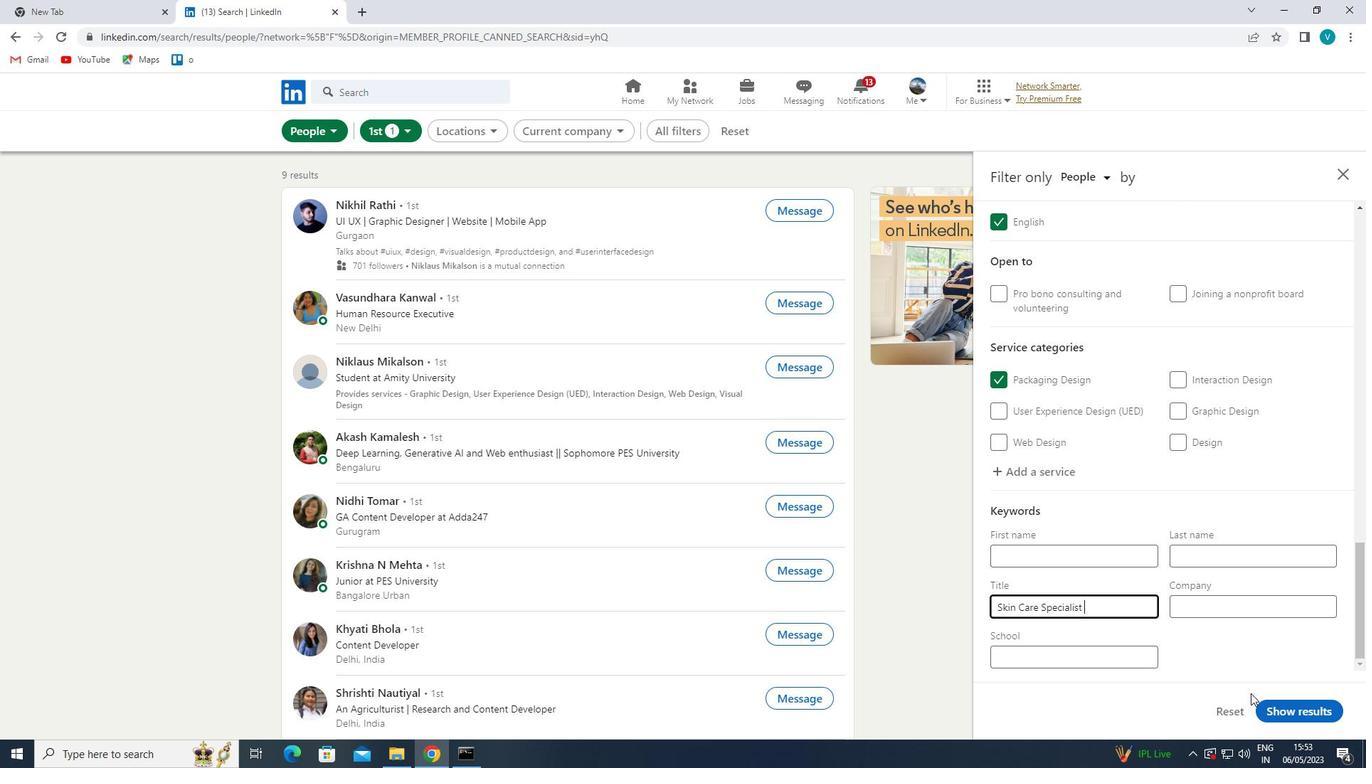 
